 Task: Map pins infographic (Mesh theme, widescreen) black modern-simple.
Action: Mouse moved to (247, 99)
Screenshot: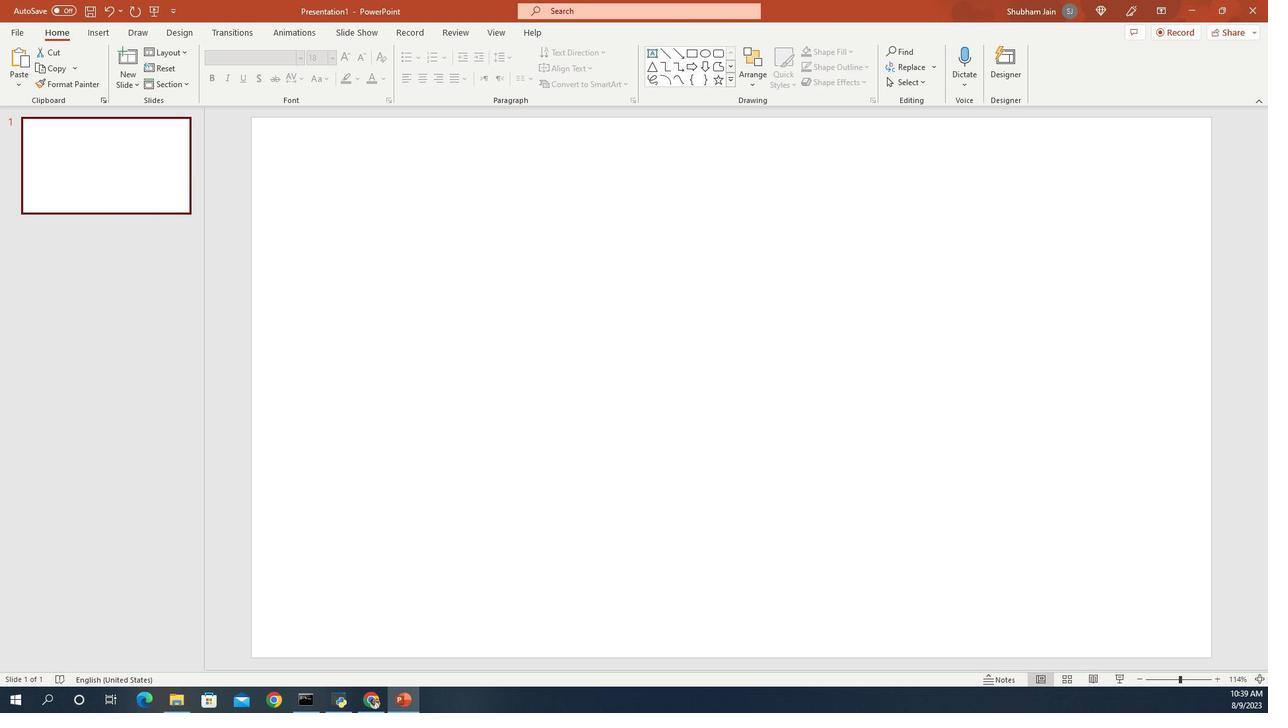 
Action: Mouse pressed left at (247, 99)
Screenshot: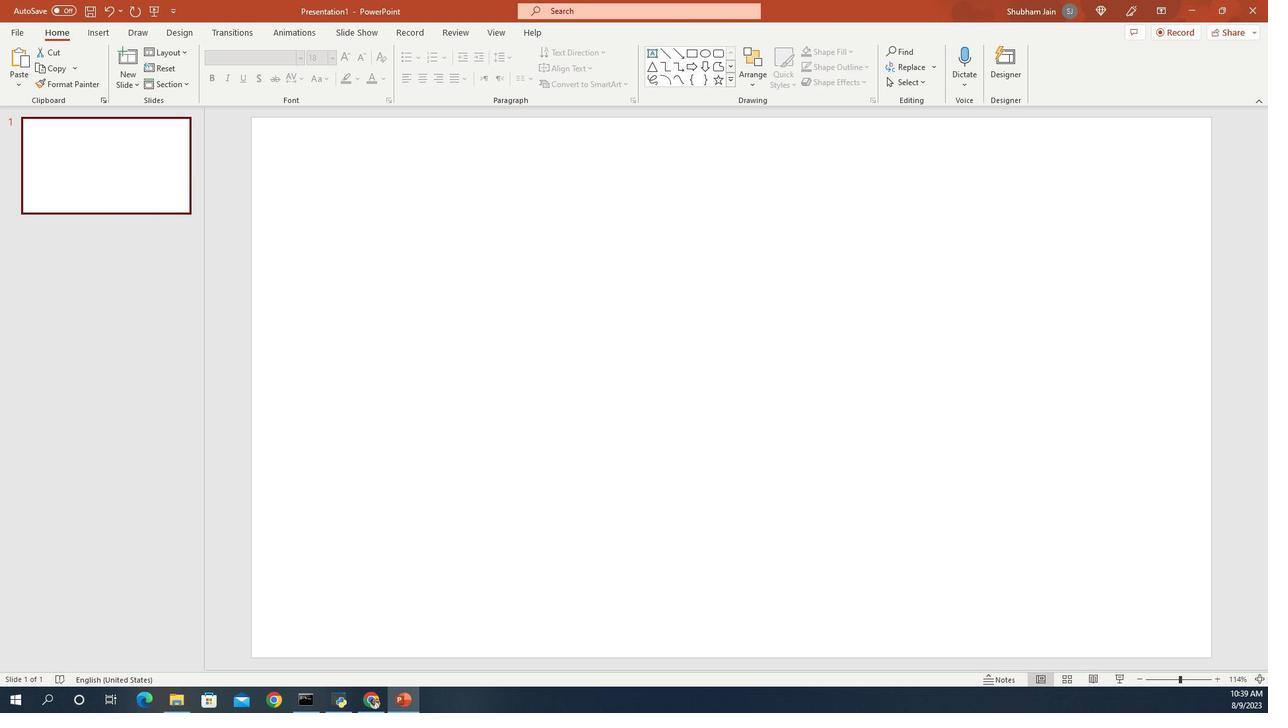 
Action: Mouse moved to (257, 99)
Screenshot: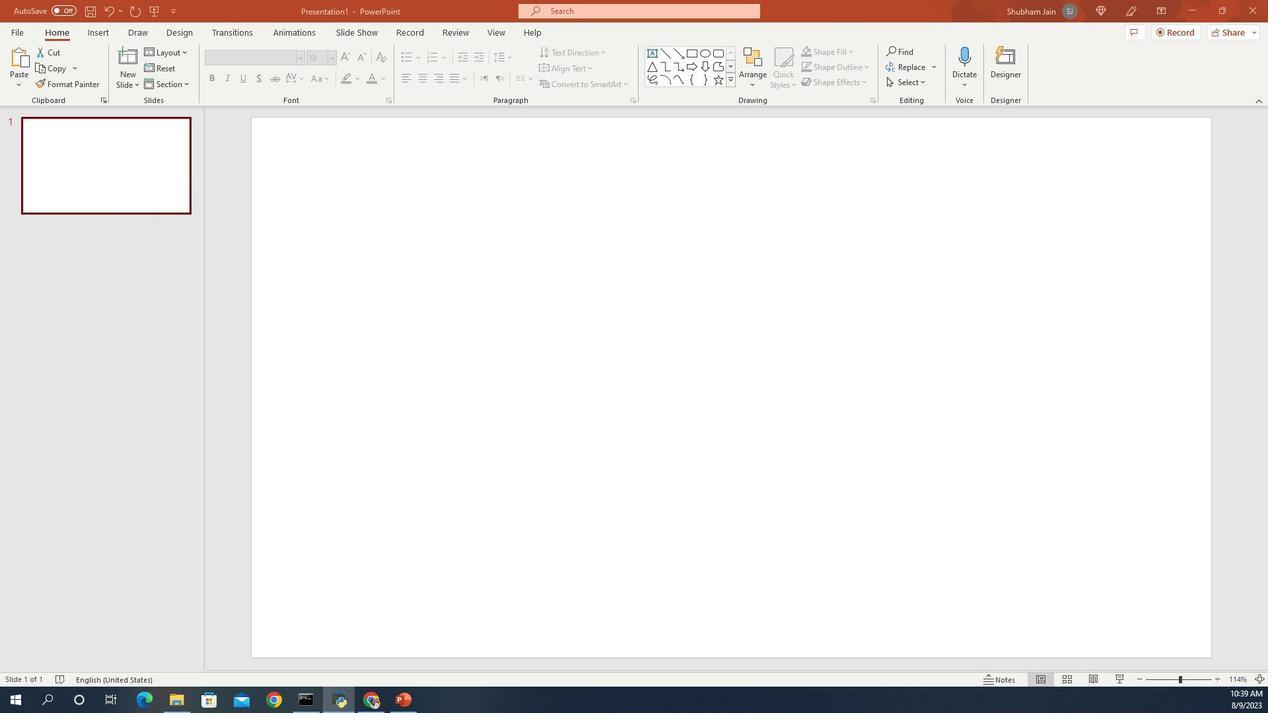 
Action: Mouse pressed left at (257, 99)
Screenshot: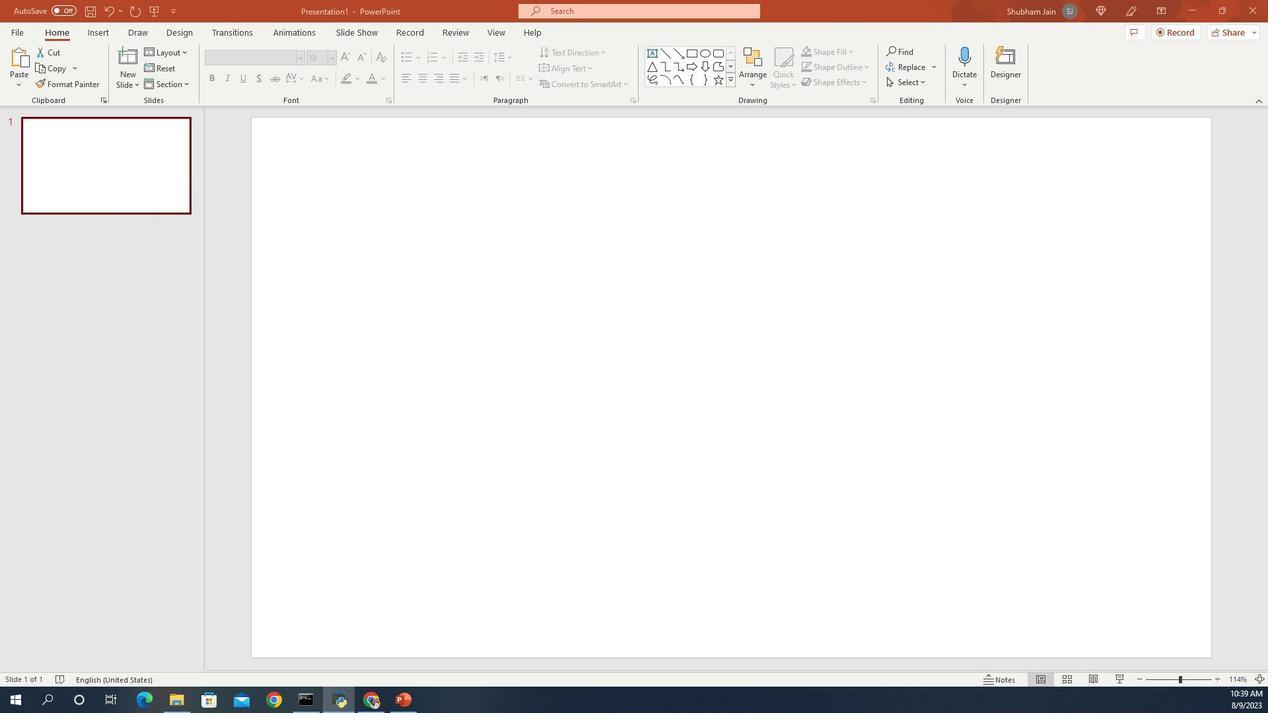 
Action: Key pressed <Key.delete>
Screenshot: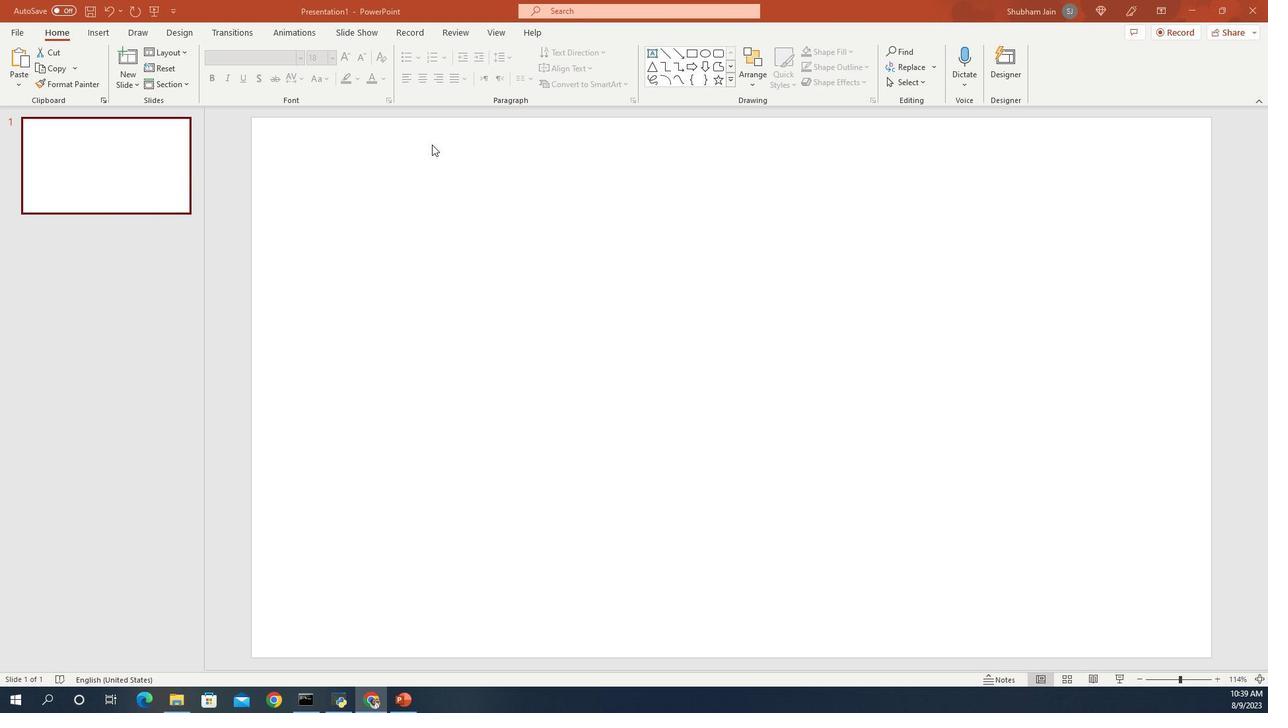 
Action: Mouse moved to (257, 98)
Screenshot: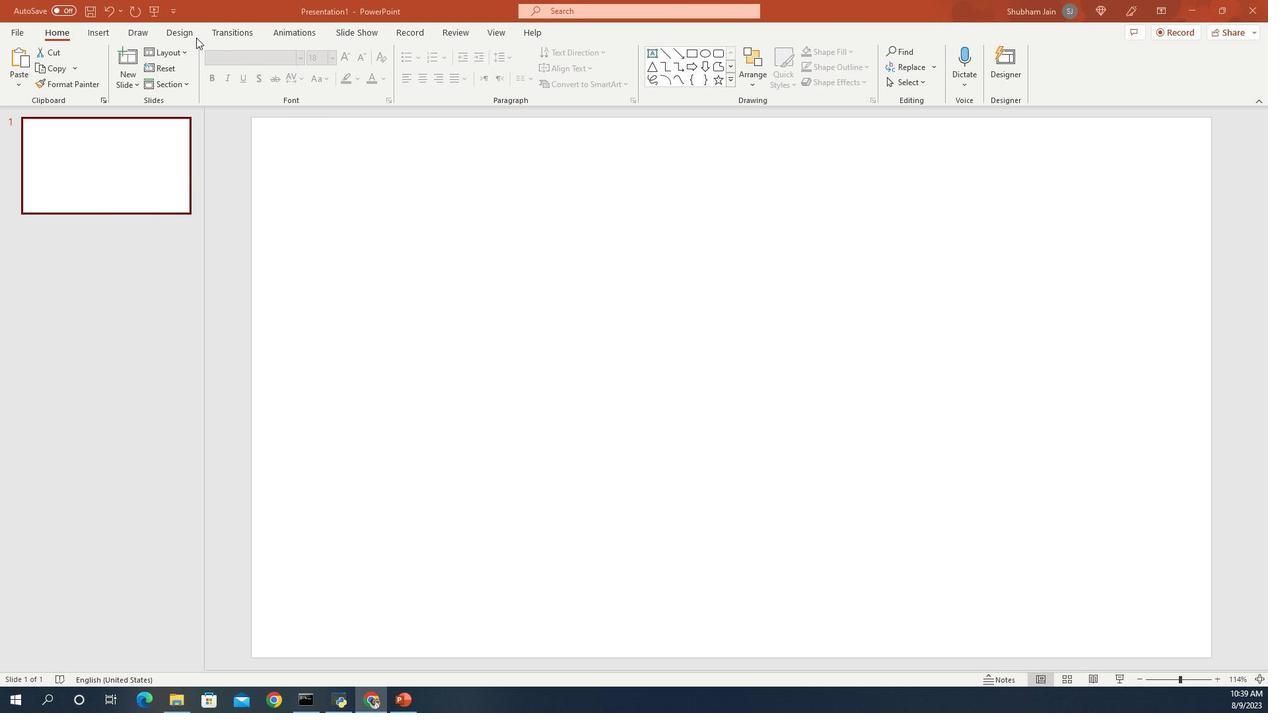 
Action: Mouse pressed left at (257, 98)
Screenshot: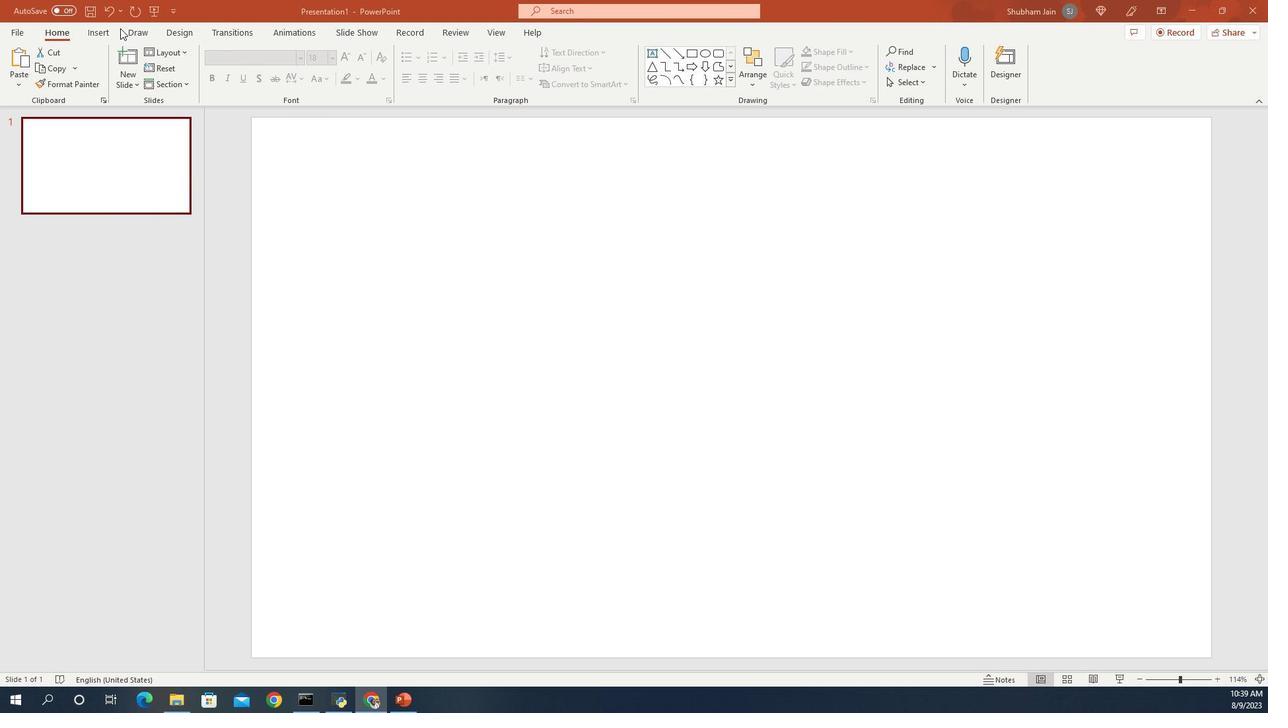 
Action: Key pressed <Key.delete>
Screenshot: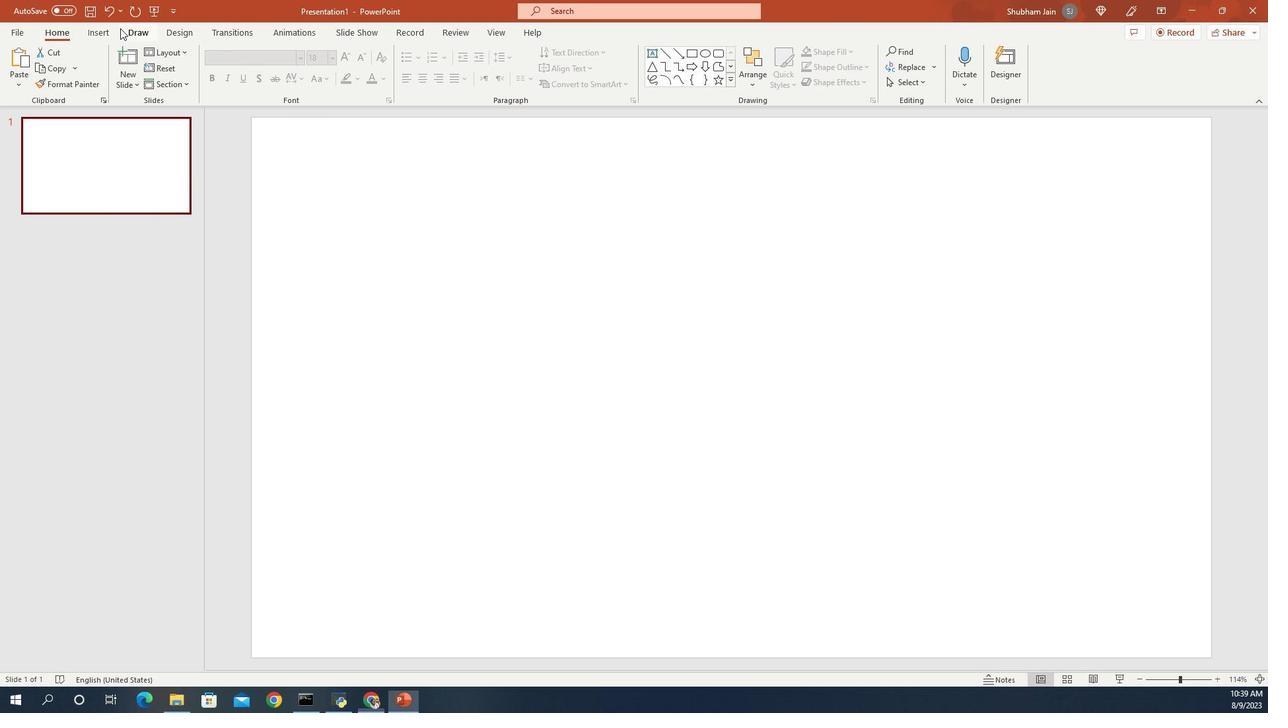 
Action: Mouse moved to (257, 99)
Screenshot: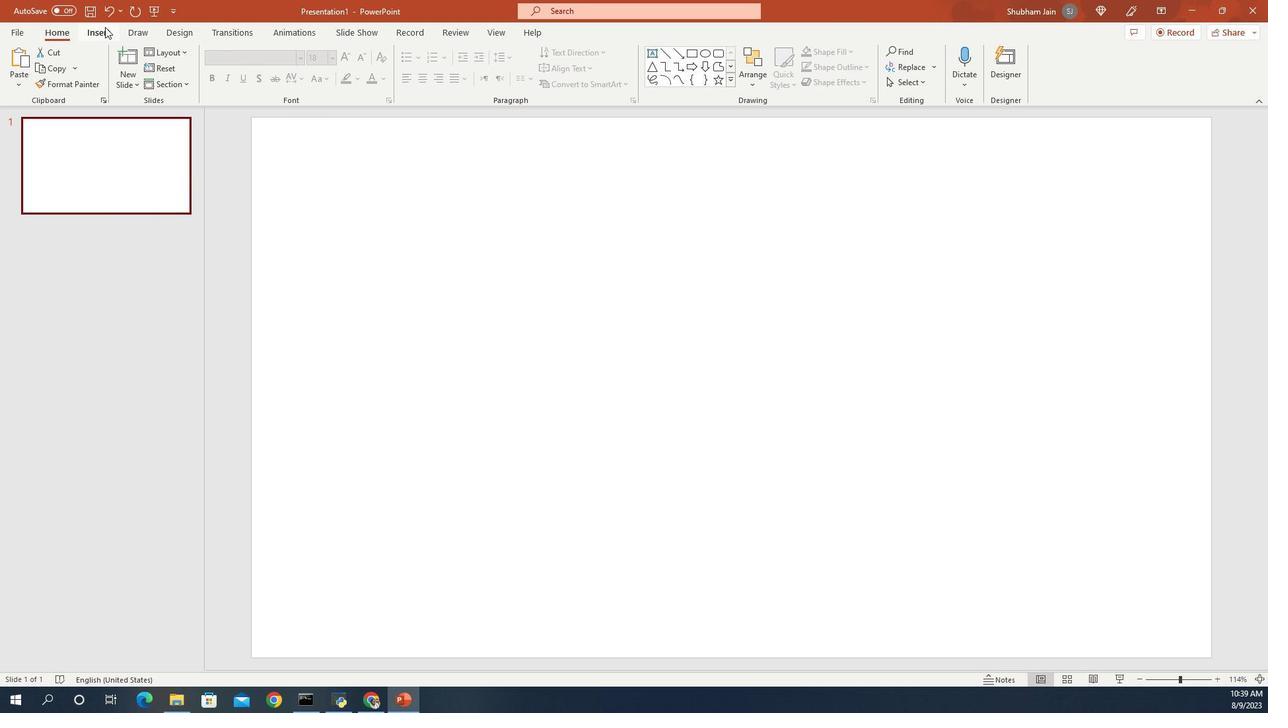 
Action: Mouse pressed left at (257, 99)
Screenshot: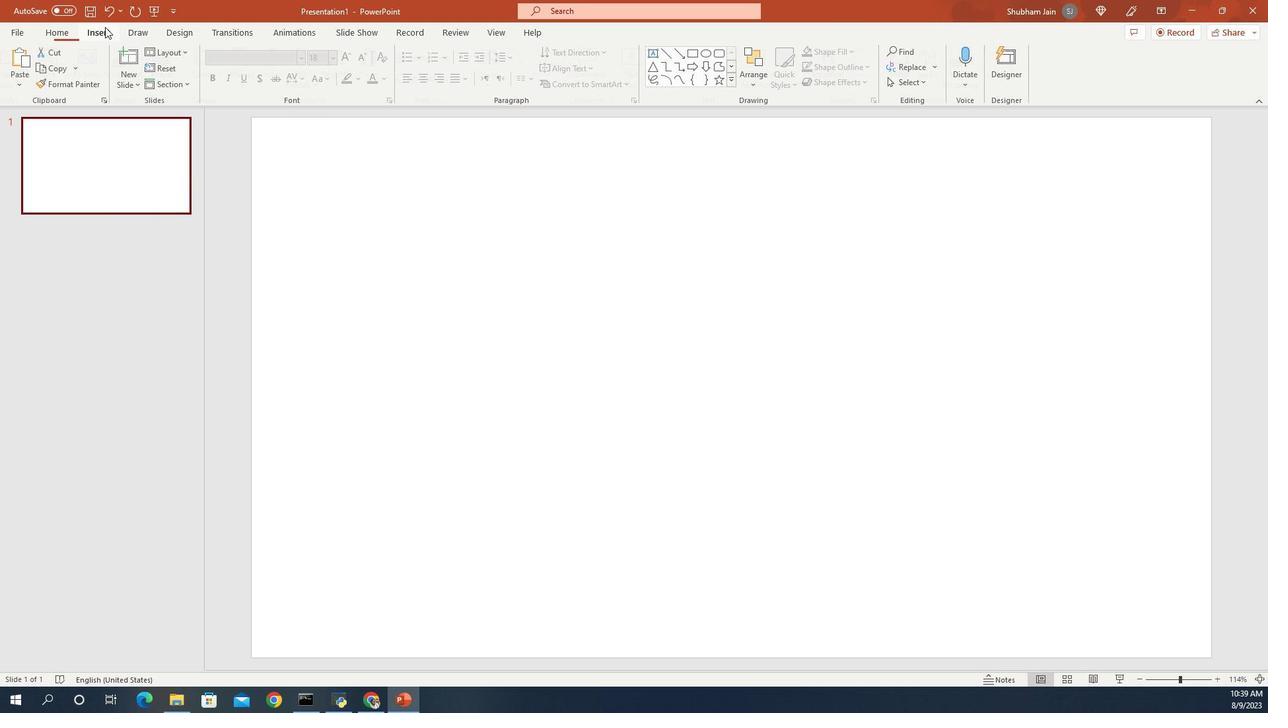 
Action: Mouse moved to (254, 99)
Screenshot: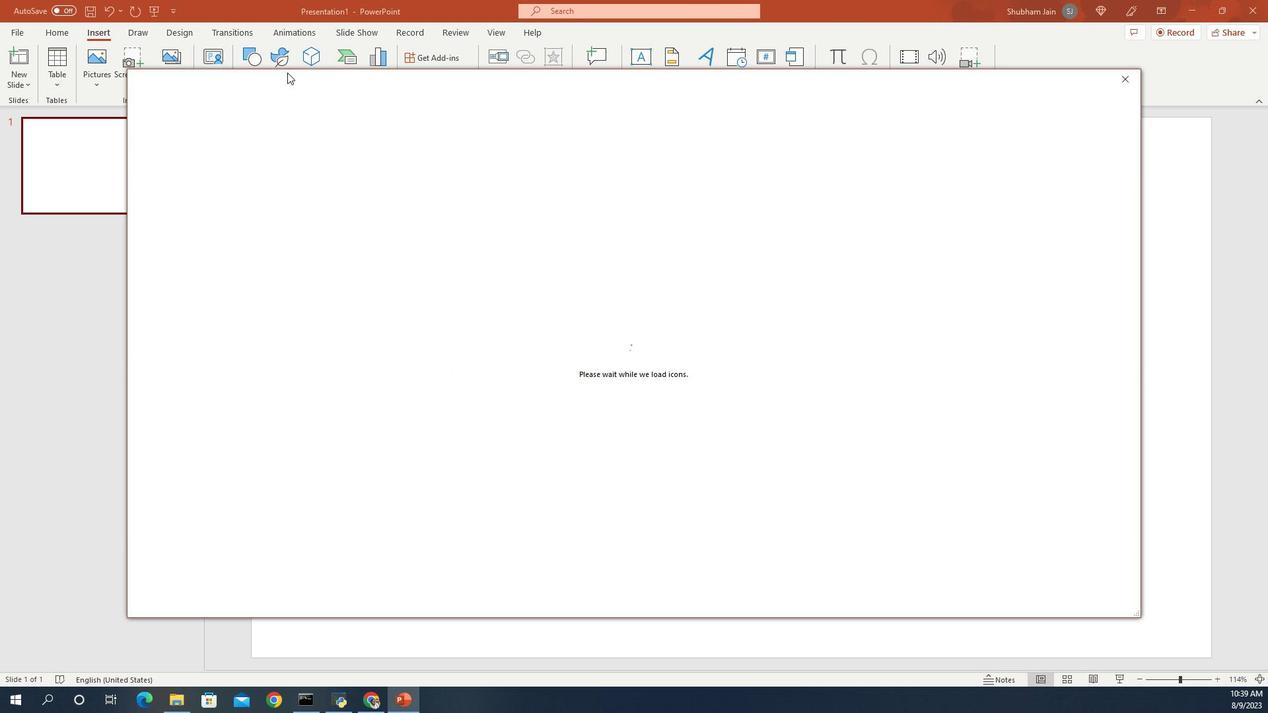 
Action: Mouse pressed left at (254, 99)
Screenshot: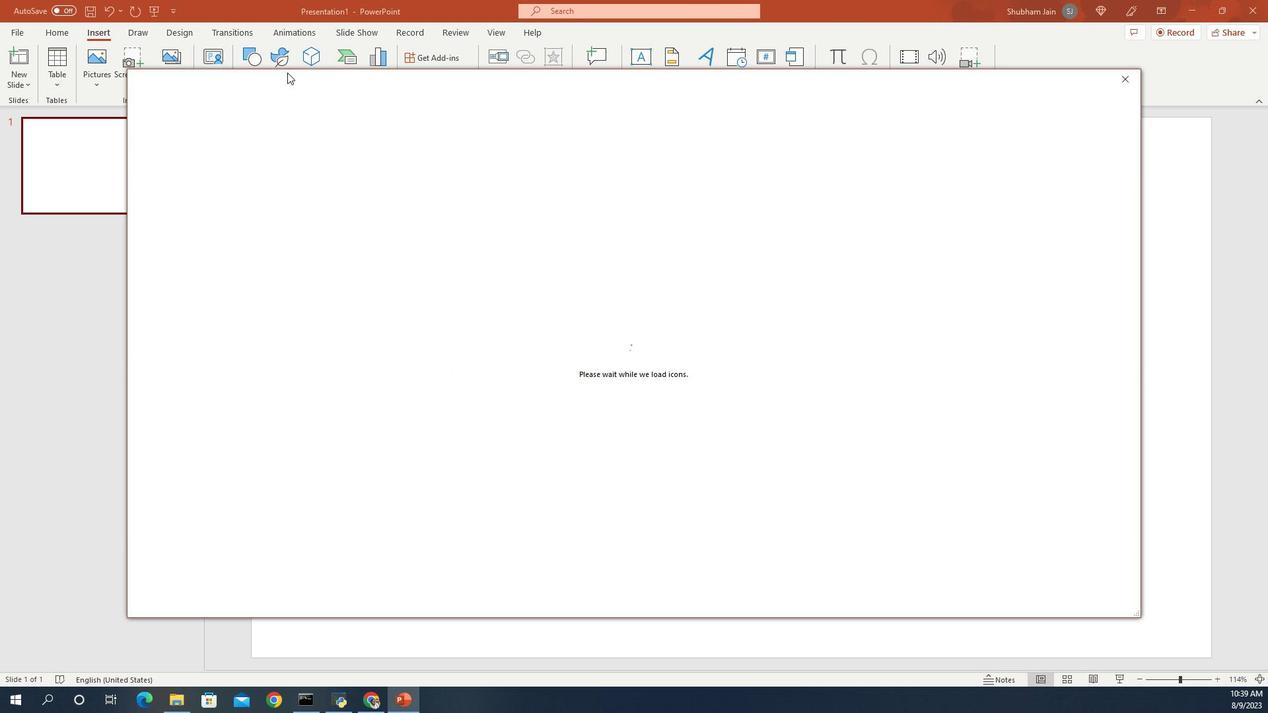 
Action: Mouse moved to (257, 99)
Screenshot: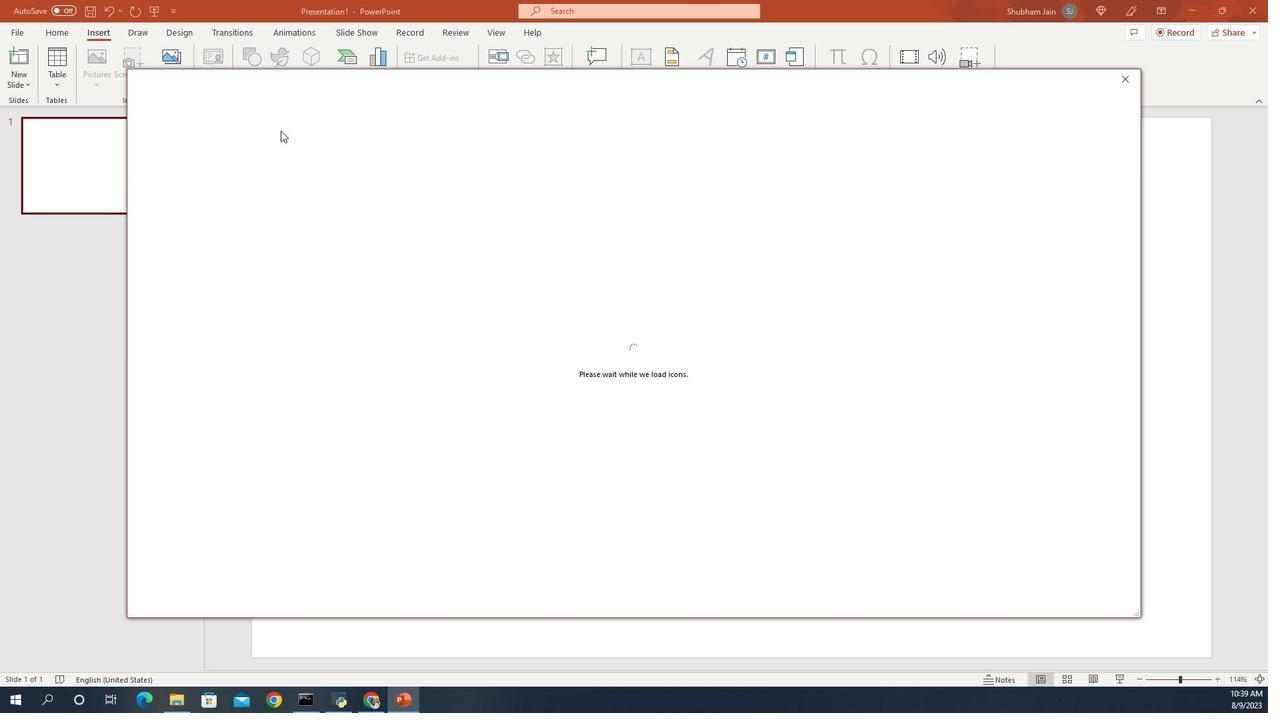 
Action: Mouse pressed right at (257, 99)
Screenshot: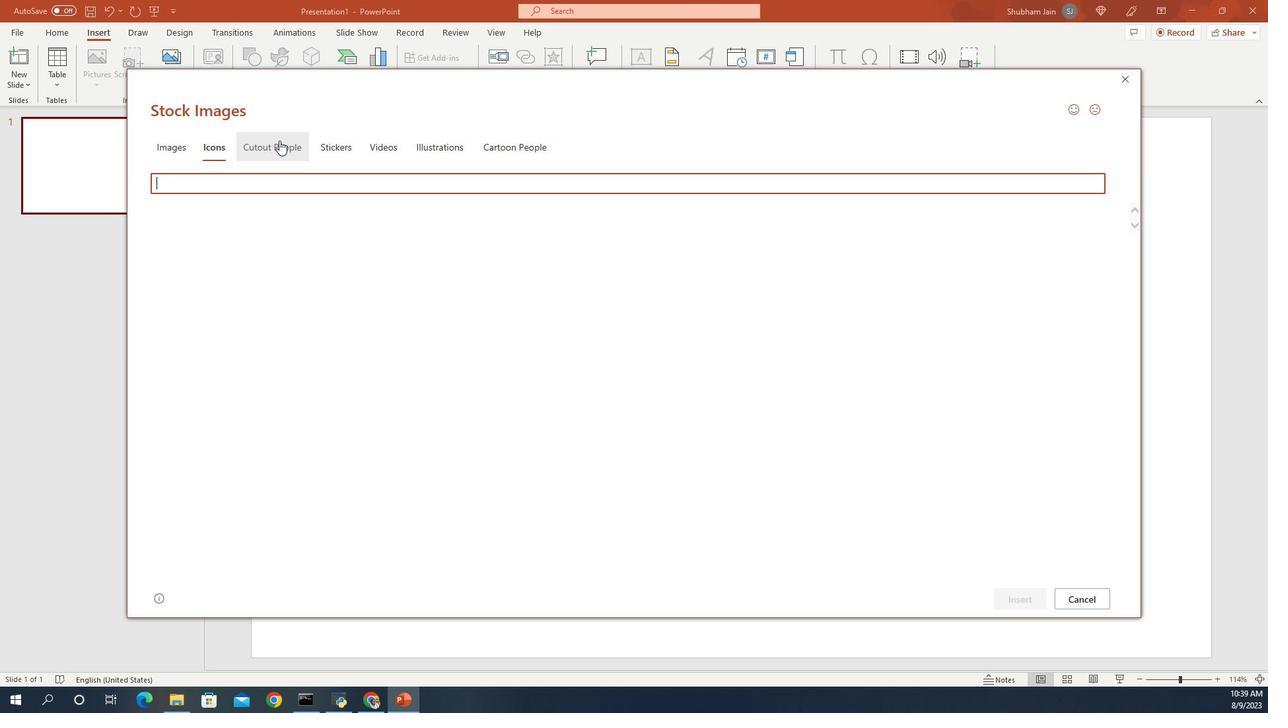 
Action: Mouse moved to (262, 99)
Screenshot: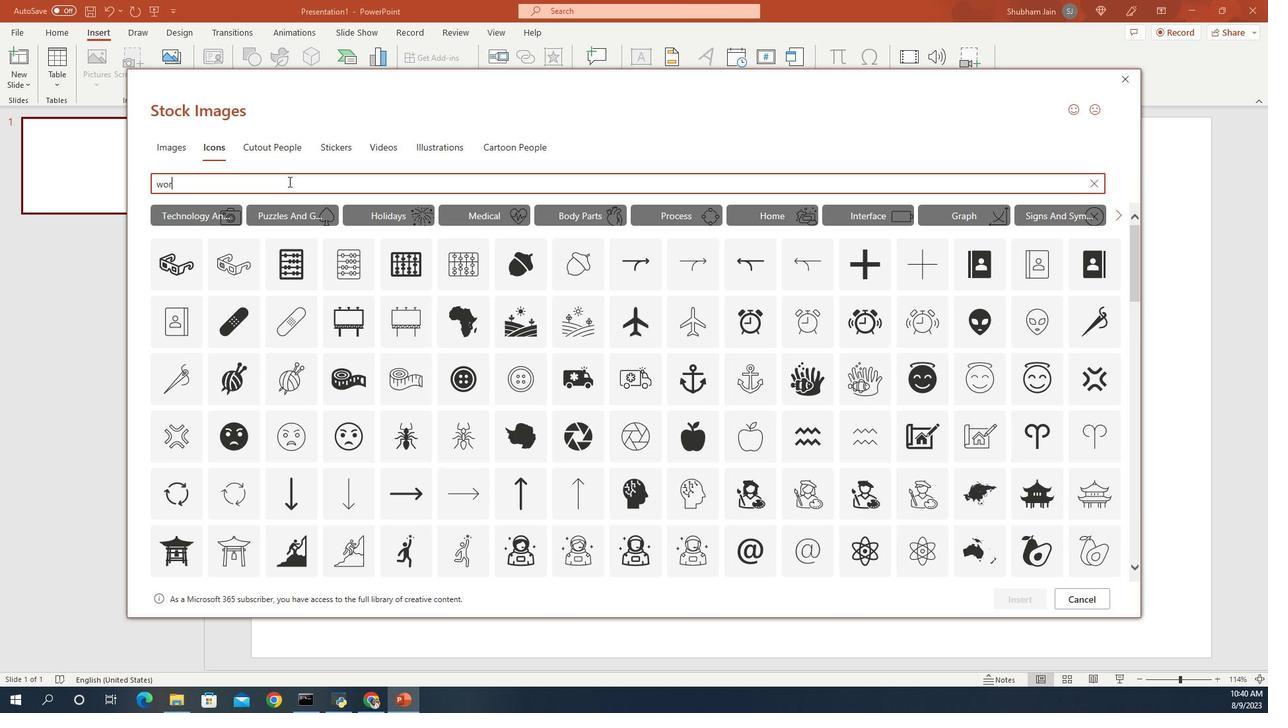 
Action: Mouse pressed left at (262, 99)
Screenshot: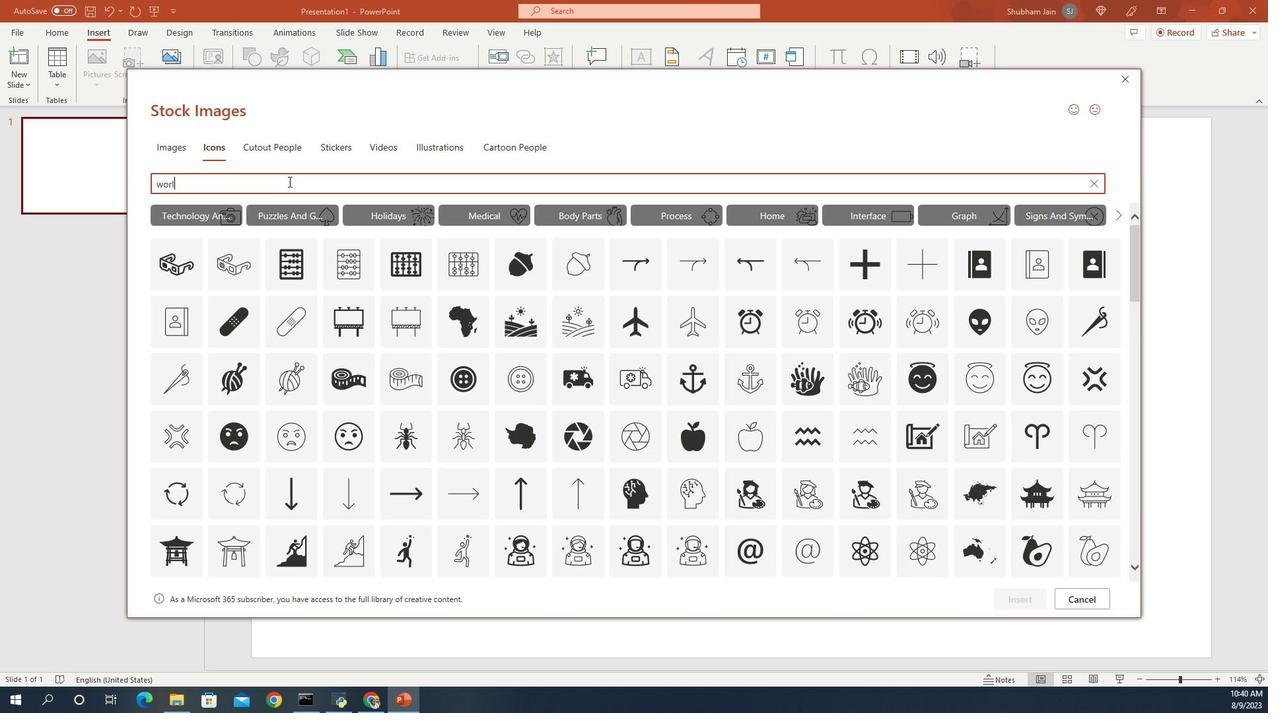 
Action: Mouse moved to (258, 99)
Screenshot: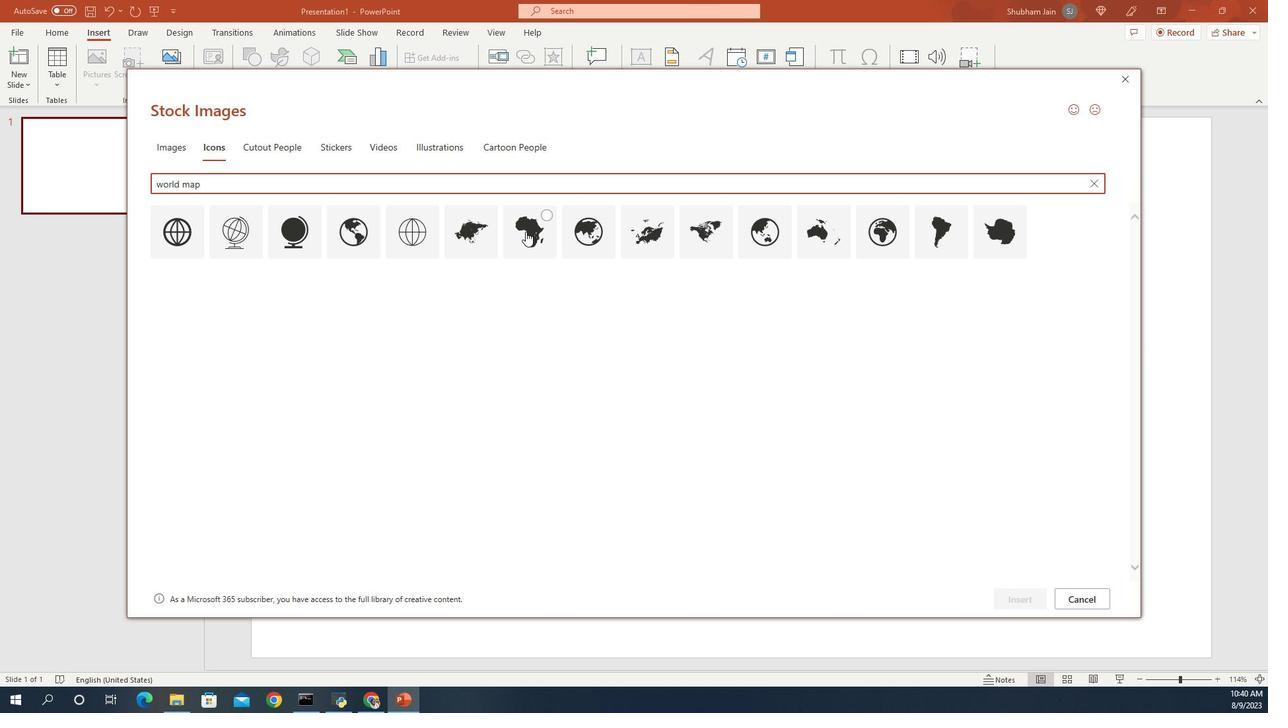 
Action: Mouse pressed right at (258, 99)
Screenshot: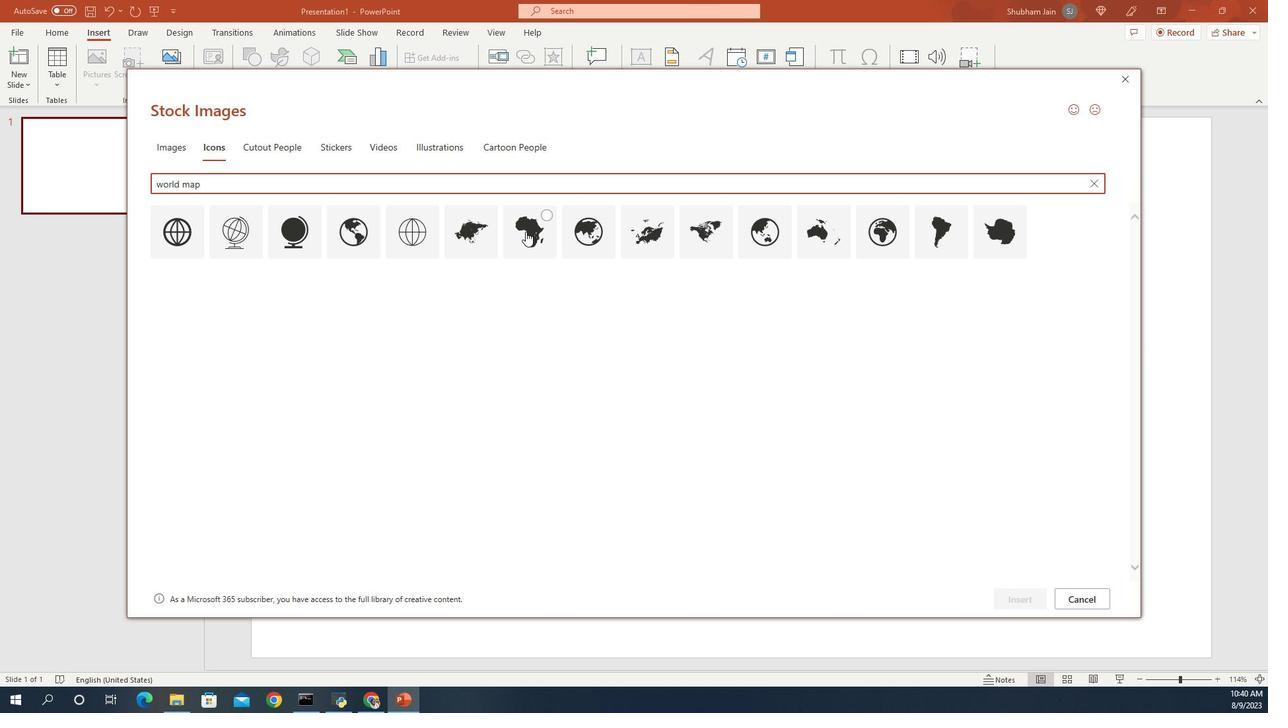
Action: Mouse moved to (264, 97)
Screenshot: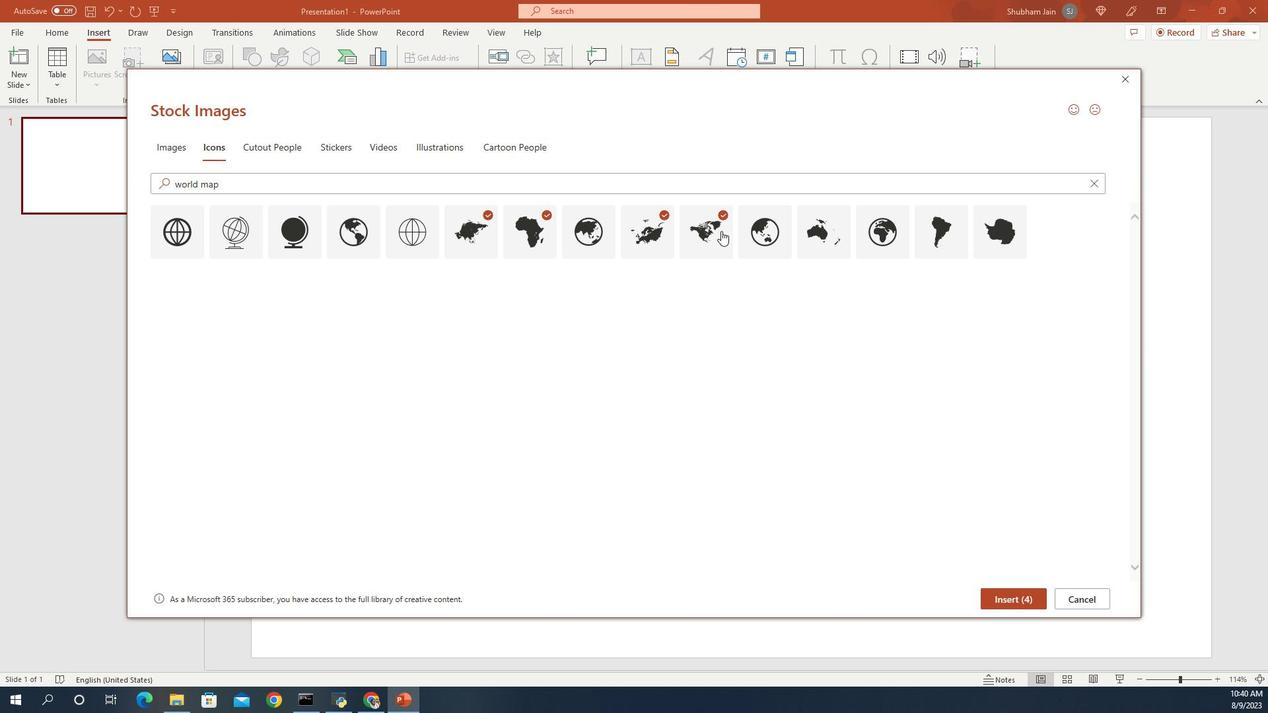 
Action: Mouse pressed left at (264, 97)
Screenshot: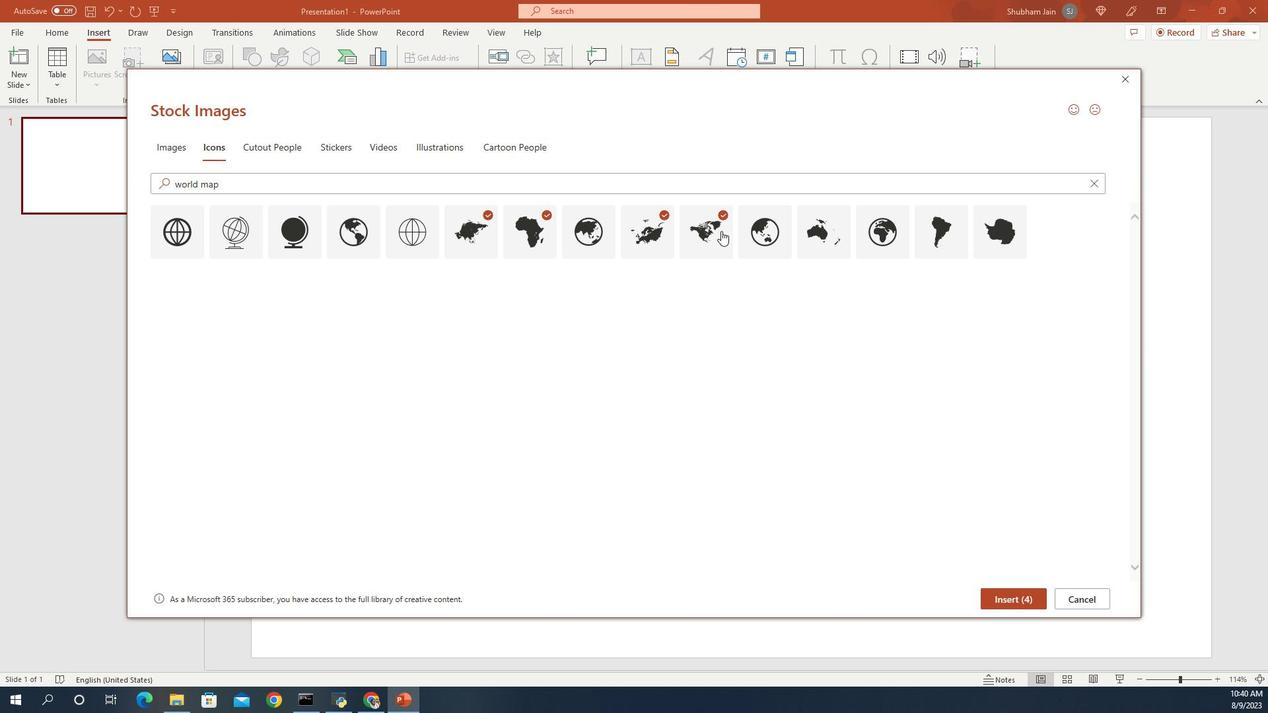 
Action: Mouse moved to (259, 99)
Screenshot: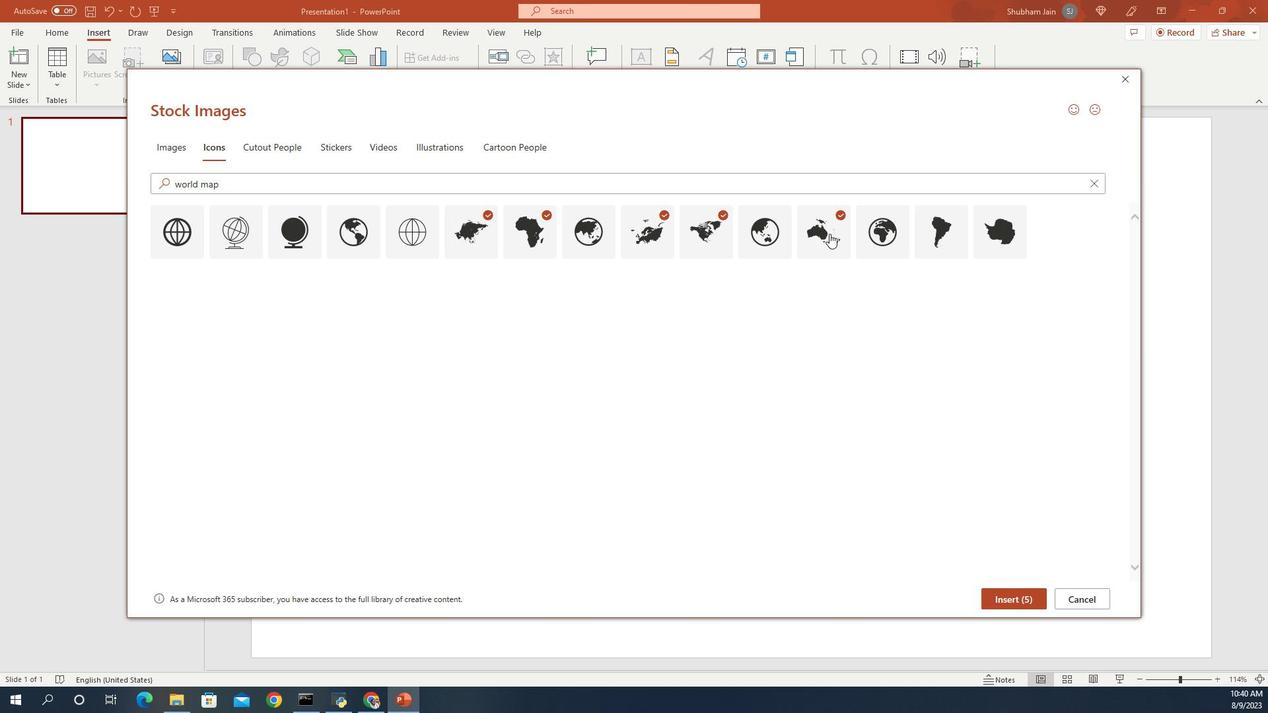 
Action: Mouse pressed right at (259, 99)
Screenshot: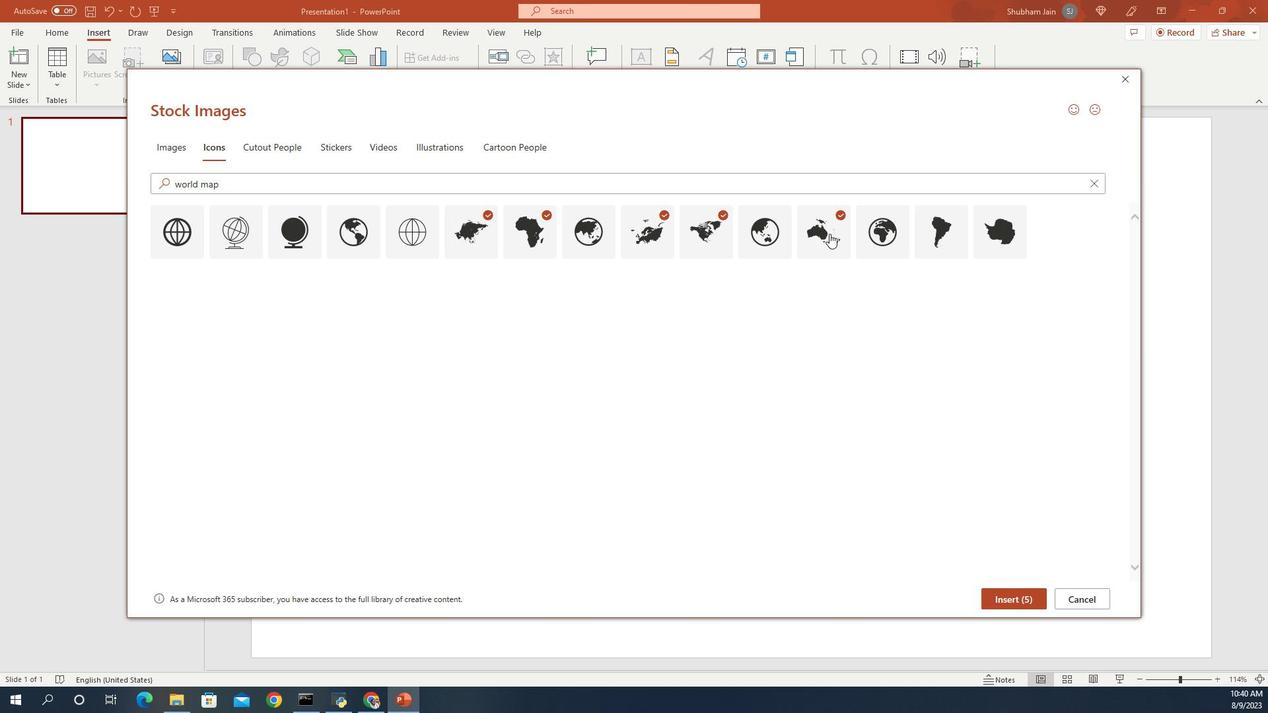 
Action: Mouse moved to (264, 98)
Screenshot: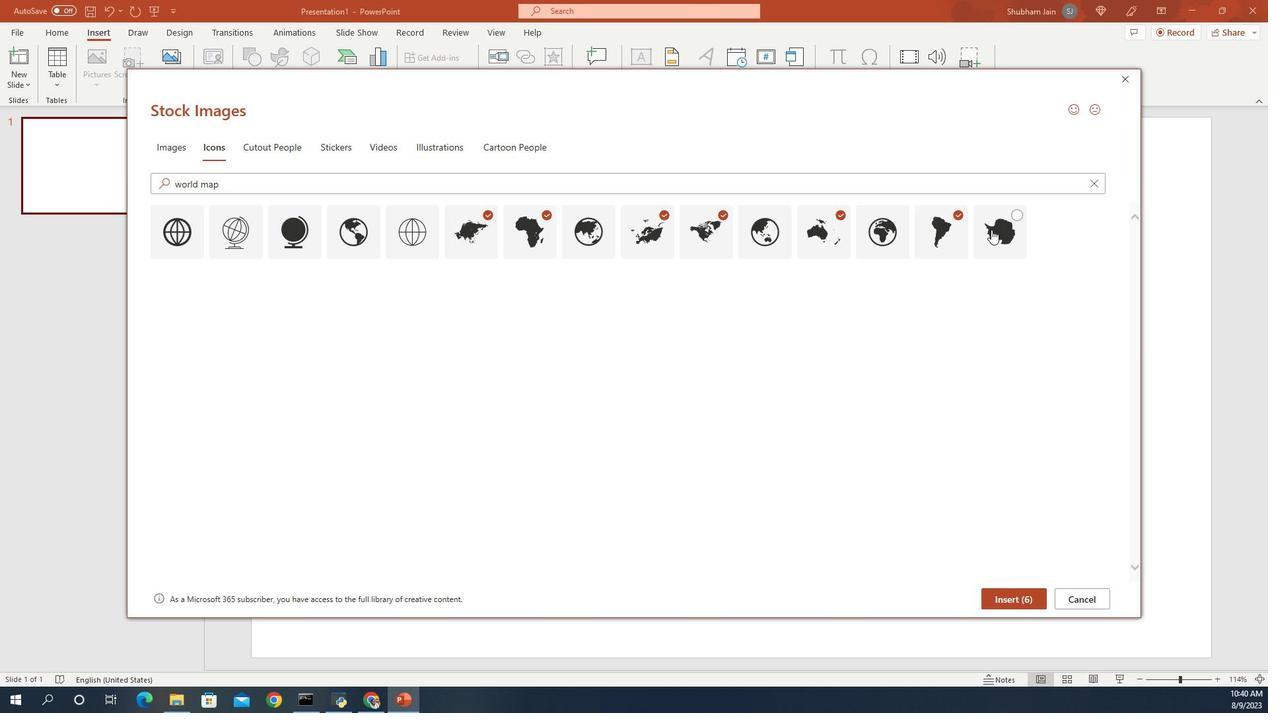 
Action: Mouse pressed left at (264, 98)
Screenshot: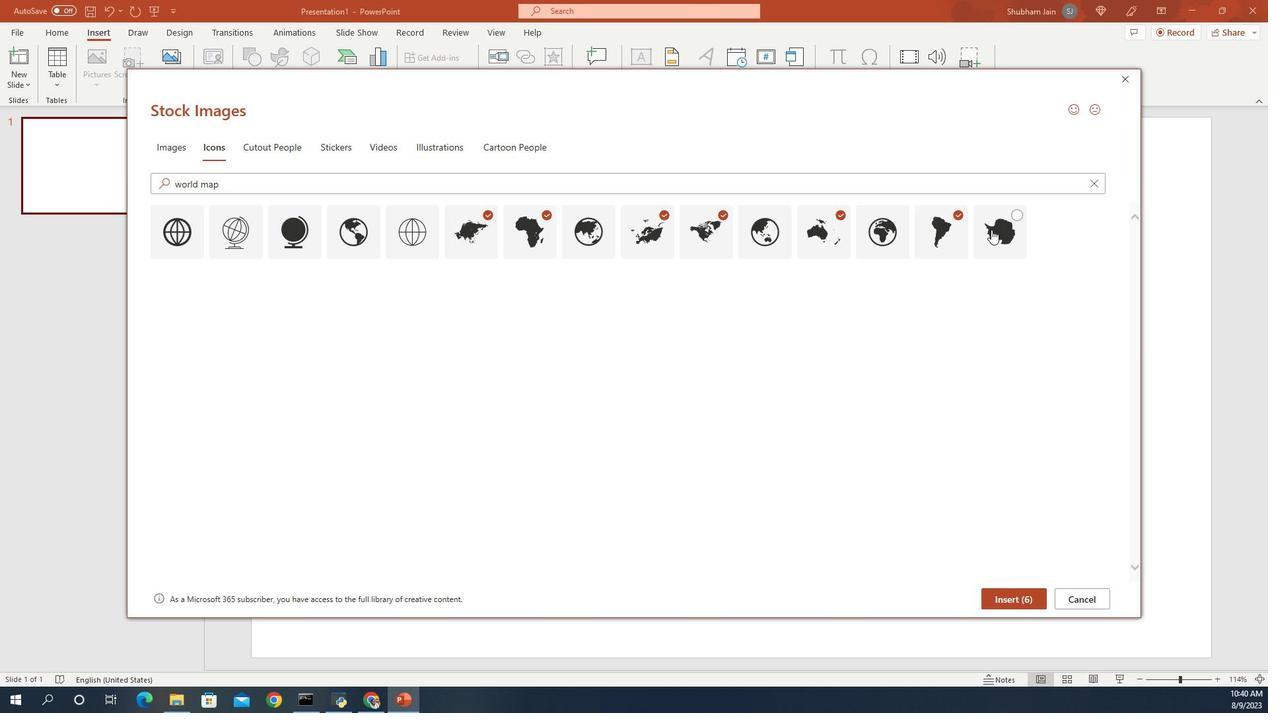 
Action: Mouse moved to (265, 97)
Screenshot: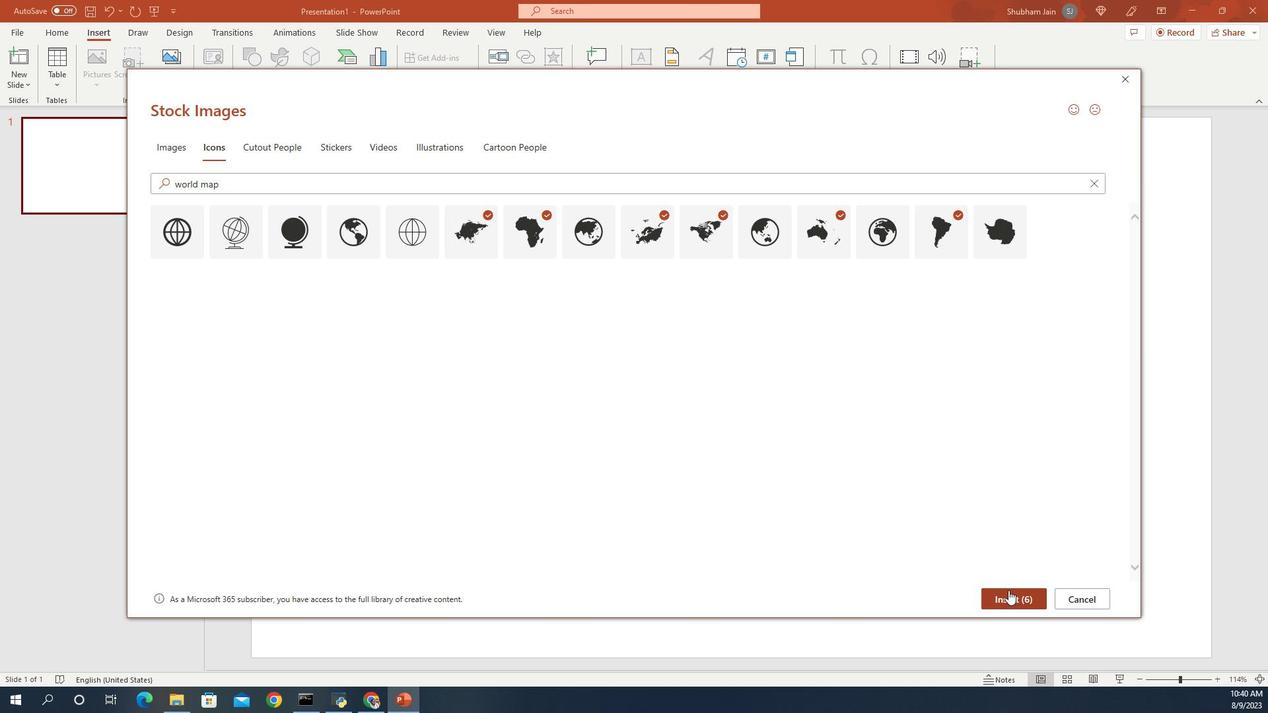 
Action: Mouse pressed left at (265, 97)
Screenshot: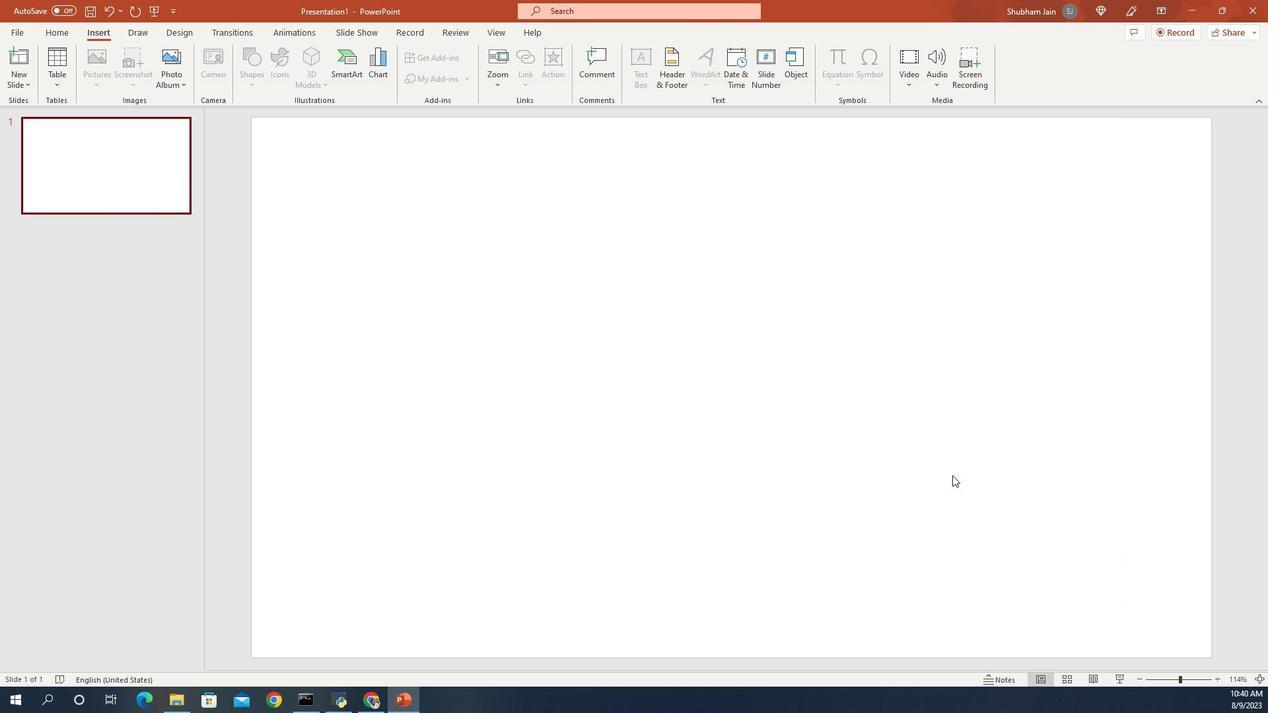 
Action: Mouse moved to (261, 98)
Screenshot: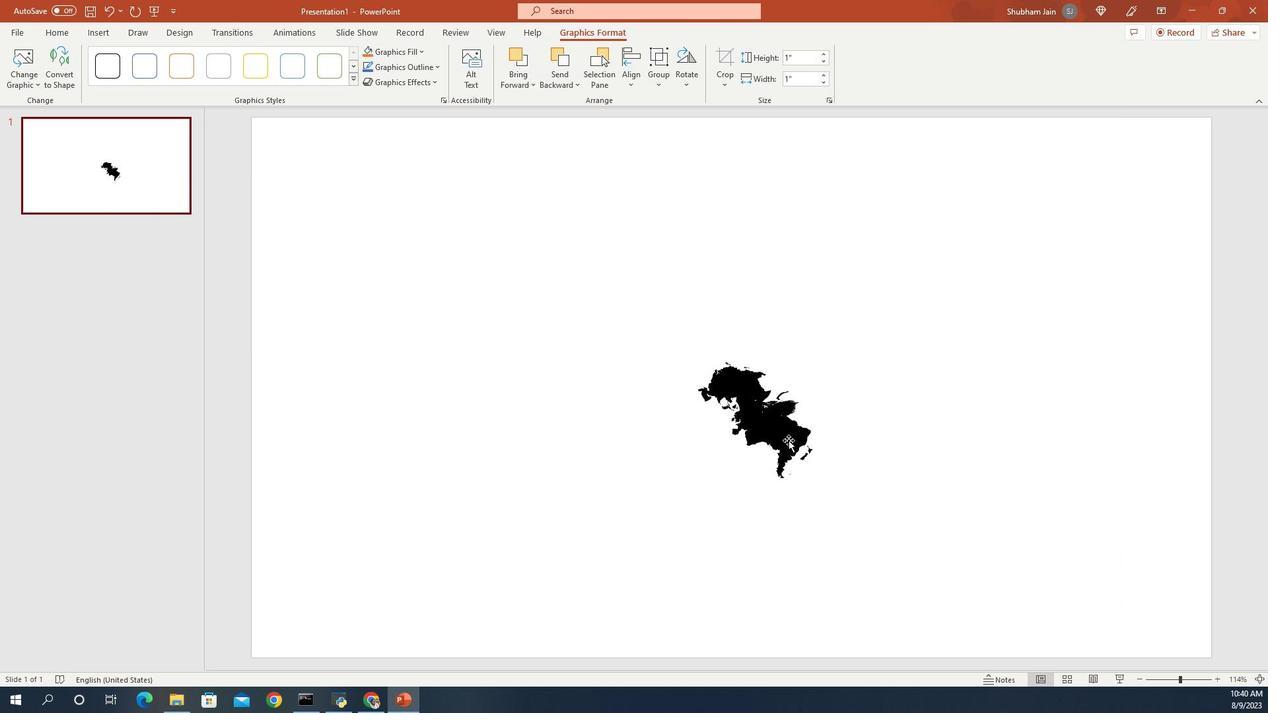 
Action: Mouse pressed left at (261, 98)
Screenshot: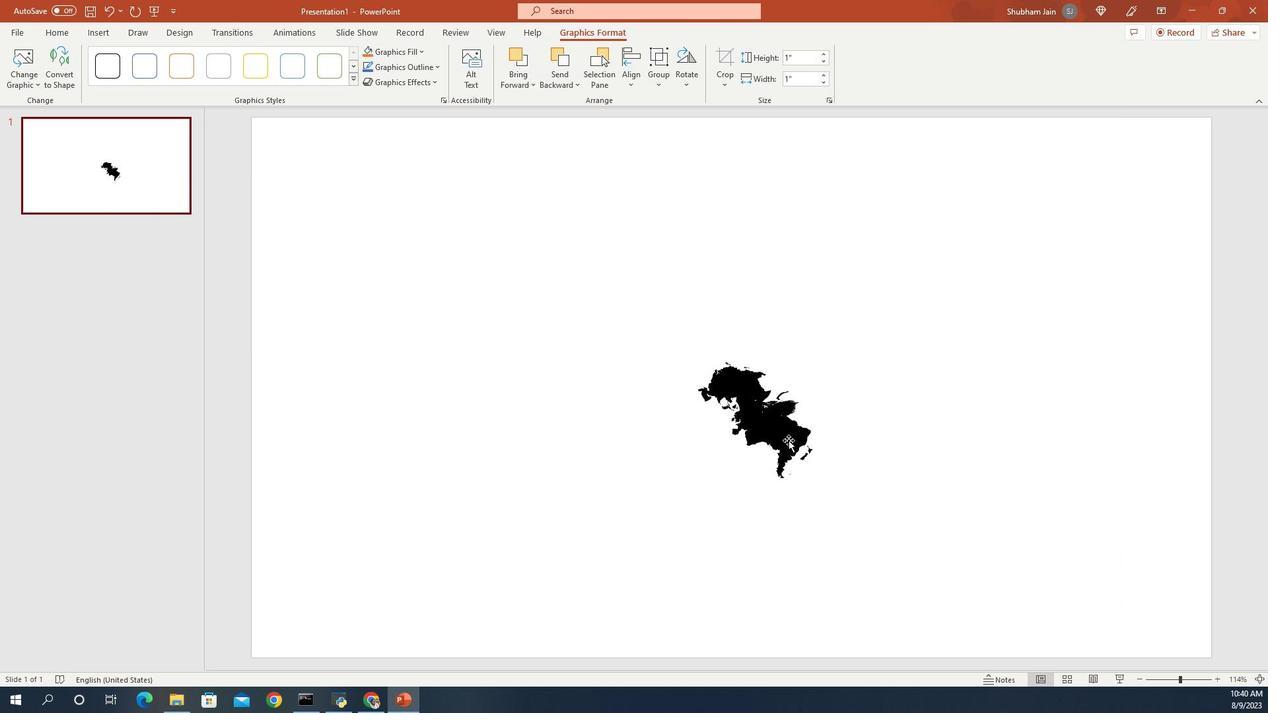 
Action: Mouse moved to (257, 99)
Screenshot: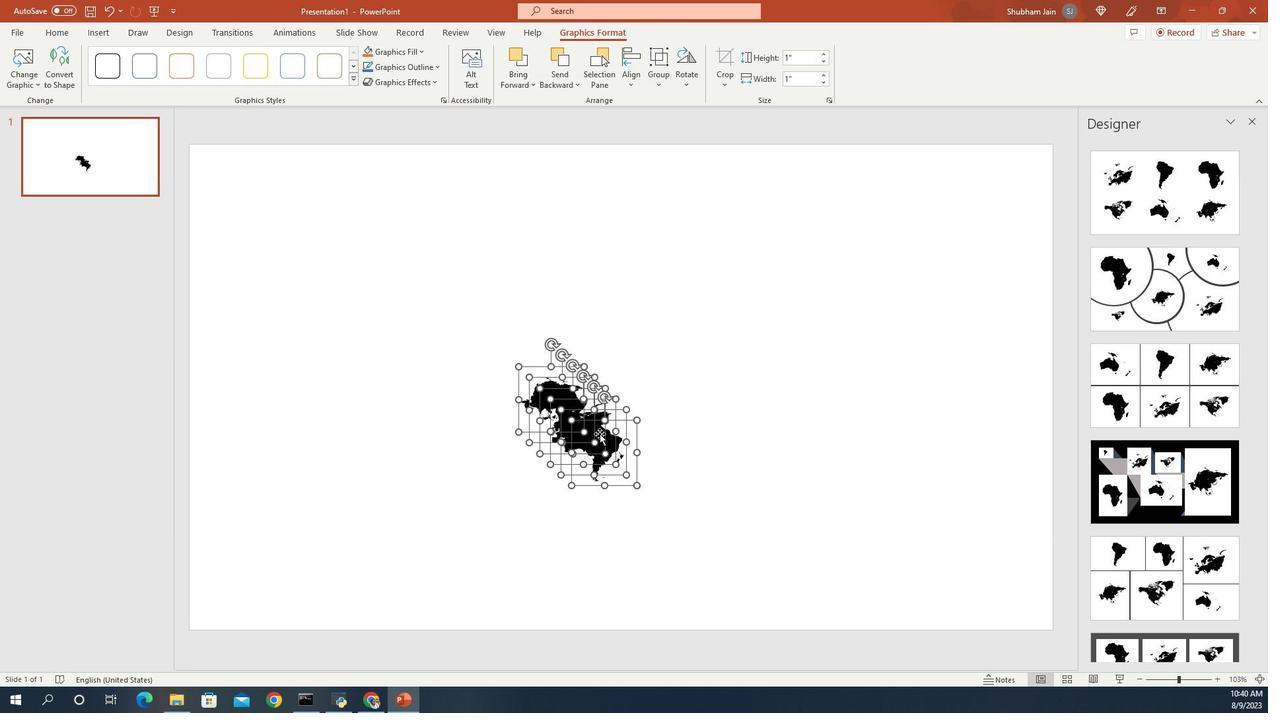 
Action: Mouse pressed right at (257, 99)
Screenshot: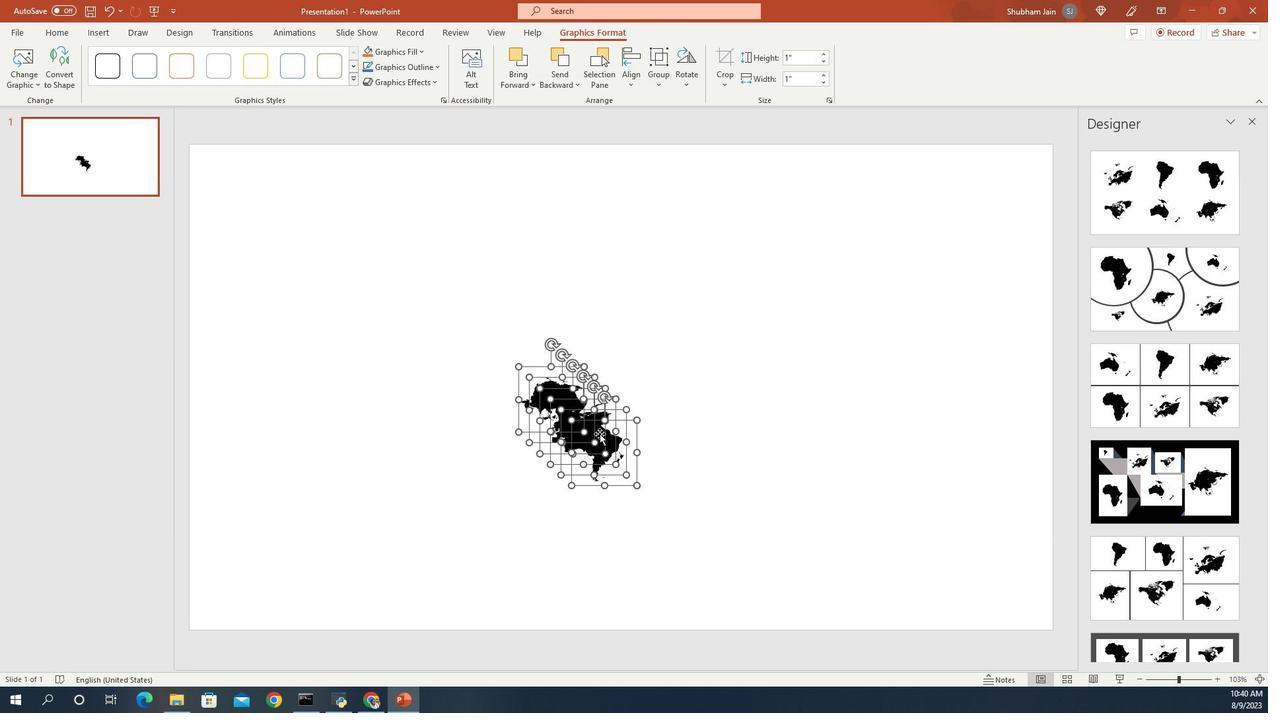
Action: Mouse moved to (257, 99)
Screenshot: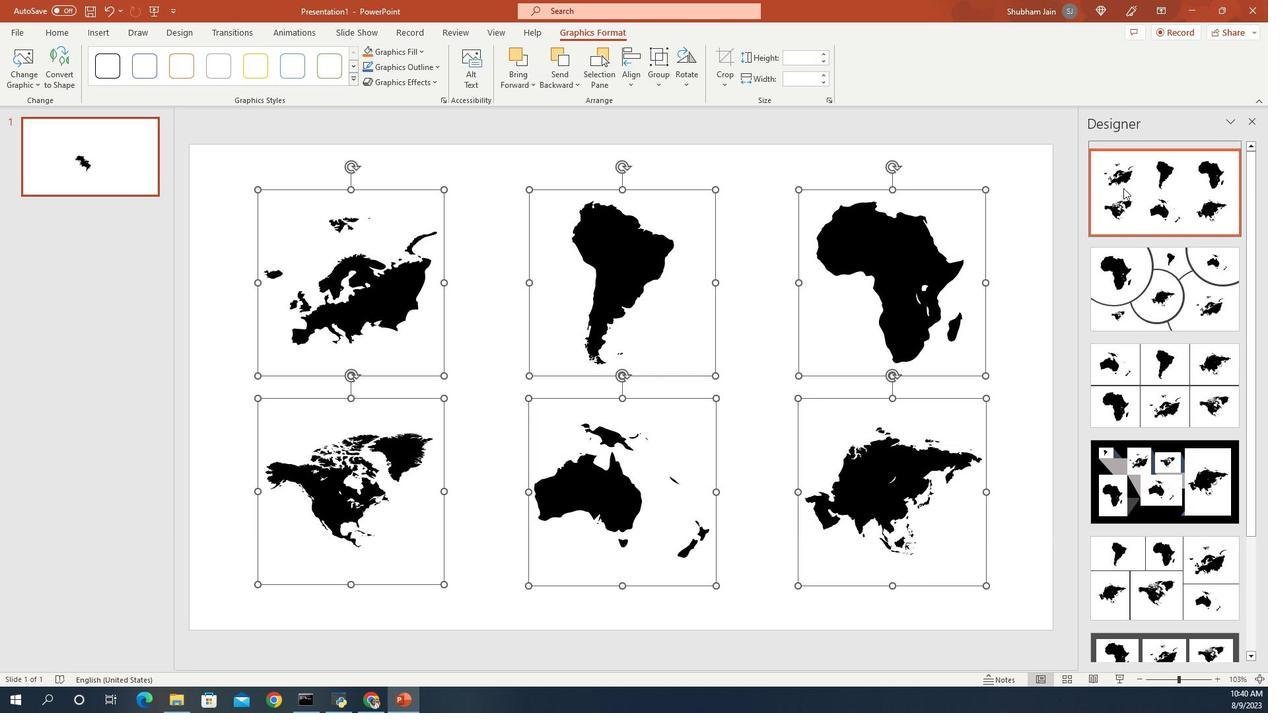 
Action: Mouse pressed left at (257, 99)
Screenshot: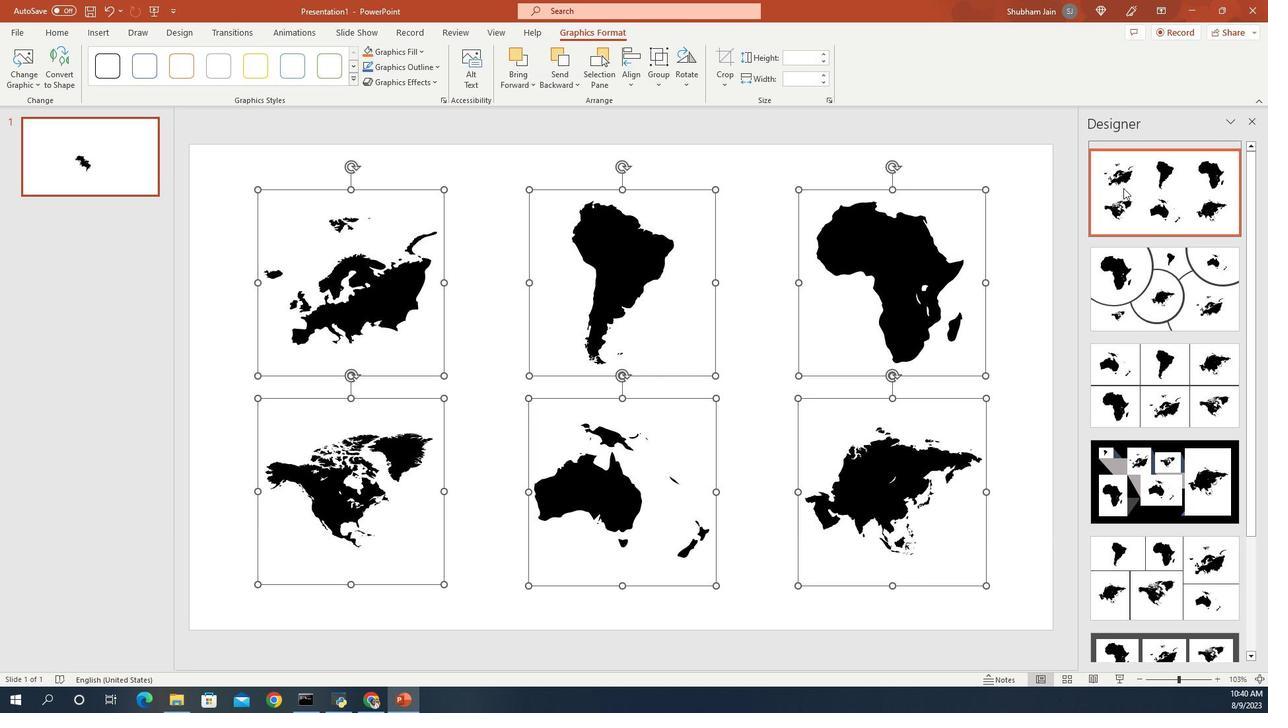 
Action: Mouse moved to (247, 98)
Screenshot: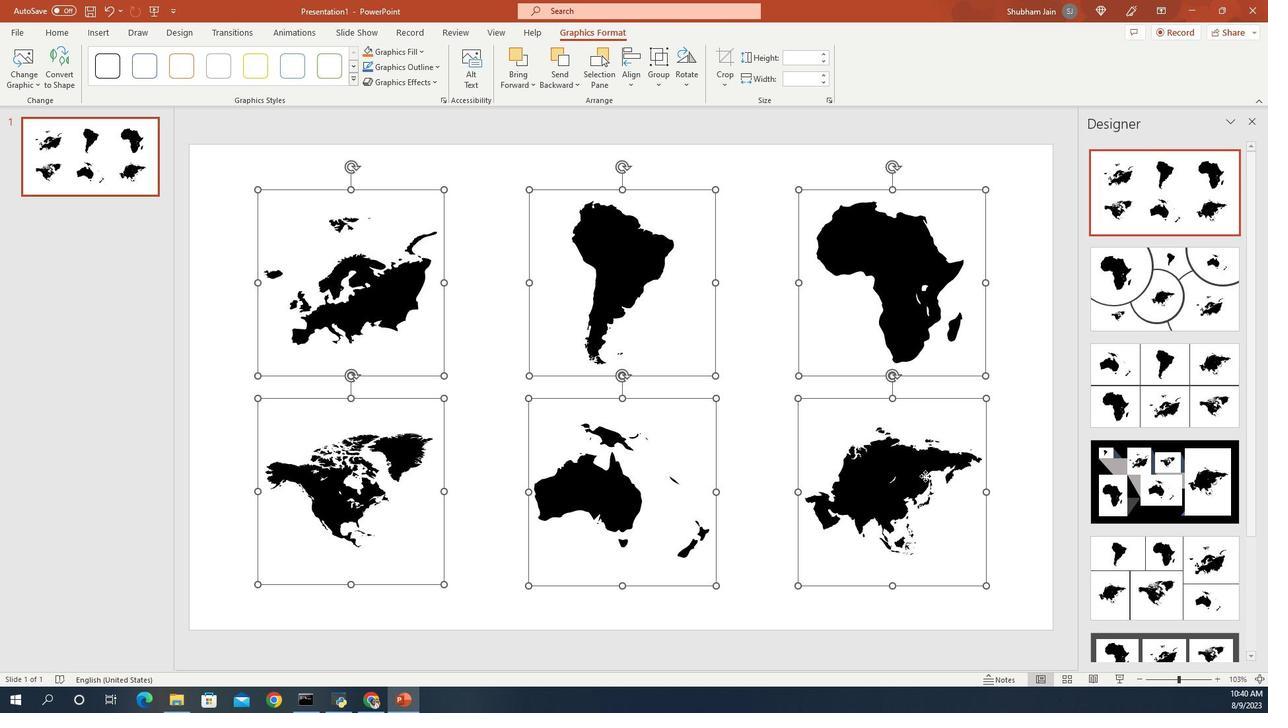 
Action: Mouse pressed right at (247, 98)
Screenshot: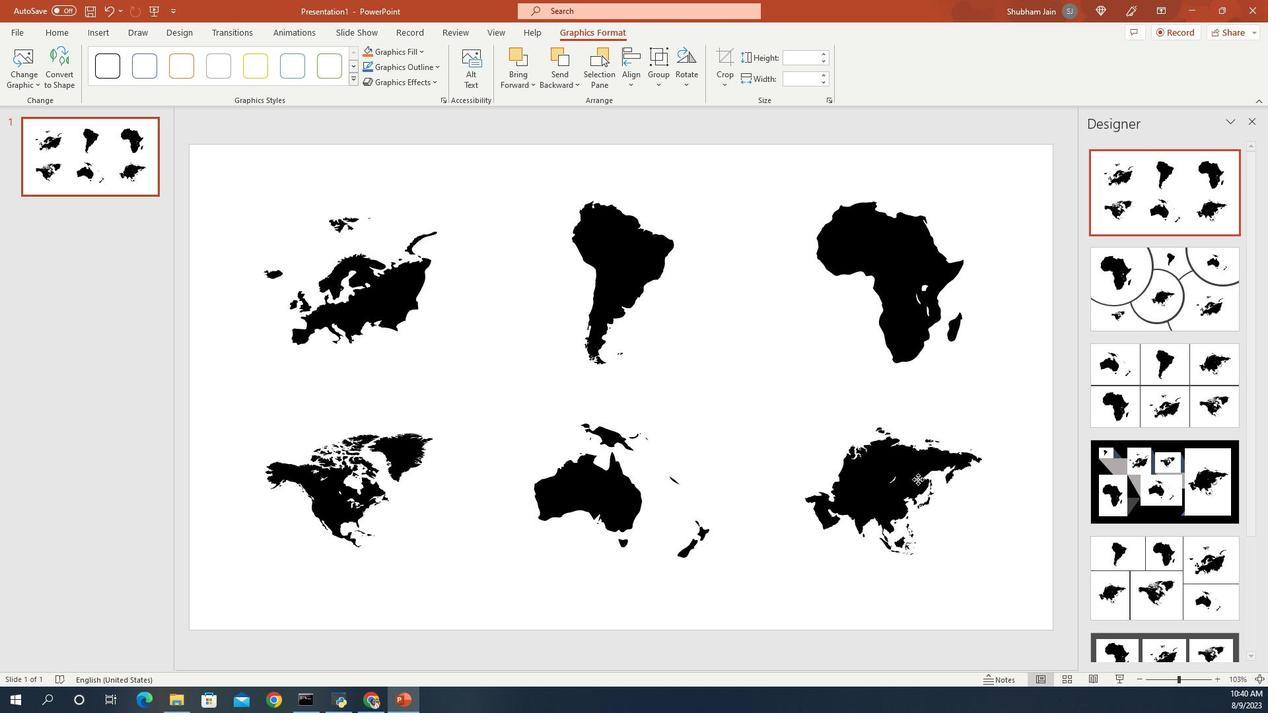 
Action: Mouse moved to (247, 98)
Screenshot: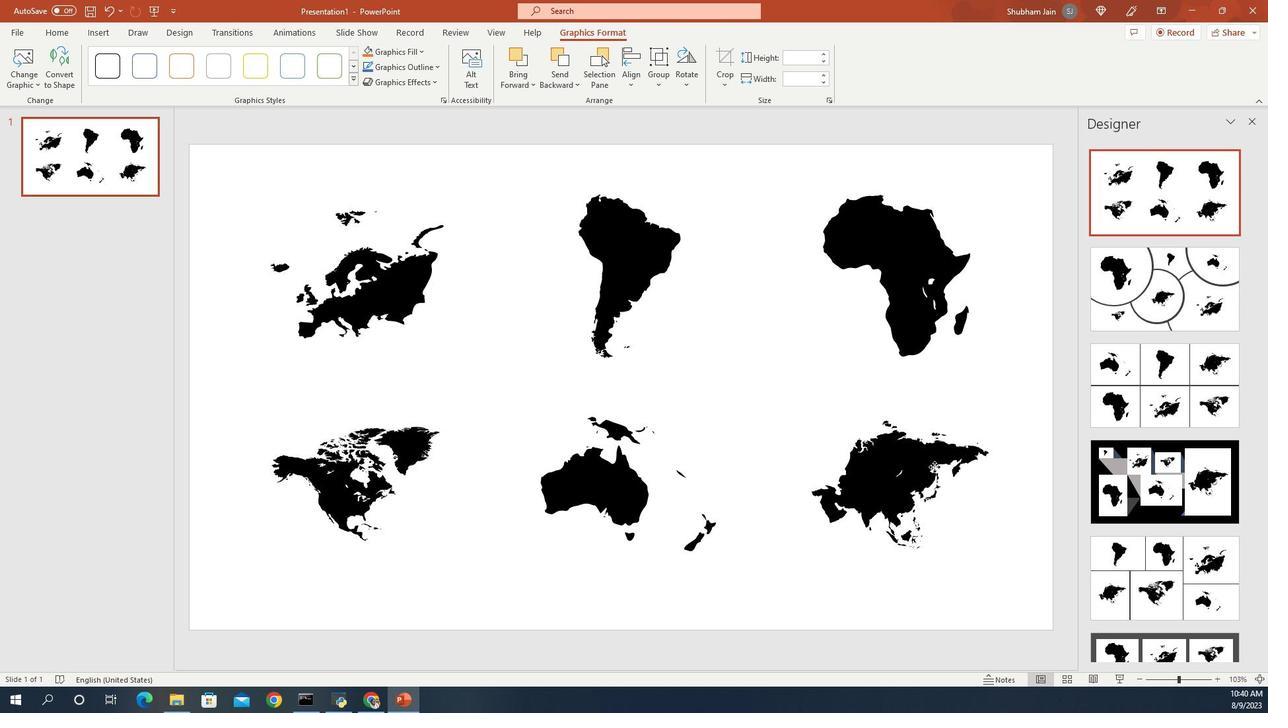 
Action: Mouse pressed right at (247, 98)
Screenshot: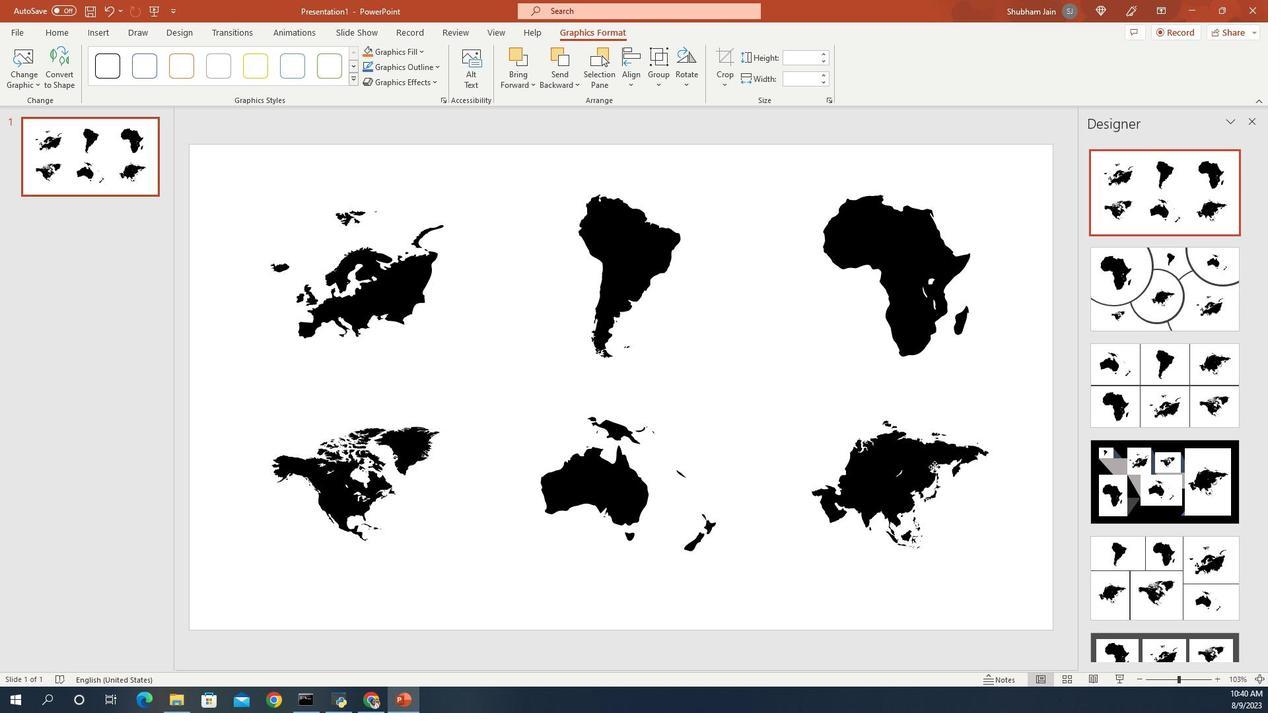 
Action: Mouse moved to (259, 99)
Screenshot: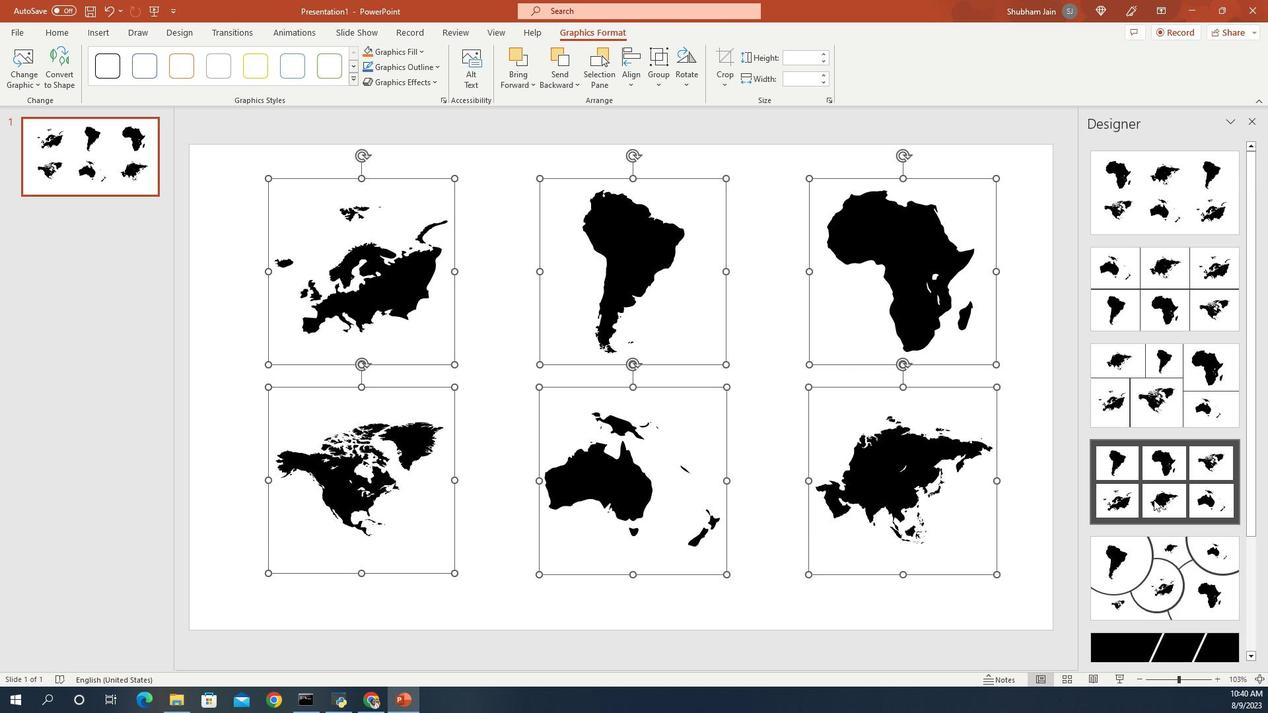 
Action: Mouse pressed right at (259, 99)
Screenshot: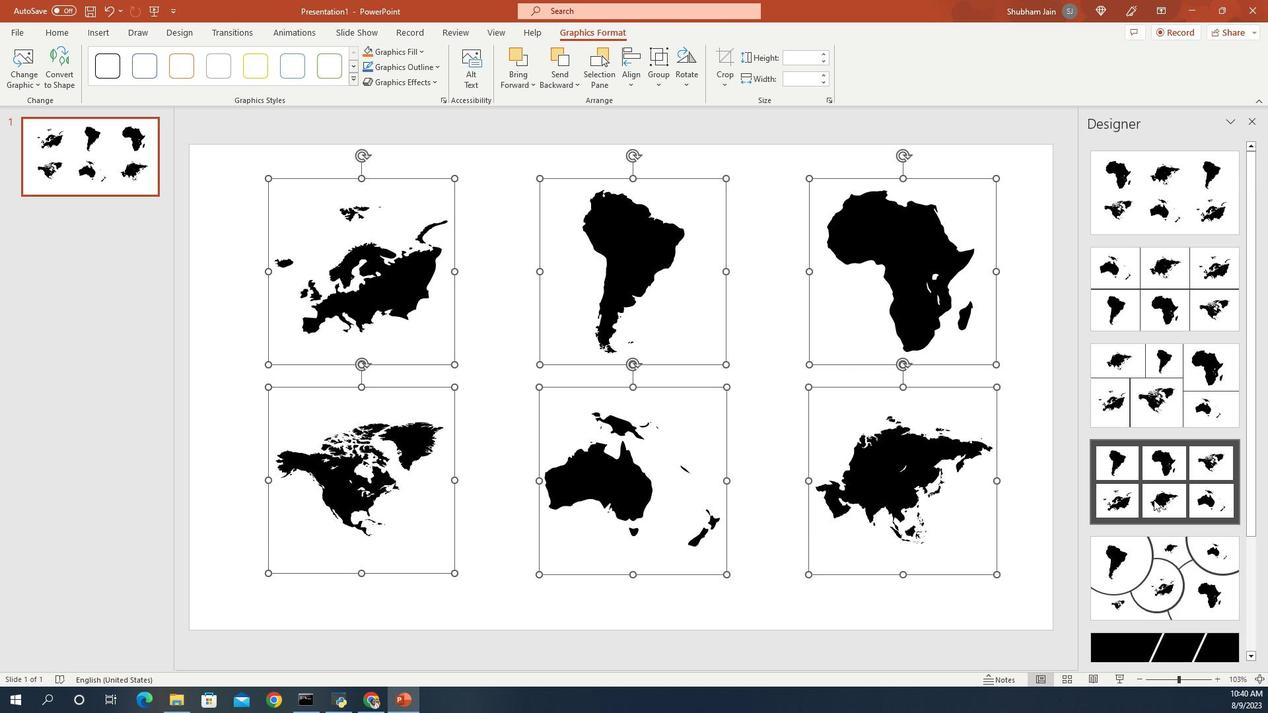 
Action: Mouse moved to (265, 99)
Screenshot: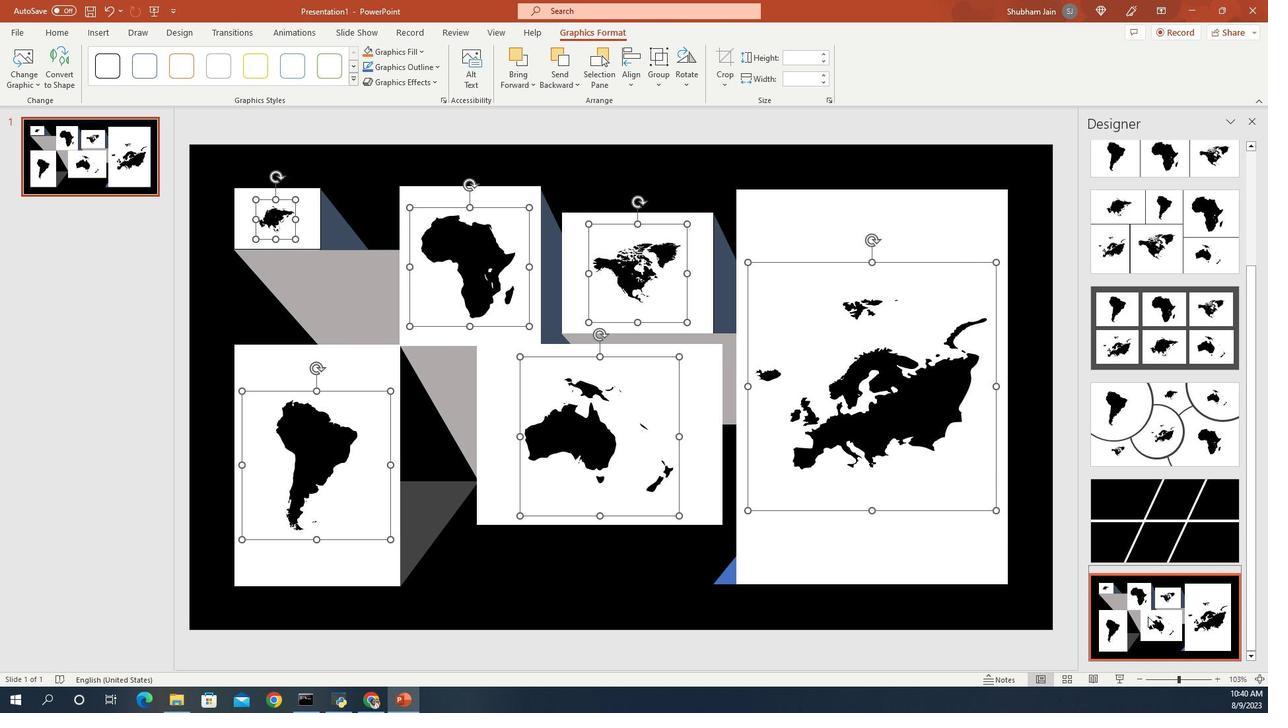 
Action: Mouse pressed left at (265, 99)
Screenshot: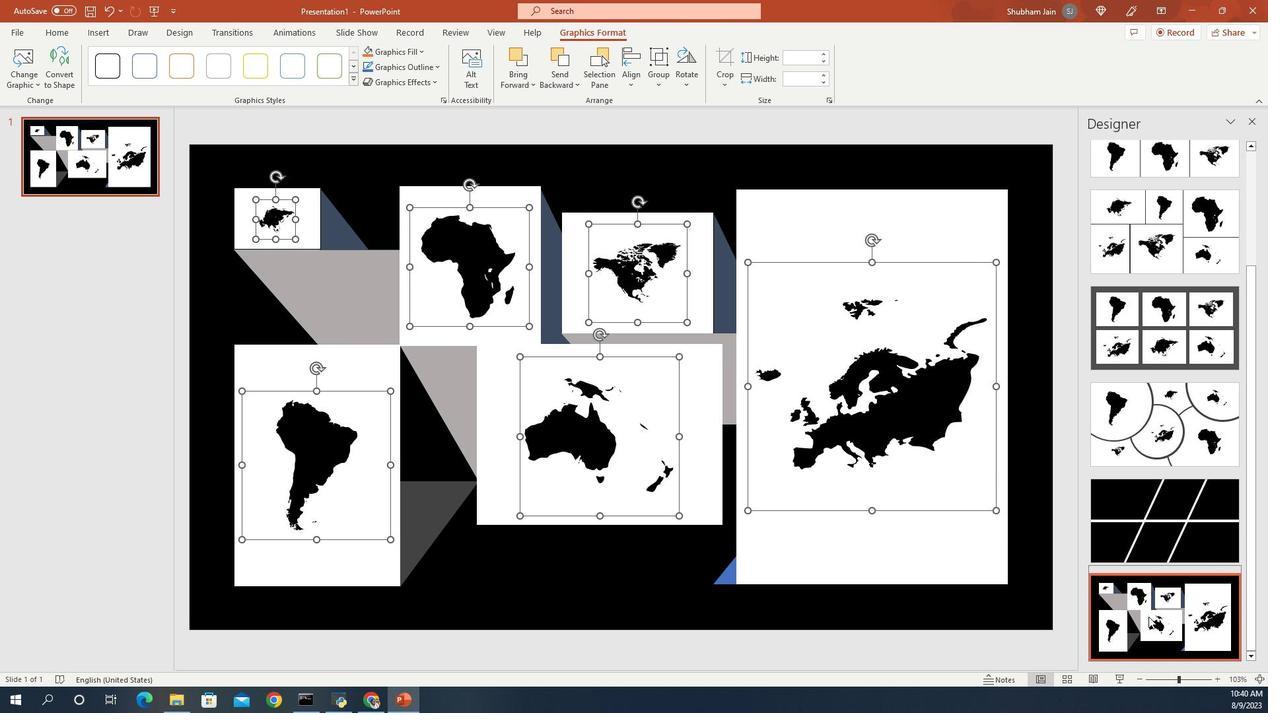 
Action: Mouse moved to (251, 100)
Screenshot: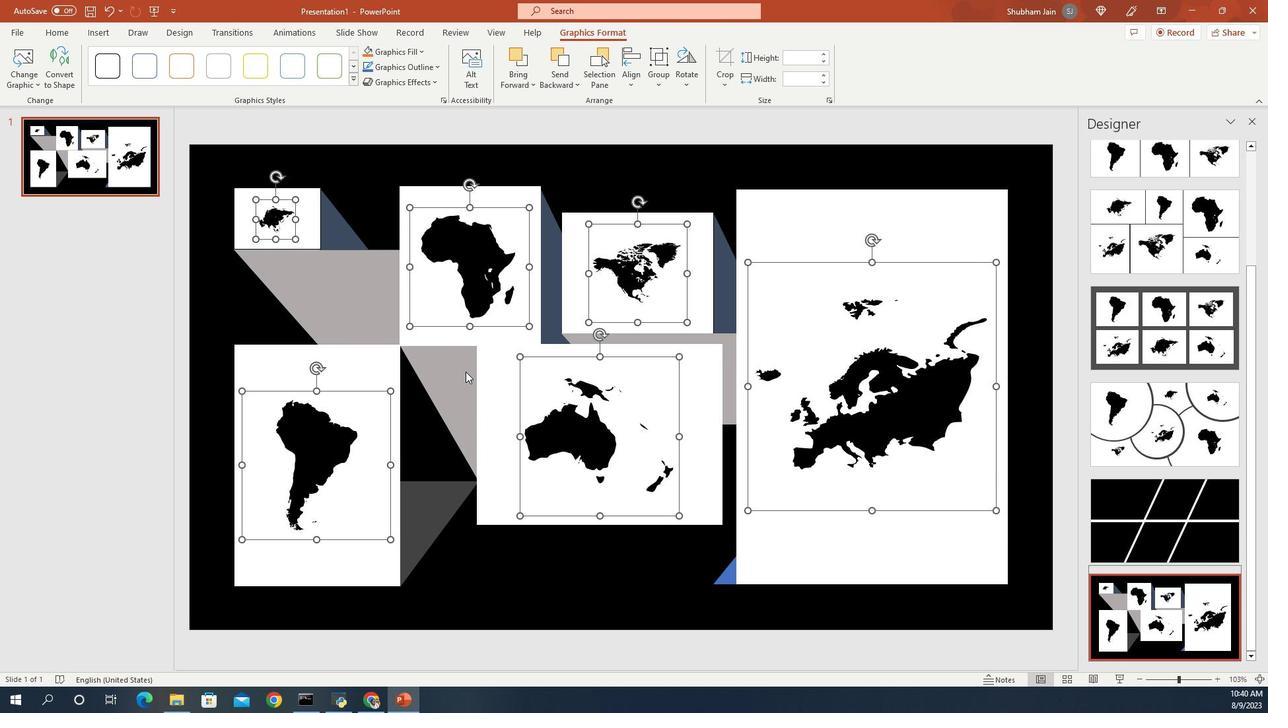 
Action: Mouse pressed left at (251, 100)
Screenshot: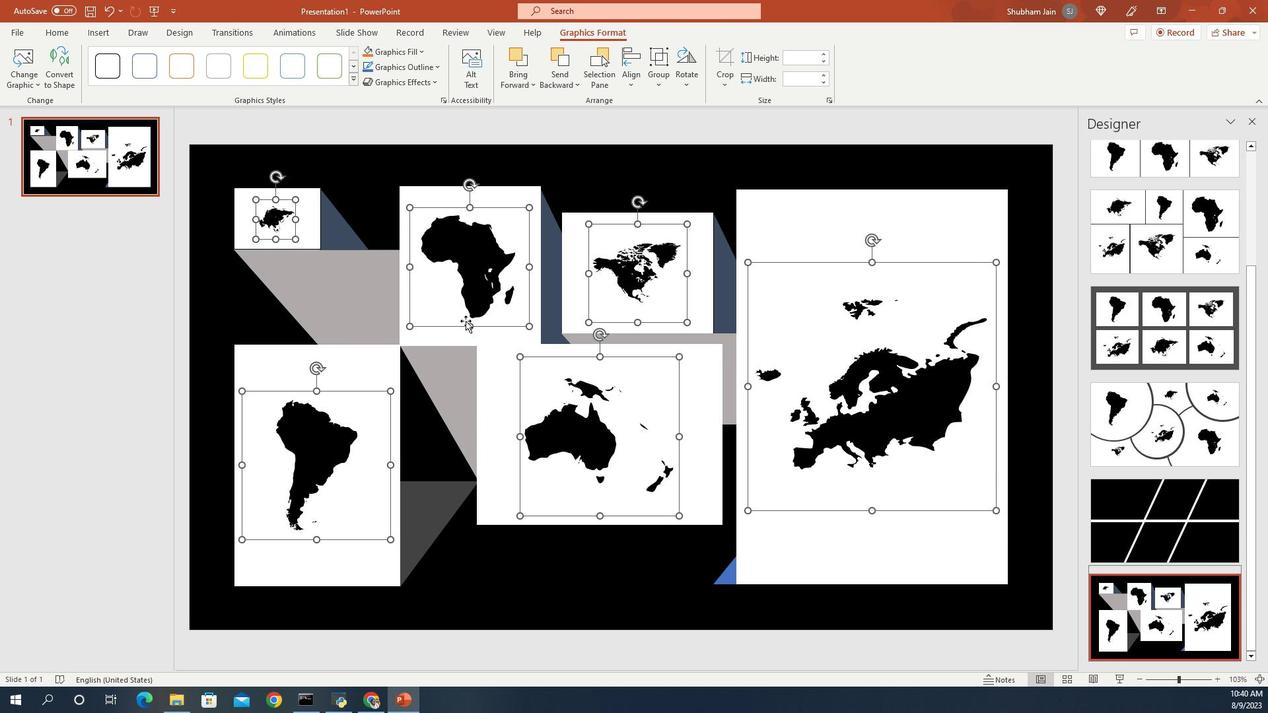 
Action: Mouse moved to (251, 100)
Screenshot: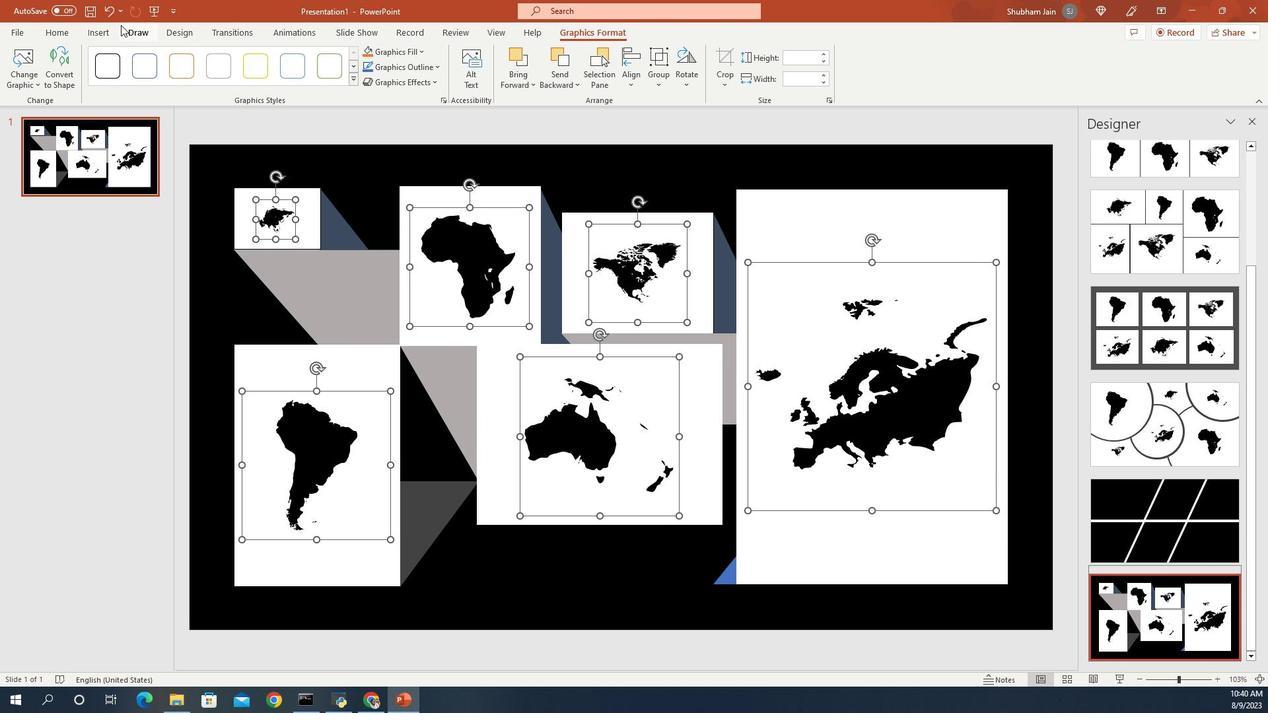 
Action: Mouse pressed left at (251, 100)
Screenshot: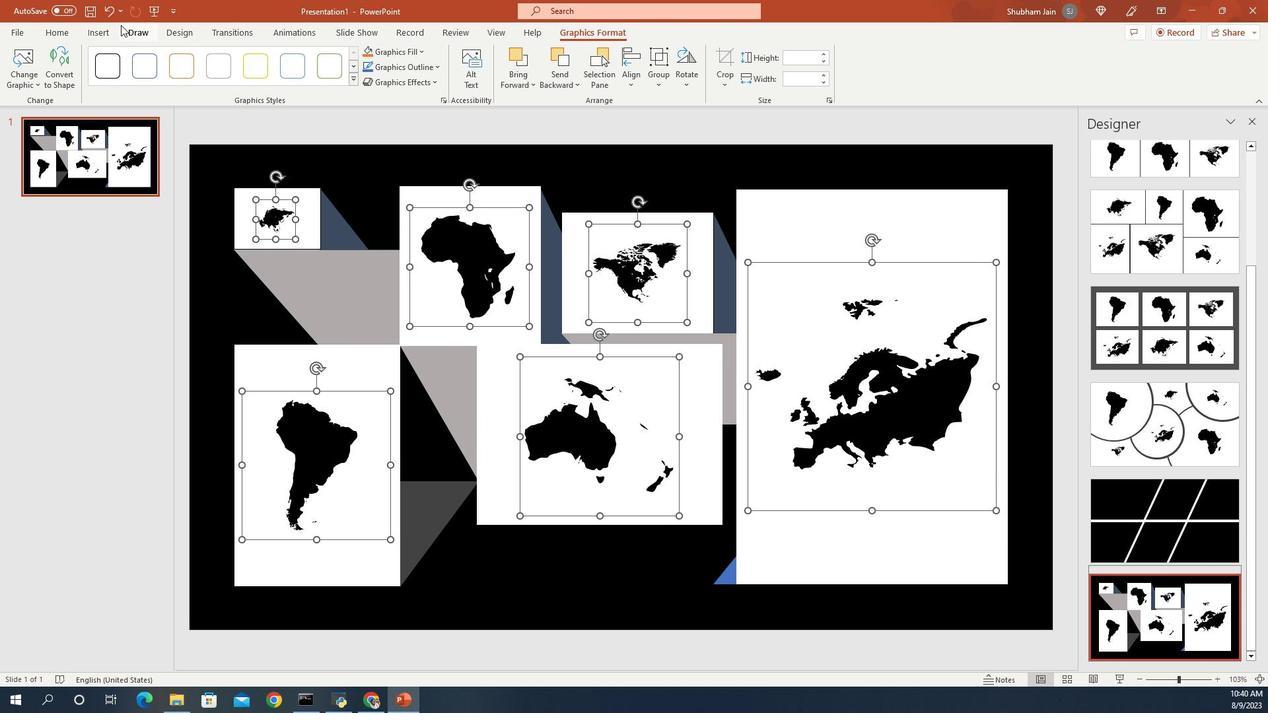 
Action: Mouse moved to (258, 100)
Screenshot: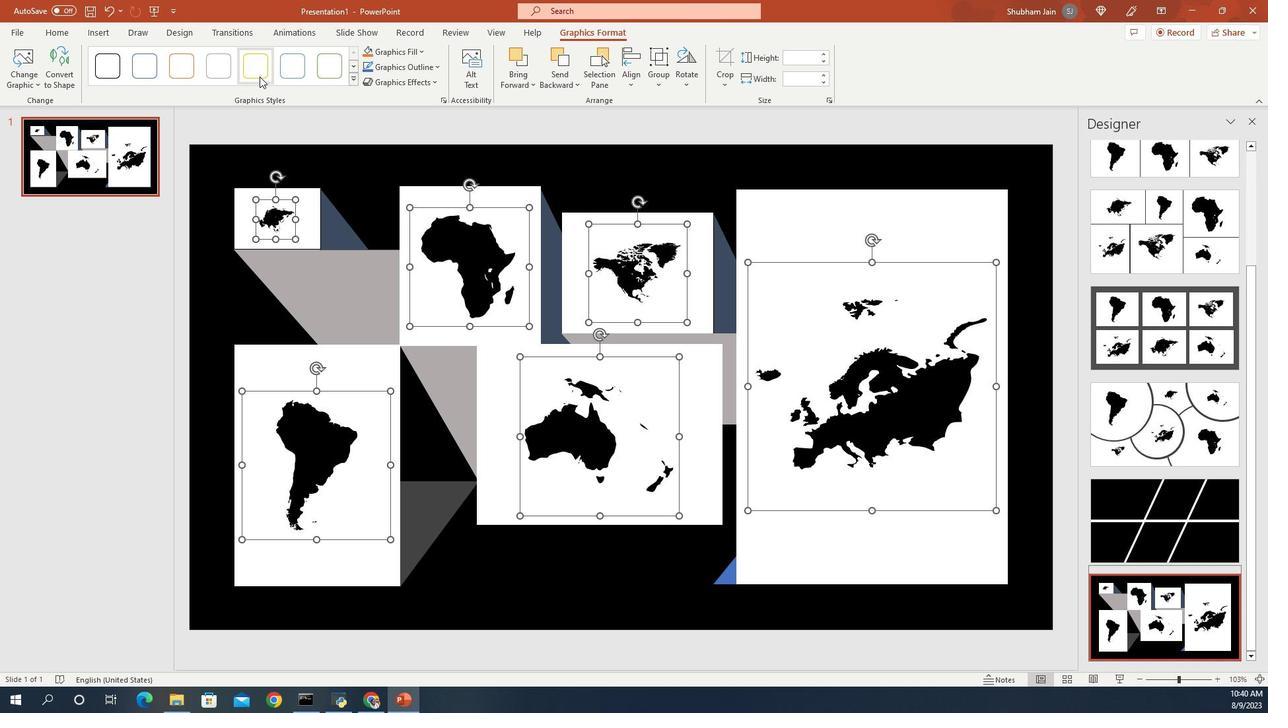 
Action: Mouse pressed left at (258, 100)
Screenshot: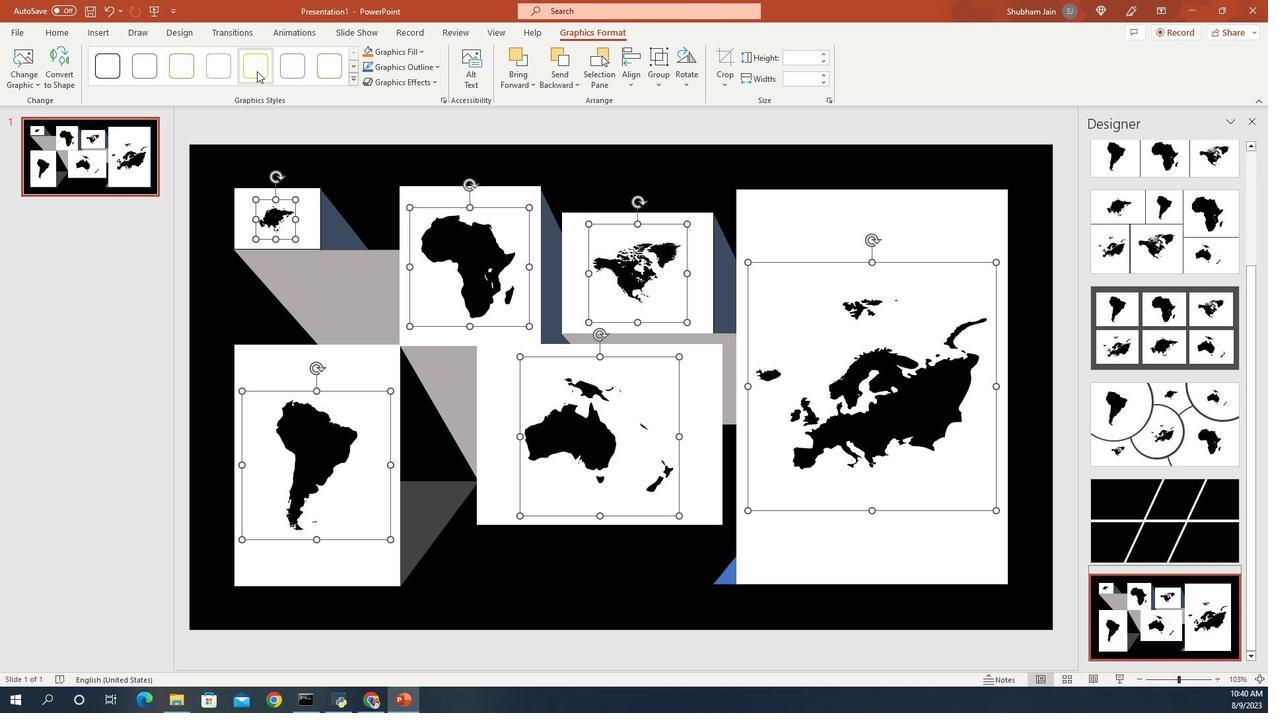 
Action: Key pressed gride
Screenshot: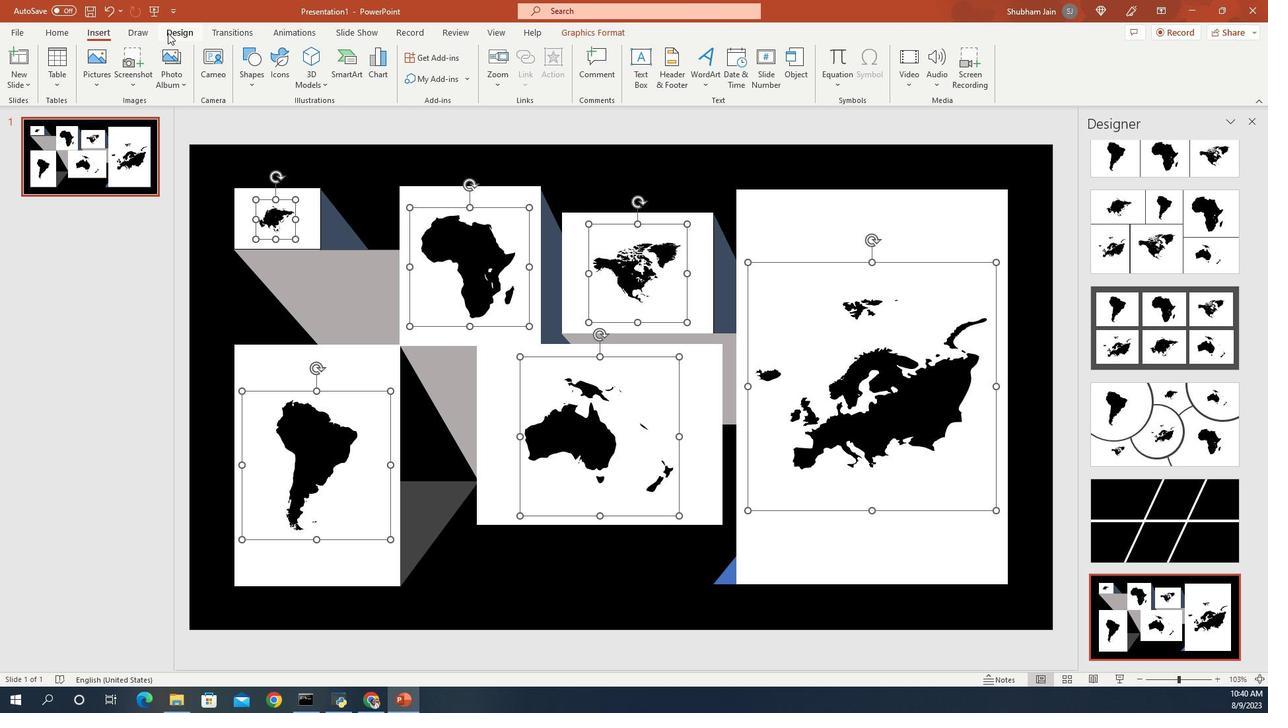 
Action: Mouse moved to (258, 99)
Screenshot: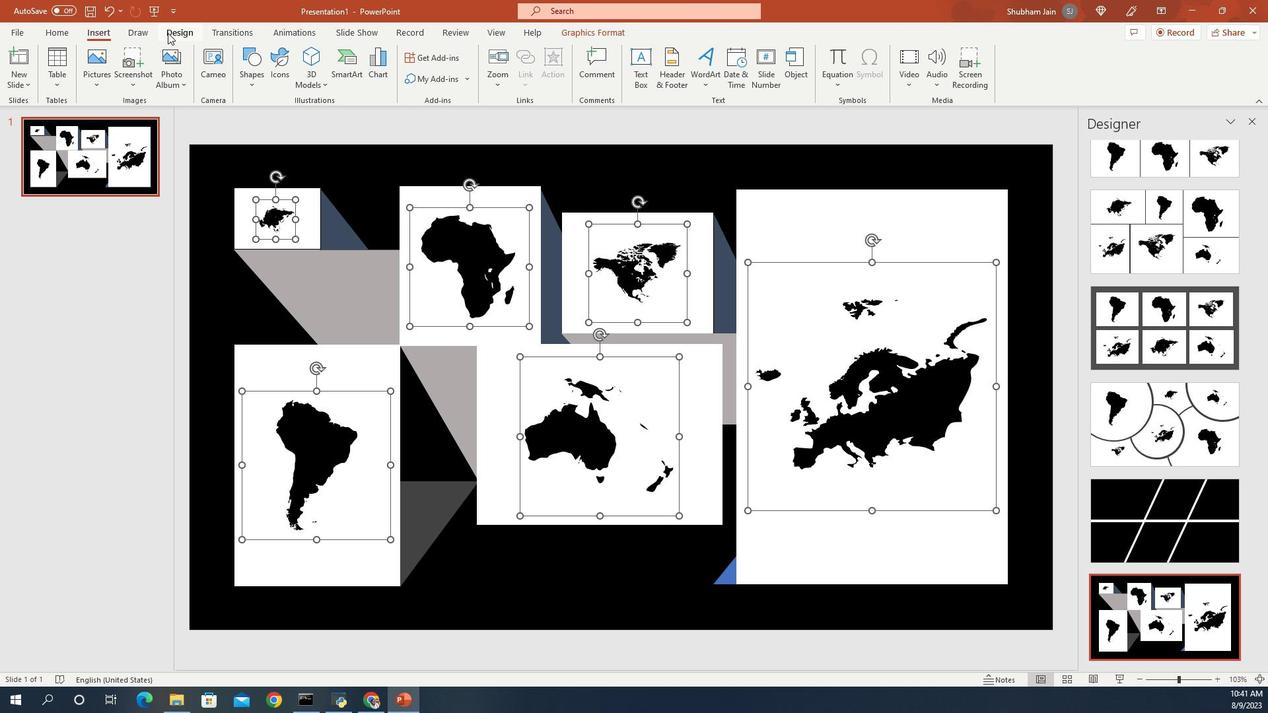 
Action: Mouse pressed left at (258, 99)
Screenshot: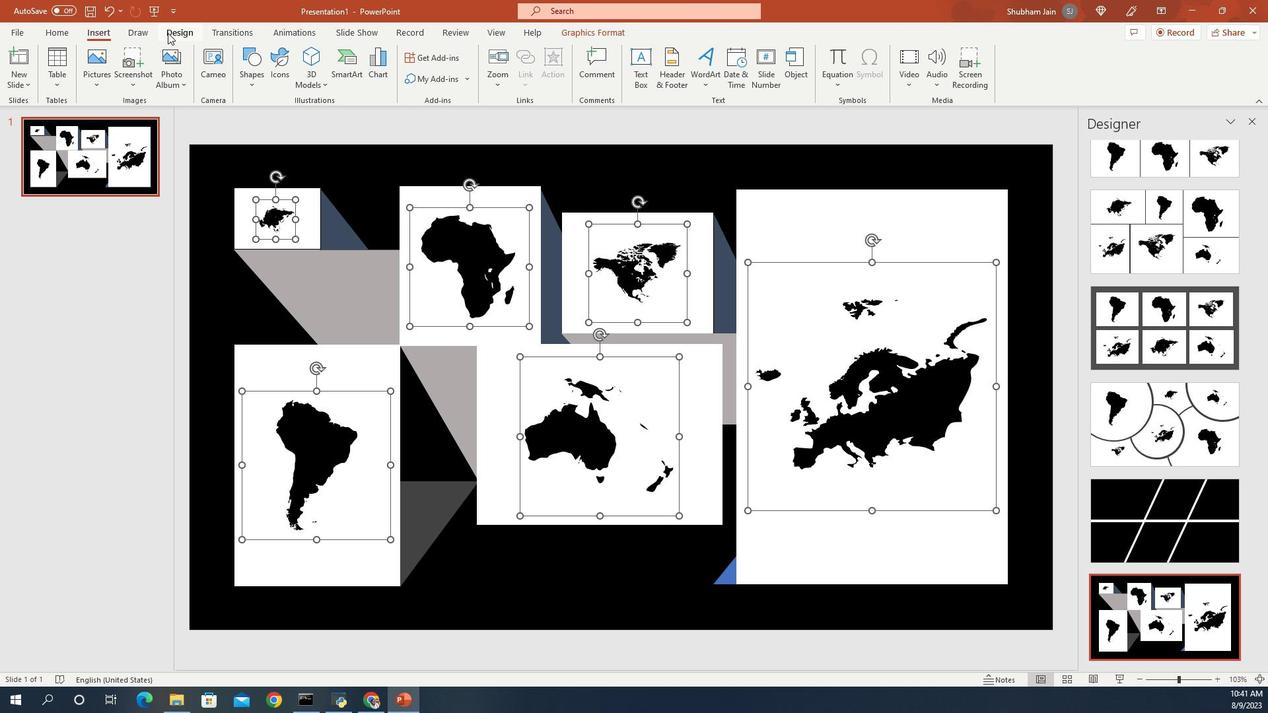 
Action: Mouse moved to (261, 98)
Screenshot: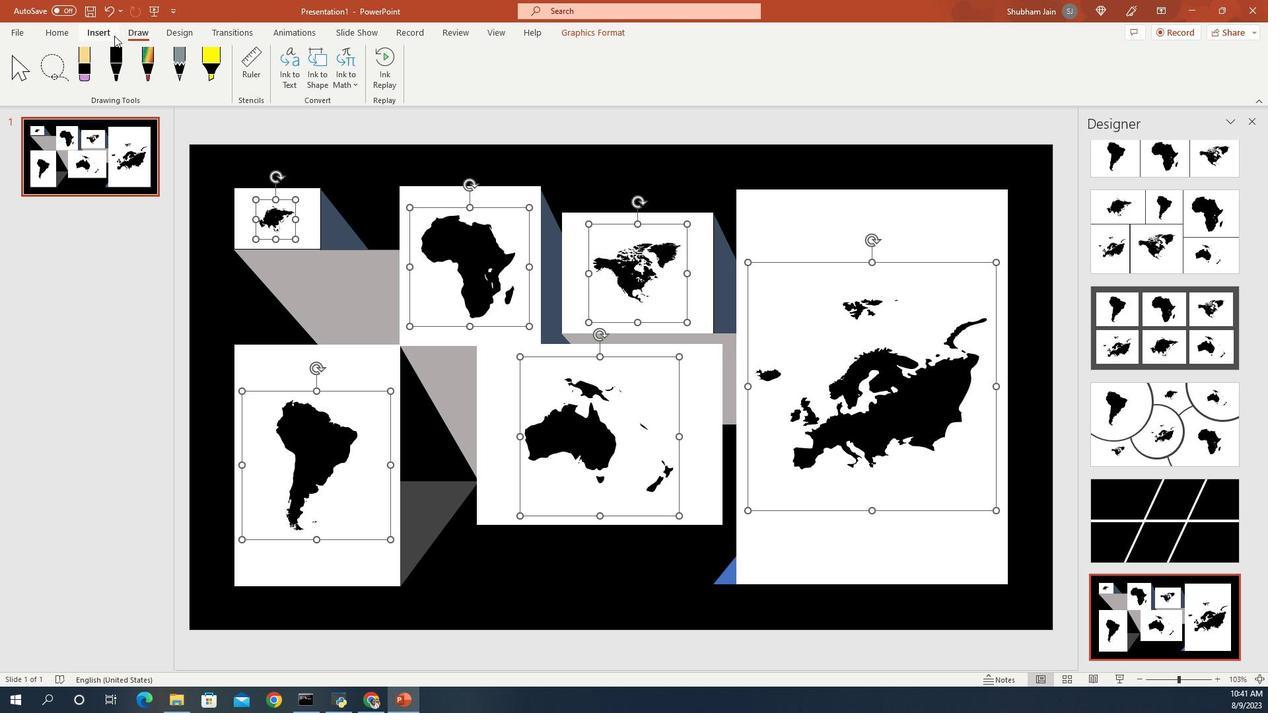 
Action: Mouse pressed left at (261, 98)
Screenshot: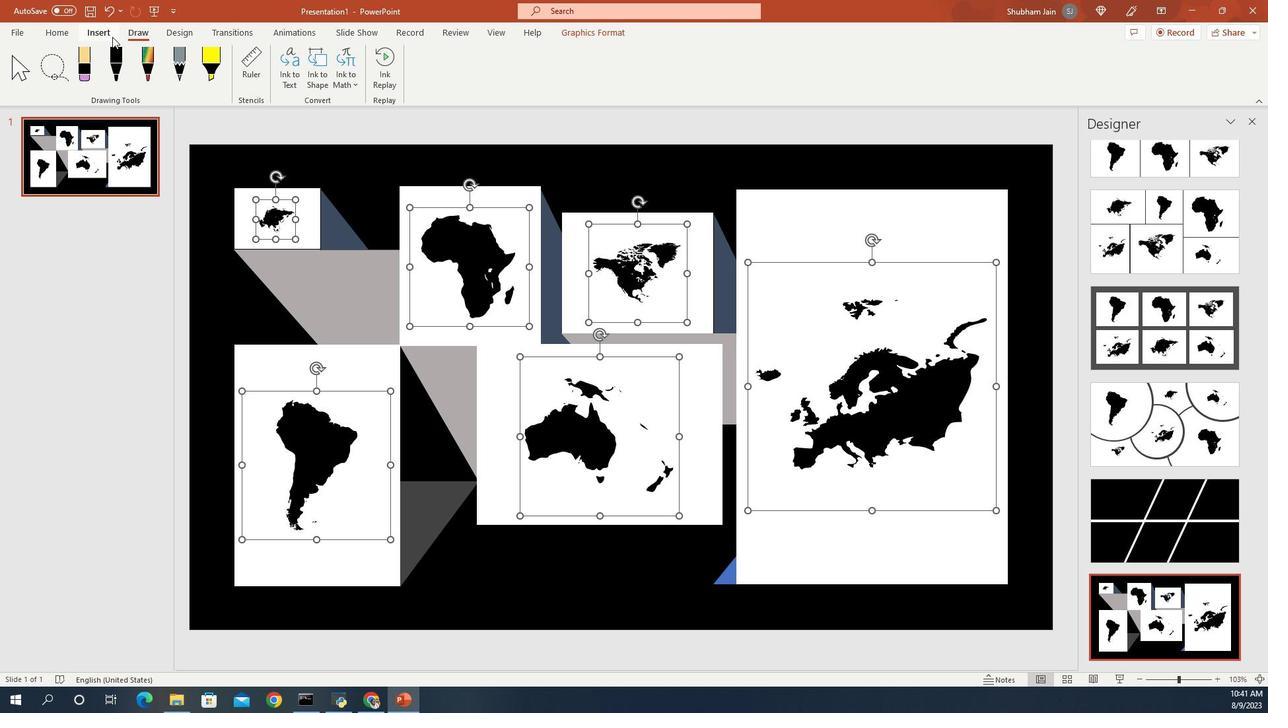
Action: Mouse moved to (261, 98)
Screenshot: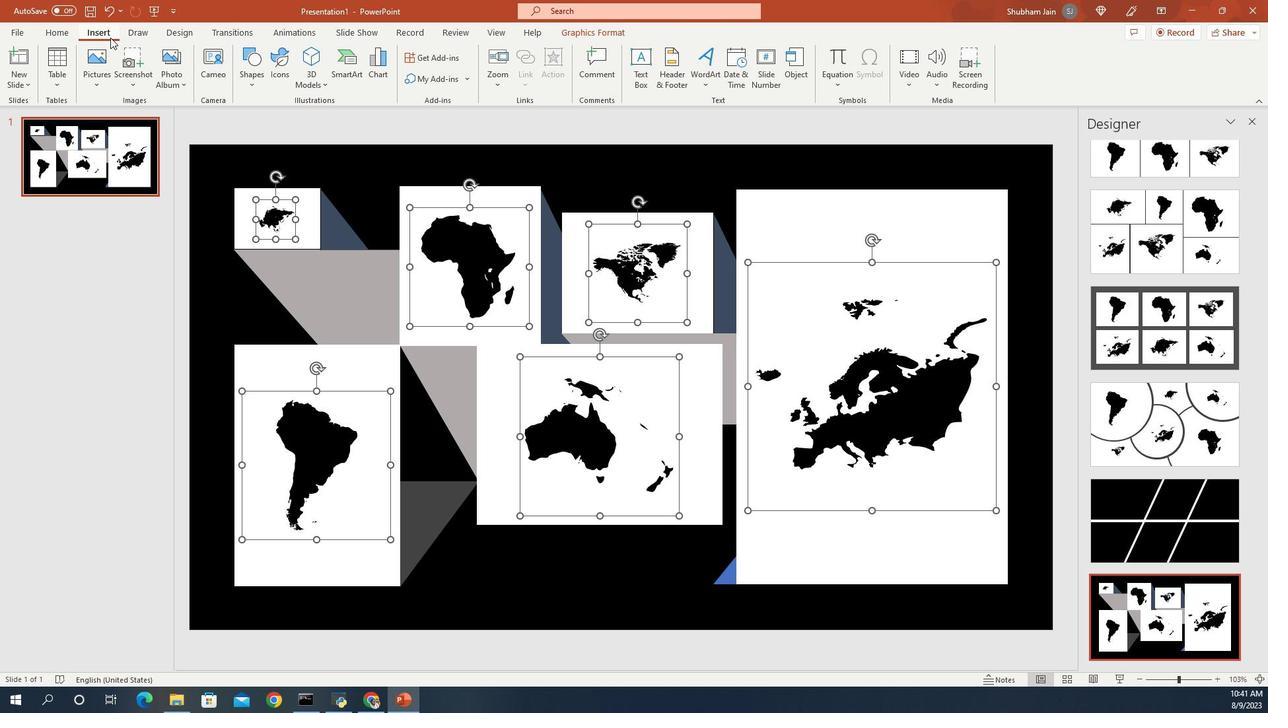 
Action: Mouse pressed left at (261, 98)
Screenshot: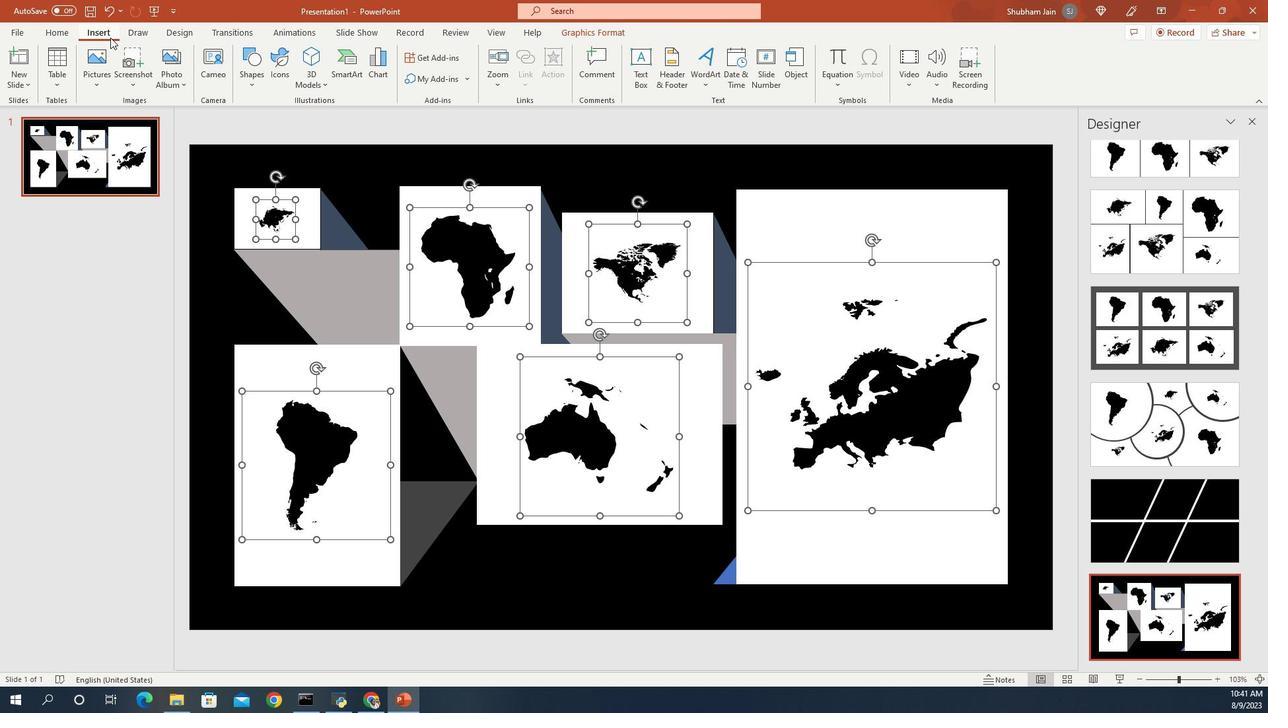 
Action: Mouse moved to (262, 99)
Screenshot: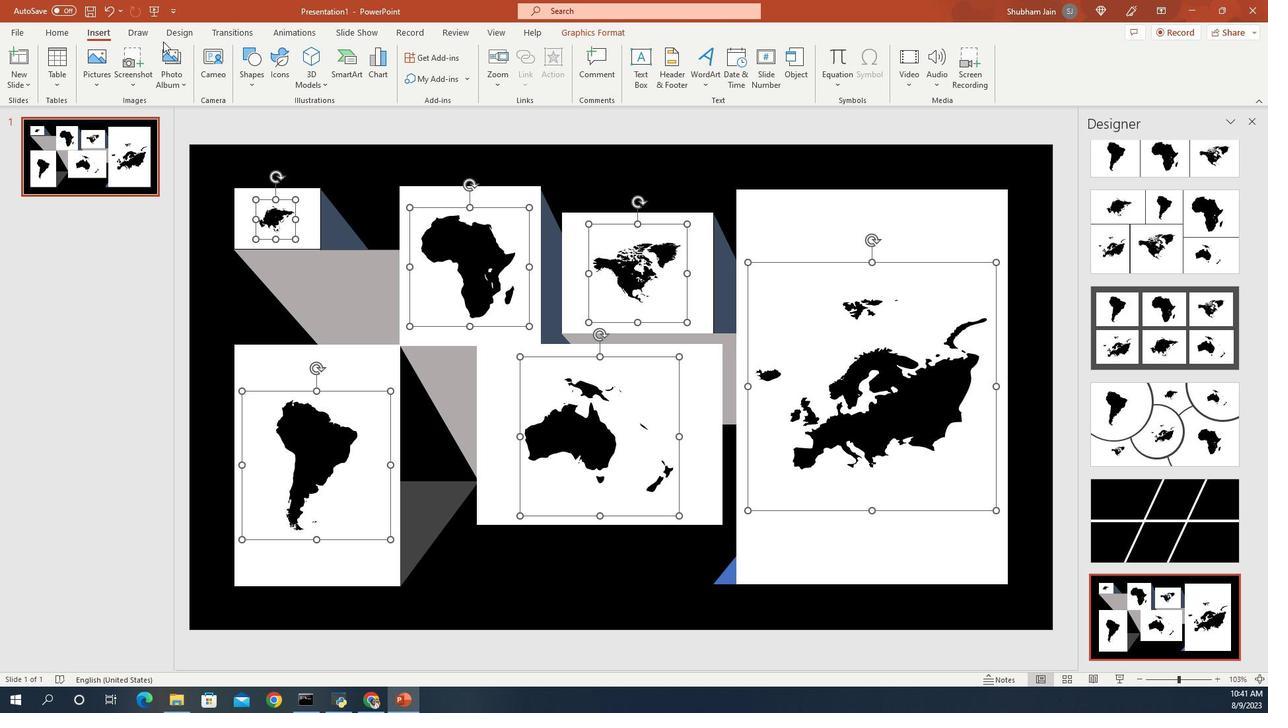 
Action: Mouse pressed left at (262, 99)
Screenshot: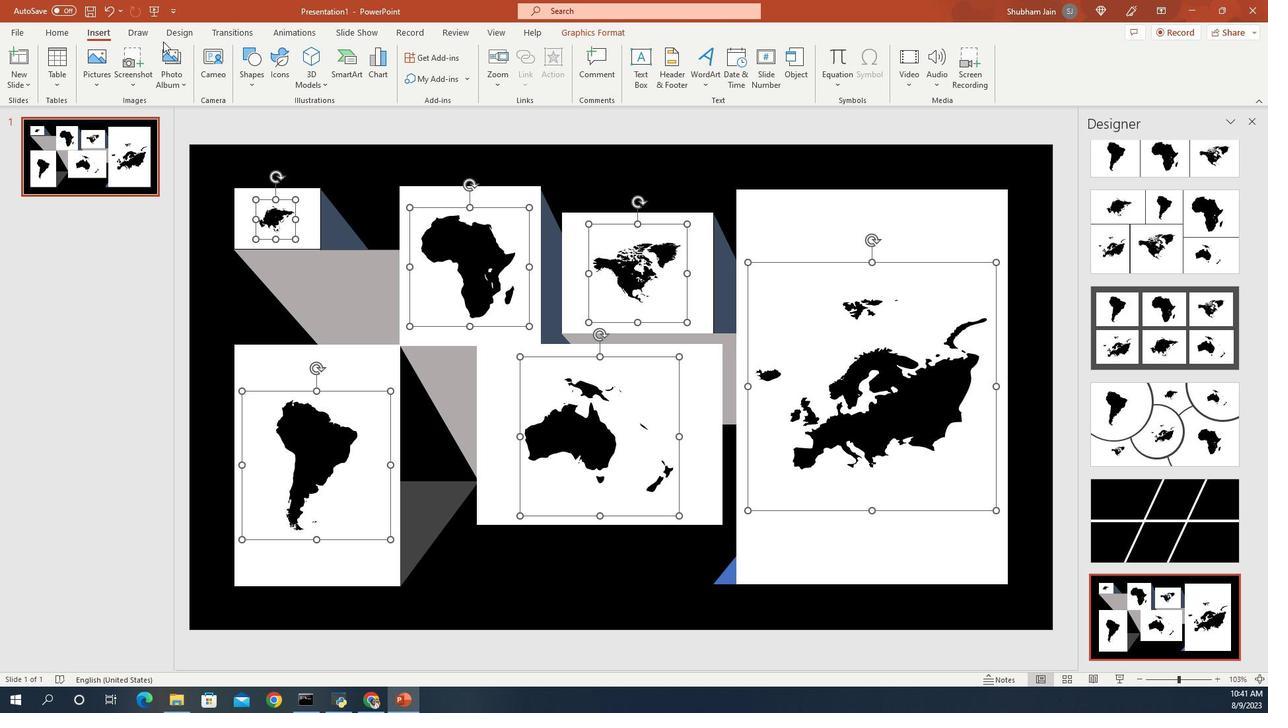 
Action: Mouse moved to (253, 100)
Screenshot: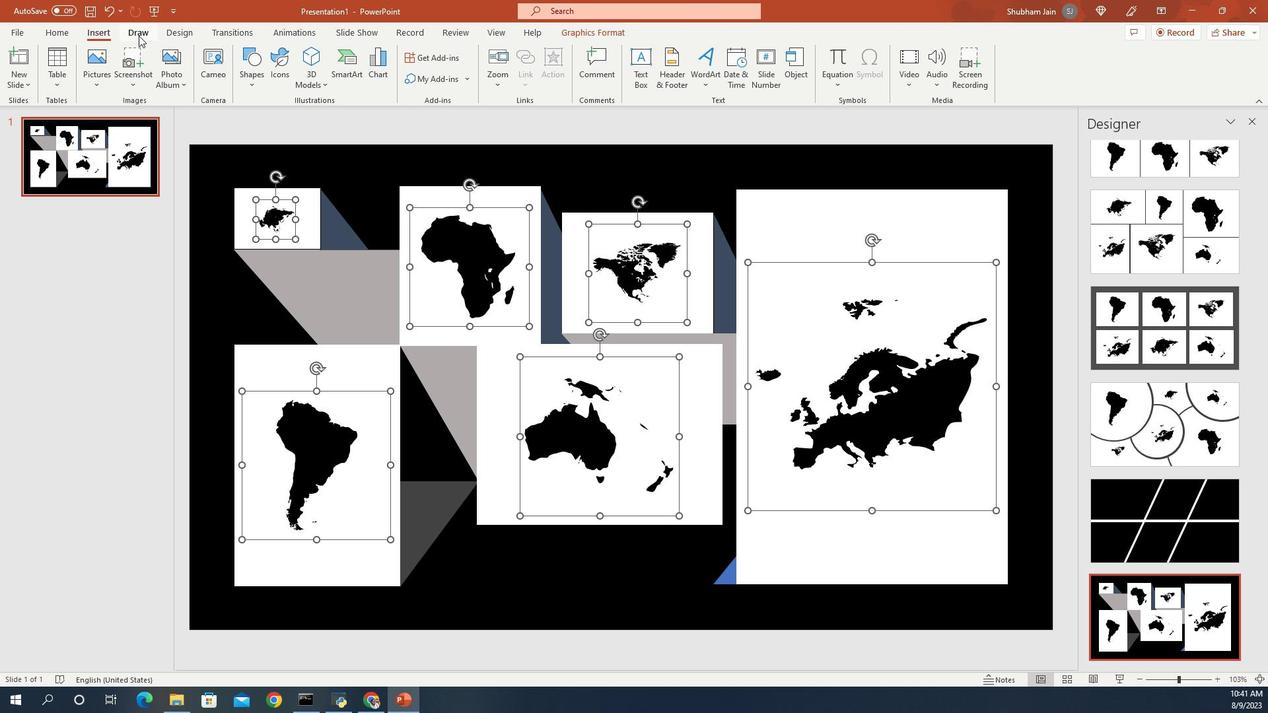 
Action: Mouse pressed left at (253, 100)
Screenshot: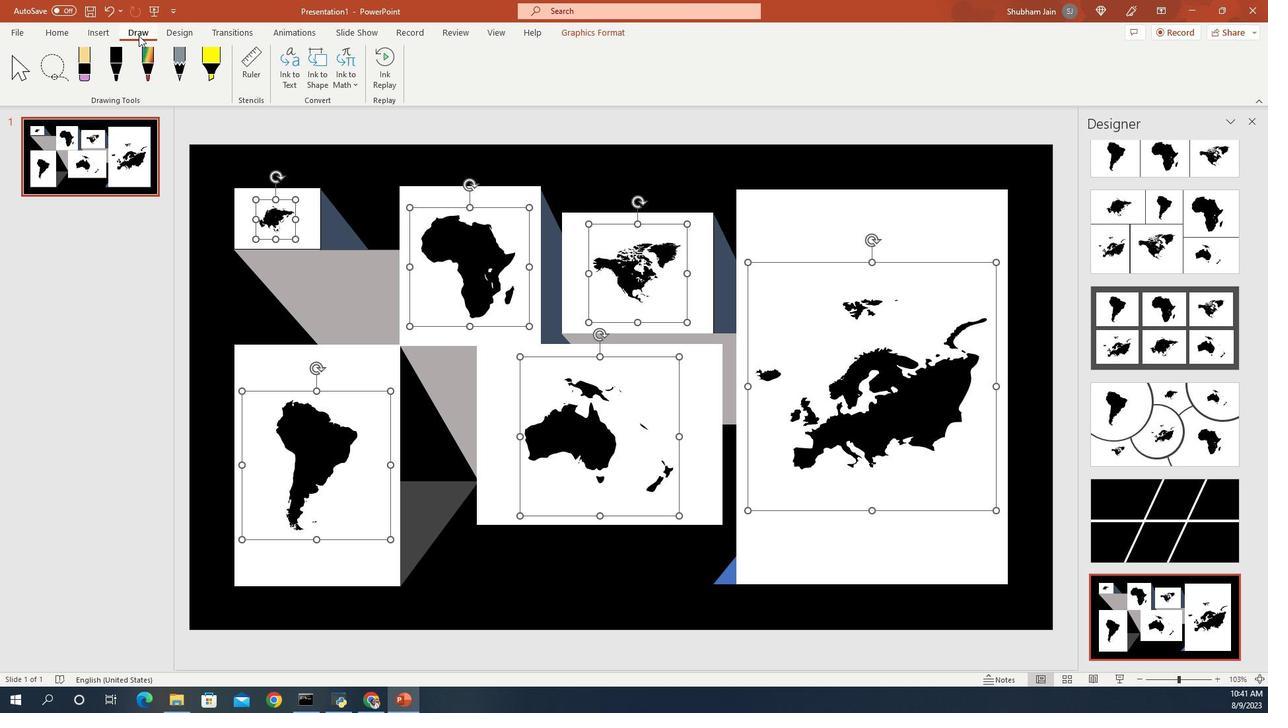 
Action: Mouse pressed left at (253, 100)
Screenshot: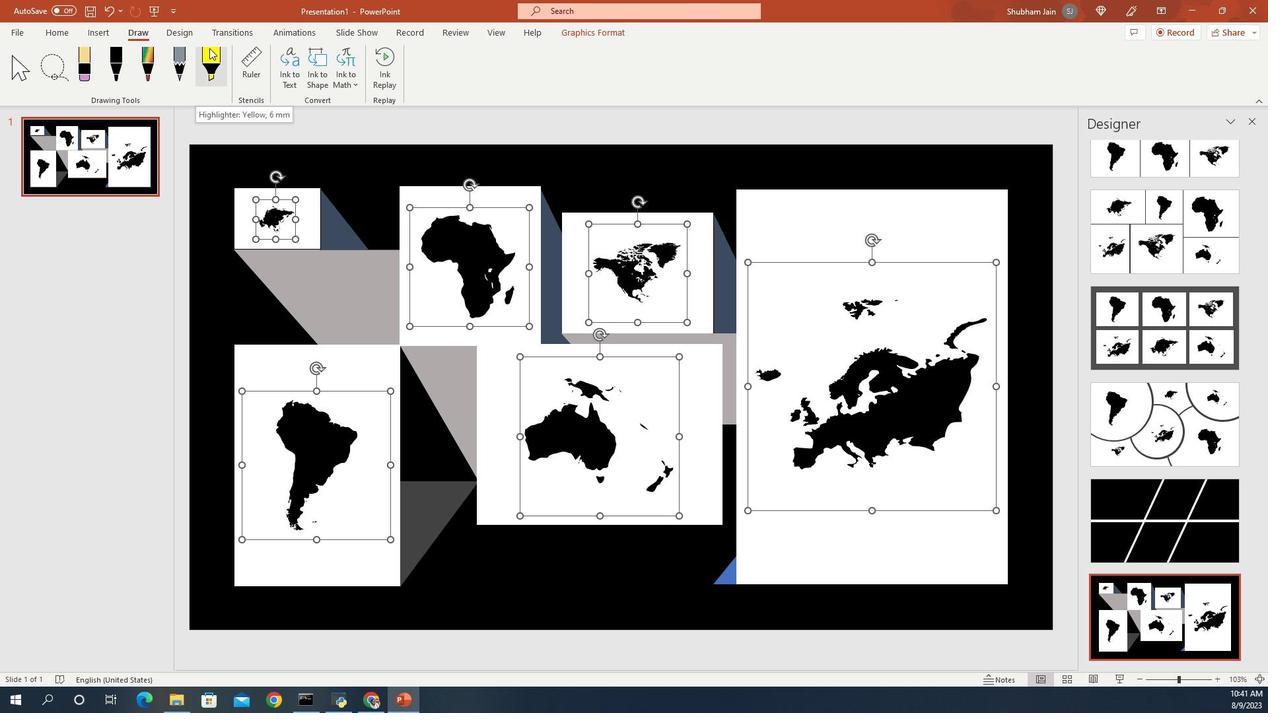 
Action: Mouse moved to (253, 100)
Screenshot: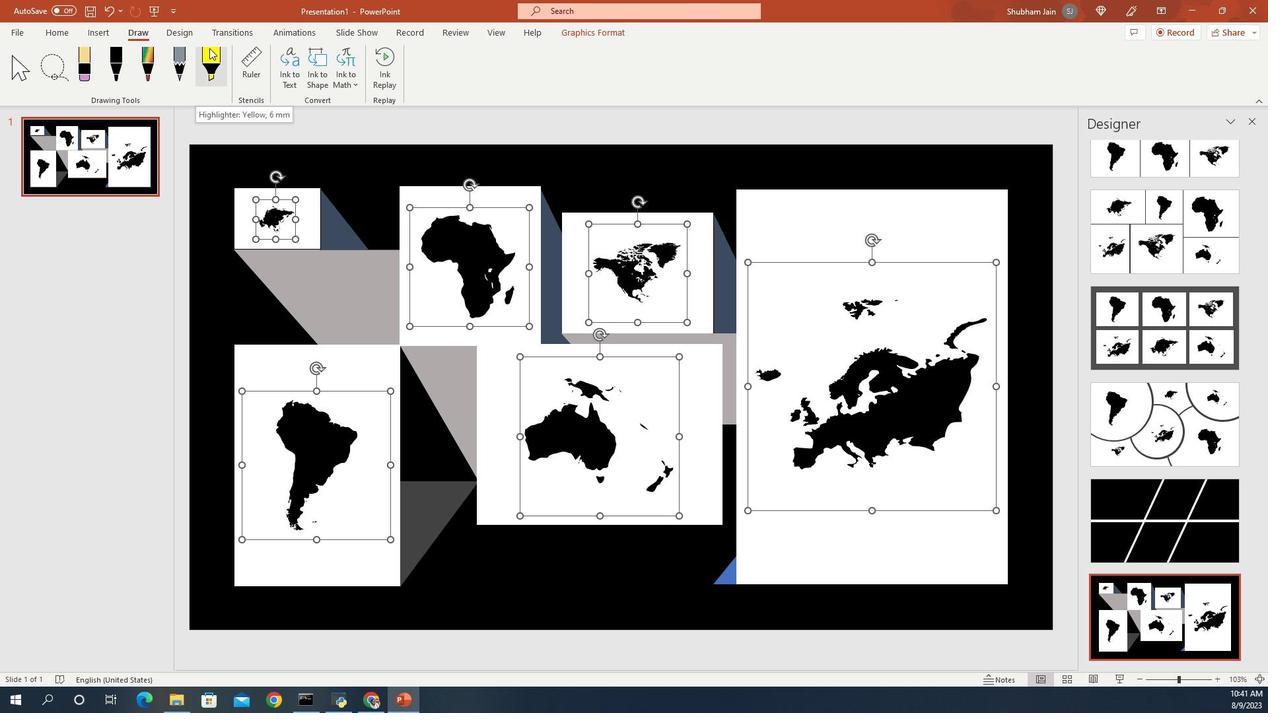 
Action: Mouse pressed left at (253, 100)
Screenshot: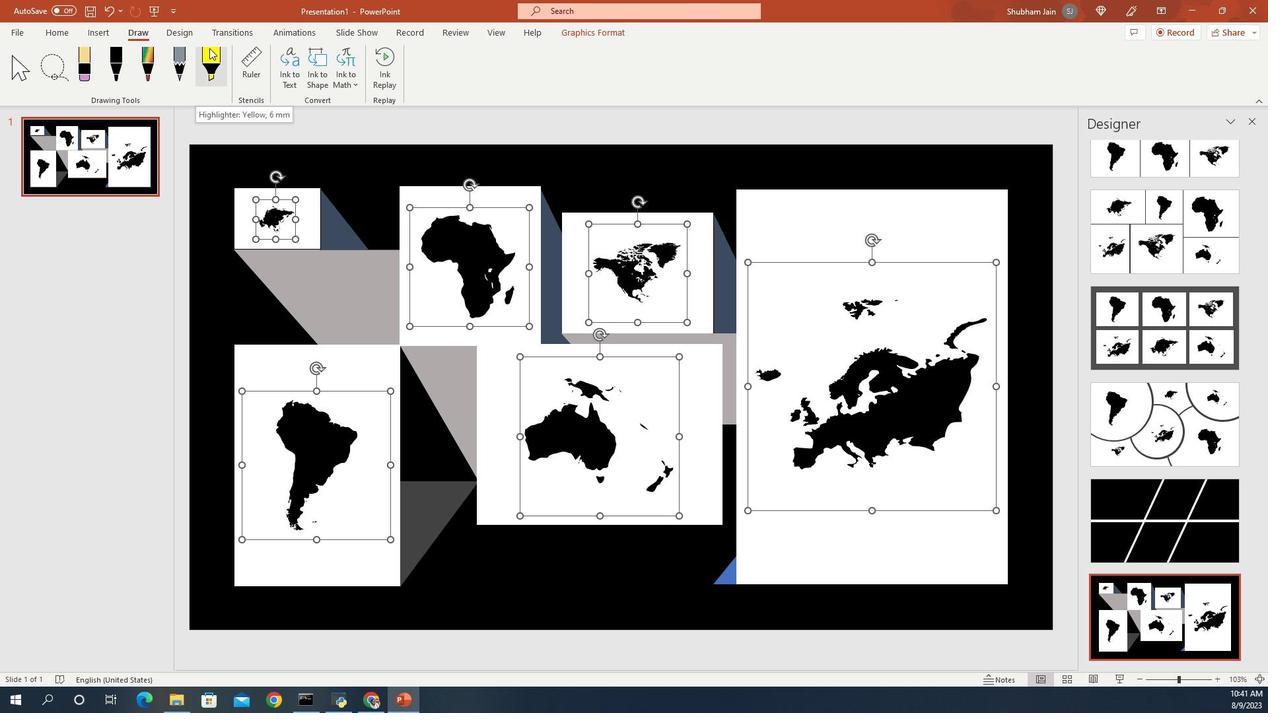 
Action: Mouse moved to (259, 100)
Screenshot: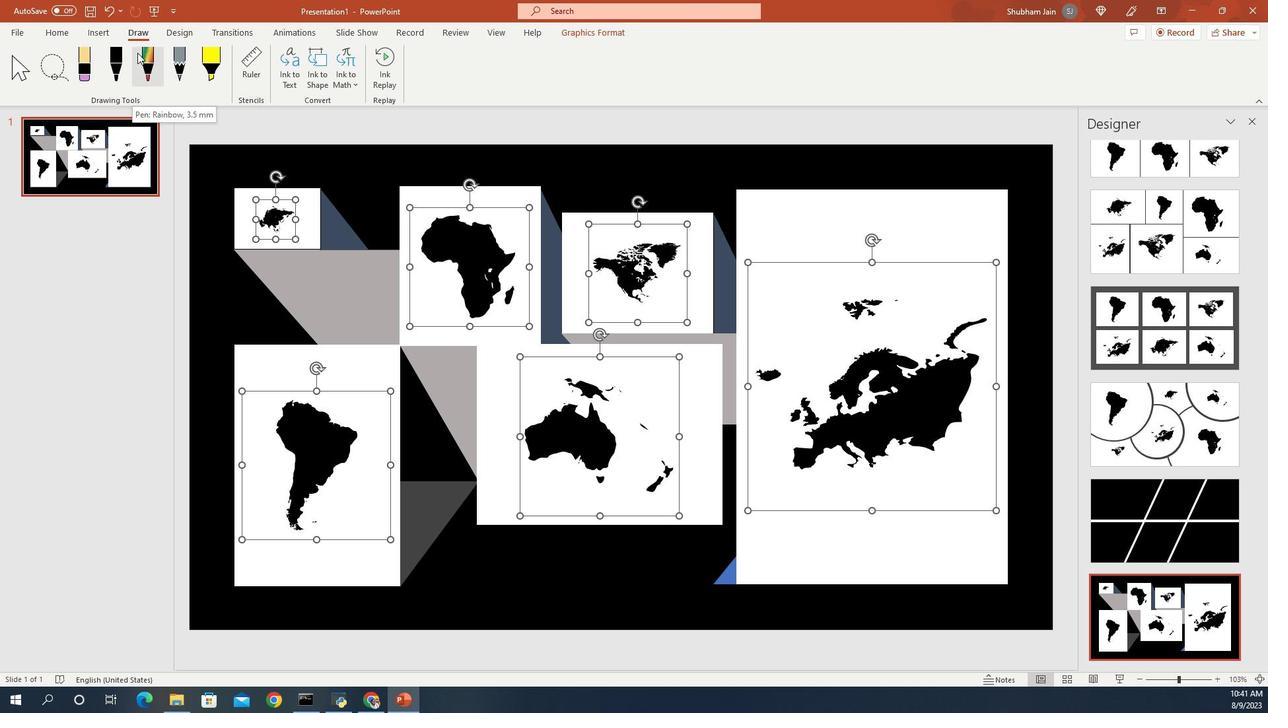 
Action: Mouse pressed left at (259, 100)
Screenshot: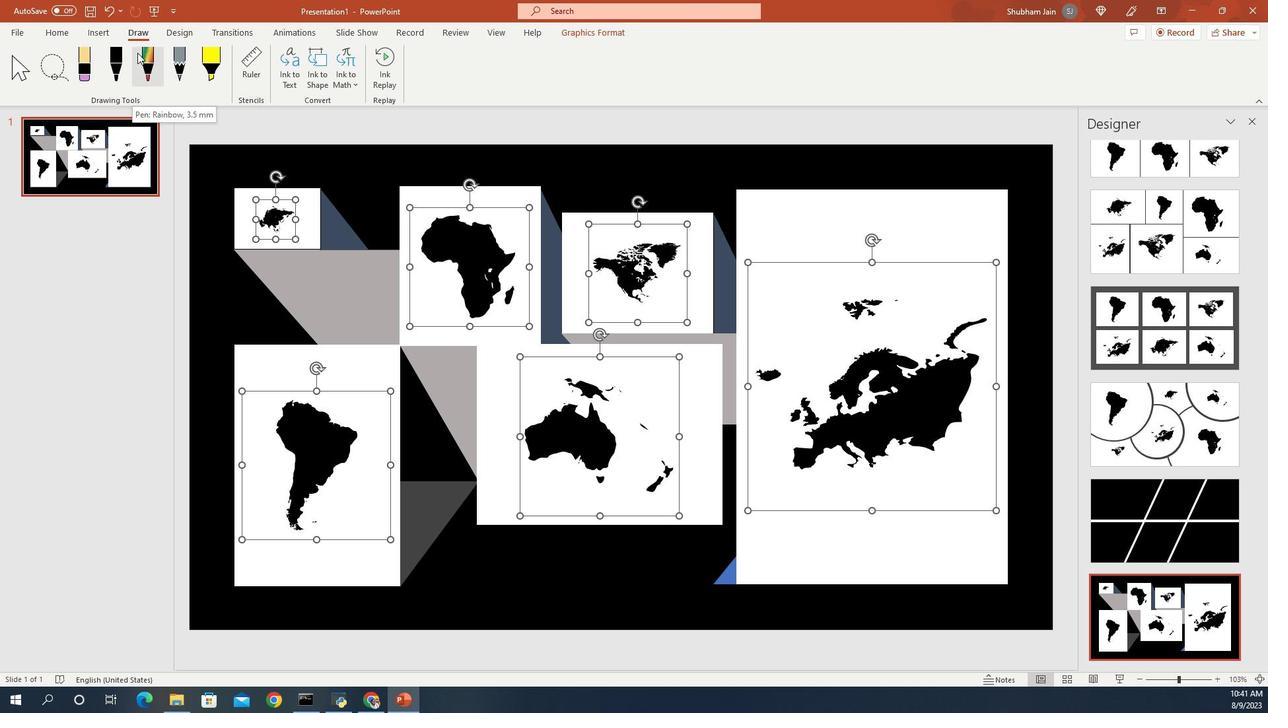 
Action: Mouse pressed left at (259, 100)
Screenshot: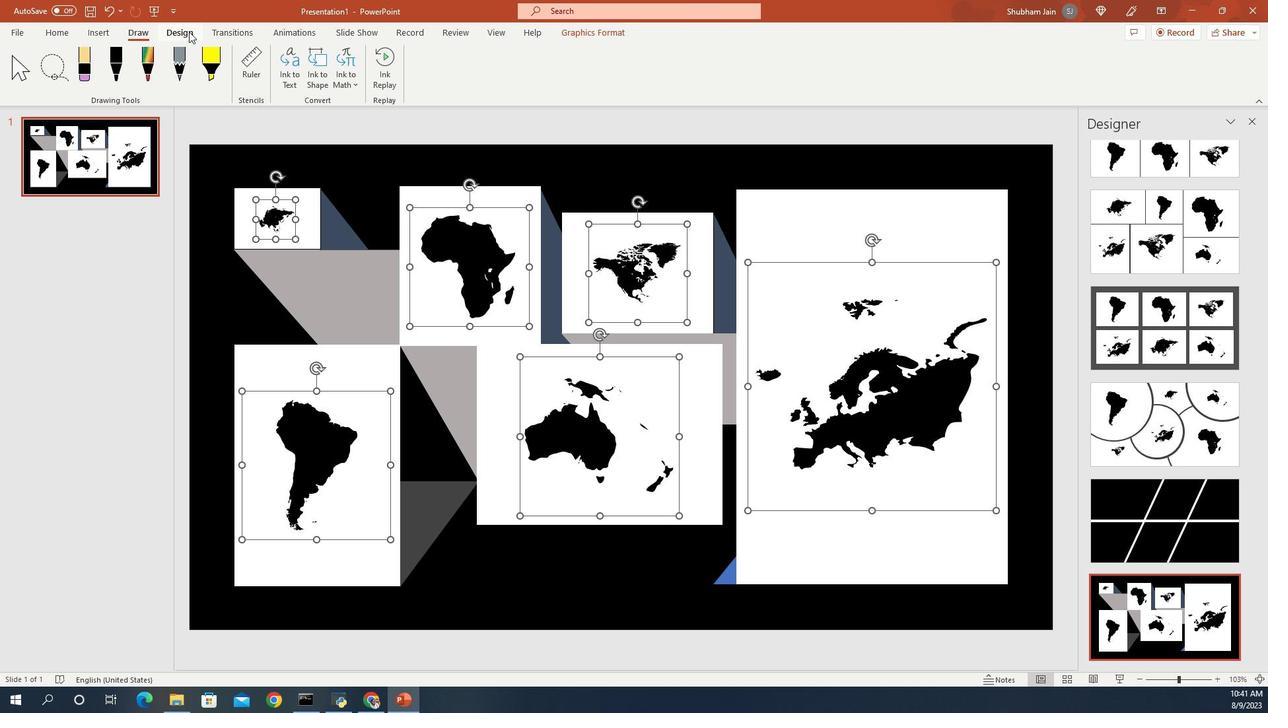 
Action: Mouse moved to (251, 100)
Screenshot: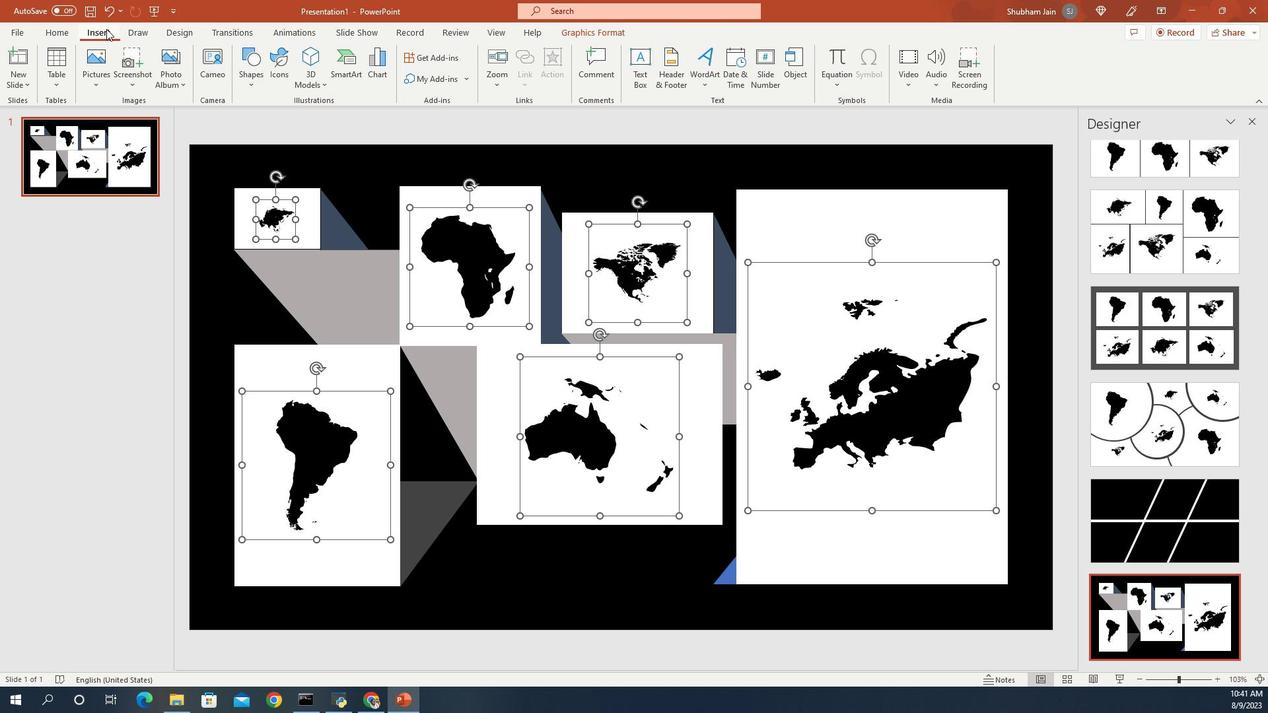 
Action: Mouse pressed left at (251, 100)
Screenshot: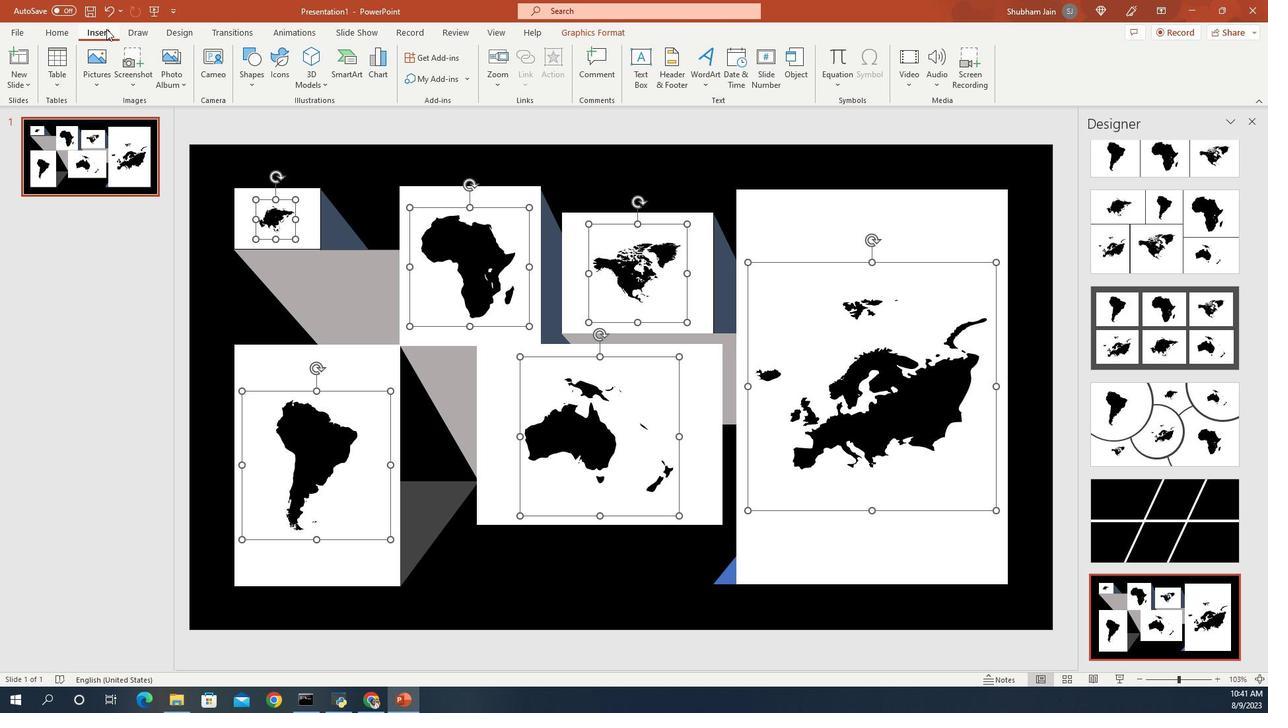 
Action: Mouse moved to (250, 100)
Screenshot: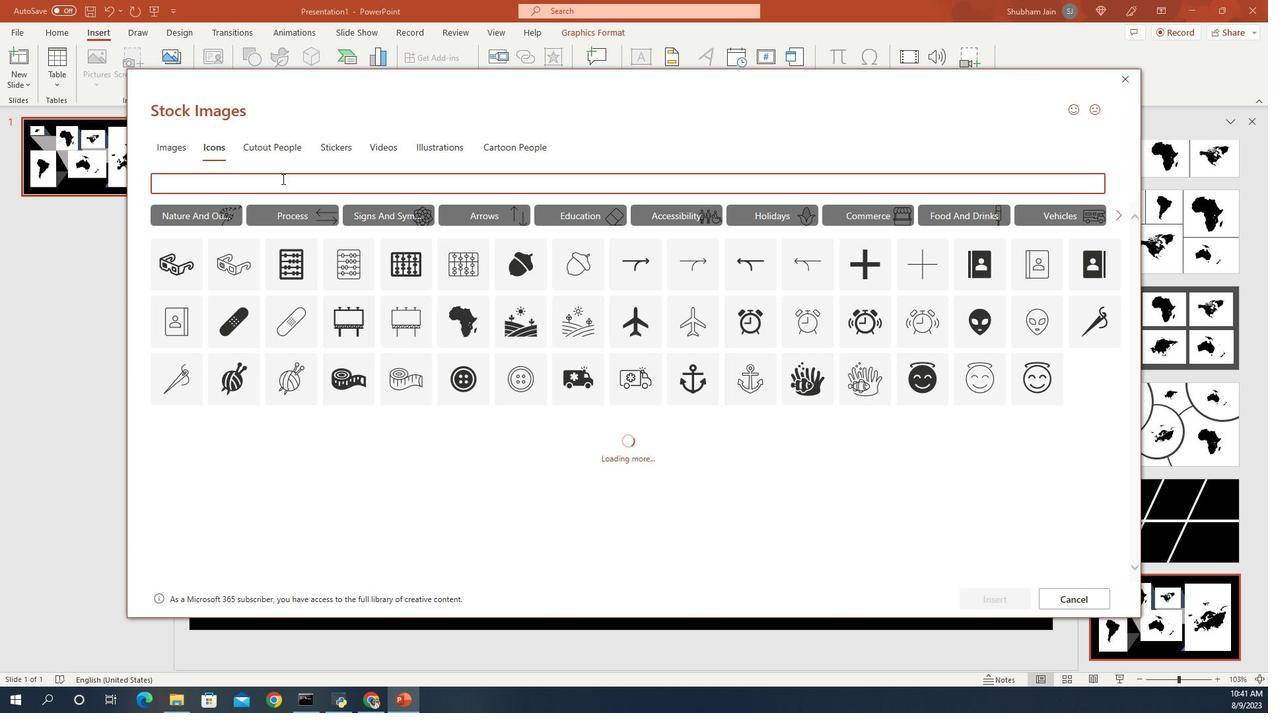 
Action: Mouse pressed left at (250, 100)
Screenshot: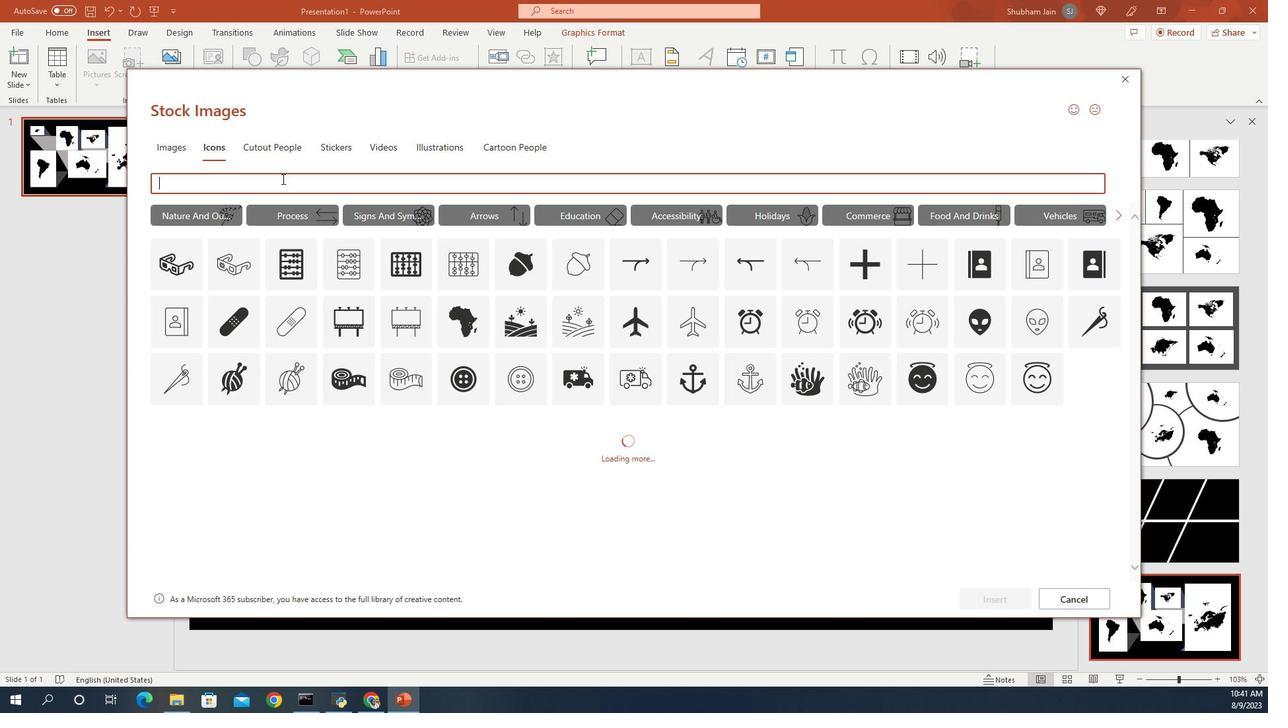 
Action: Mouse pressed left at (250, 100)
Screenshot: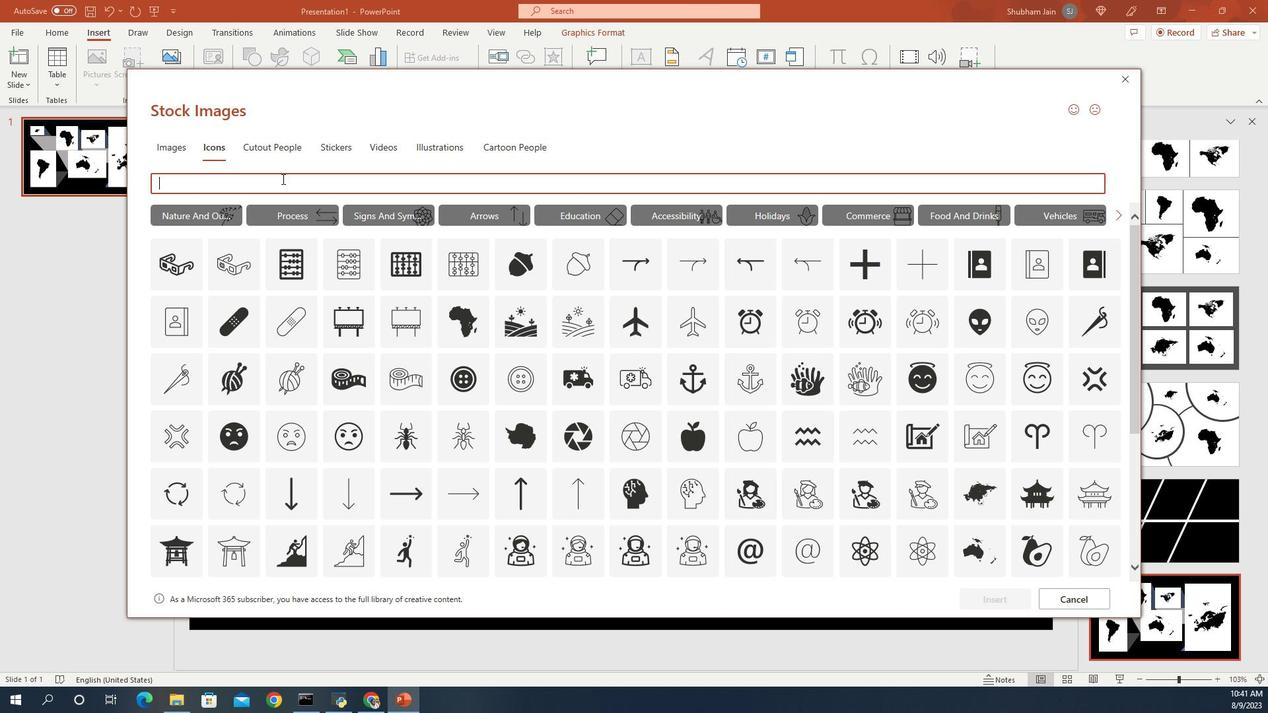 
Action: Mouse moved to (257, 99)
Screenshot: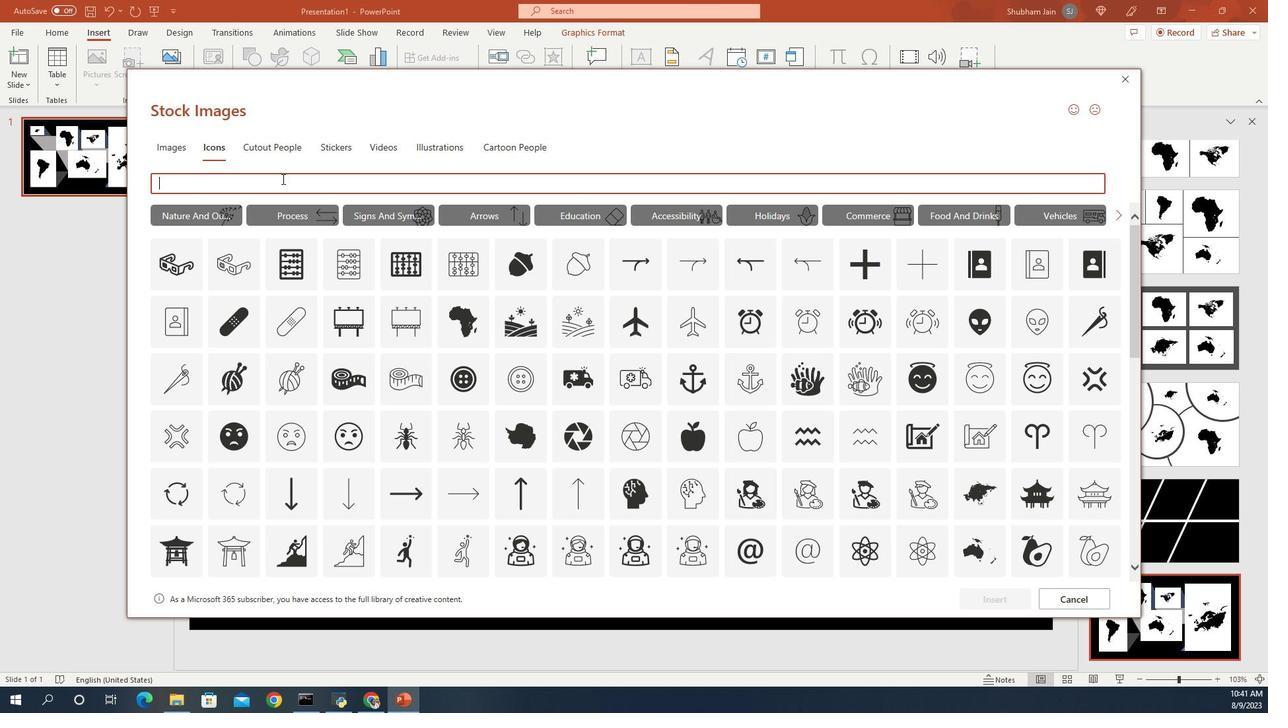 
Action: Mouse pressed left at (257, 99)
Screenshot: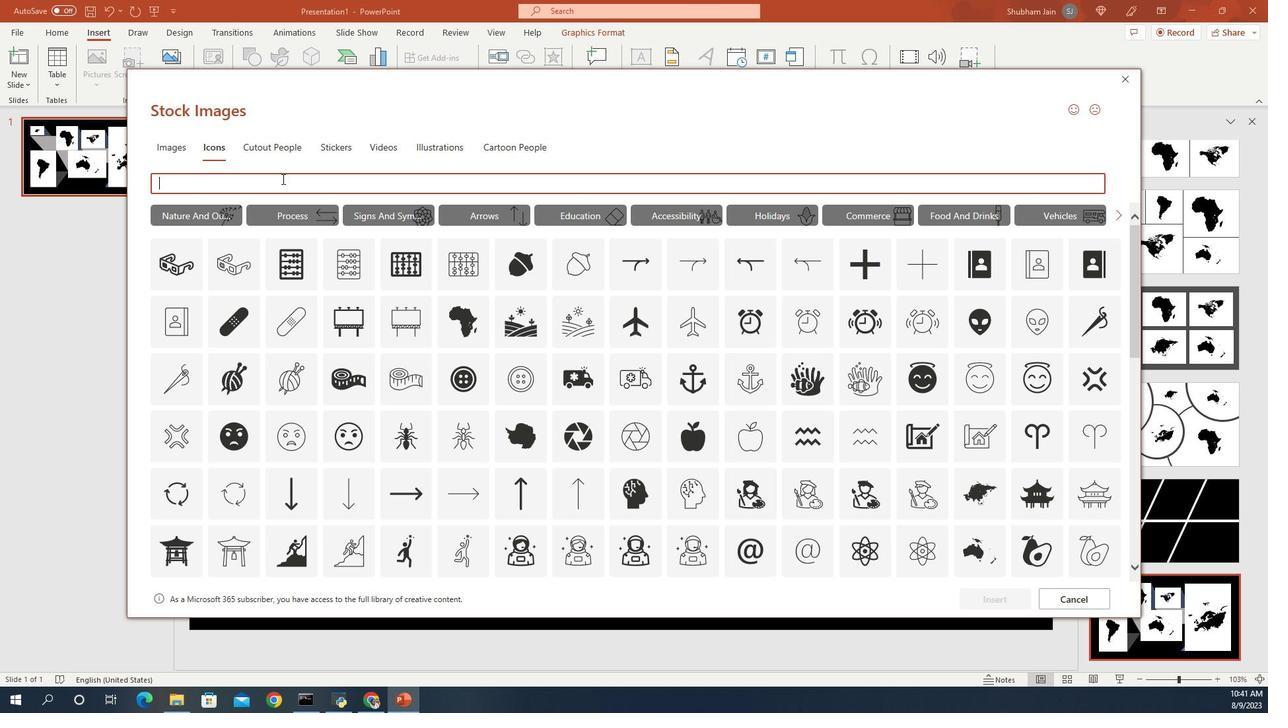 
Action: Mouse moved to (254, 100)
Screenshot: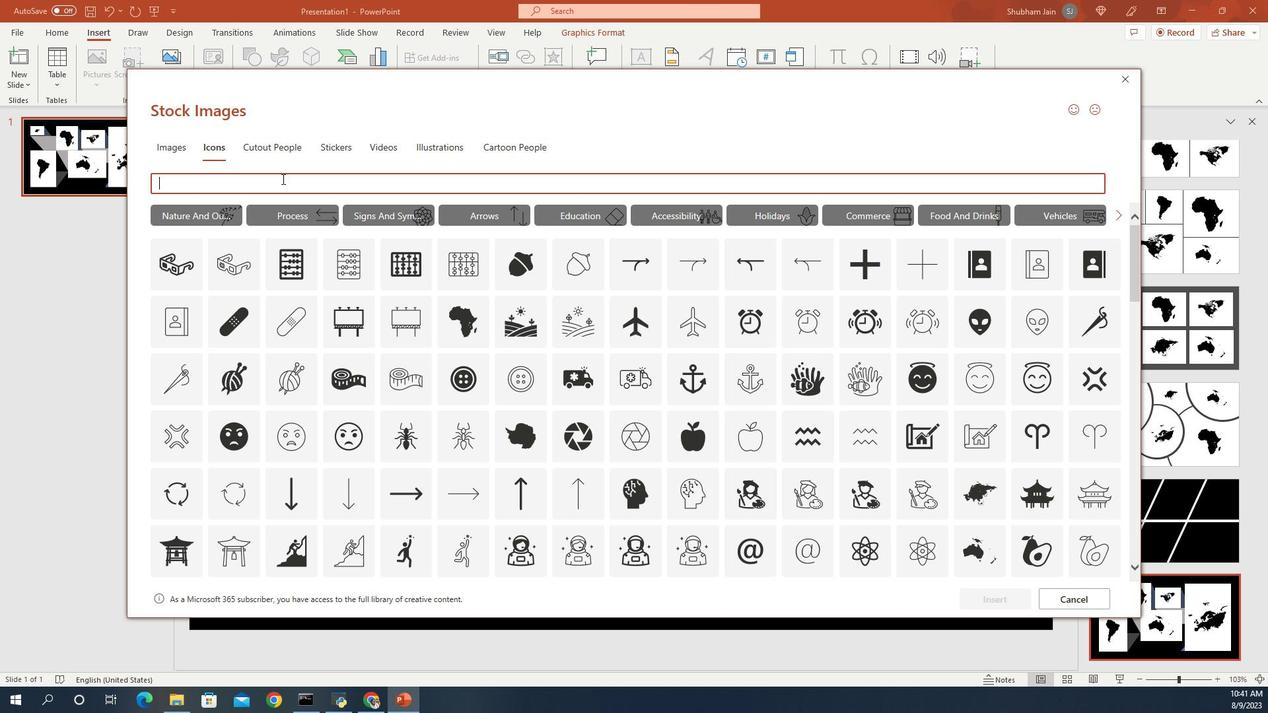 
Action: Mouse pressed left at (254, 100)
Screenshot: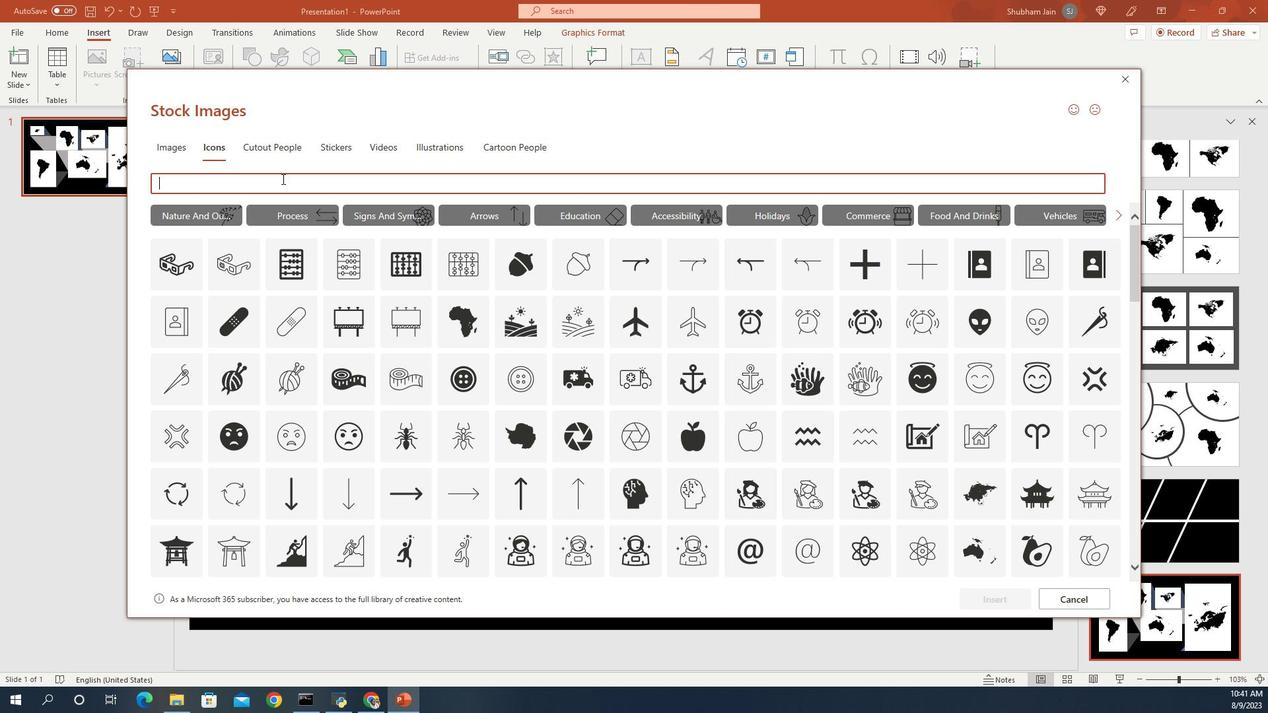 
Action: Mouse moved to (254, 99)
Screenshot: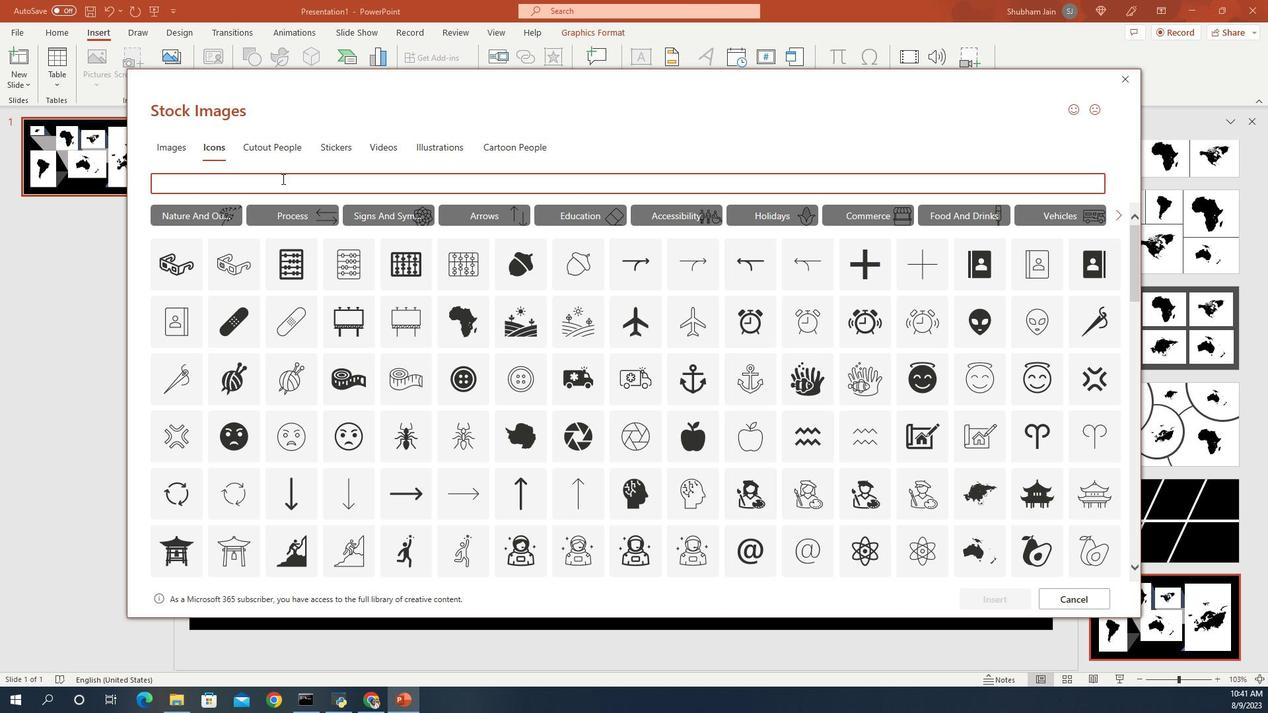 
Action: Mouse pressed left at (254, 99)
Screenshot: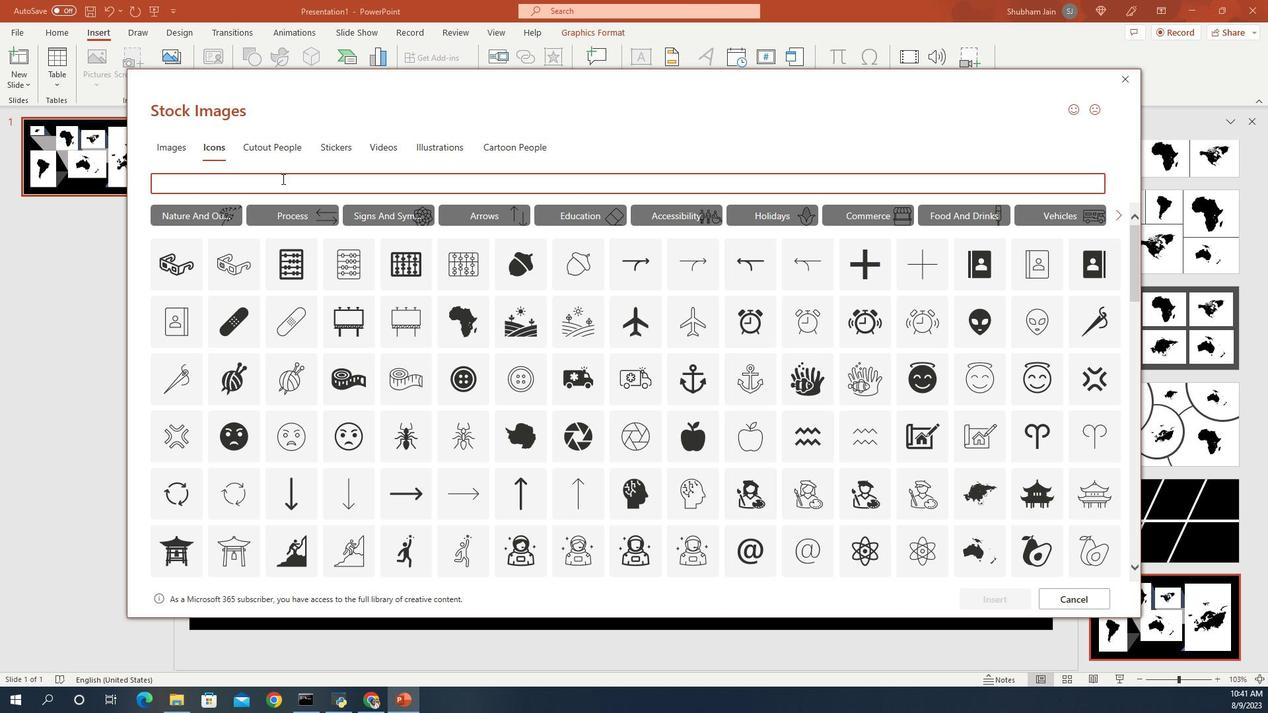 
Action: Mouse moved to (251, 100)
Screenshot: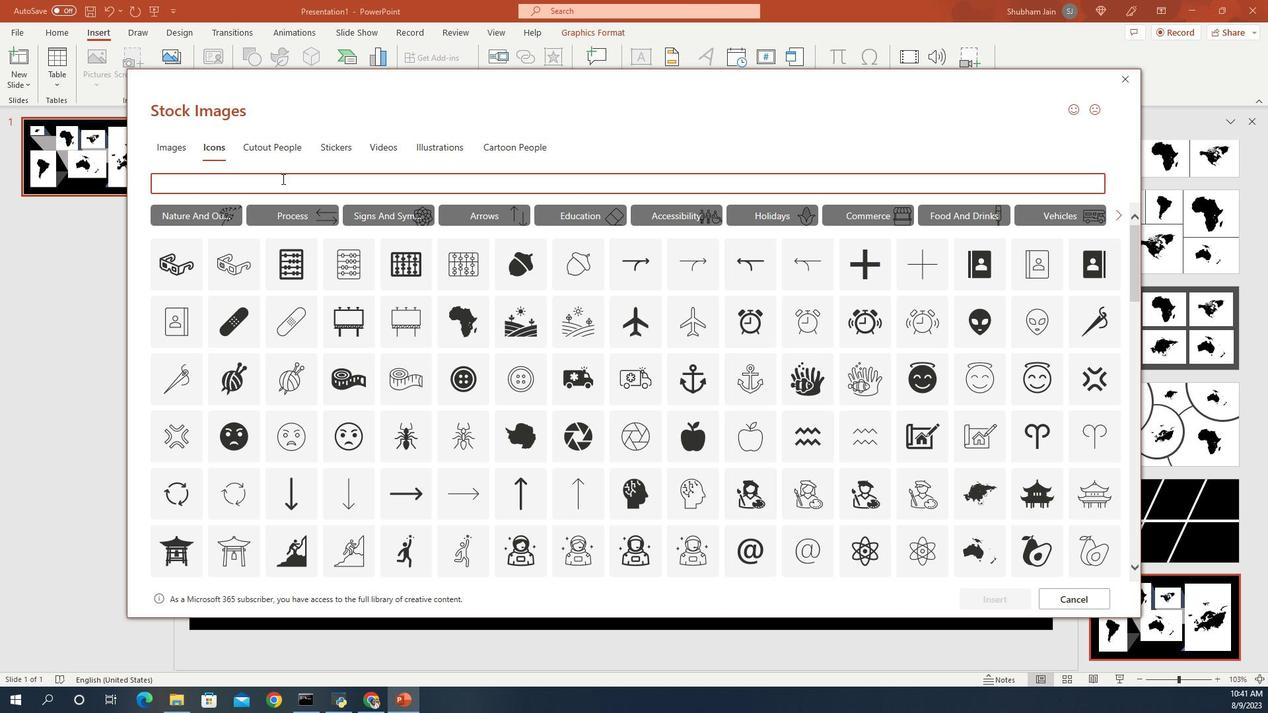 
Action: Mouse pressed left at (251, 100)
Screenshot: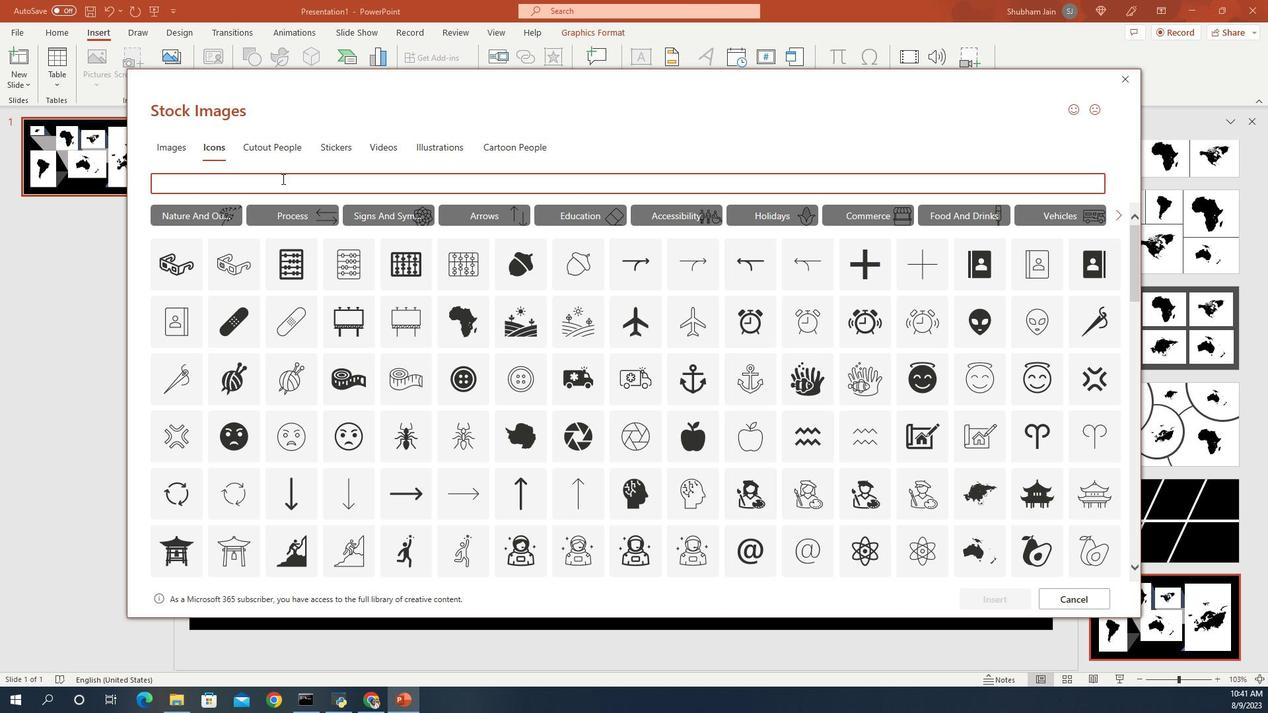 
Action: Mouse moved to (258, 99)
Screenshot: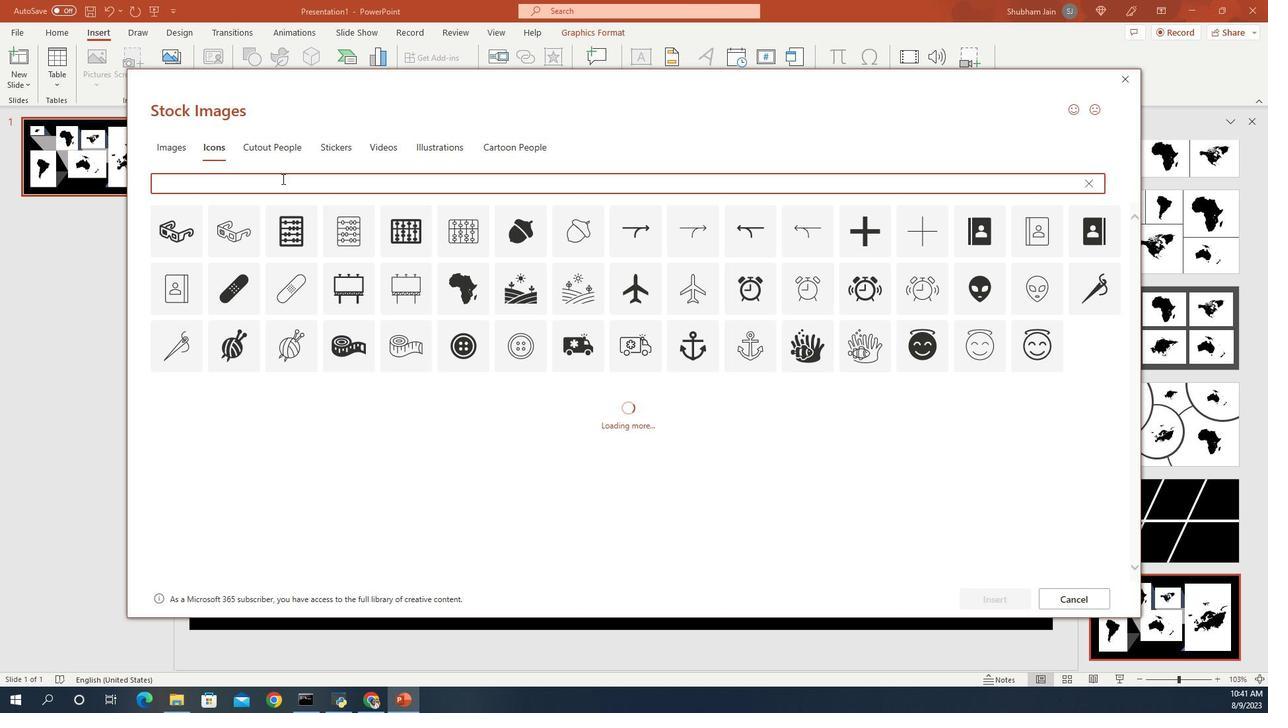 
Action: Mouse pressed left at (258, 99)
Screenshot: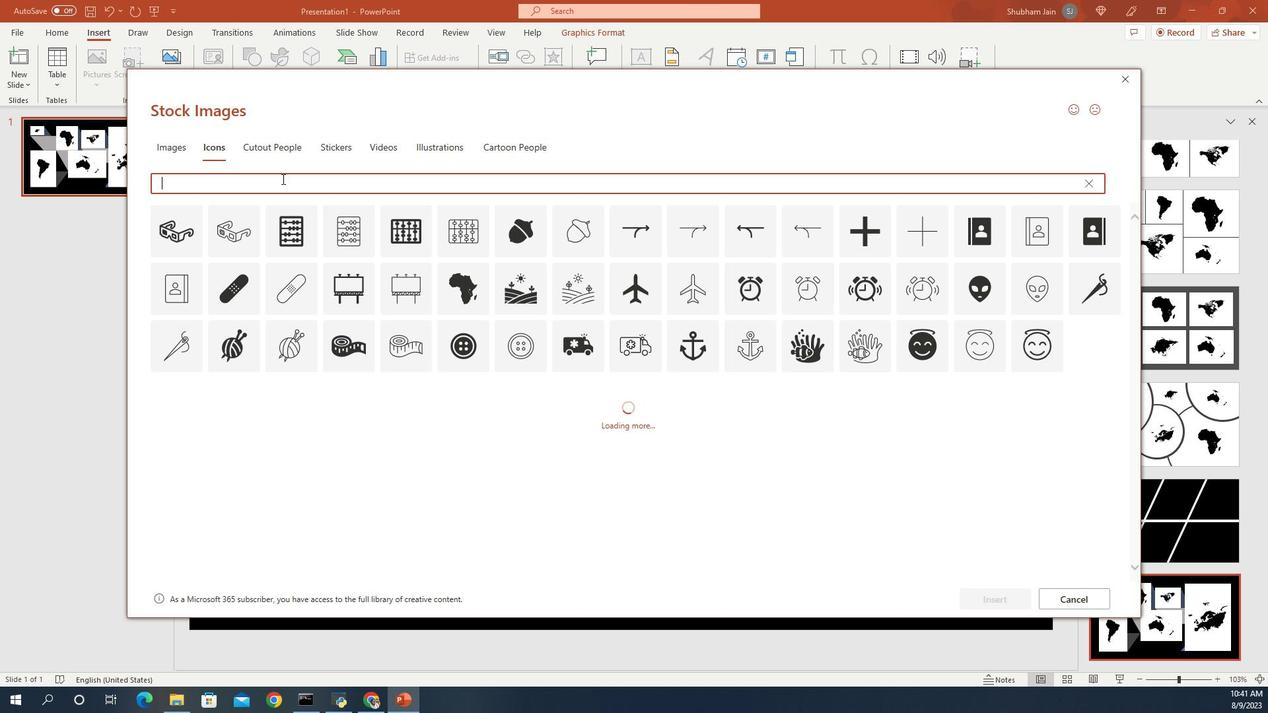 
Action: Mouse moved to (261, 99)
Screenshot: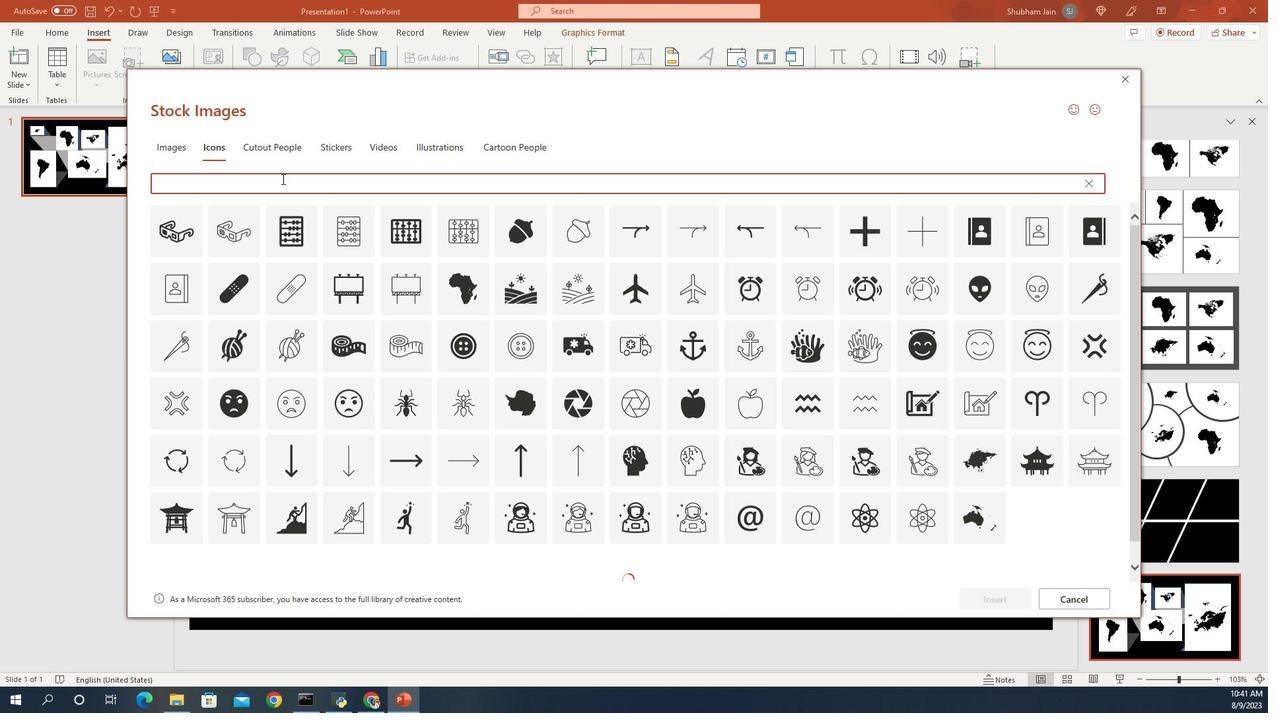 
Action: Mouse pressed left at (261, 99)
Screenshot: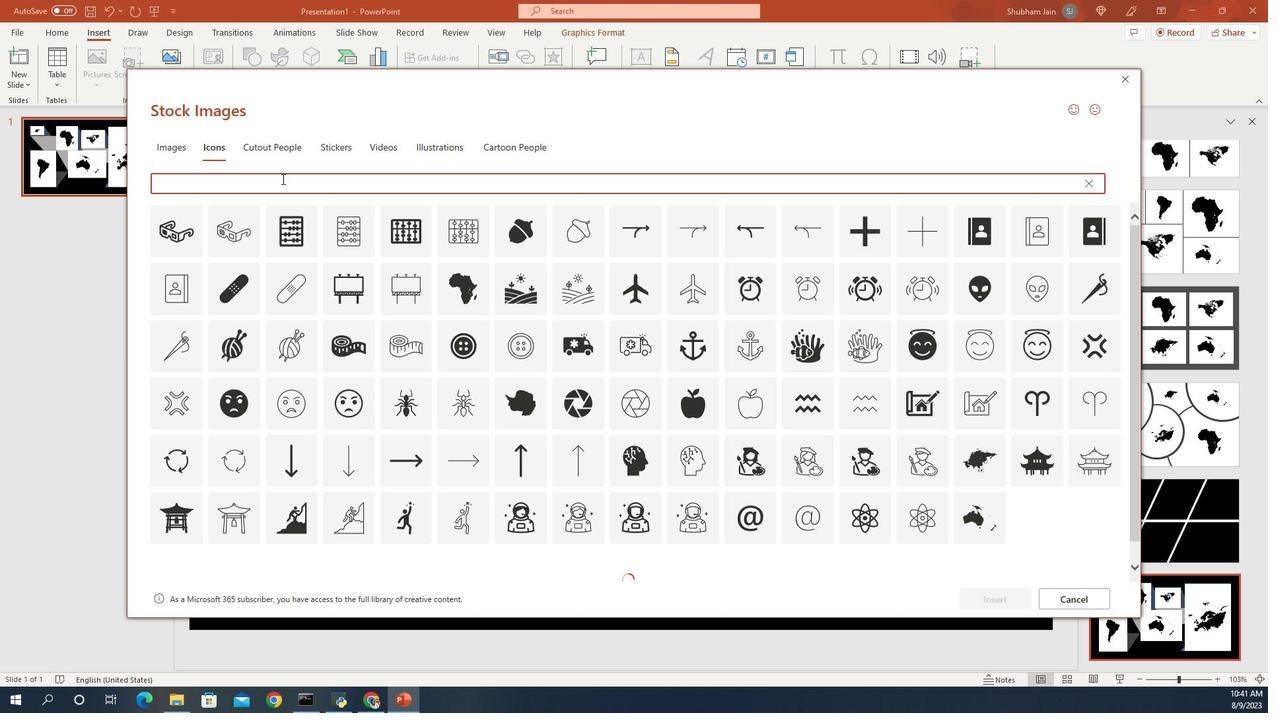 
Action: Mouse moved to (255, 99)
Screenshot: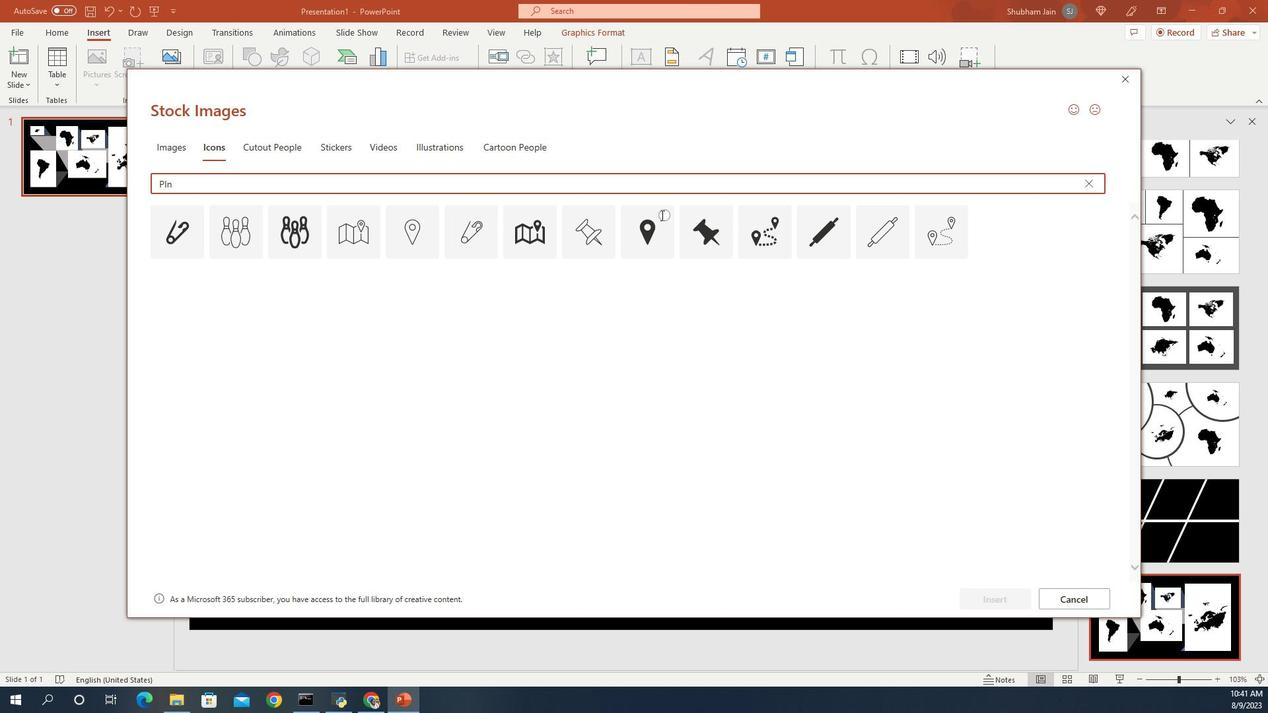 
Action: Mouse pressed left at (255, 99)
Screenshot: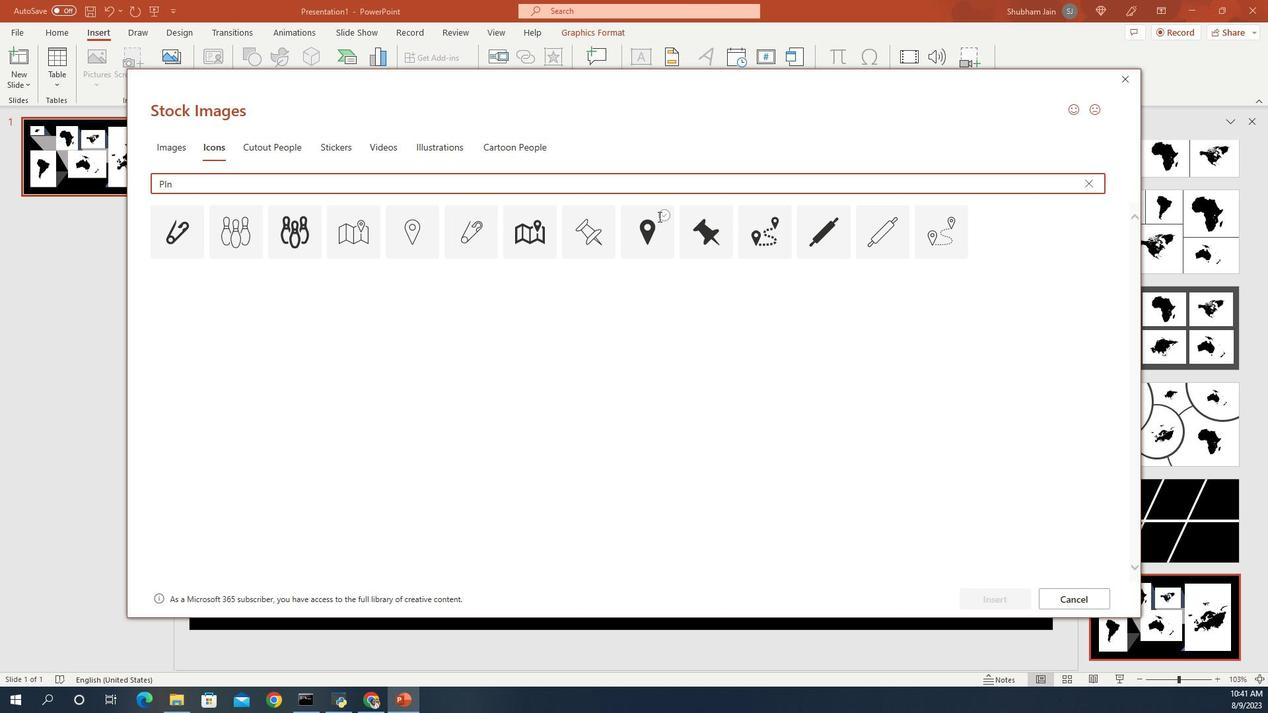 
Action: Mouse moved to (260, 99)
Screenshot: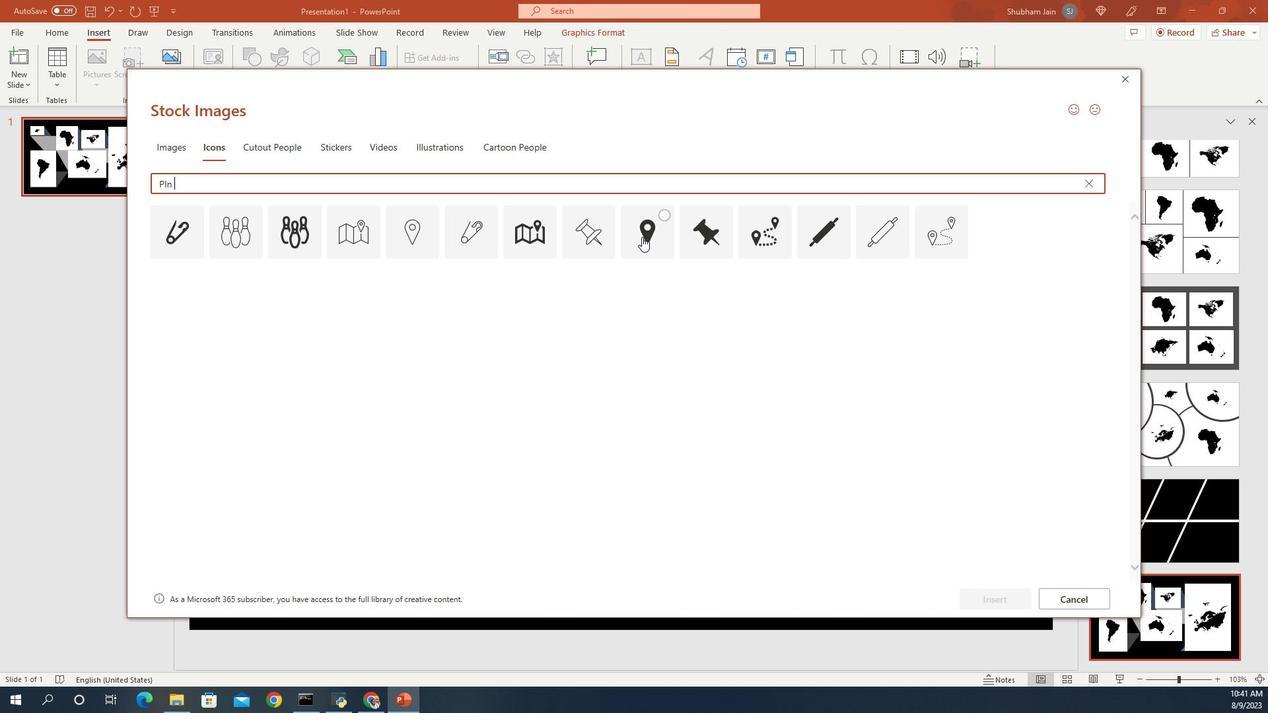 
Action: Mouse pressed left at (260, 99)
Screenshot: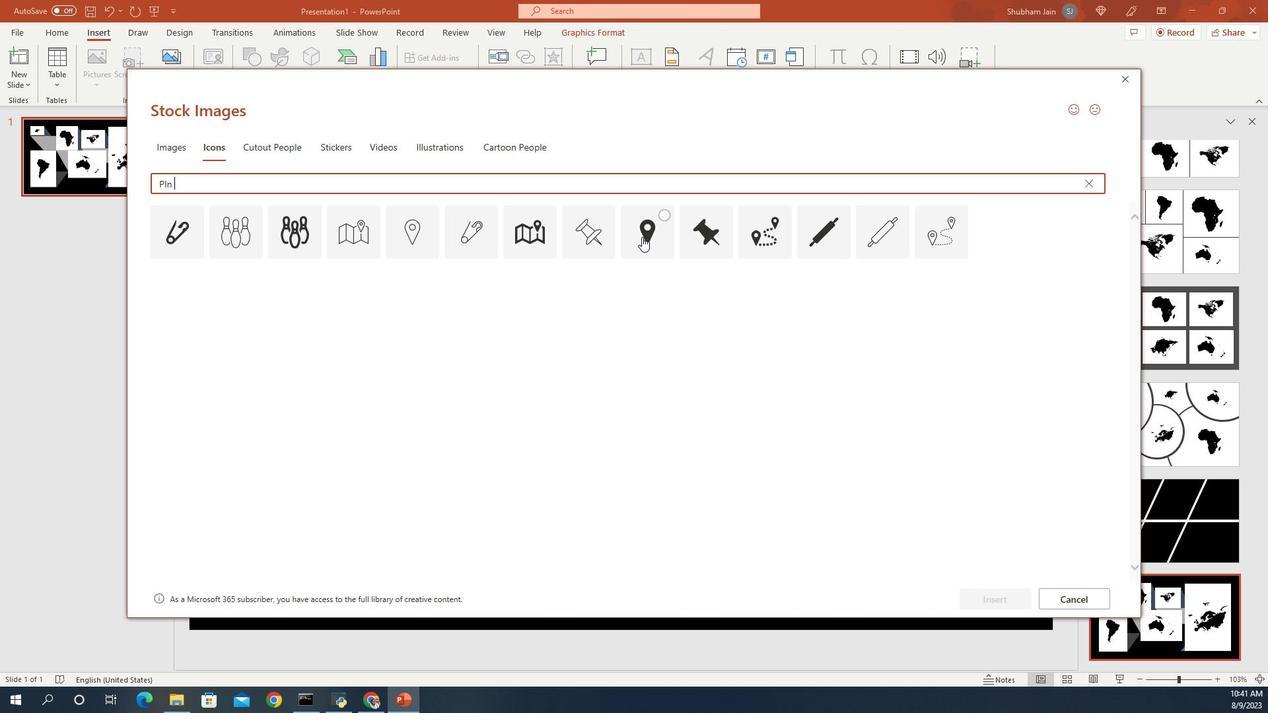 
Action: Mouse moved to (266, 97)
Screenshot: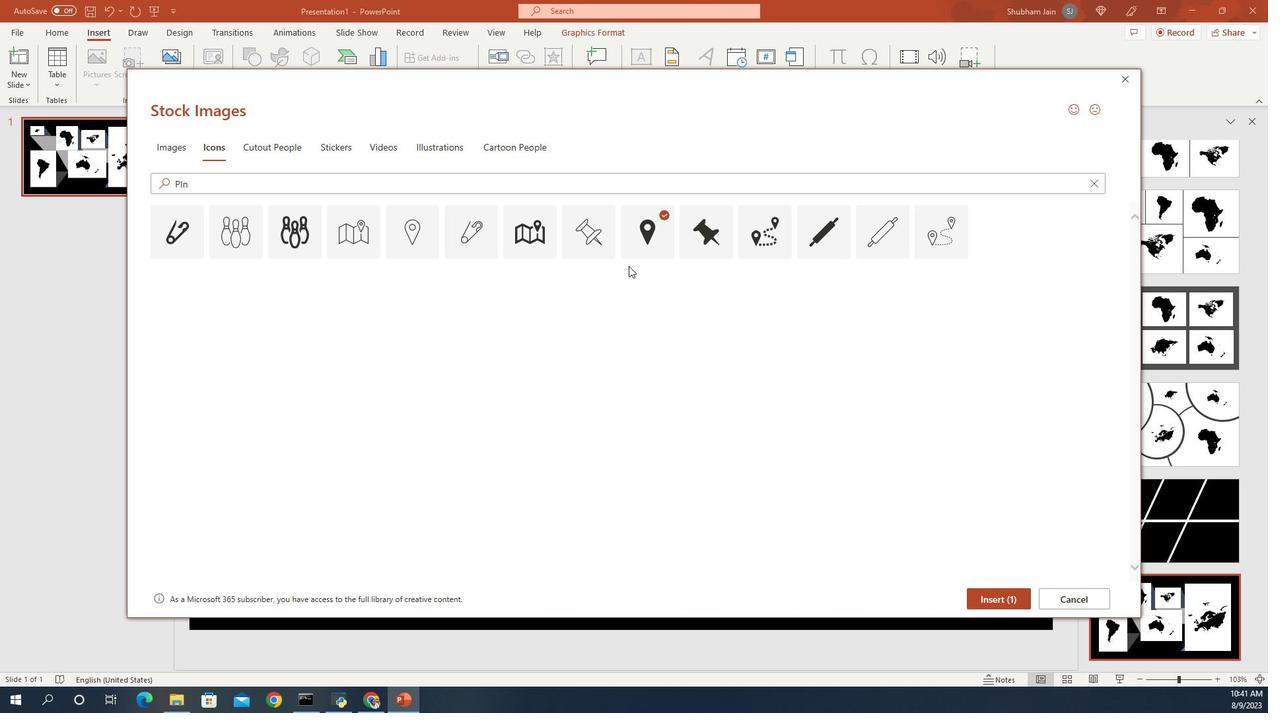 
Action: Mouse pressed left at (266, 97)
Screenshot: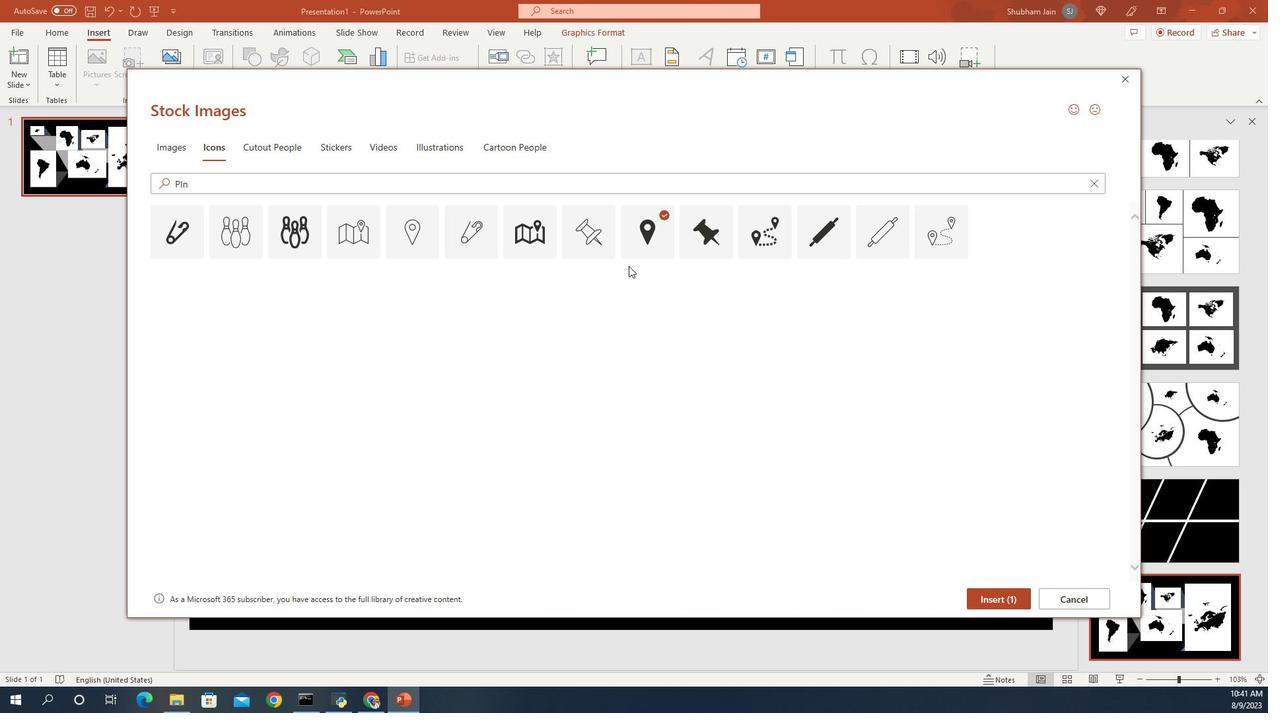 
Action: Mouse moved to (271, 100)
Screenshot: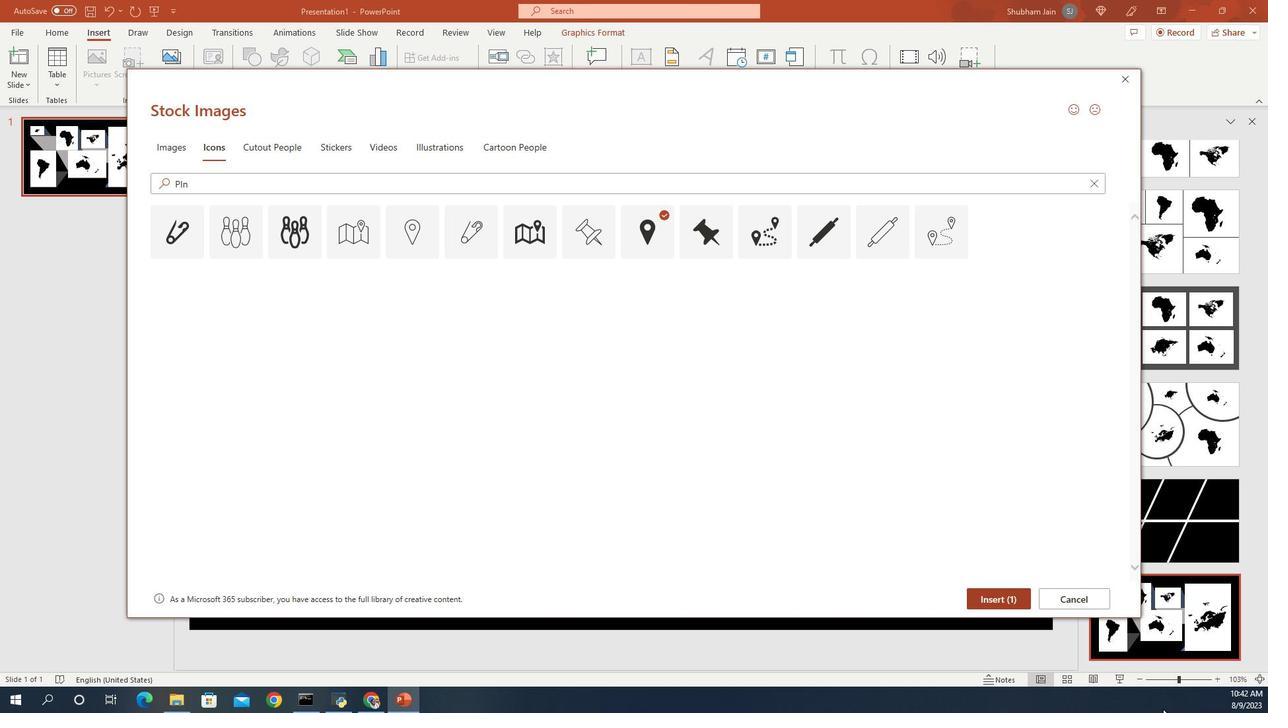 
Action: Mouse pressed left at (271, 100)
Screenshot: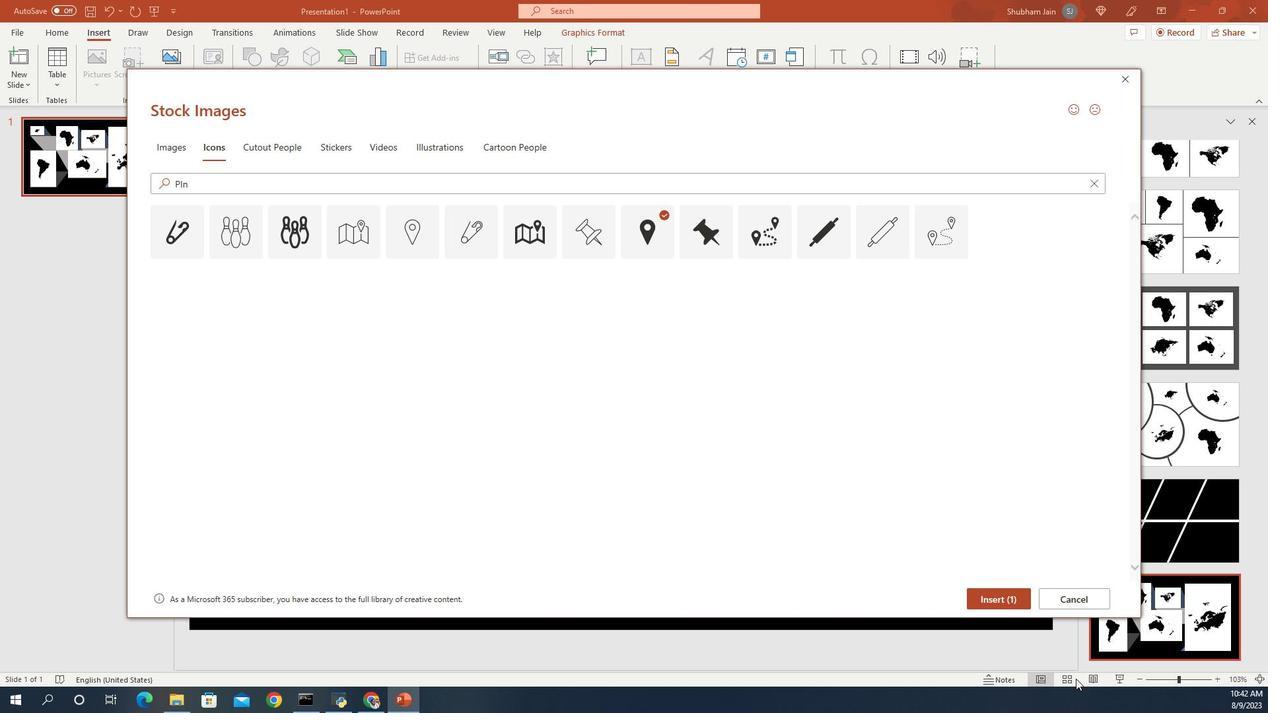 
Action: Mouse moved to (255, 99)
Screenshot: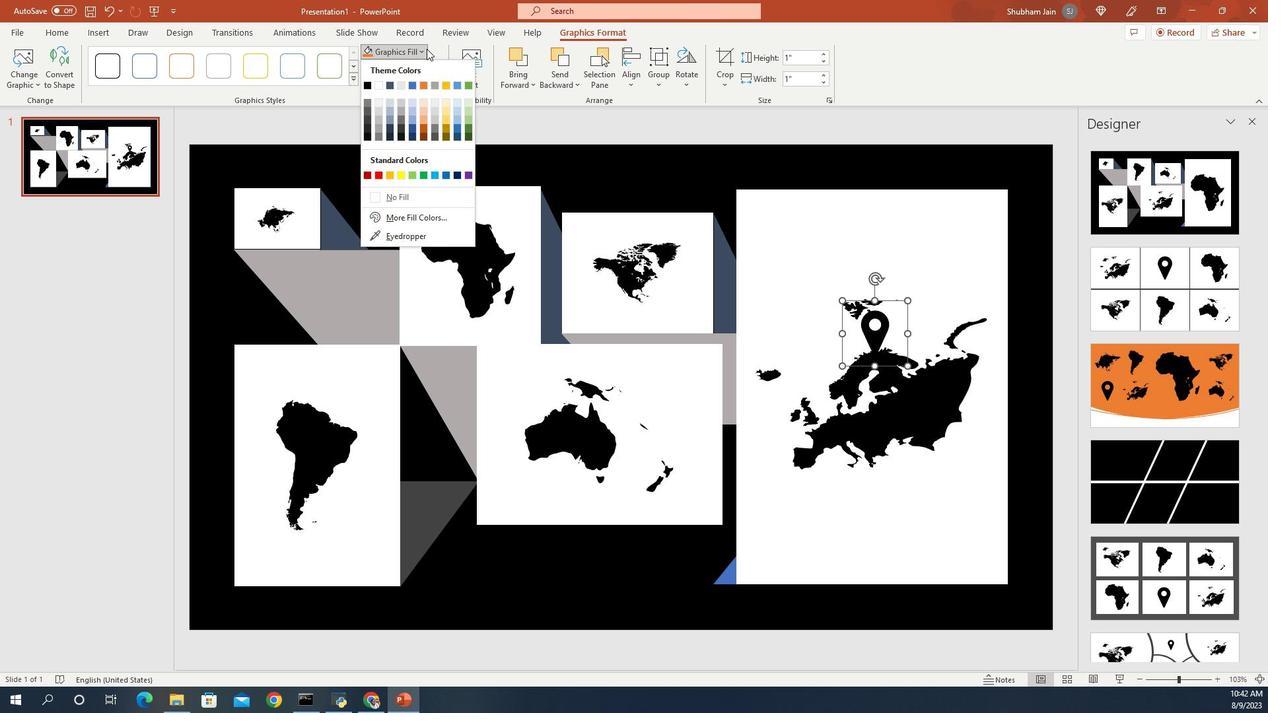 
Action: Mouse pressed left at (255, 99)
Screenshot: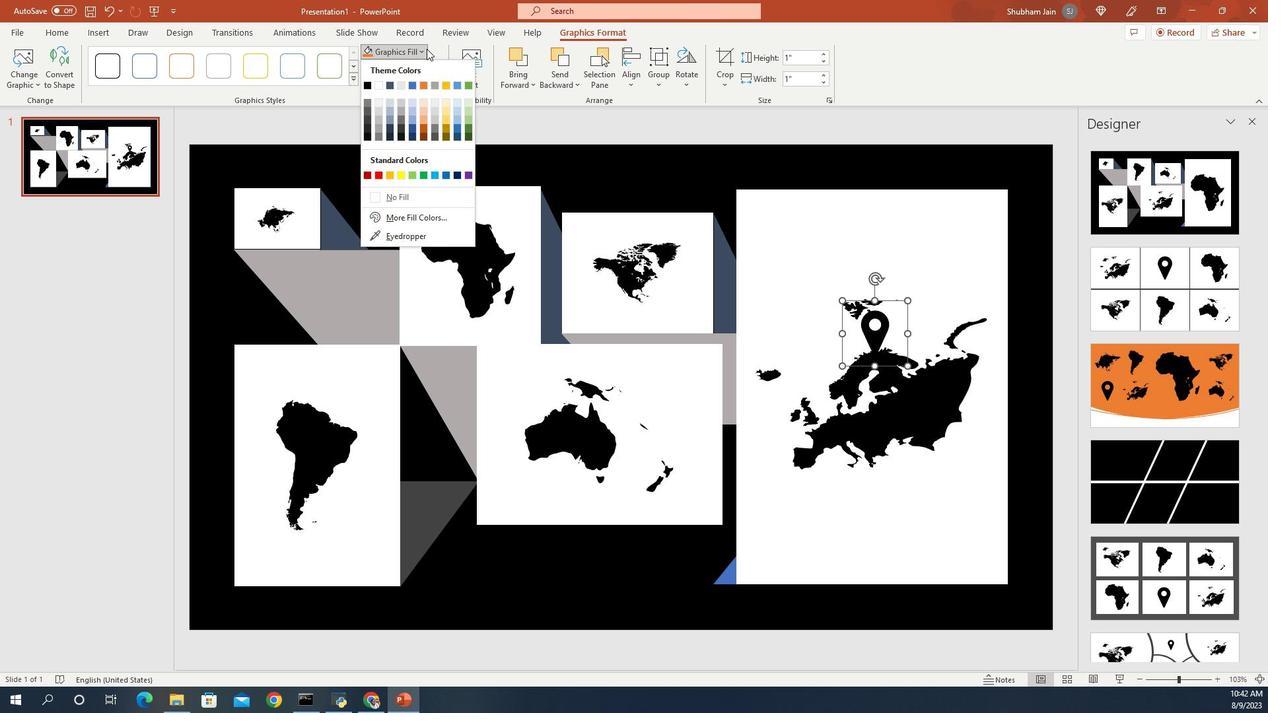
Action: Mouse moved to (254, 99)
Screenshot: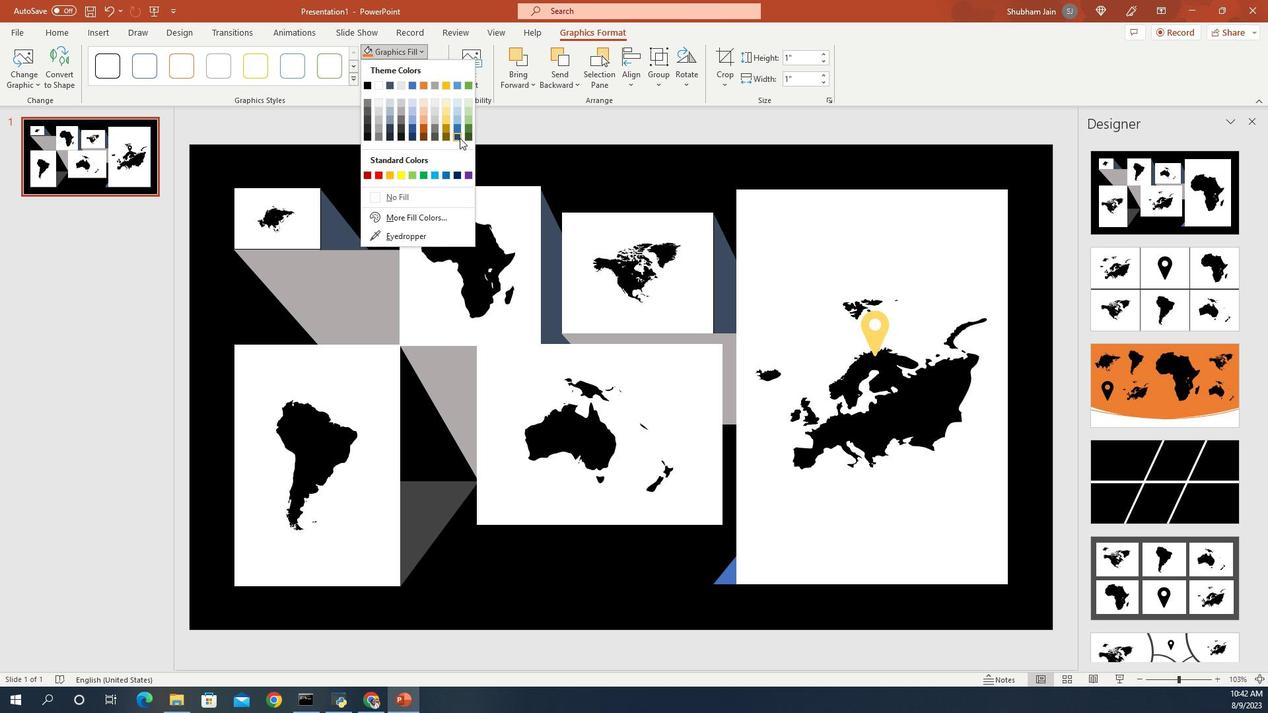 
Action: Mouse pressed right at (254, 99)
Screenshot: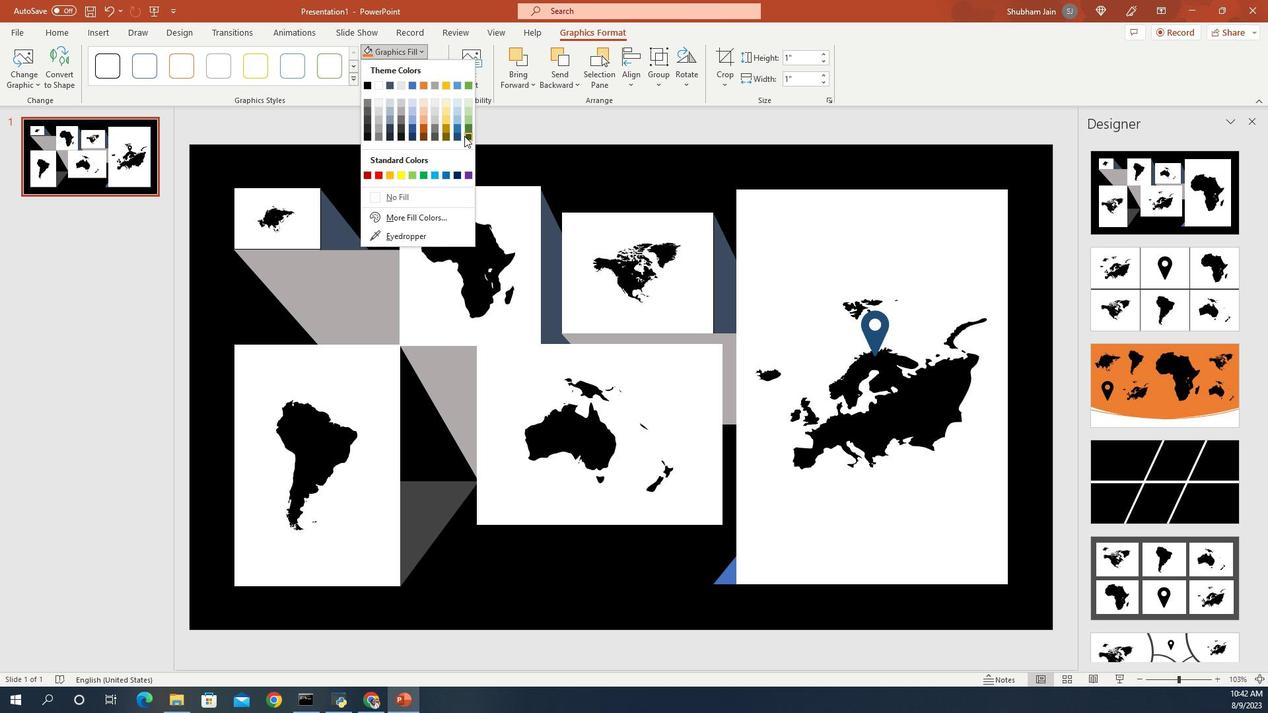 
Action: Mouse moved to (259, 98)
Screenshot: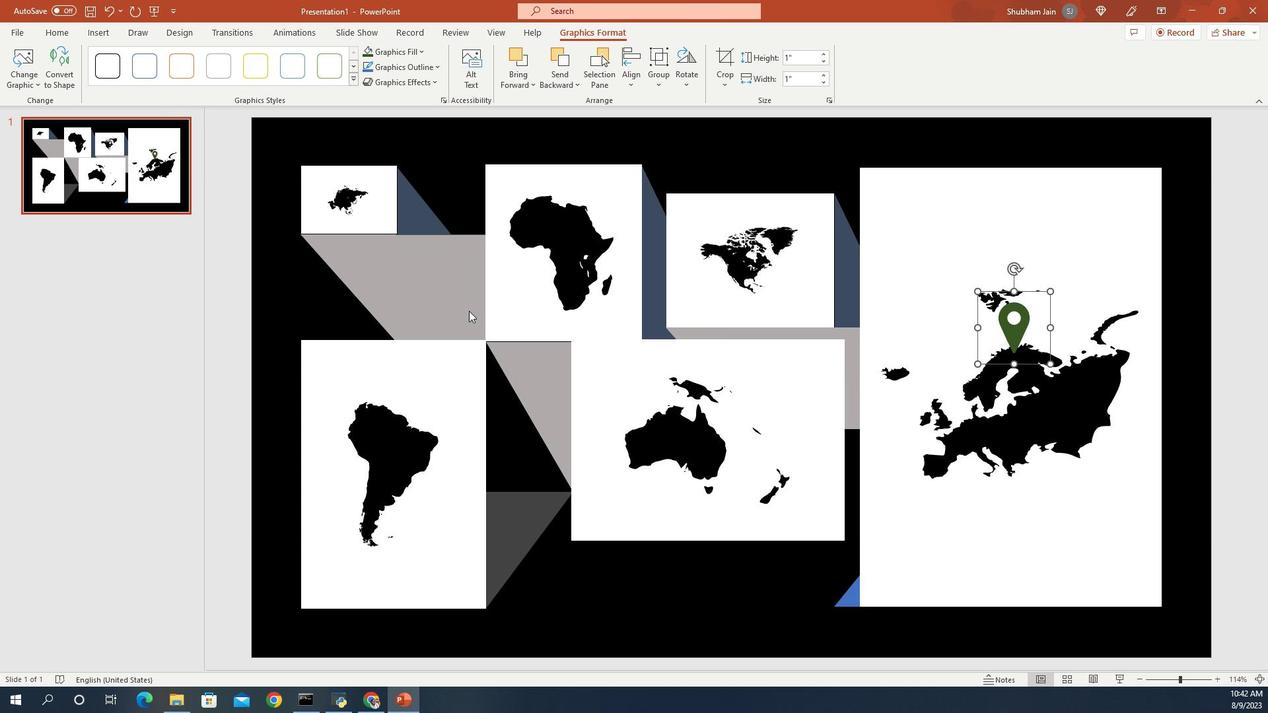 
Action: Mouse pressed left at (259, 98)
Screenshot: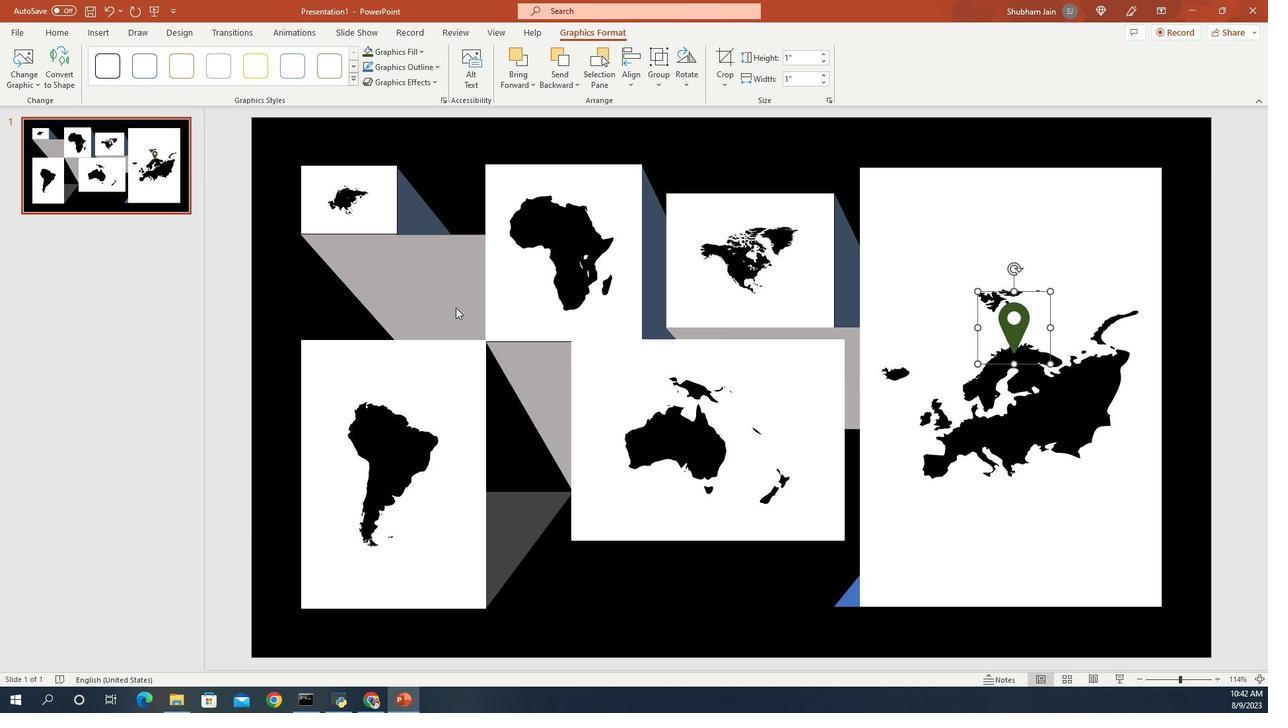 
Action: Mouse moved to (259, 98)
Screenshot: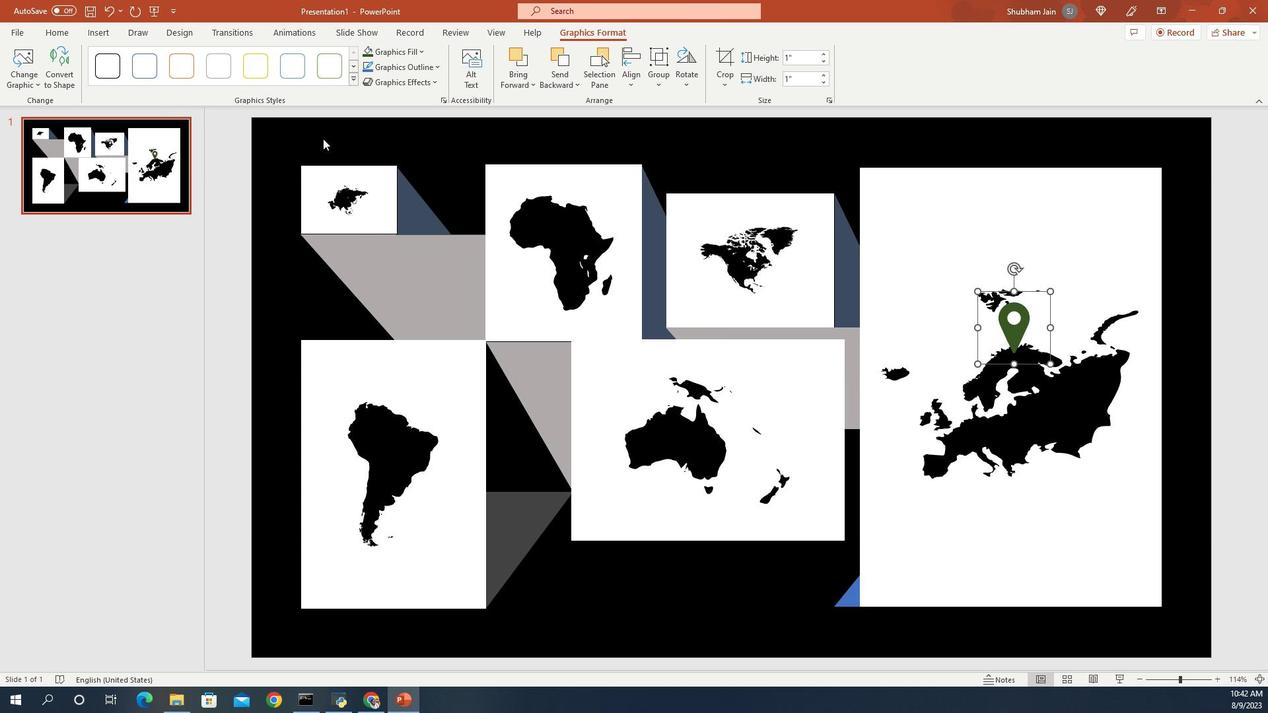 
Action: Mouse pressed left at (259, 98)
Screenshot: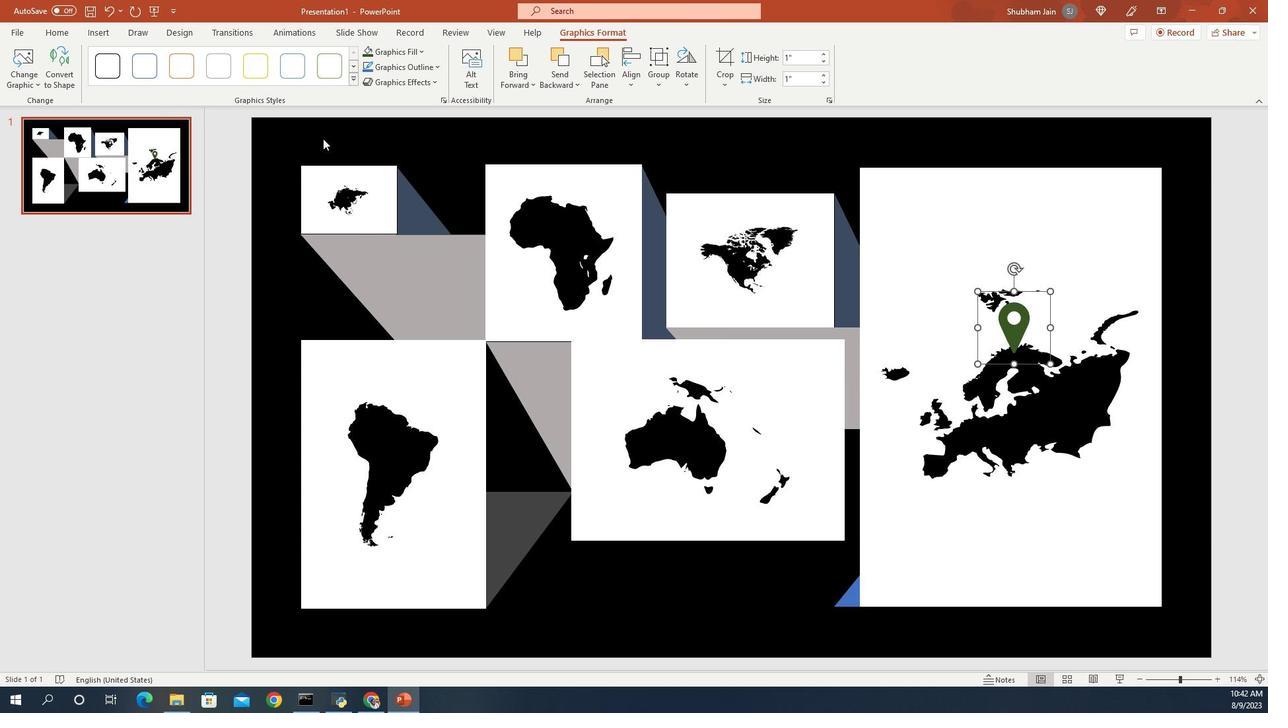 
Action: Mouse moved to (261, 98)
Screenshot: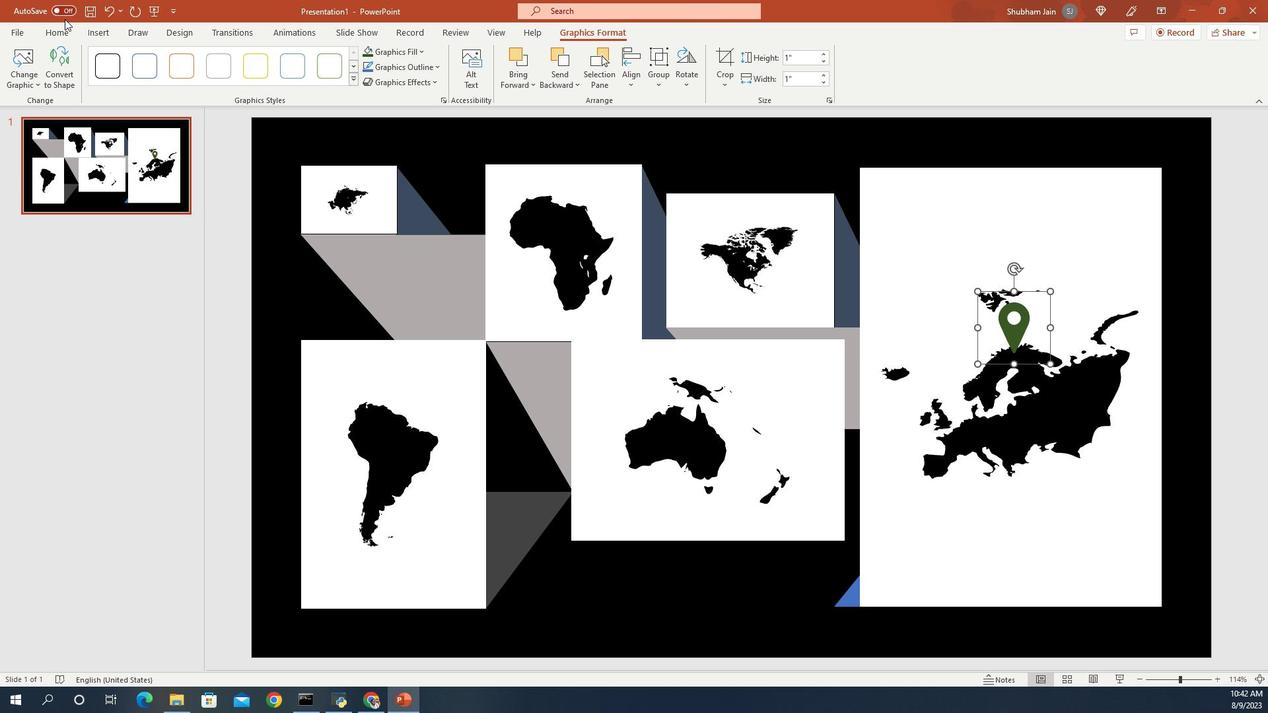 
Action: Mouse pressed left at (261, 98)
Screenshot: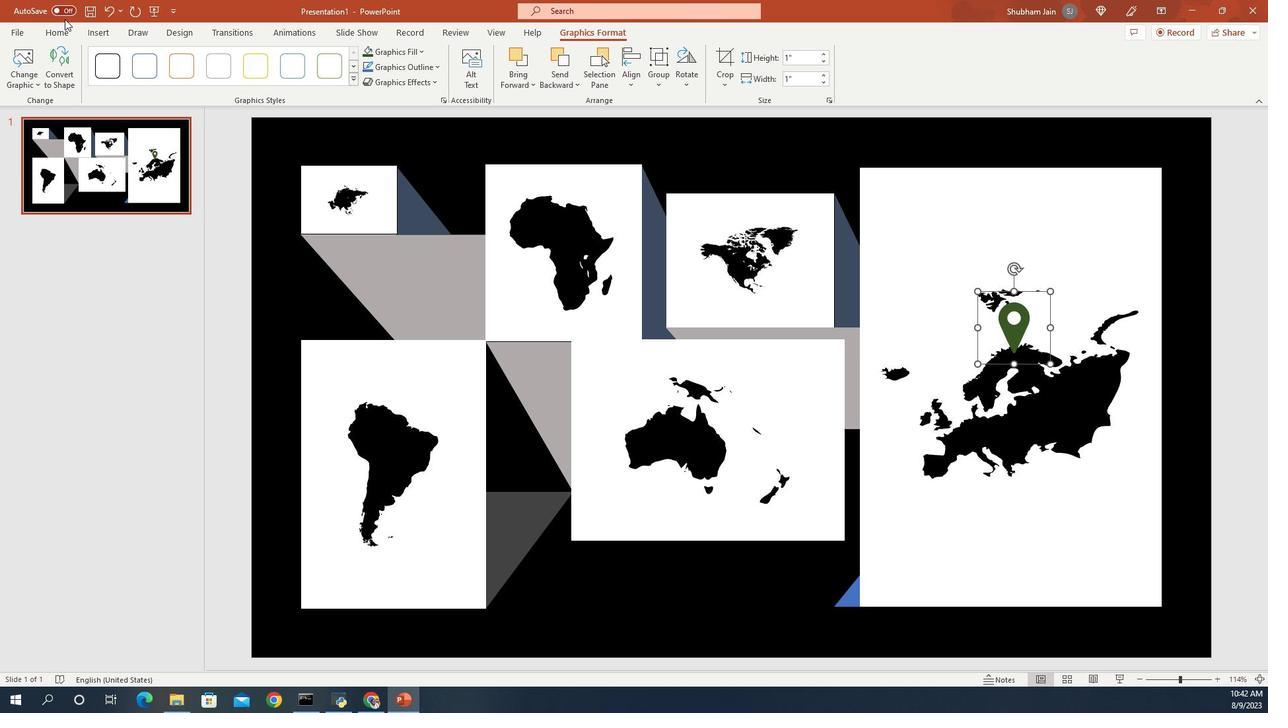 
Action: Mouse moved to (253, 99)
Screenshot: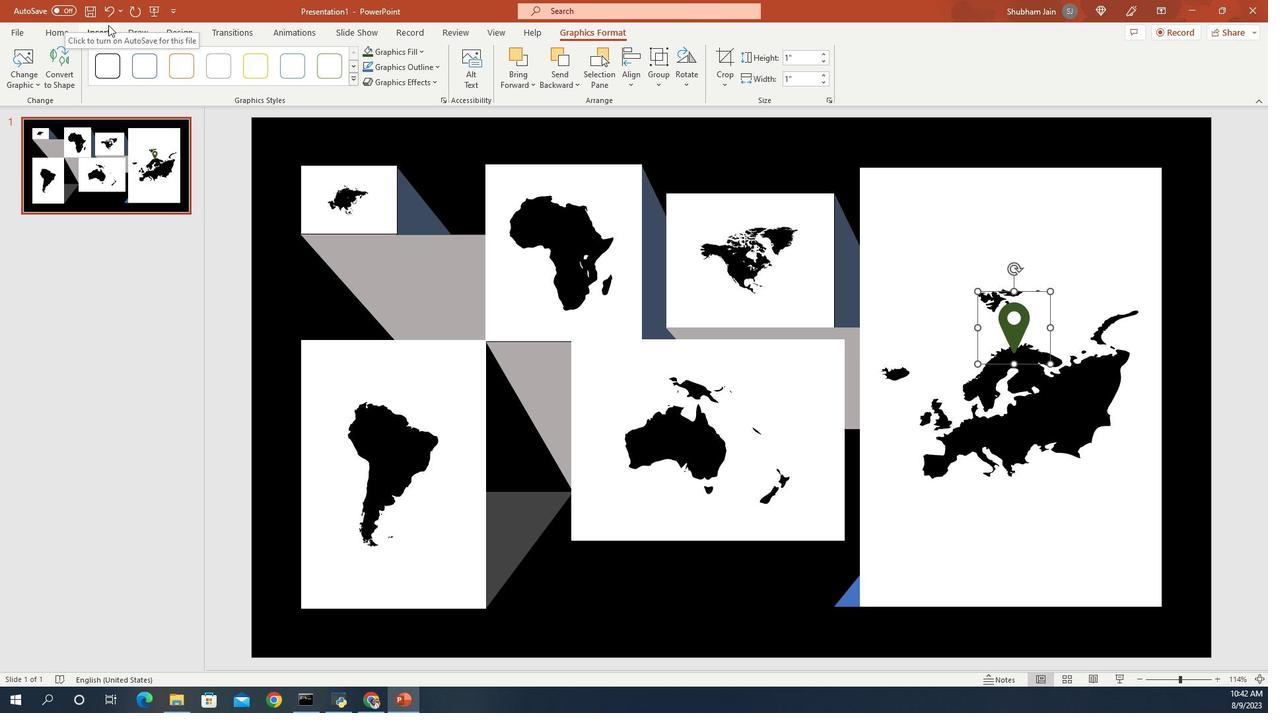 
Action: Mouse pressed left at (253, 99)
Screenshot: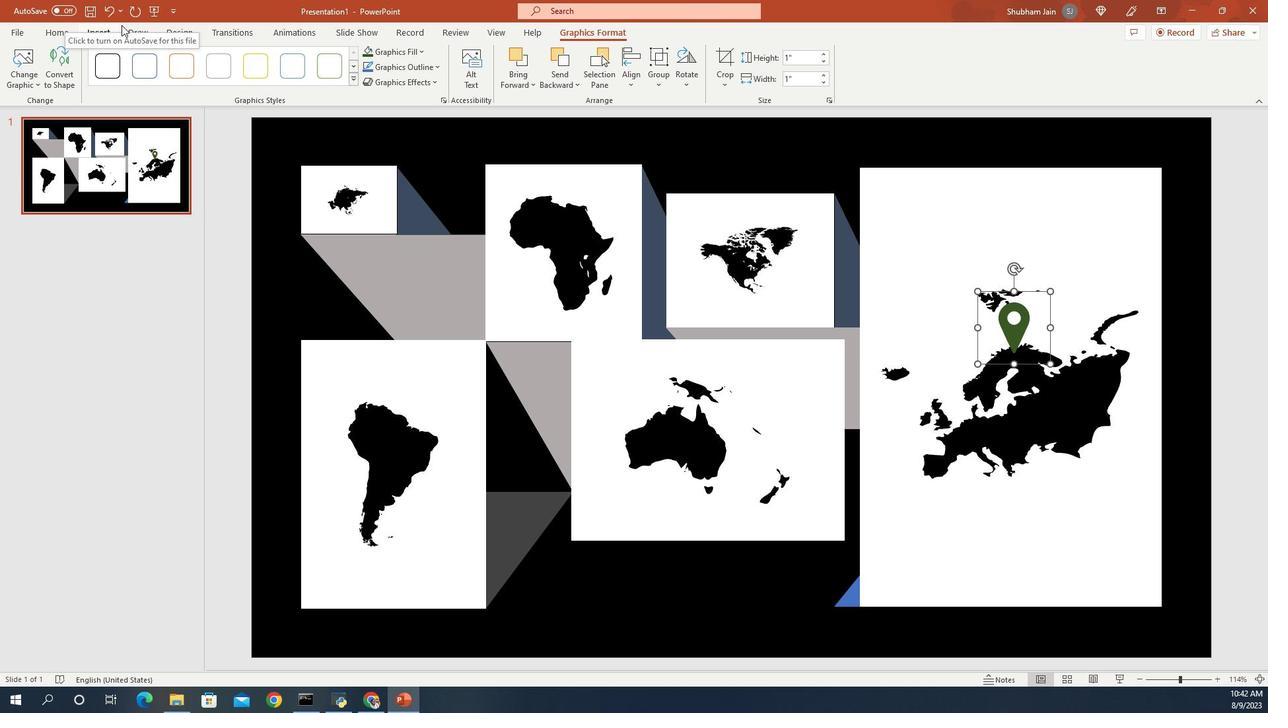 
Action: Mouse moved to (257, 99)
Screenshot: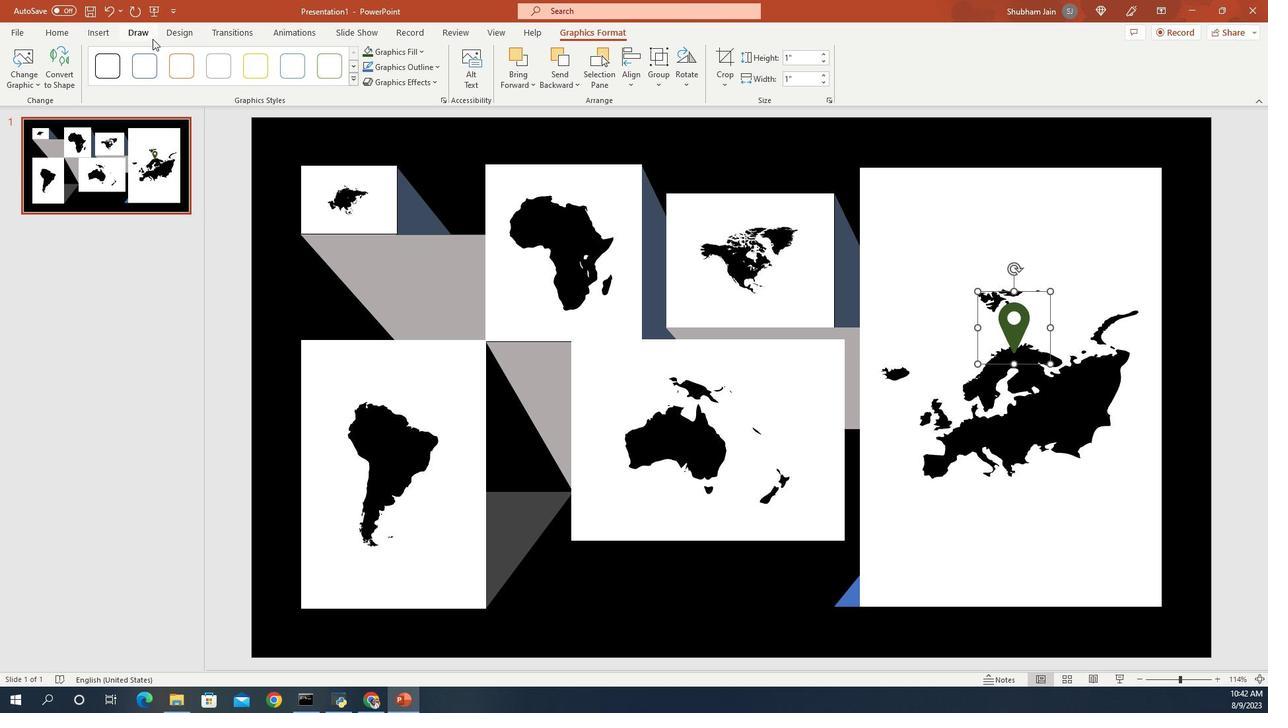 
Action: Mouse pressed left at (257, 99)
Screenshot: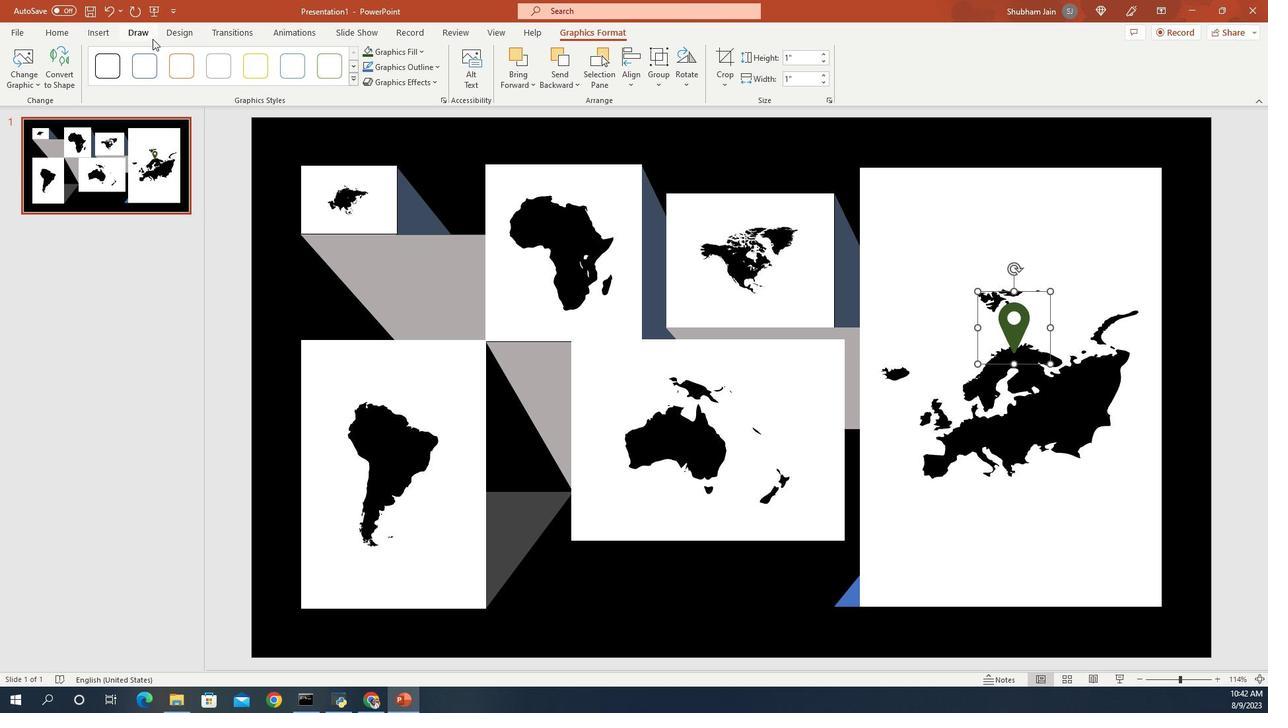 
Action: Mouse moved to (257, 98)
Screenshot: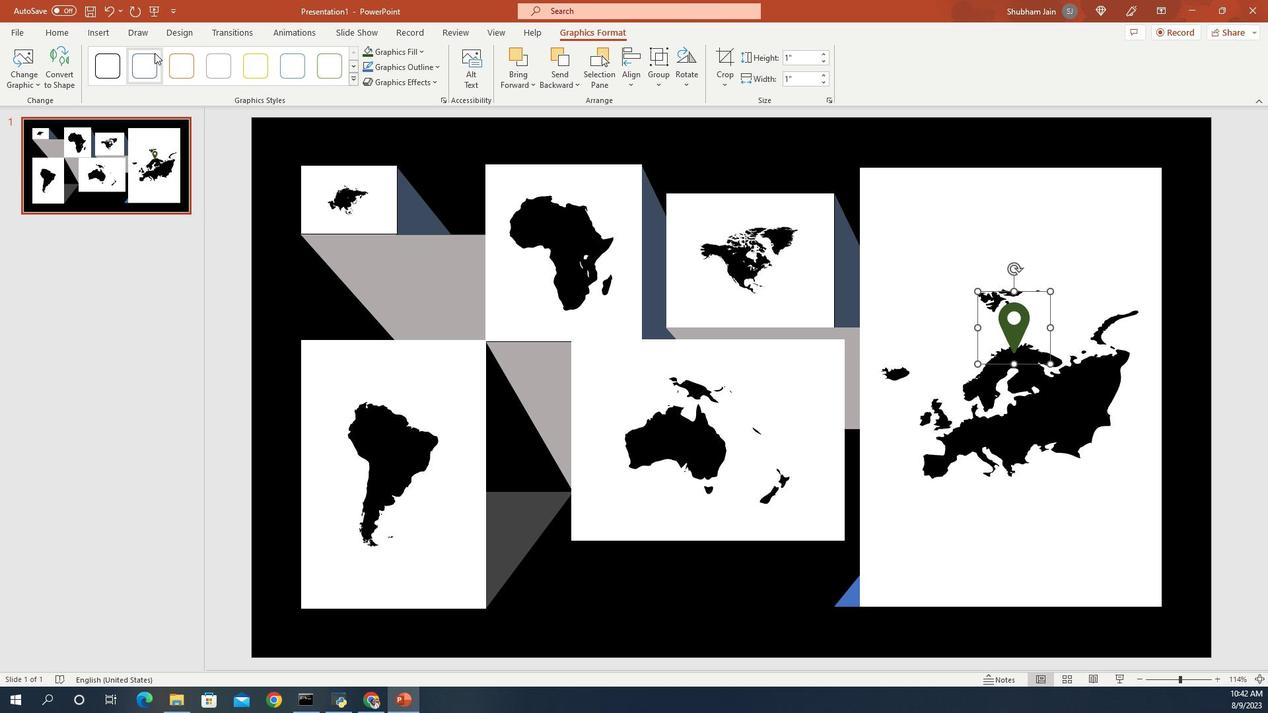 
Action: Mouse scrolled (257, 98) with delta (0, 0)
Screenshot: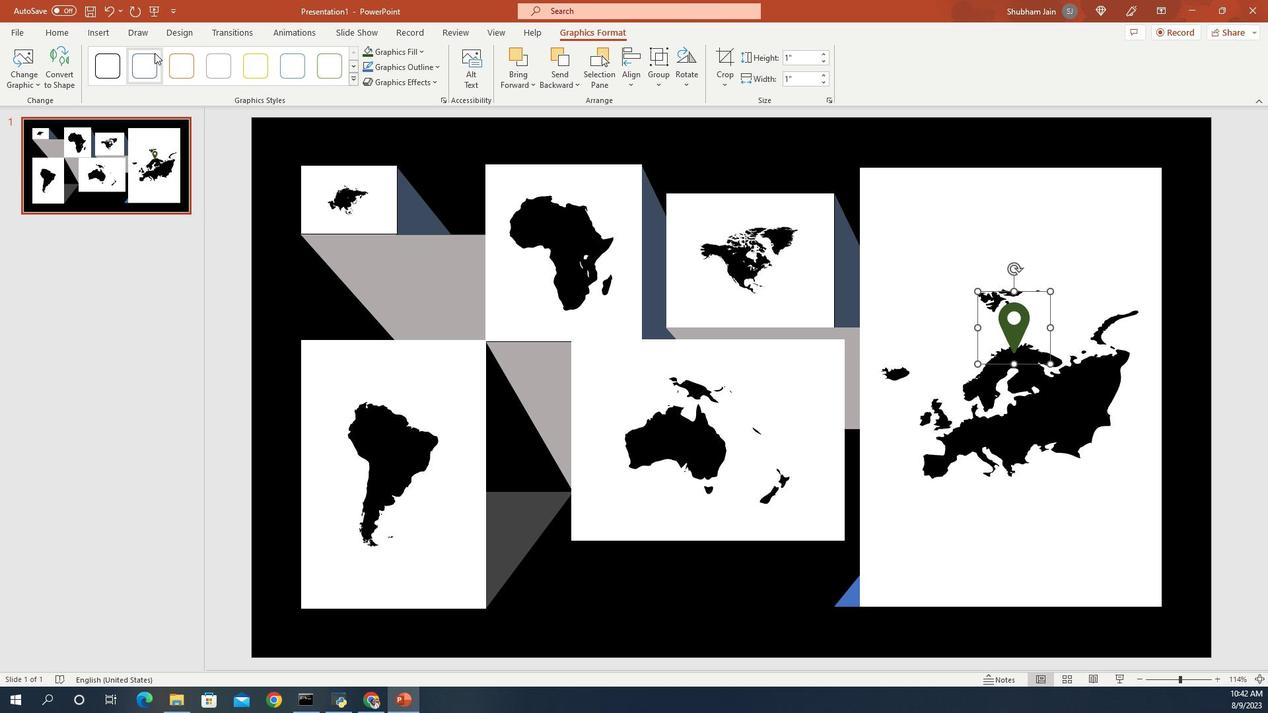 
Action: Mouse scrolled (257, 98) with delta (0, 0)
Screenshot: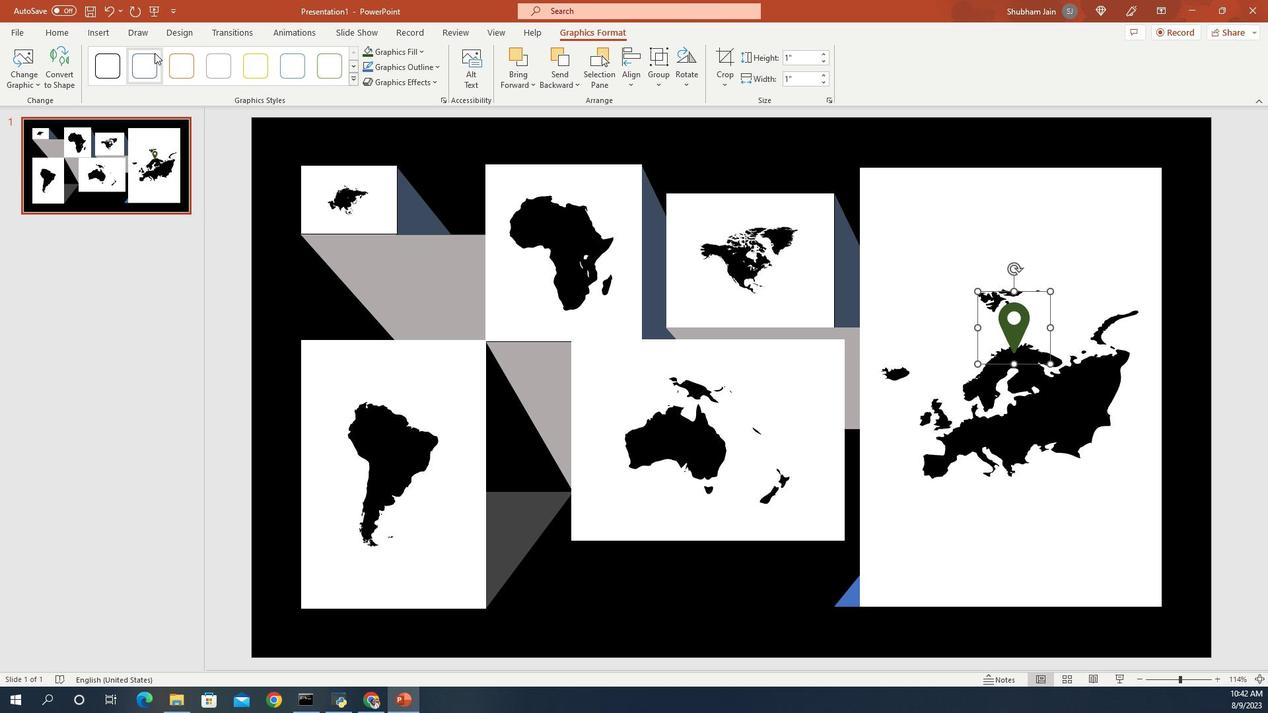 
Action: Mouse scrolled (257, 98) with delta (0, 0)
Screenshot: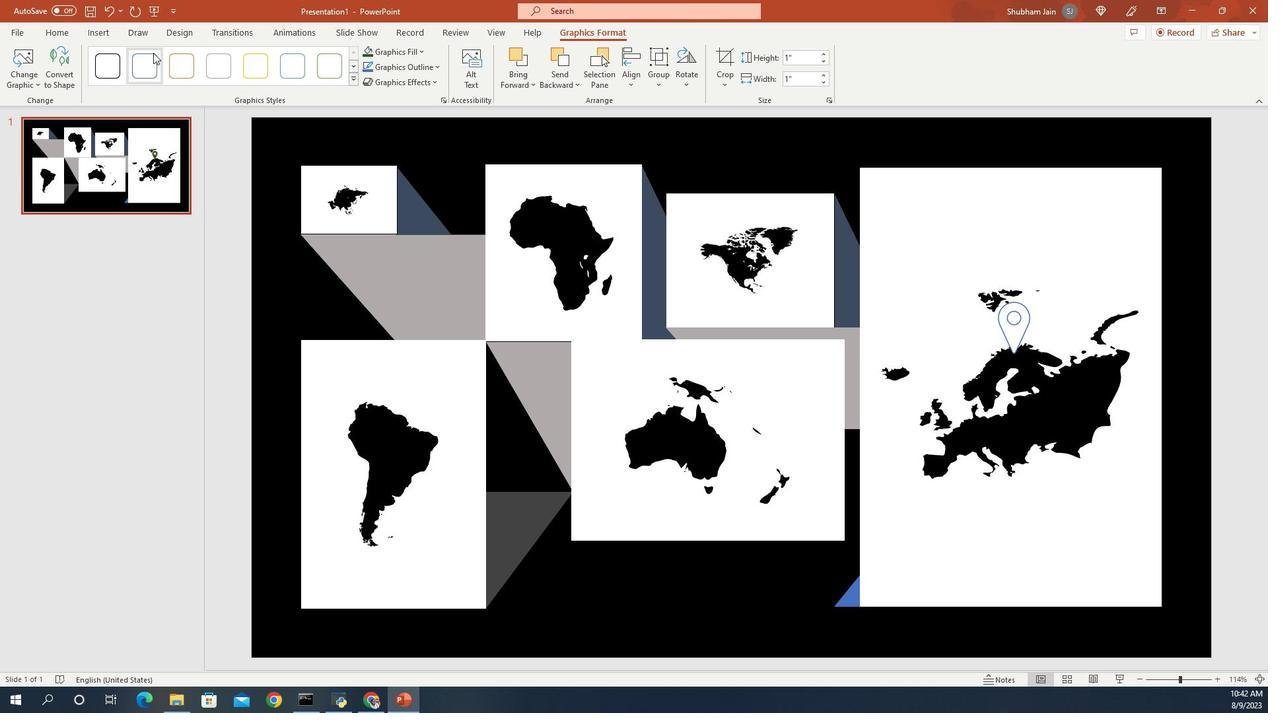 
Action: Mouse scrolled (257, 98) with delta (0, 0)
Screenshot: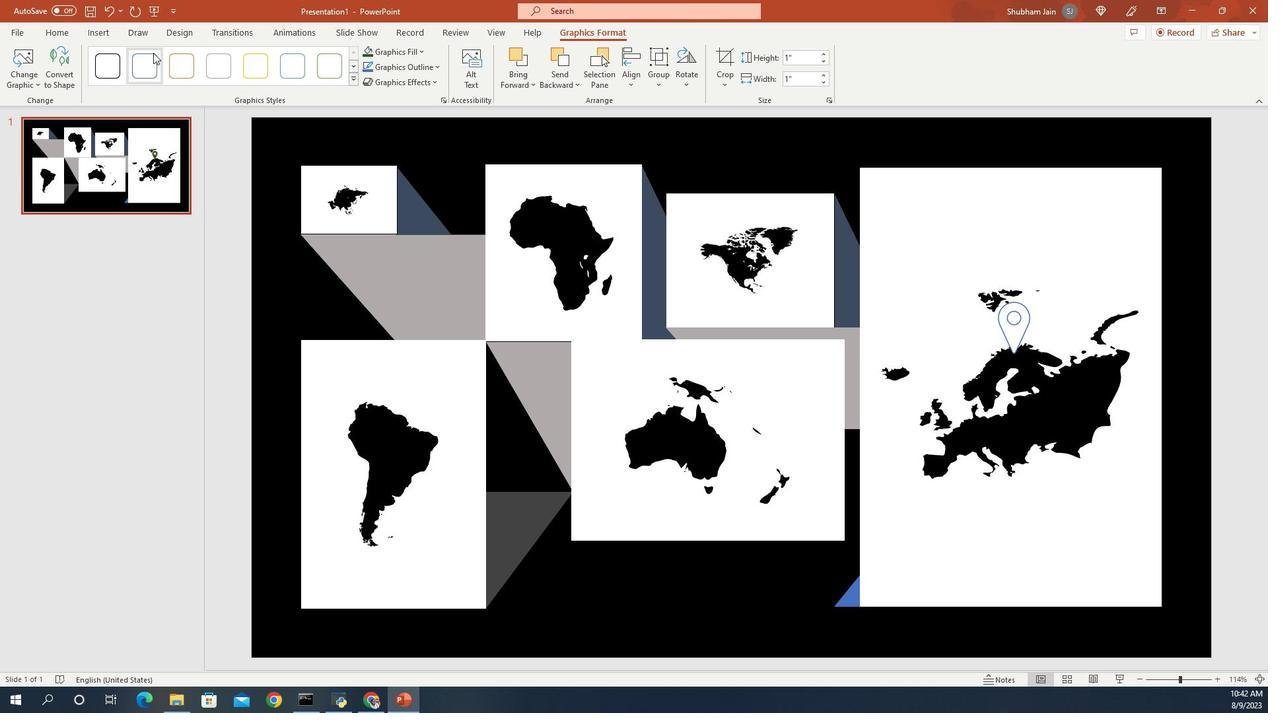 
Action: Mouse moved to (257, 98)
Screenshot: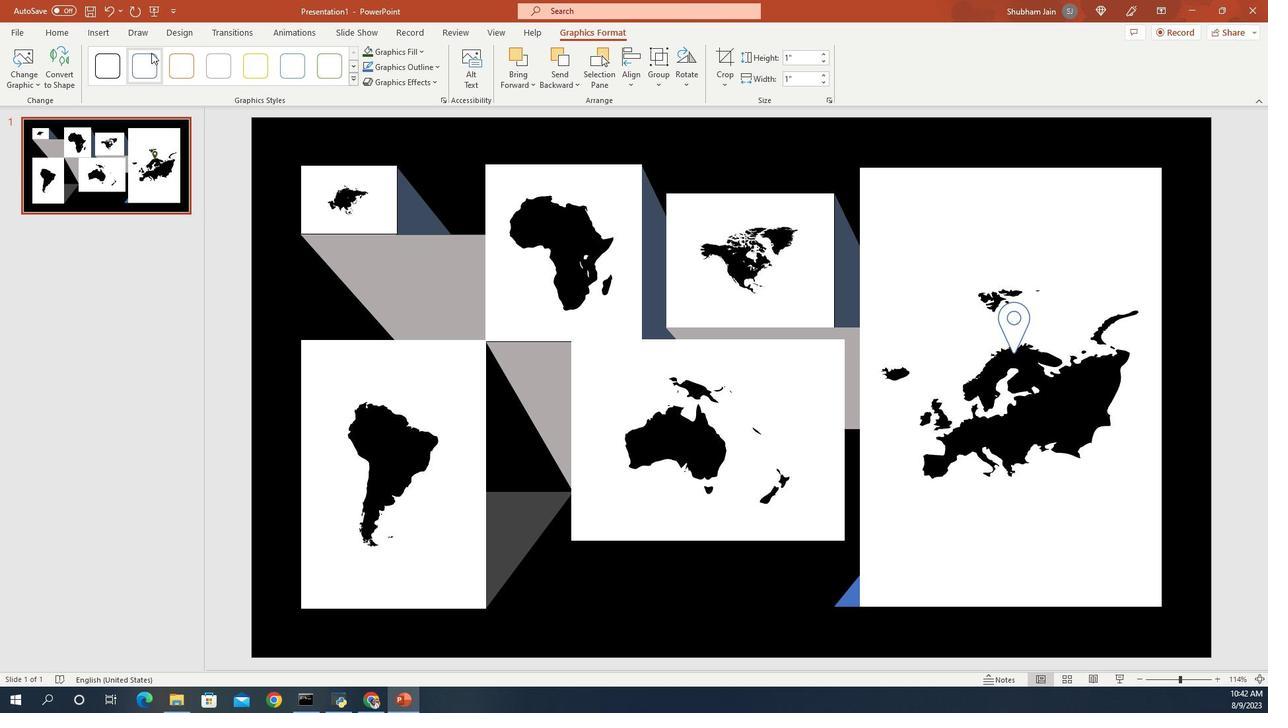 
Action: Mouse scrolled (257, 98) with delta (0, 0)
Screenshot: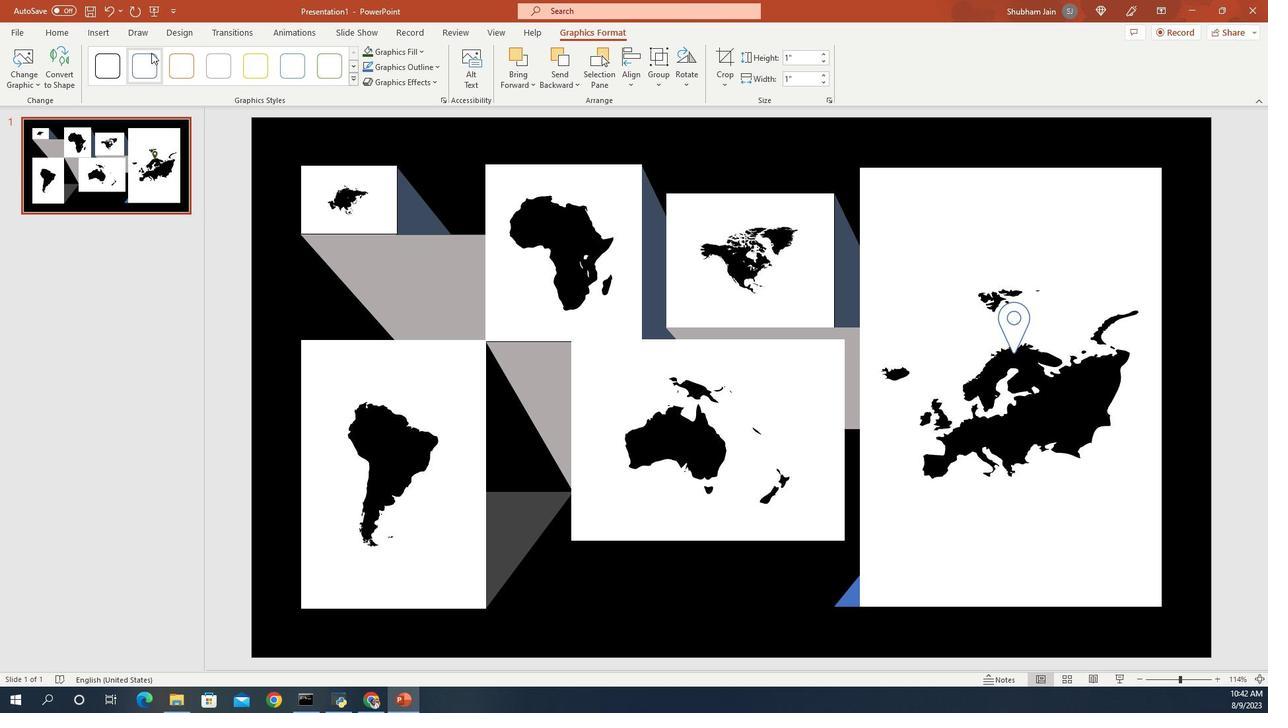 
Action: Mouse moved to (257, 98)
Screenshot: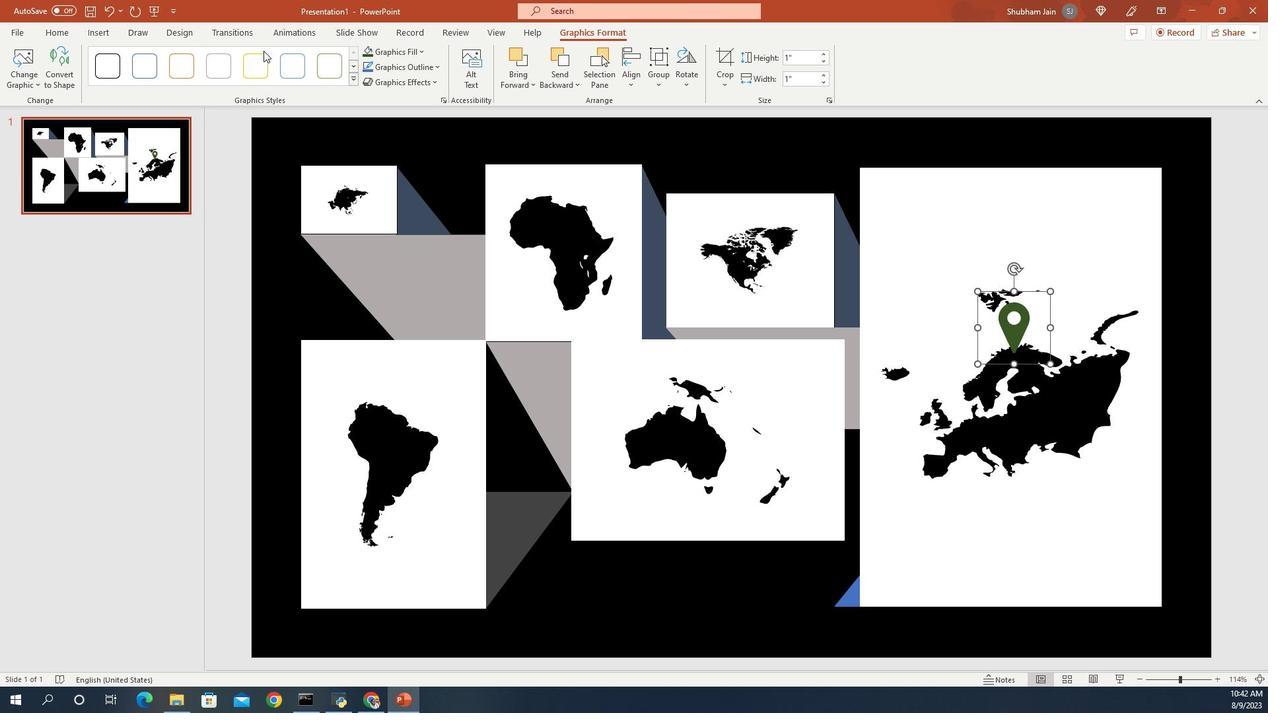 
Action: Mouse pressed left at (257, 98)
Screenshot: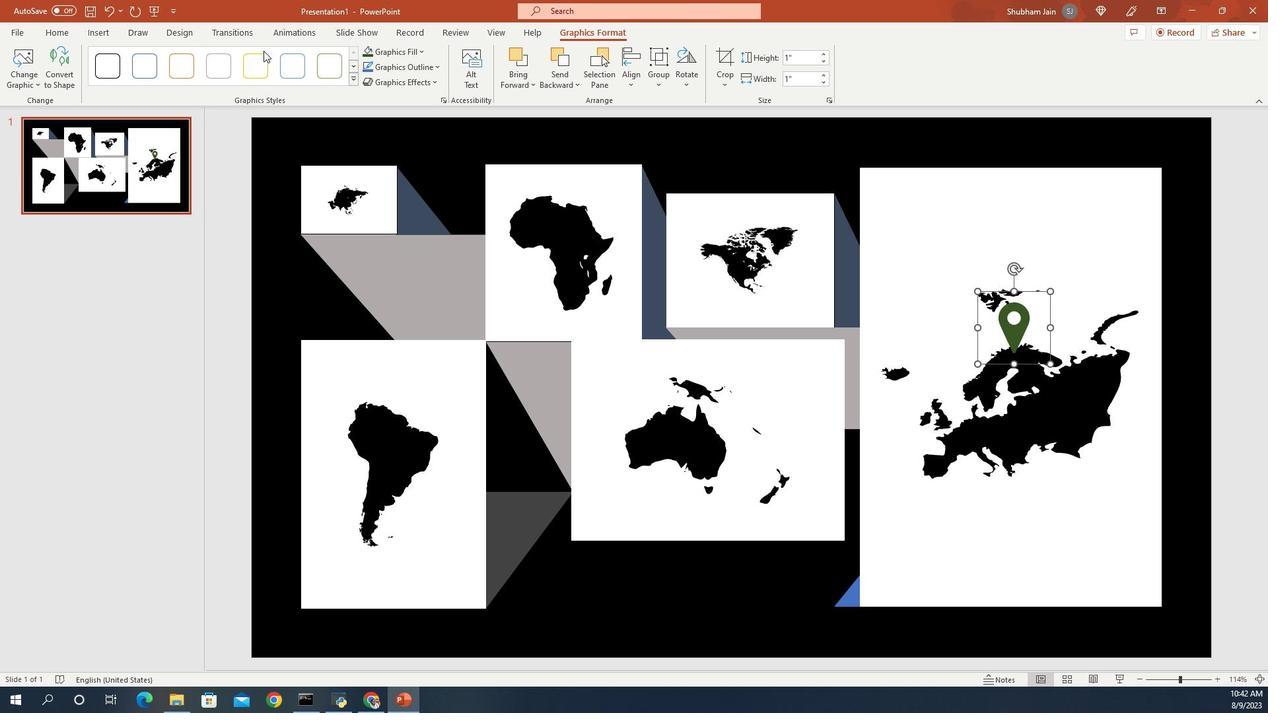 
Action: Mouse moved to (253, 99)
Screenshot: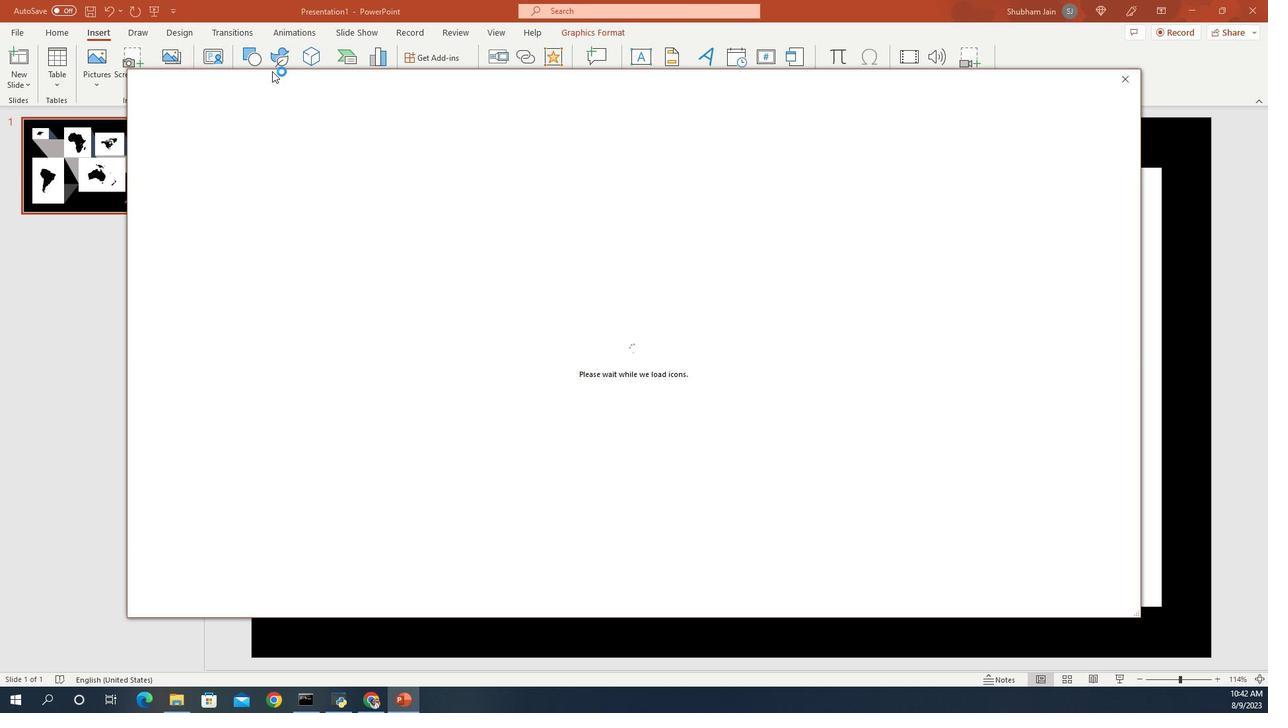 
Action: Mouse pressed left at (253, 99)
Screenshot: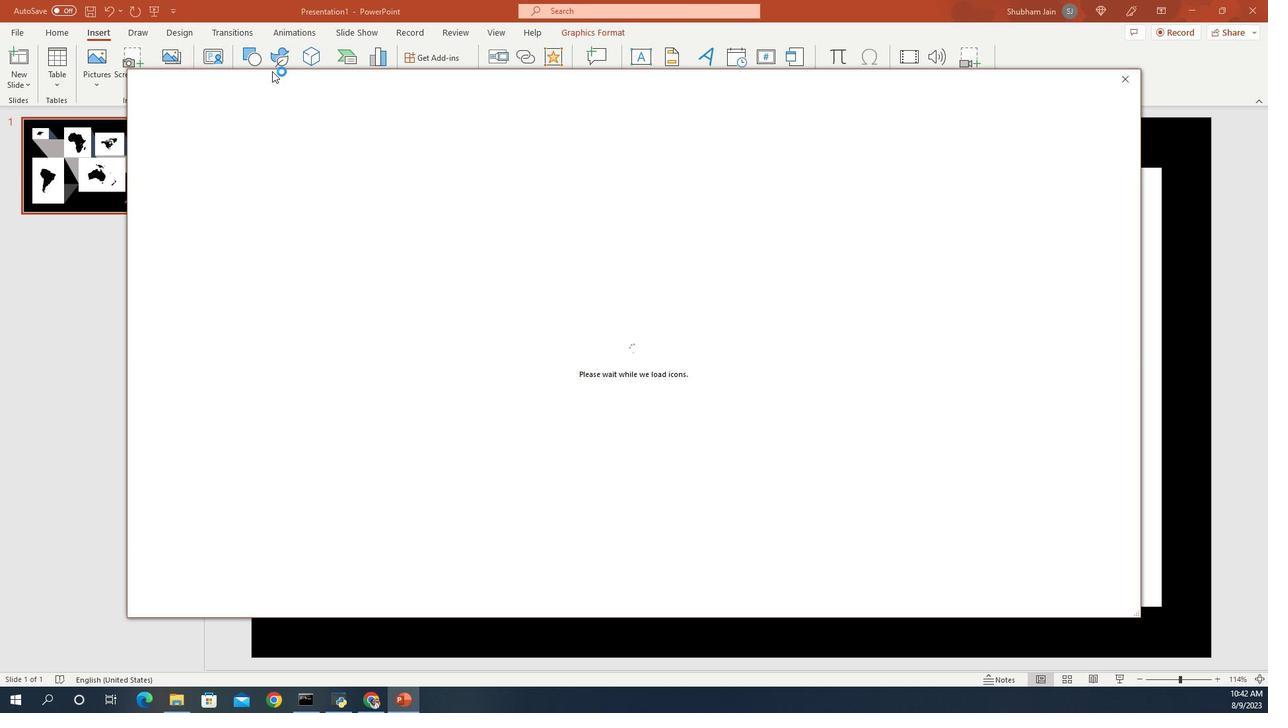 
Action: Mouse moved to (259, 98)
Screenshot: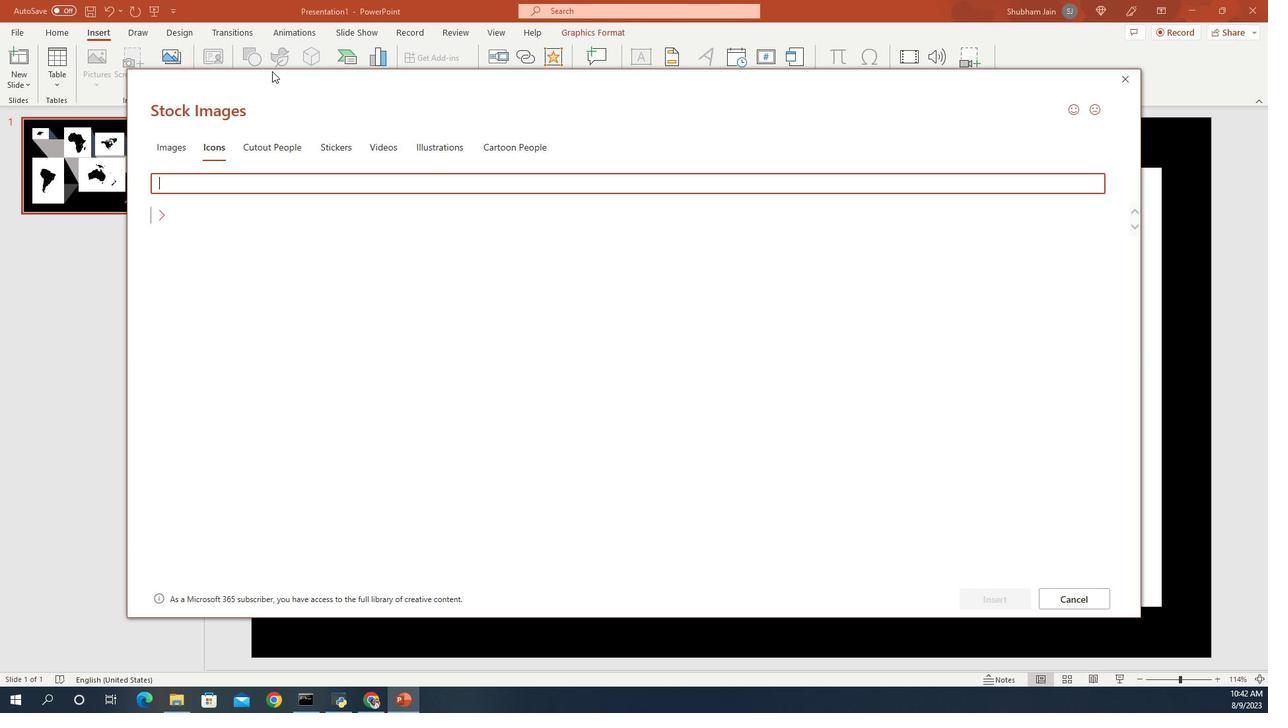 
Action: Mouse scrolled (259, 98) with delta (0, 0)
Screenshot: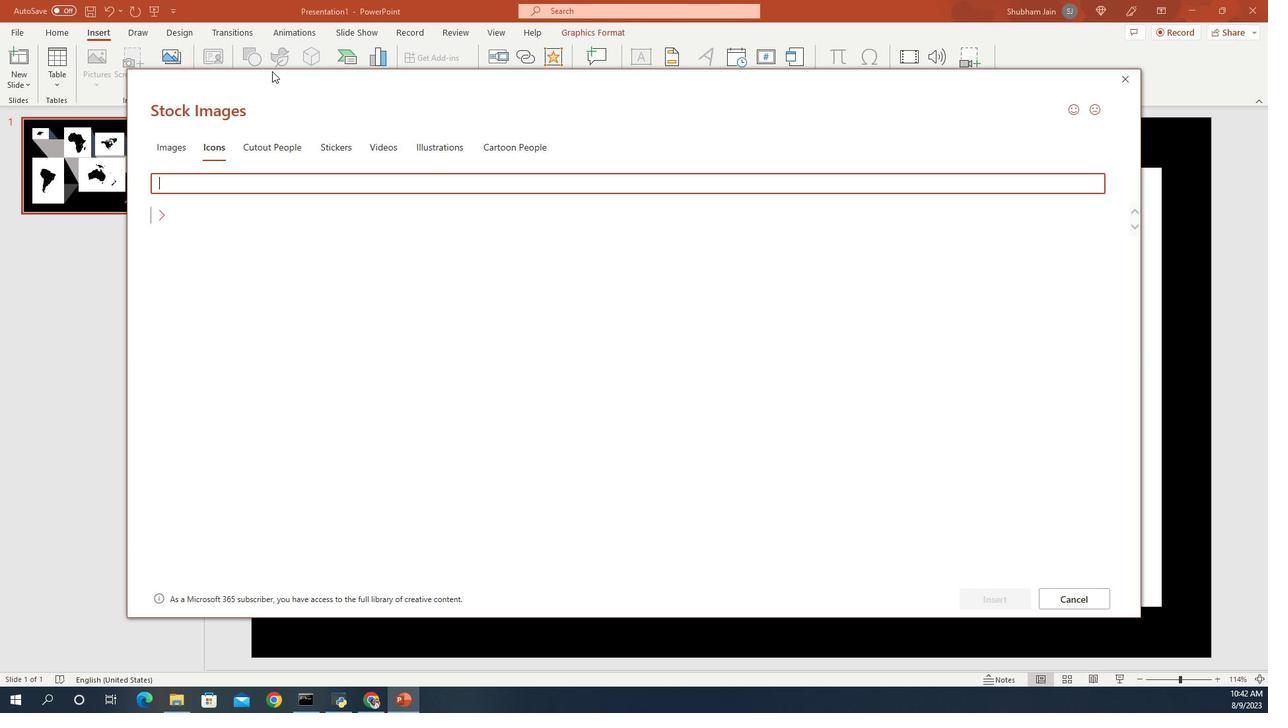 
Action: Mouse scrolled (259, 98) with delta (0, 0)
Screenshot: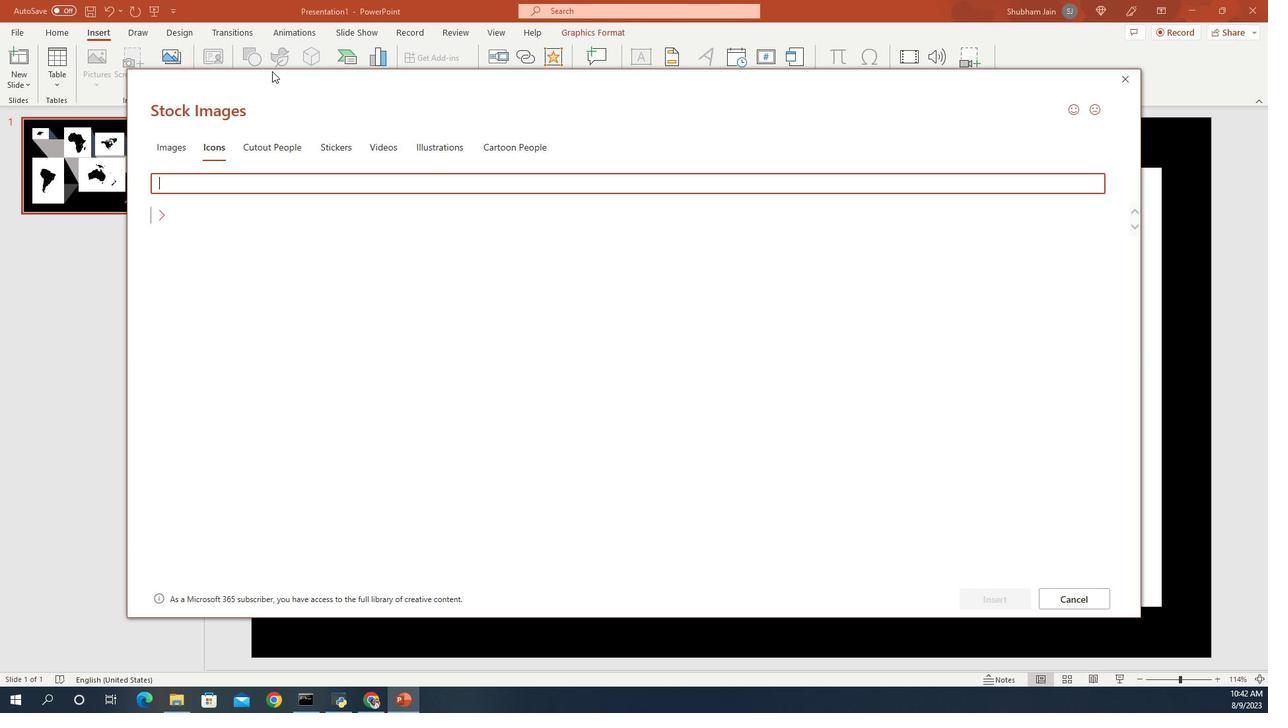 
Action: Mouse scrolled (259, 98) with delta (0, 0)
Screenshot: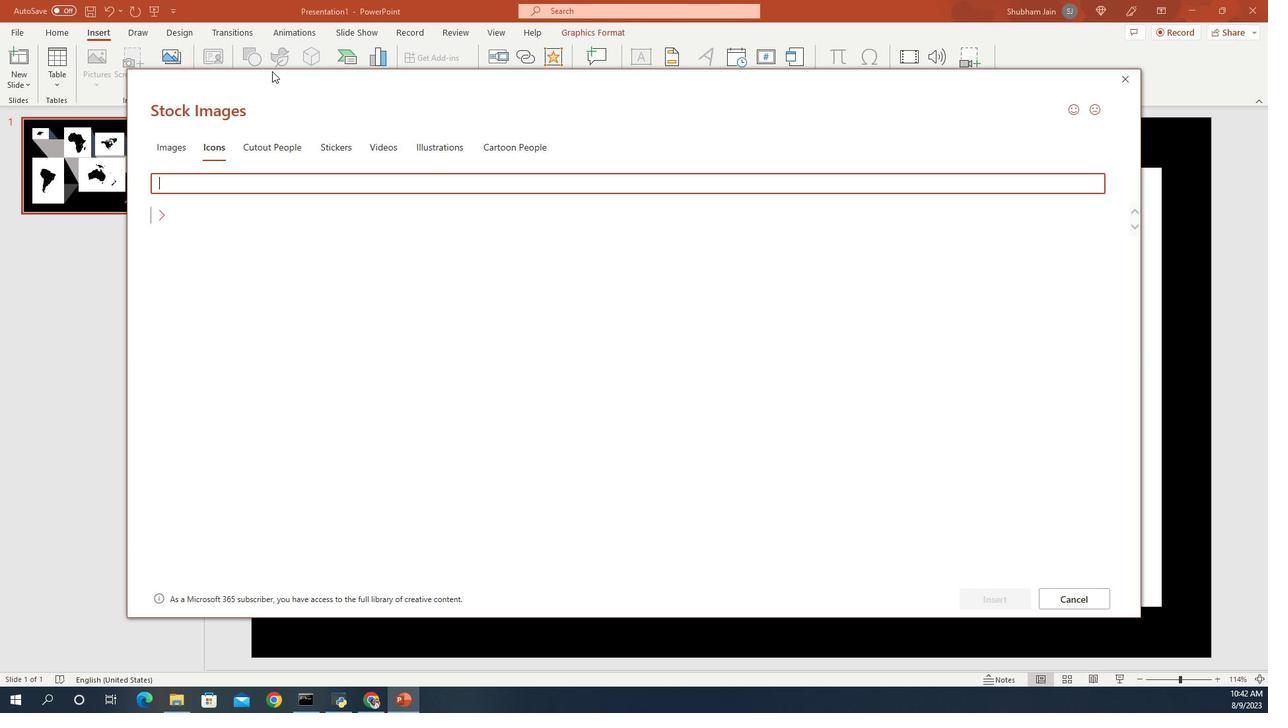 
Action: Mouse scrolled (259, 98) with delta (0, 0)
Screenshot: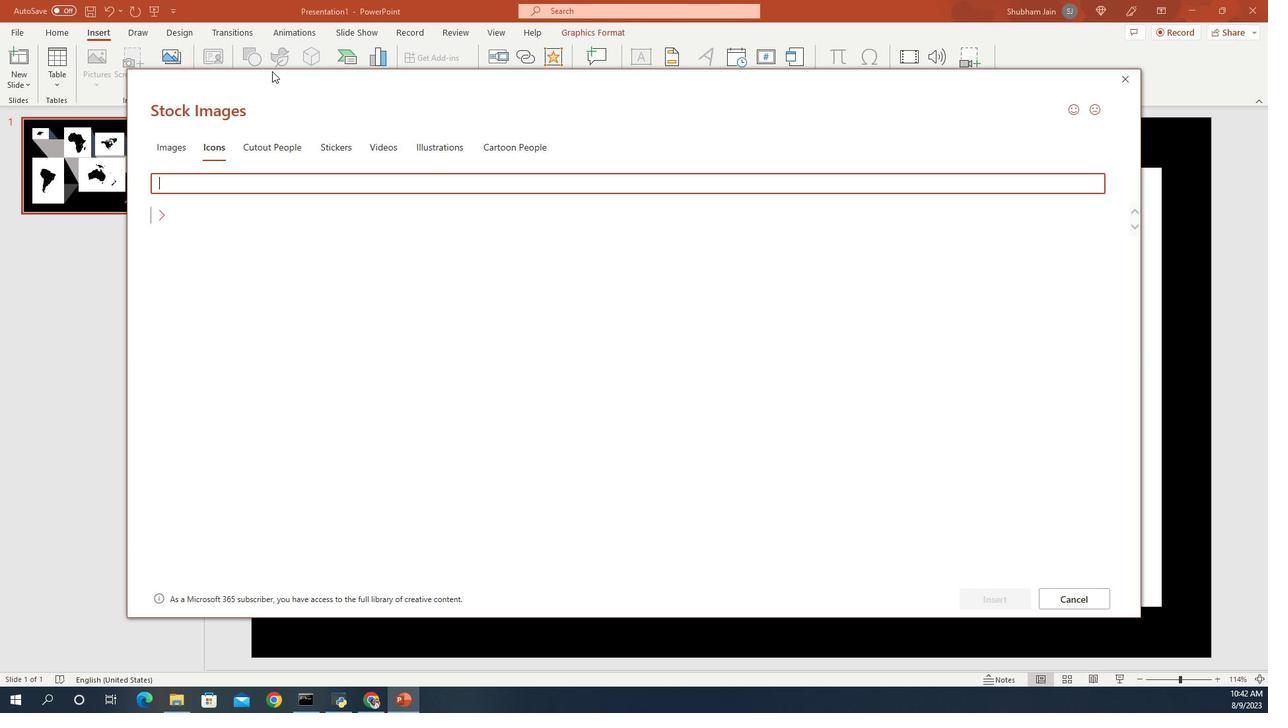 
Action: Mouse moved to (259, 98)
Screenshot: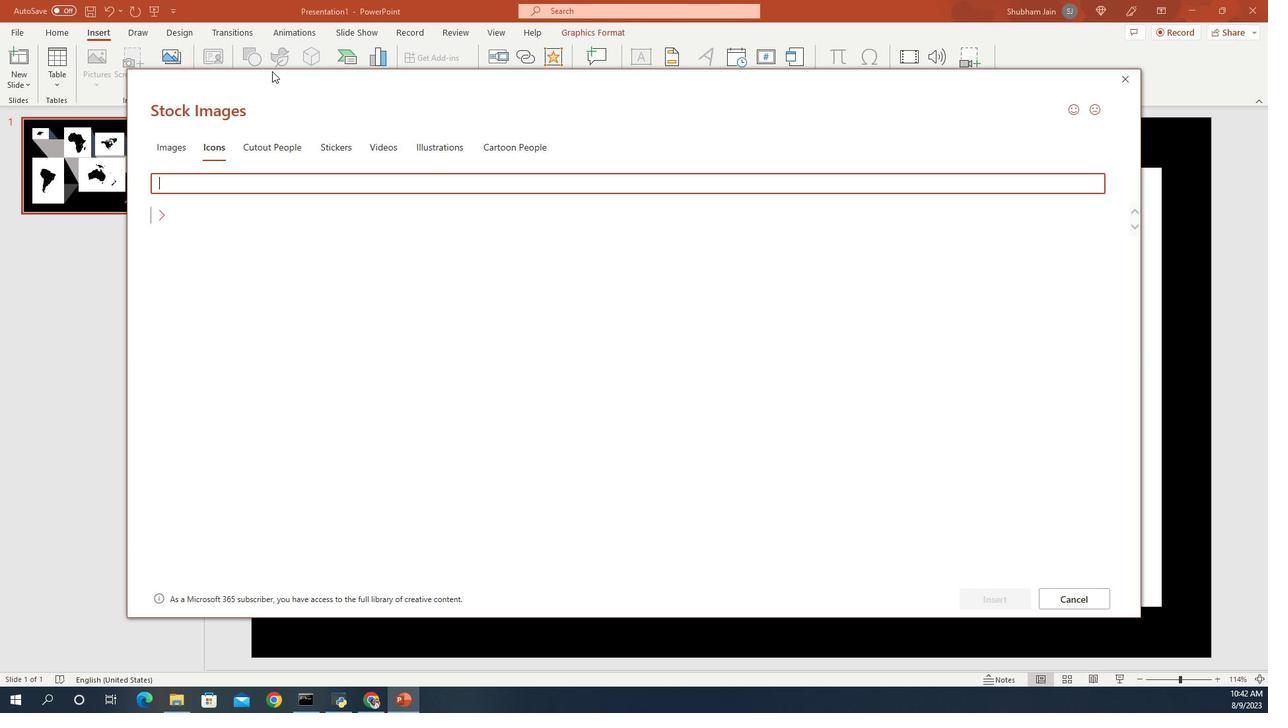 
Action: Mouse scrolled (259, 98) with delta (0, 0)
Screenshot: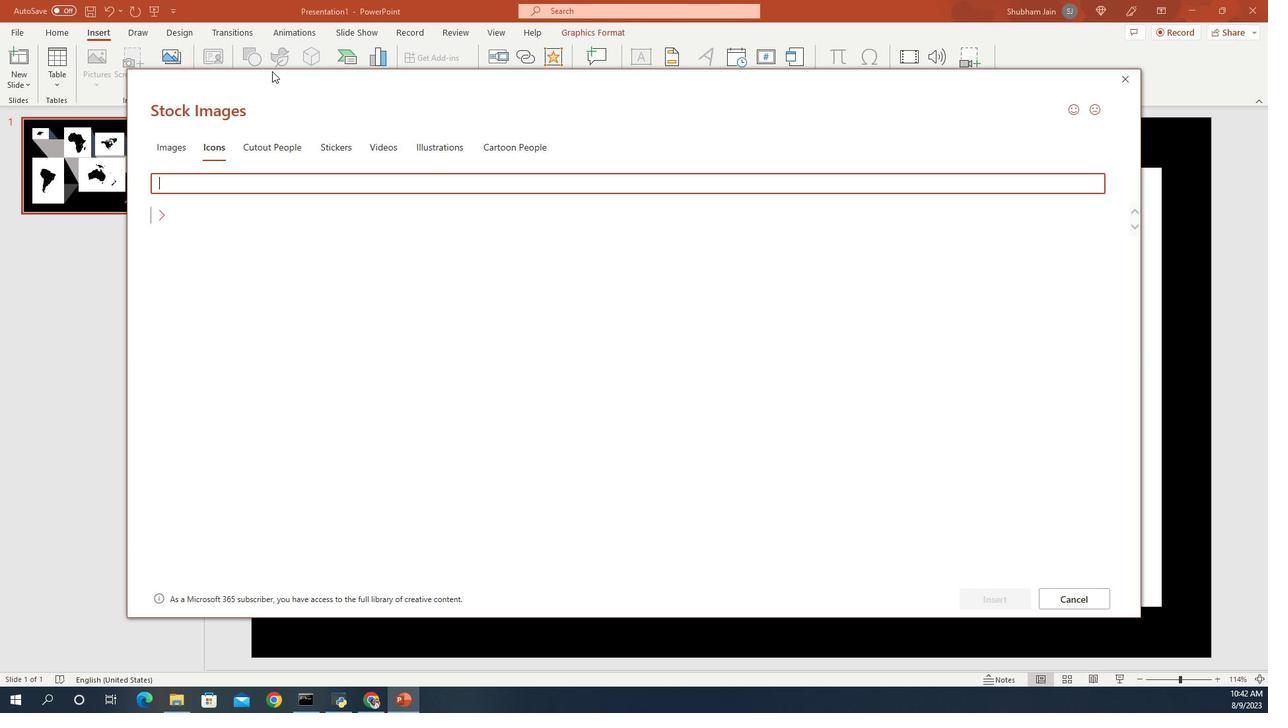 
Action: Mouse scrolled (259, 98) with delta (0, 0)
Screenshot: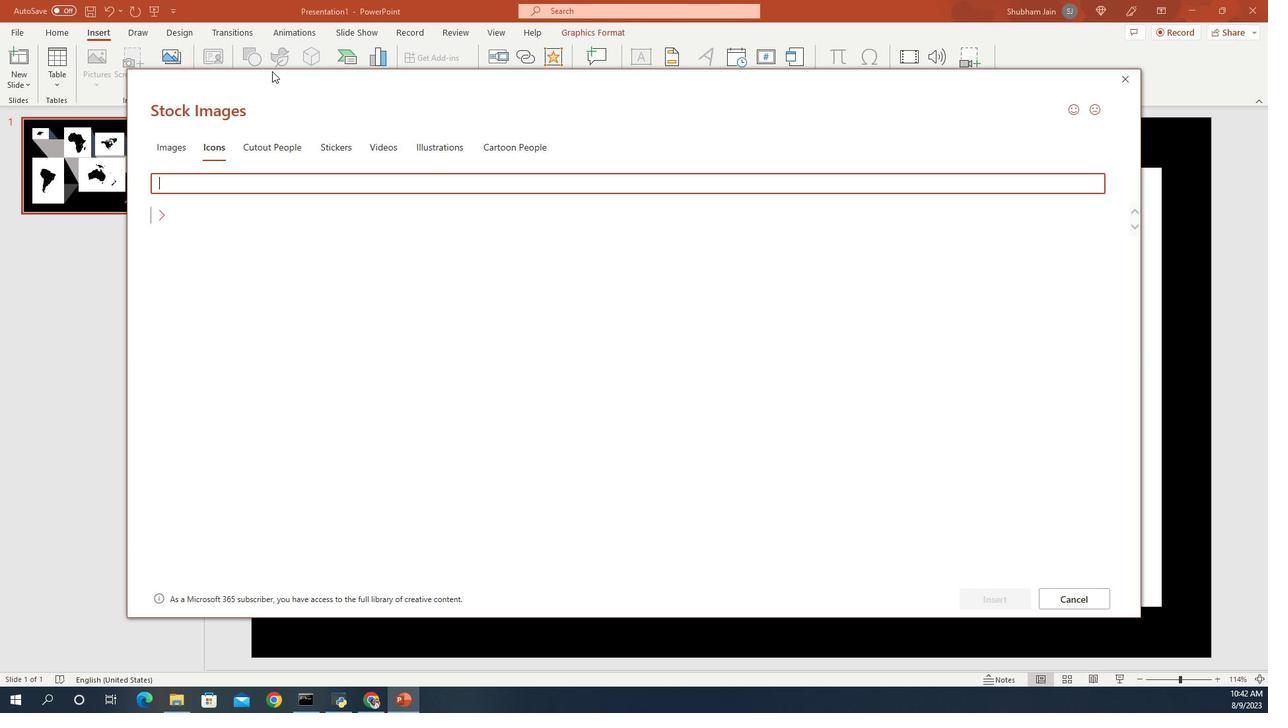 
Action: Mouse scrolled (259, 98) with delta (0, 0)
Screenshot: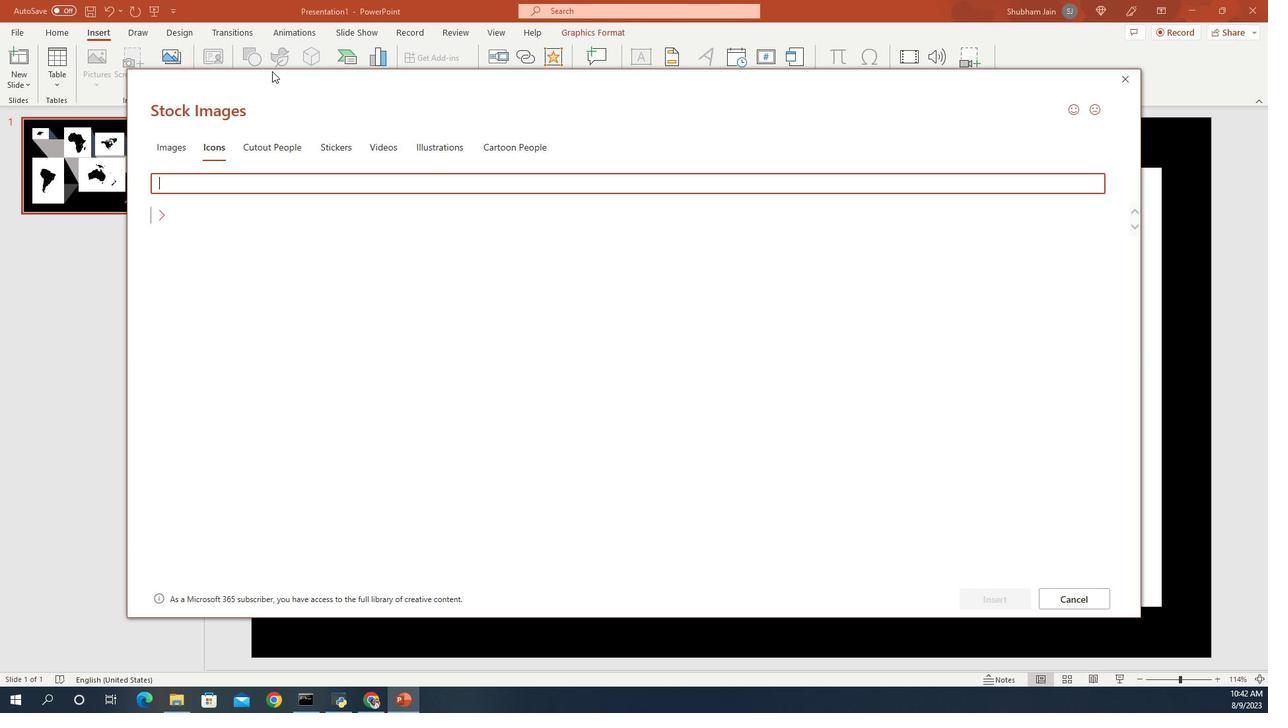 
Action: Mouse scrolled (259, 98) with delta (0, 0)
Screenshot: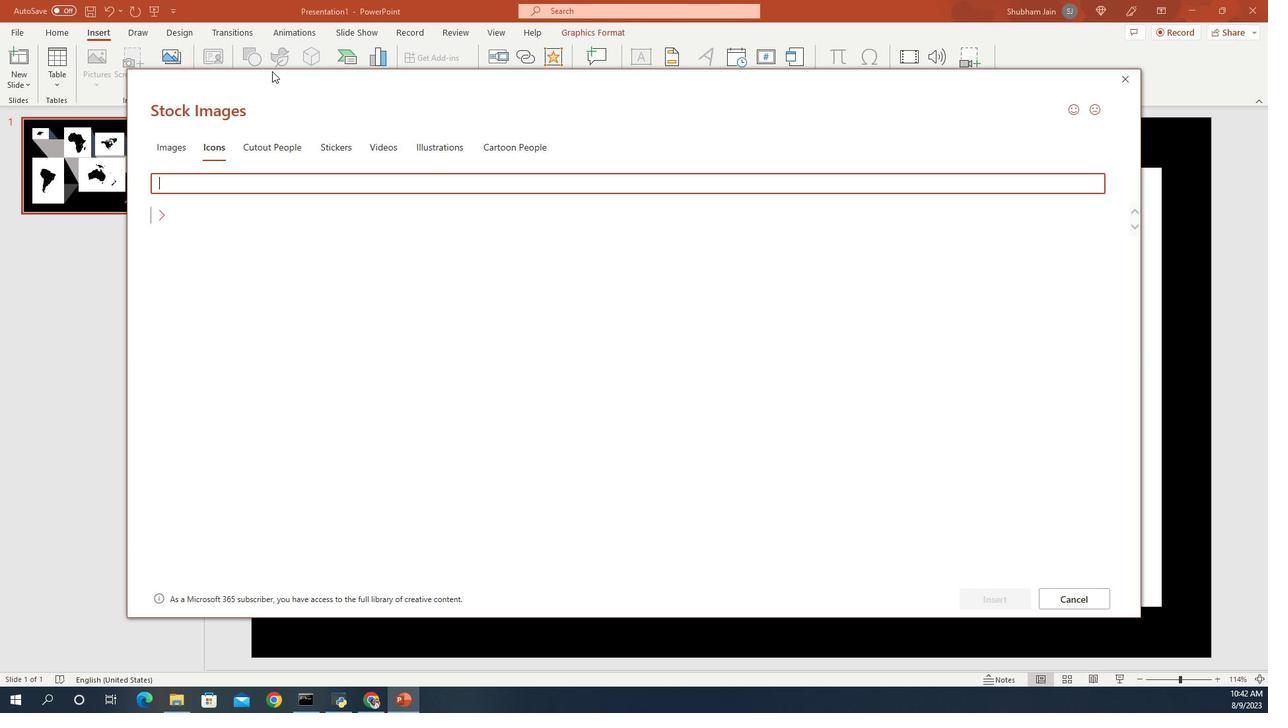
Action: Mouse scrolled (259, 98) with delta (0, 0)
Screenshot: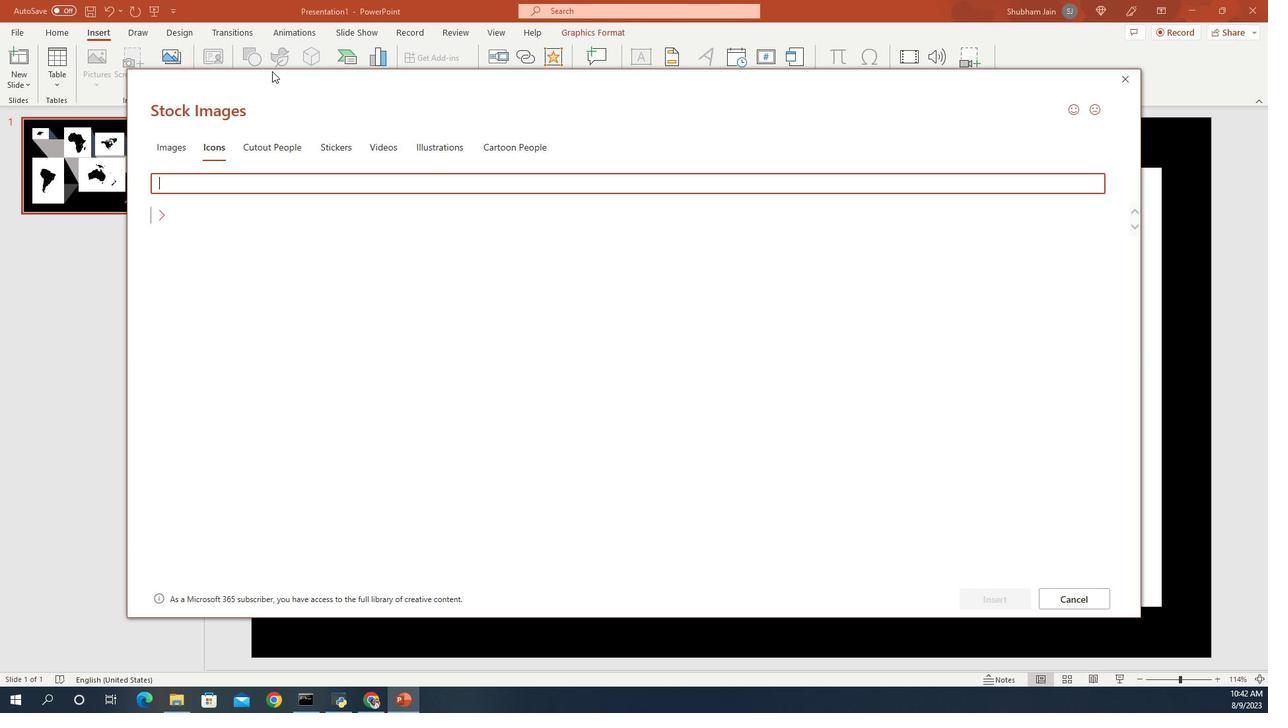 
Action: Mouse moved to (250, 100)
Screenshot: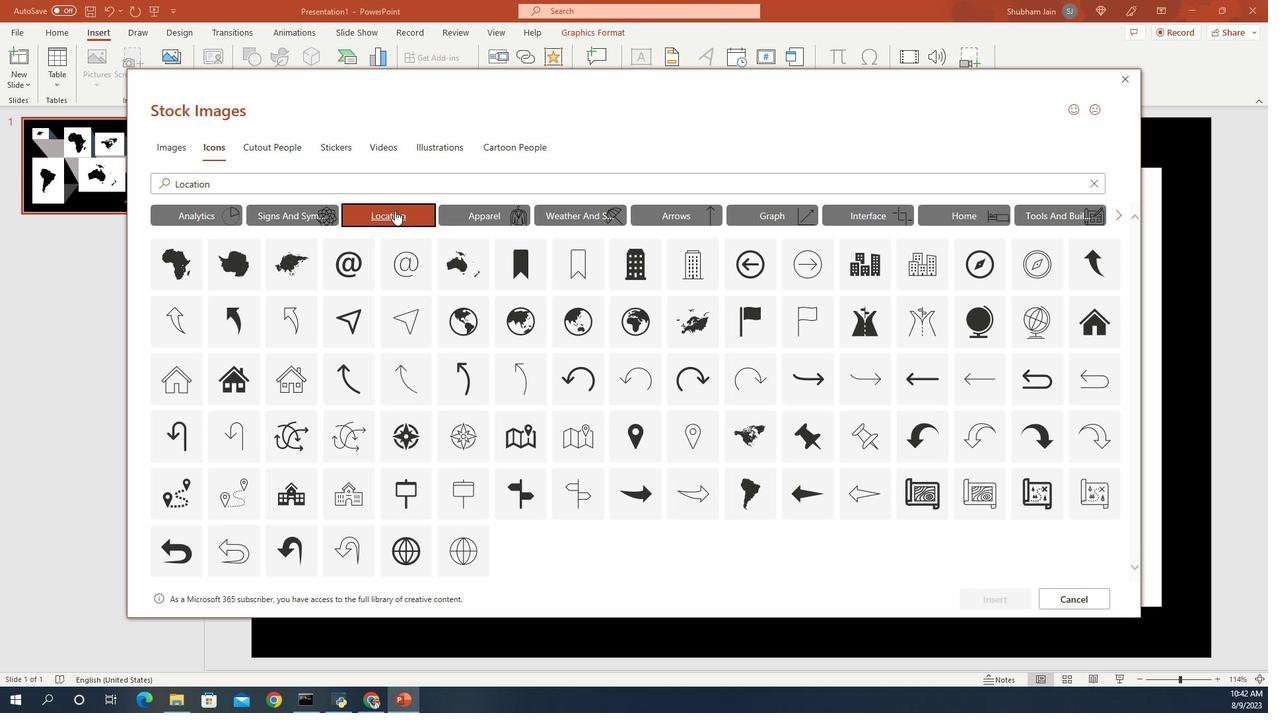 
Action: Mouse pressed left at (250, 100)
Screenshot: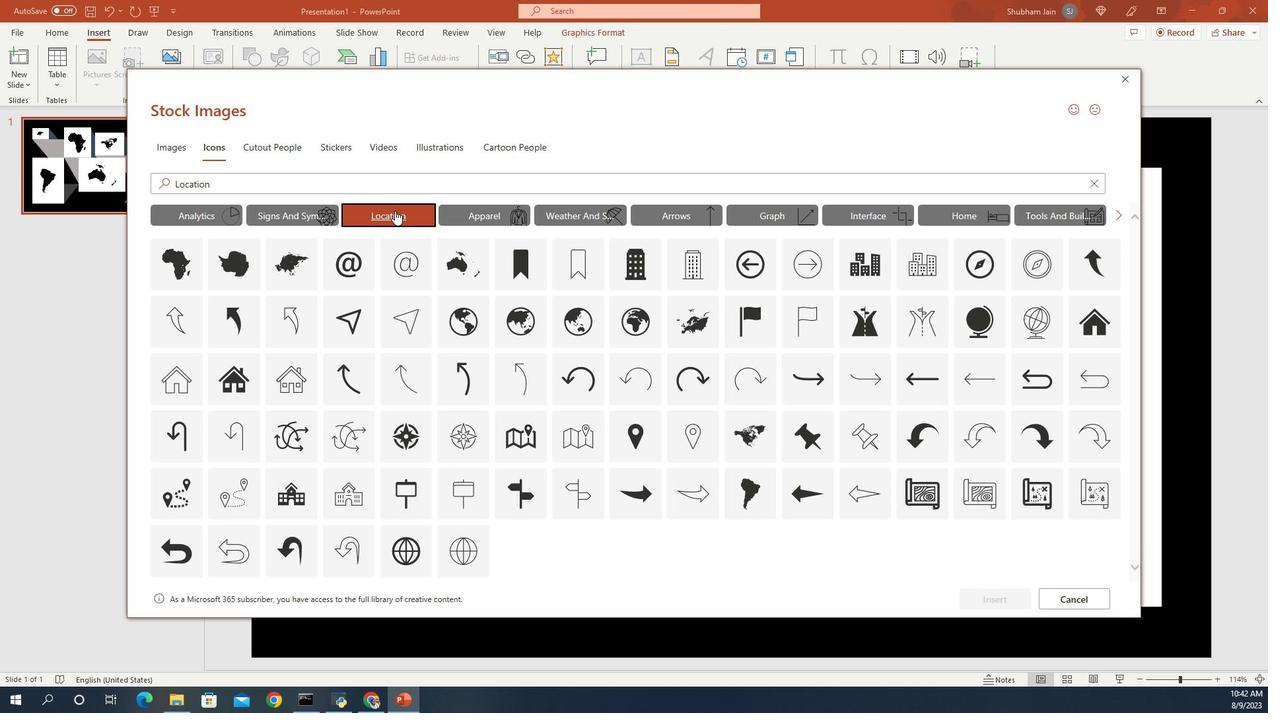 
Action: Mouse moved to (251, 100)
Screenshot: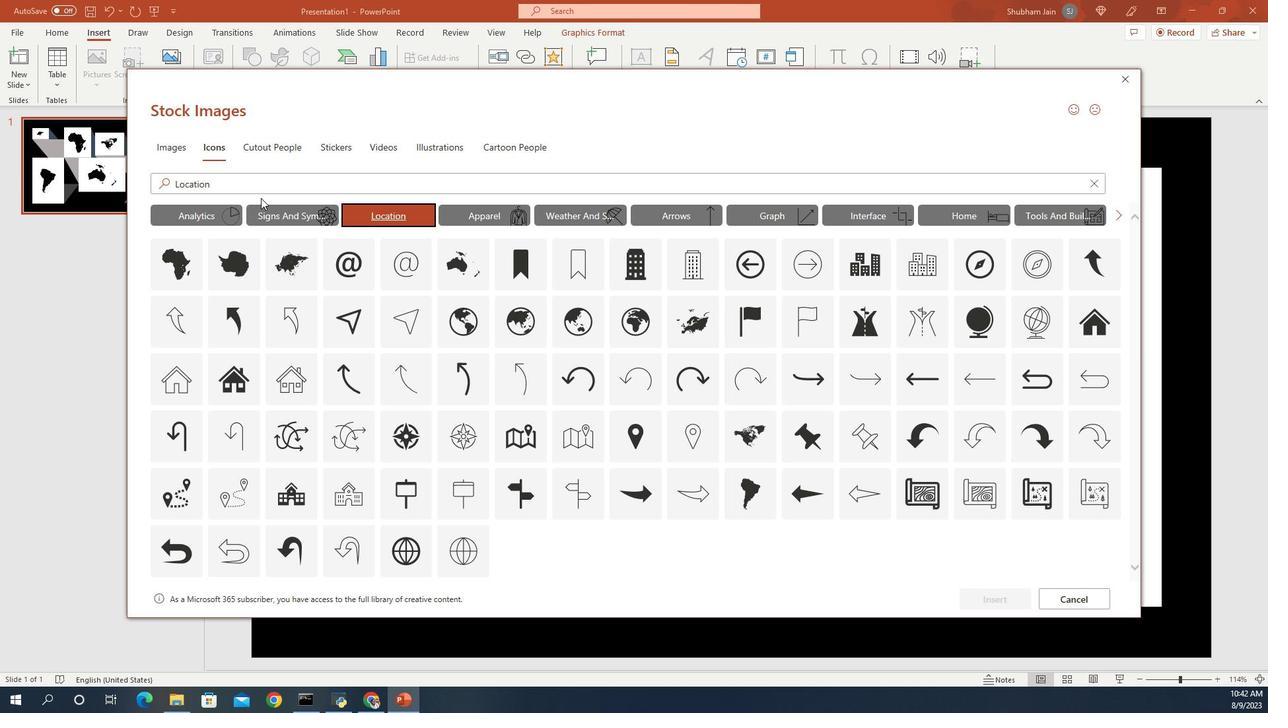 
Action: Mouse pressed left at (251, 100)
Screenshot: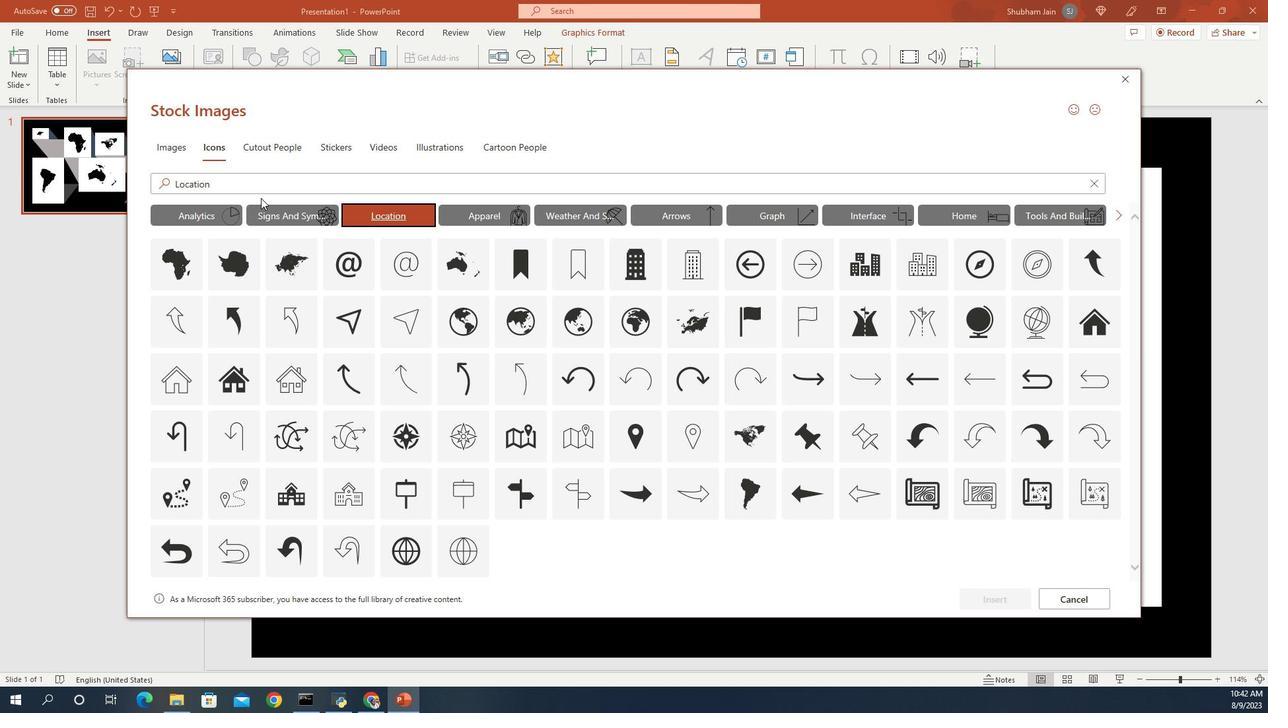 
Action: Mouse moved to (255, 100)
Screenshot: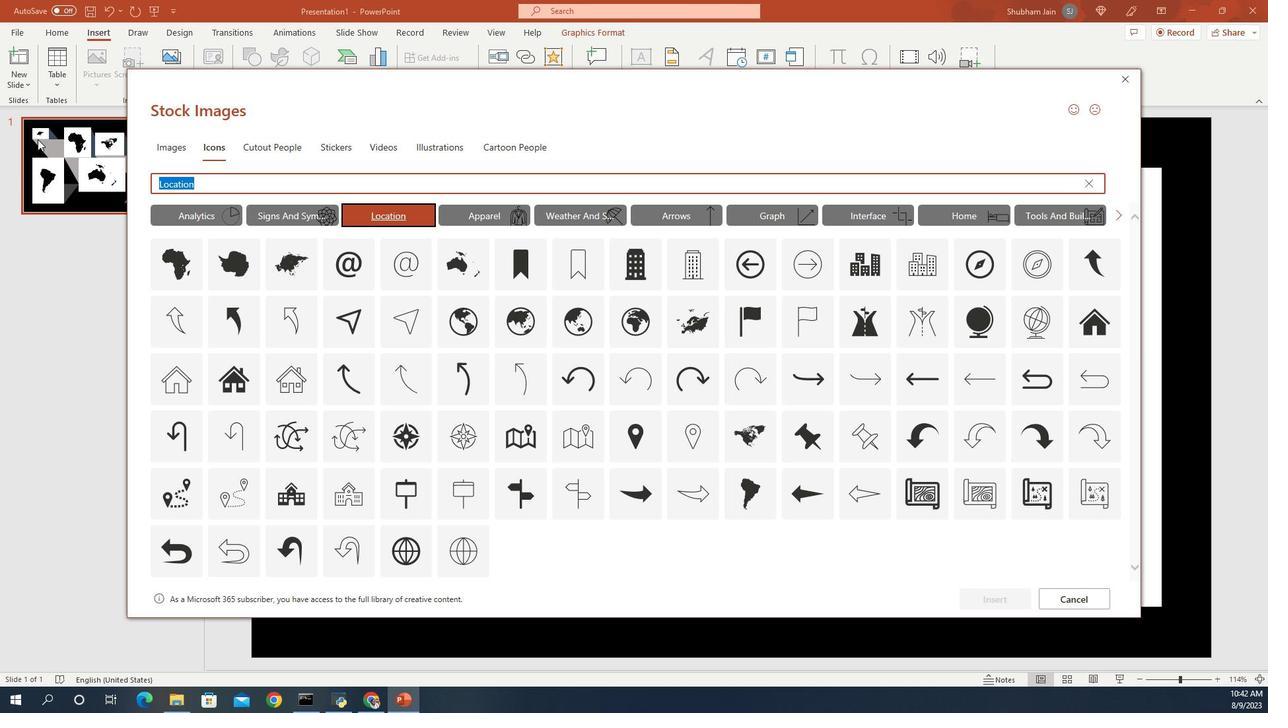 
Action: Mouse pressed left at (255, 100)
Screenshot: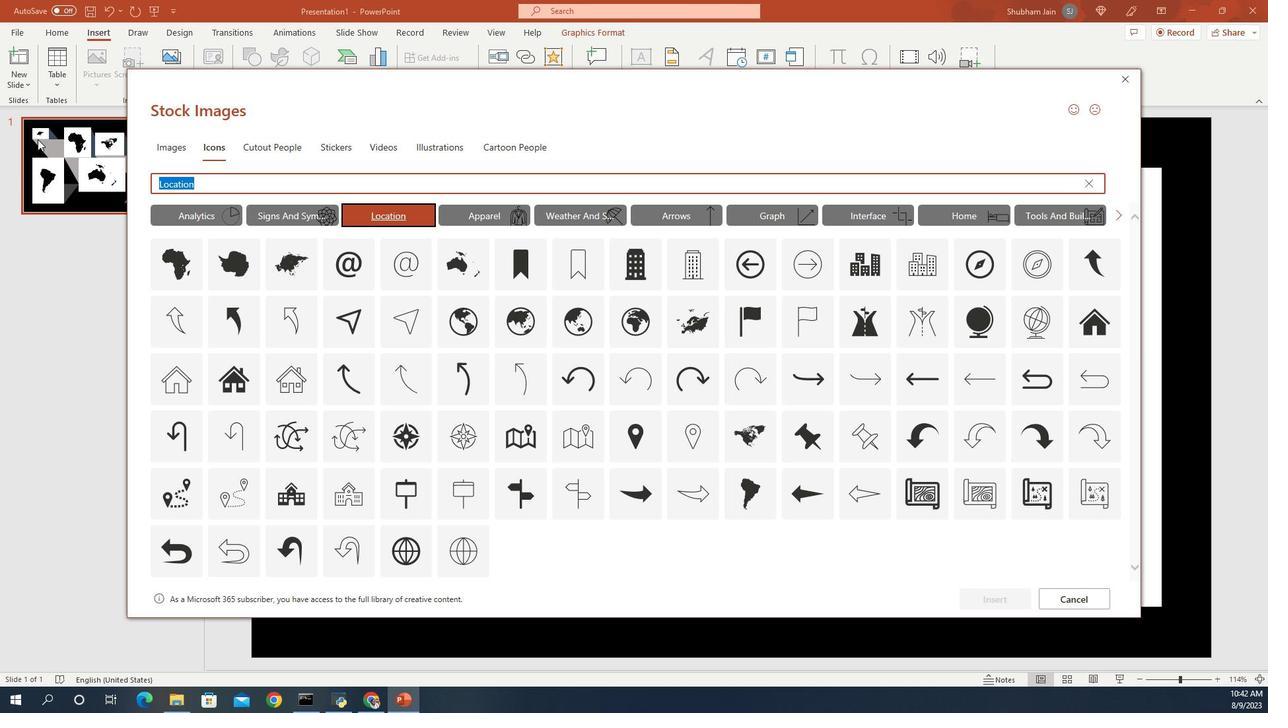 
Action: Mouse moved to (254, 99)
Screenshot: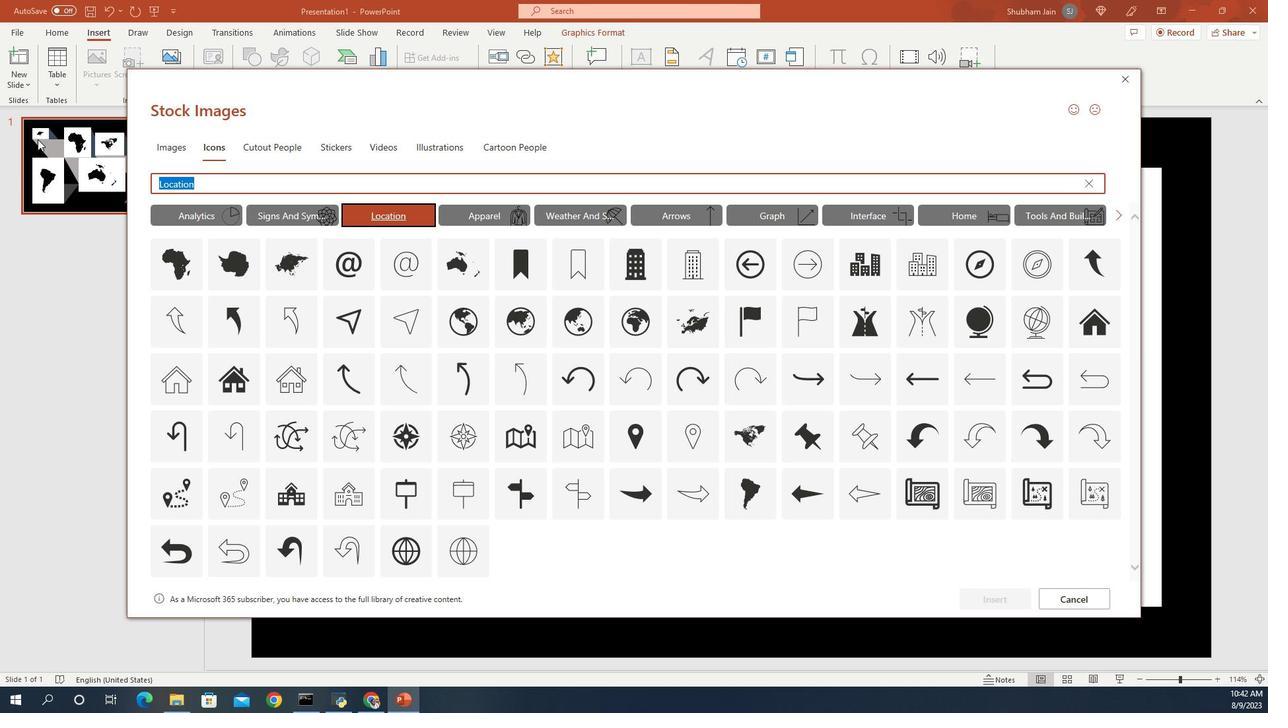 
Action: Mouse pressed left at (254, 99)
Screenshot: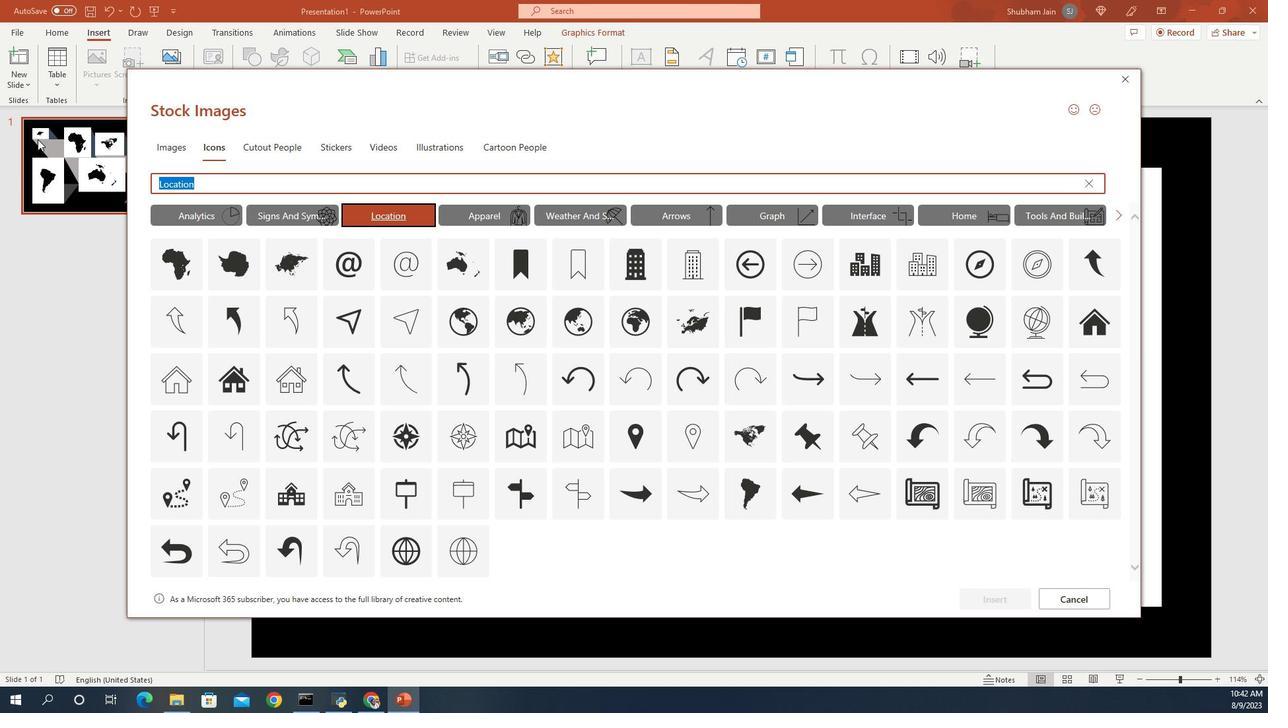 
Action: Mouse moved to (253, 100)
Screenshot: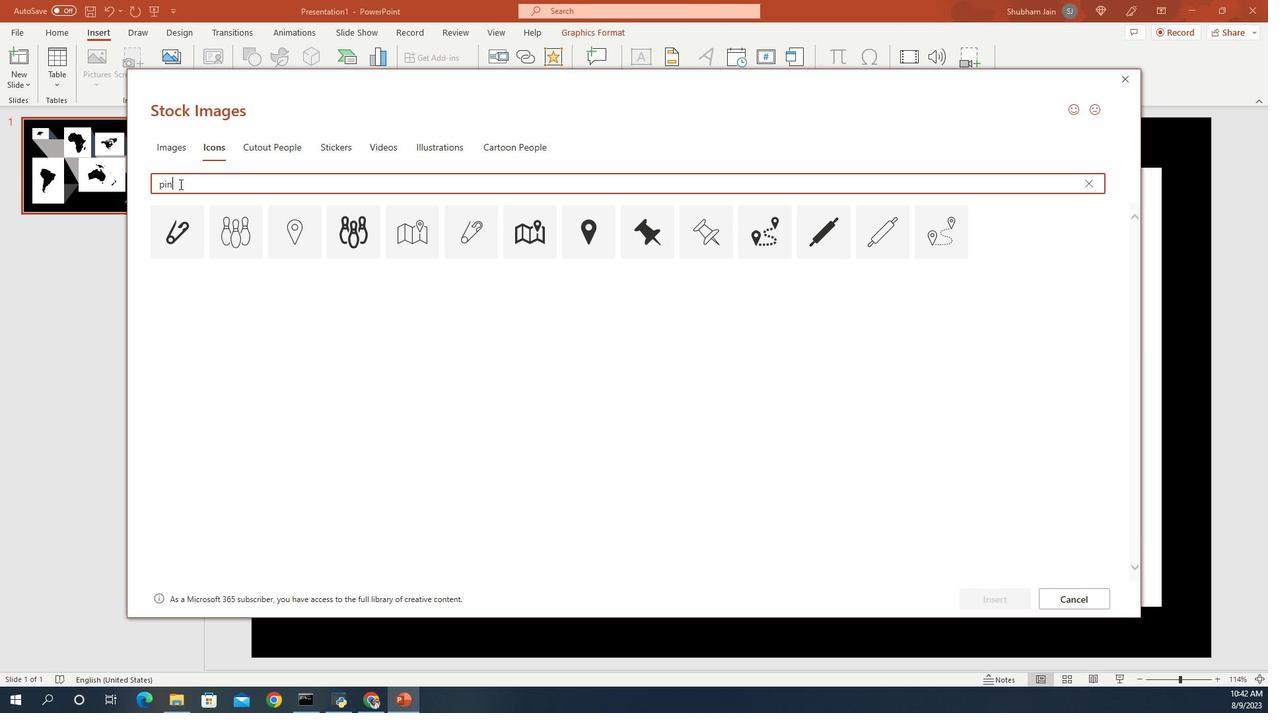 
Action: Mouse pressed left at (253, 100)
Screenshot: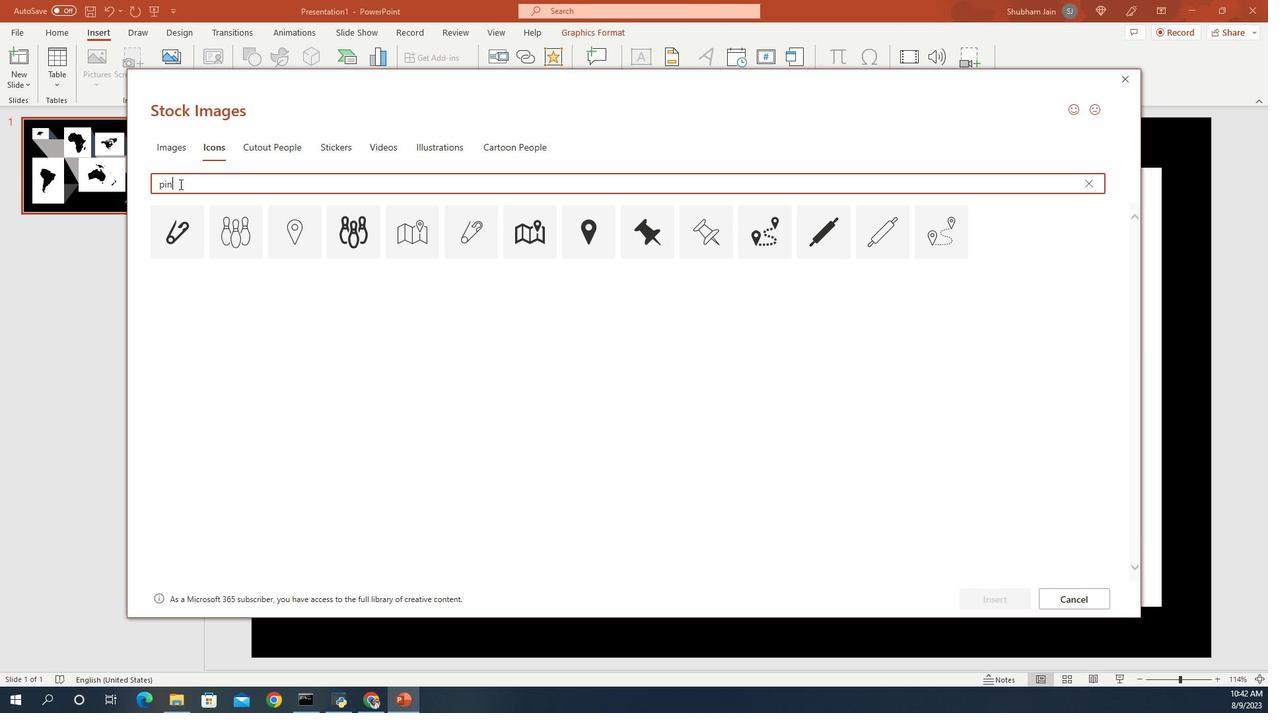 
Action: Mouse moved to (257, 99)
Screenshot: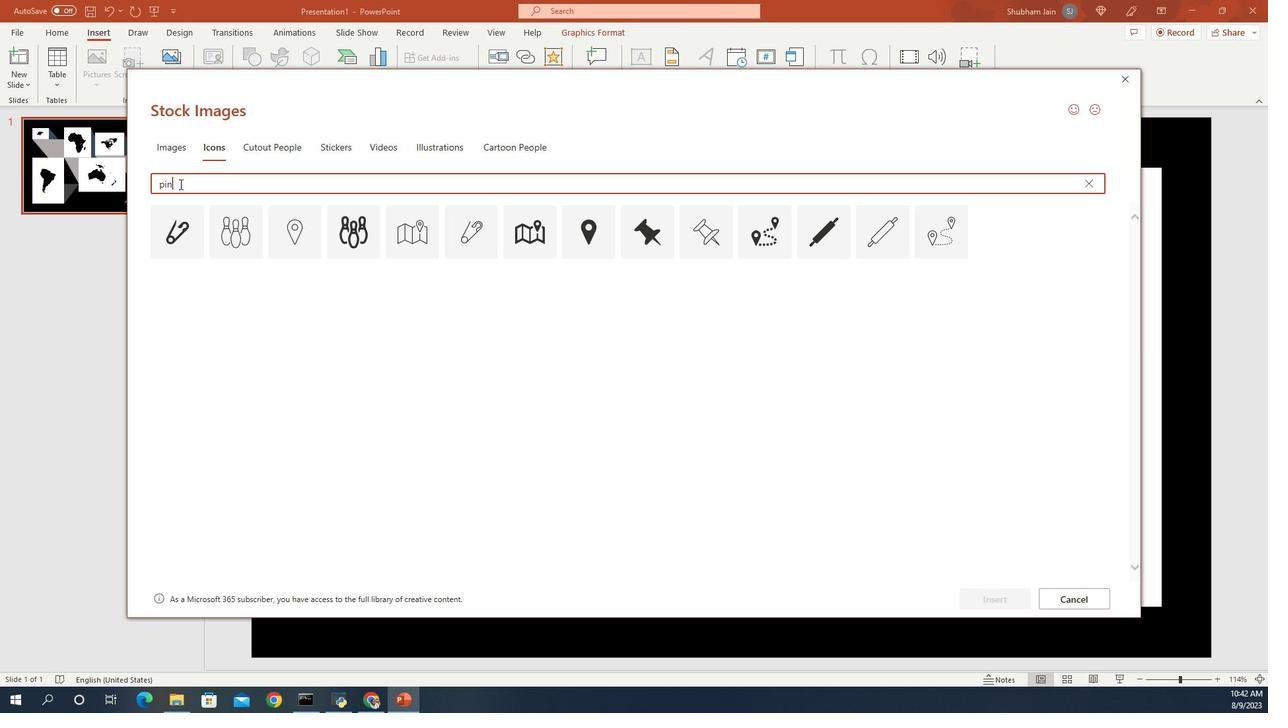 
Action: Mouse pressed left at (257, 99)
Screenshot: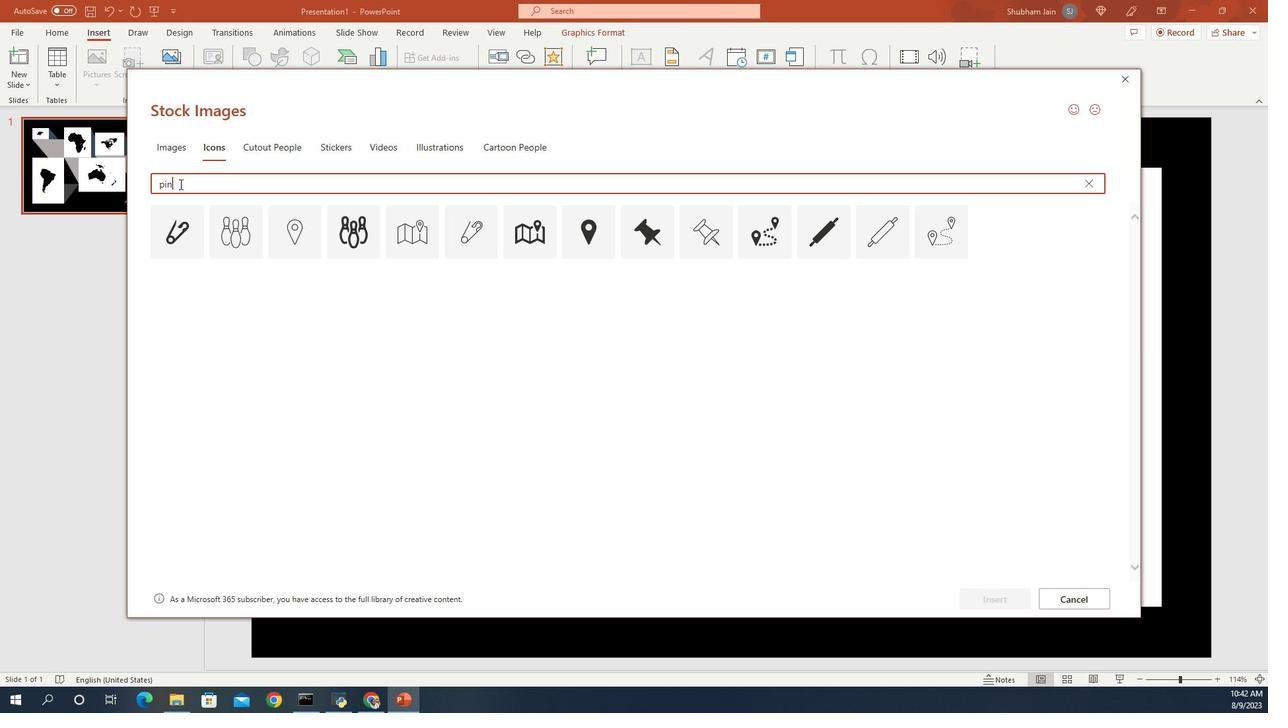 
Action: Mouse moved to (262, 99)
Screenshot: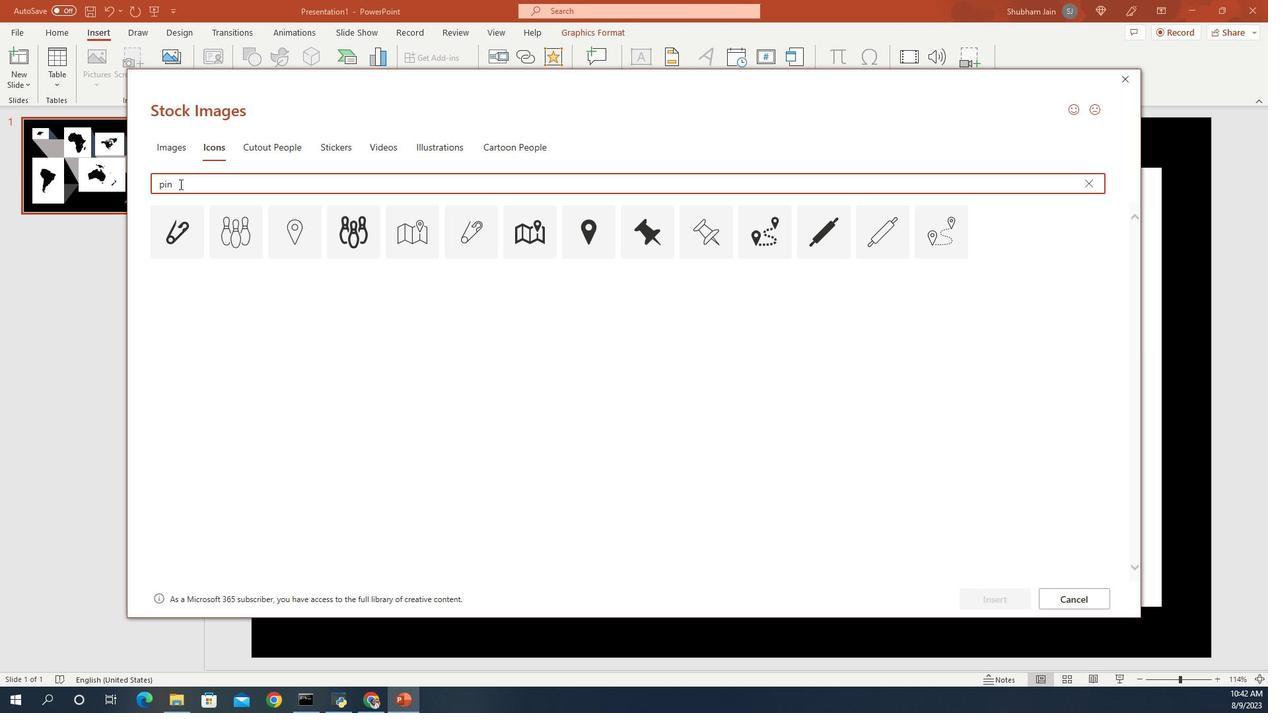 
Action: Mouse pressed left at (262, 99)
Screenshot: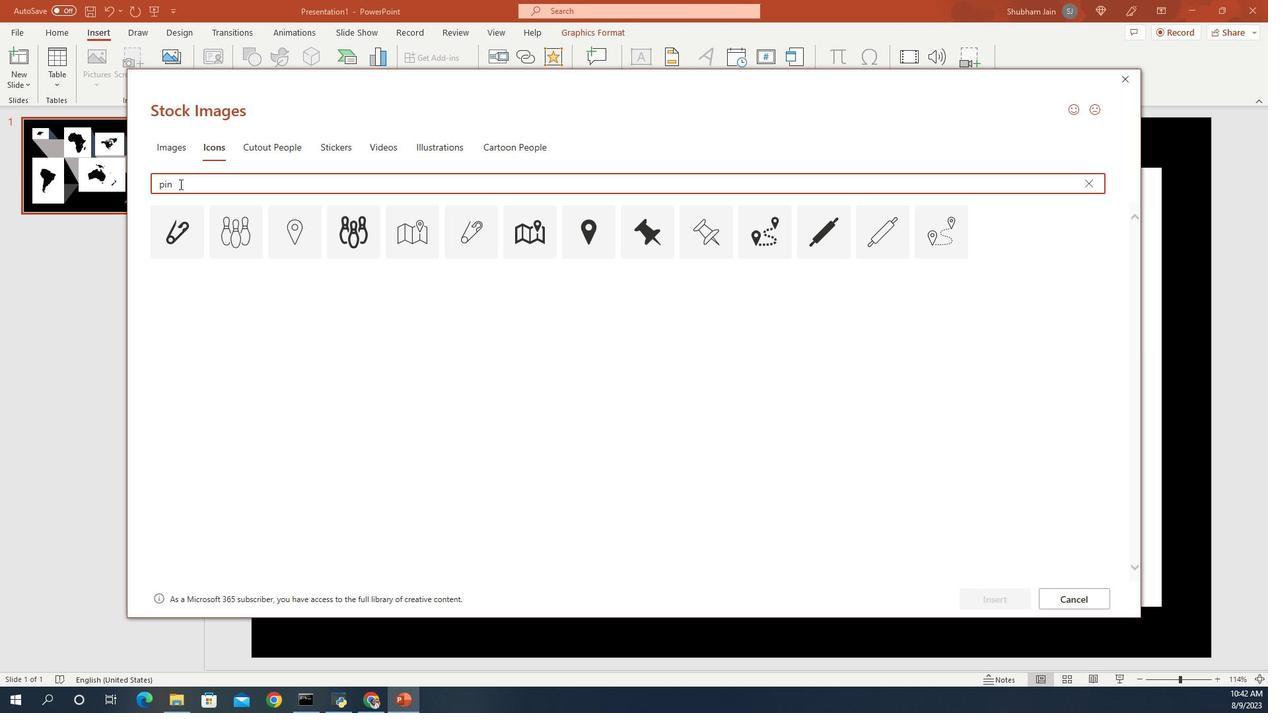 
Action: Mouse moved to (255, 97)
Screenshot: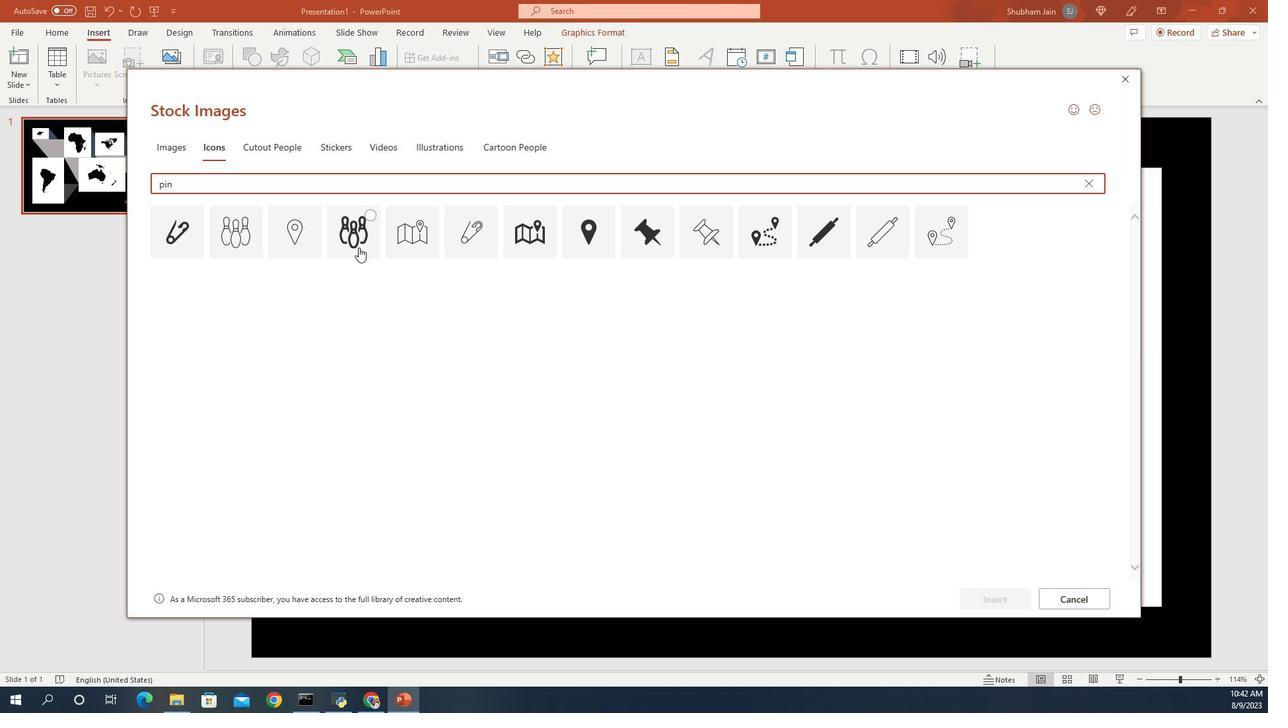 
Action: Mouse pressed left at (255, 97)
Screenshot: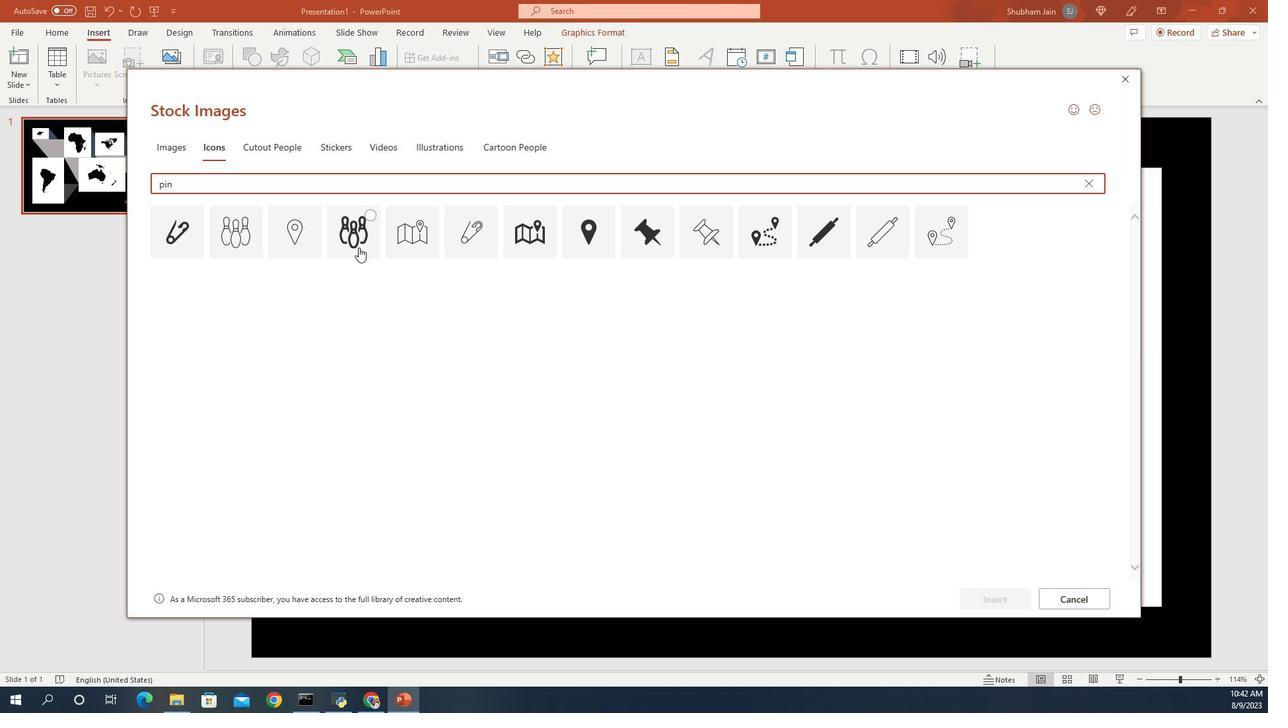 
Action: Mouse moved to (255, 97)
Screenshot: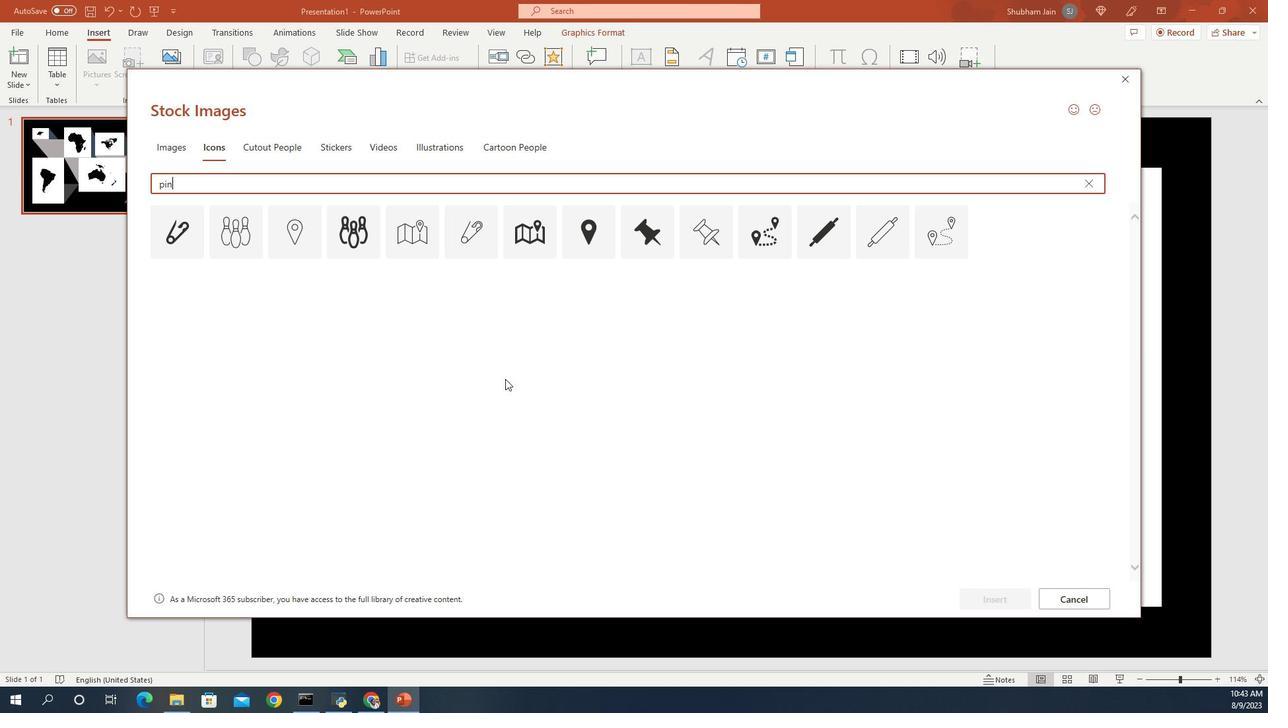 
Action: Mouse pressed left at (255, 97)
Screenshot: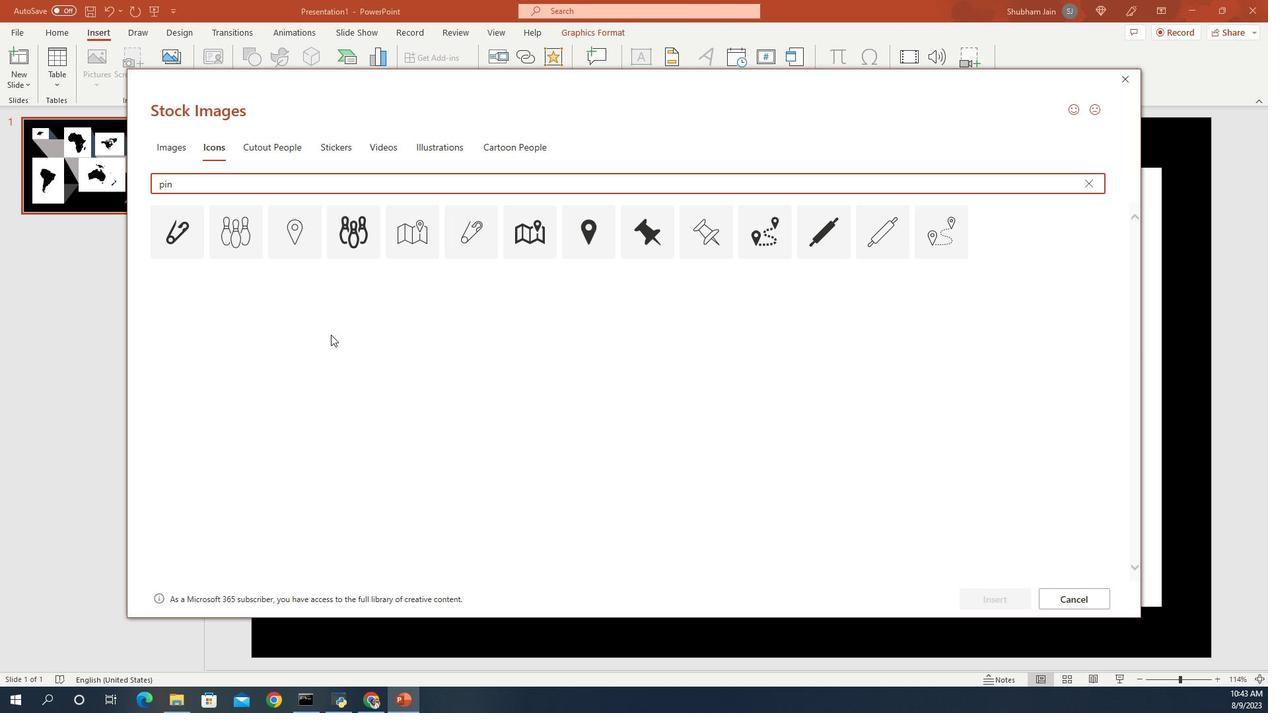 
Action: Mouse moved to (255, 98)
Screenshot: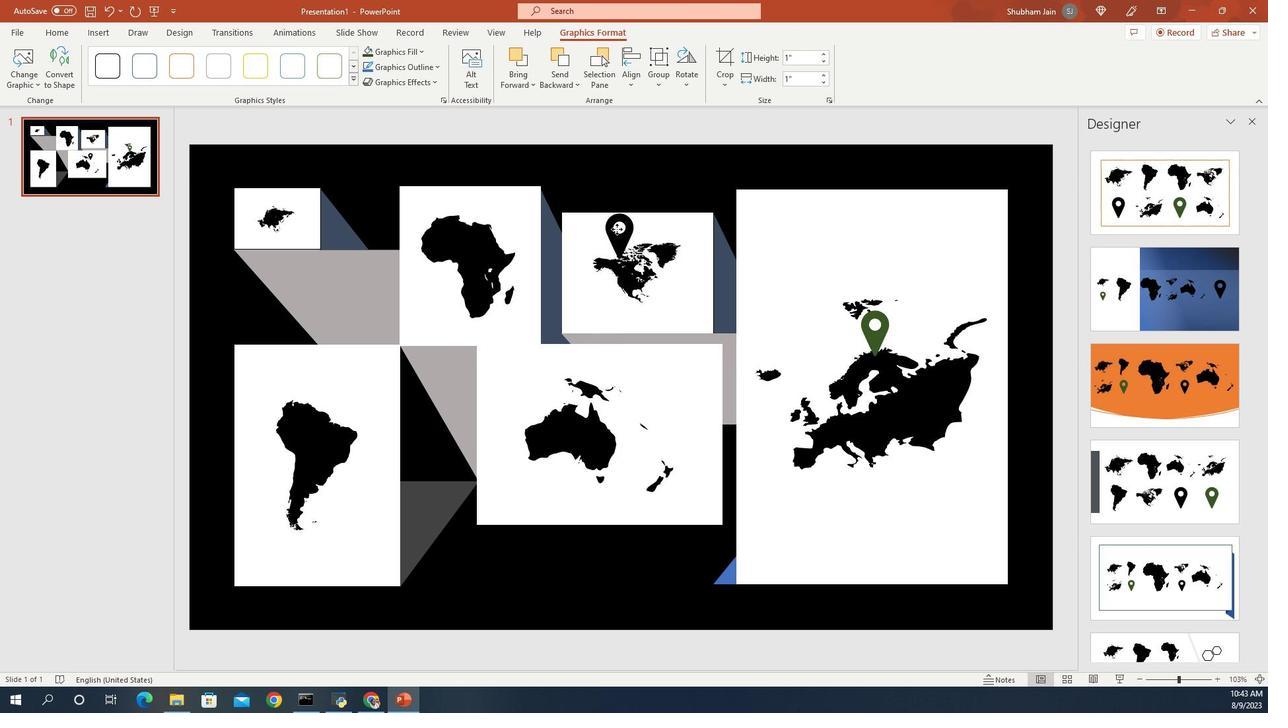 
Action: Mouse pressed left at (255, 98)
Screenshot: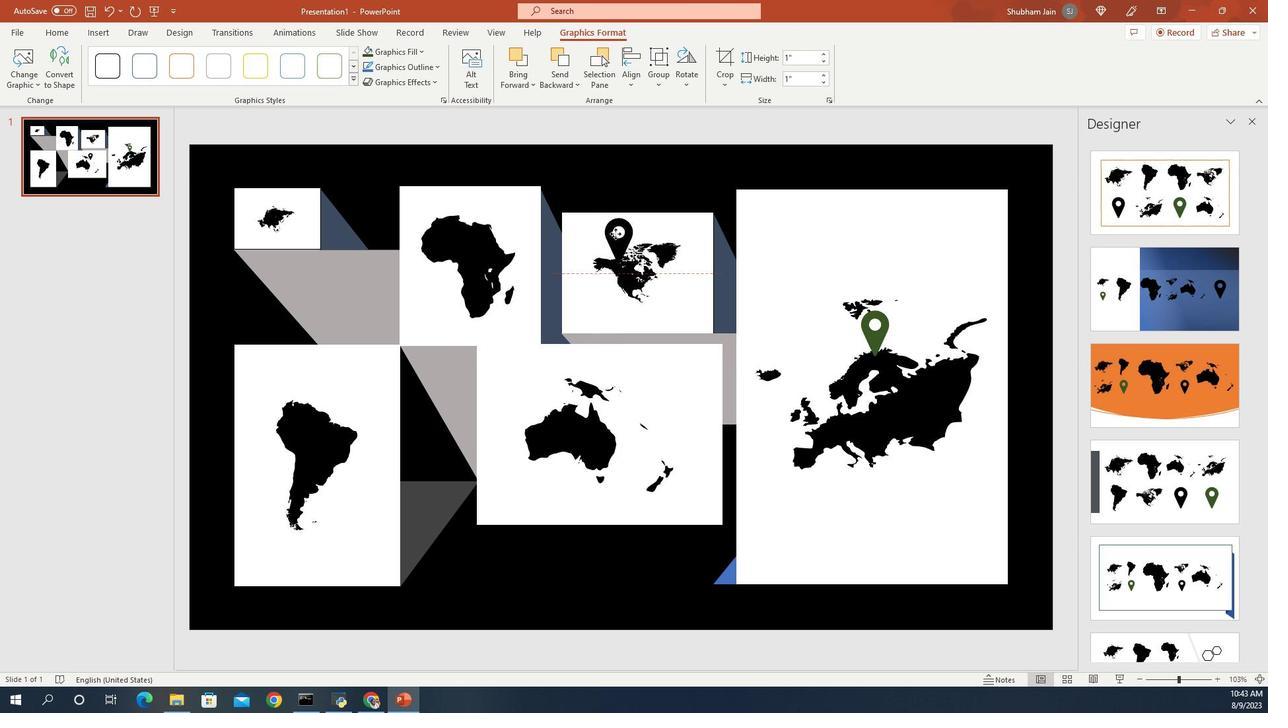 
Action: Mouse moved to (256, 97)
Screenshot: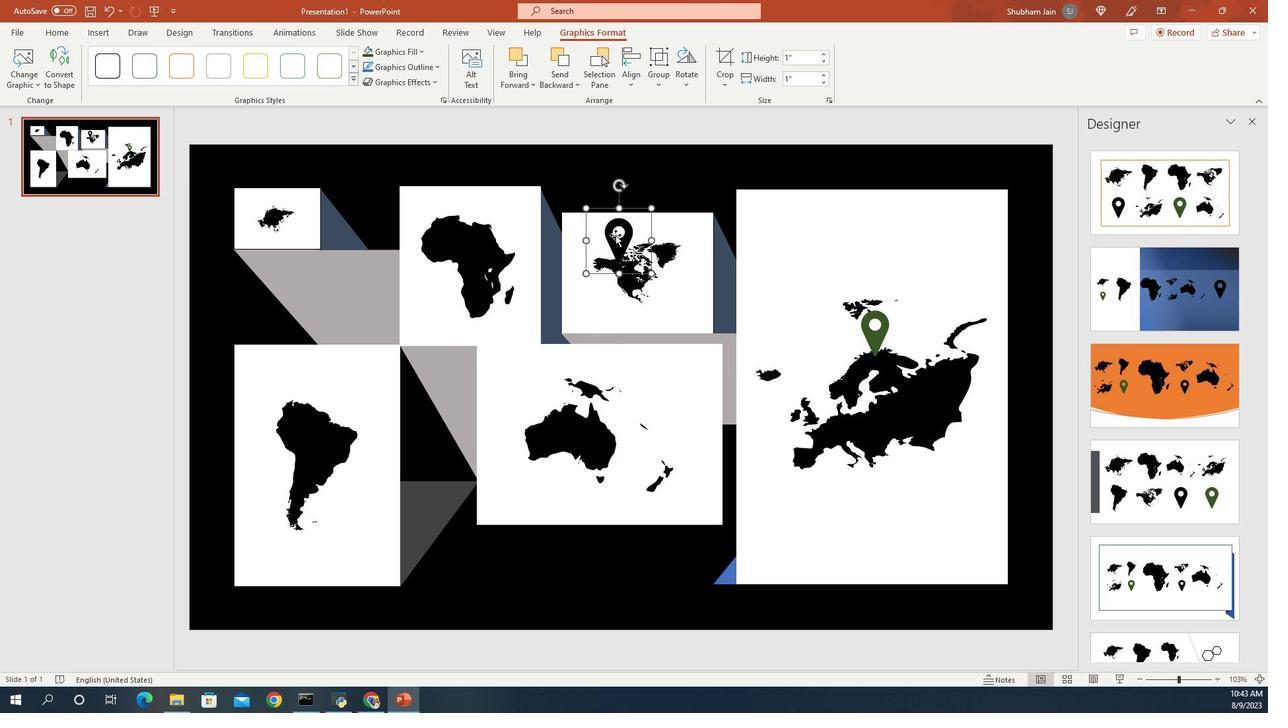 
Action: Mouse pressed left at (256, 97)
Screenshot: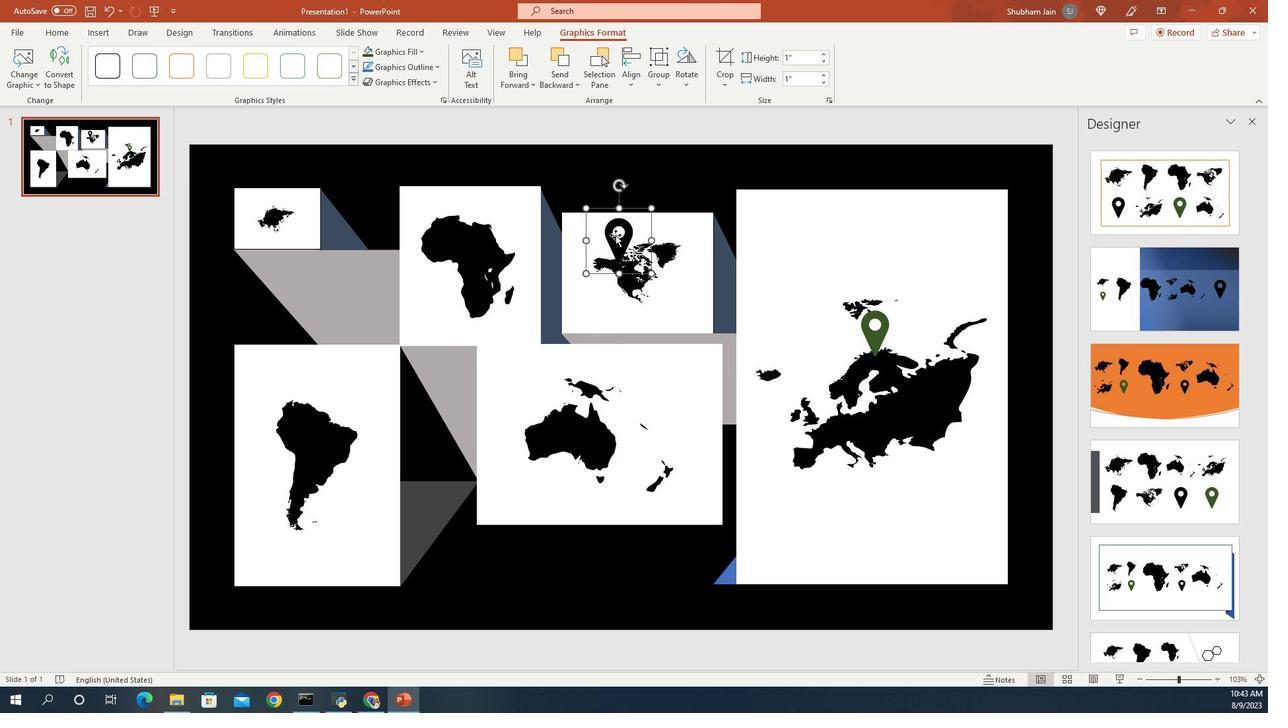 
Action: Mouse moved to (250, 100)
Screenshot: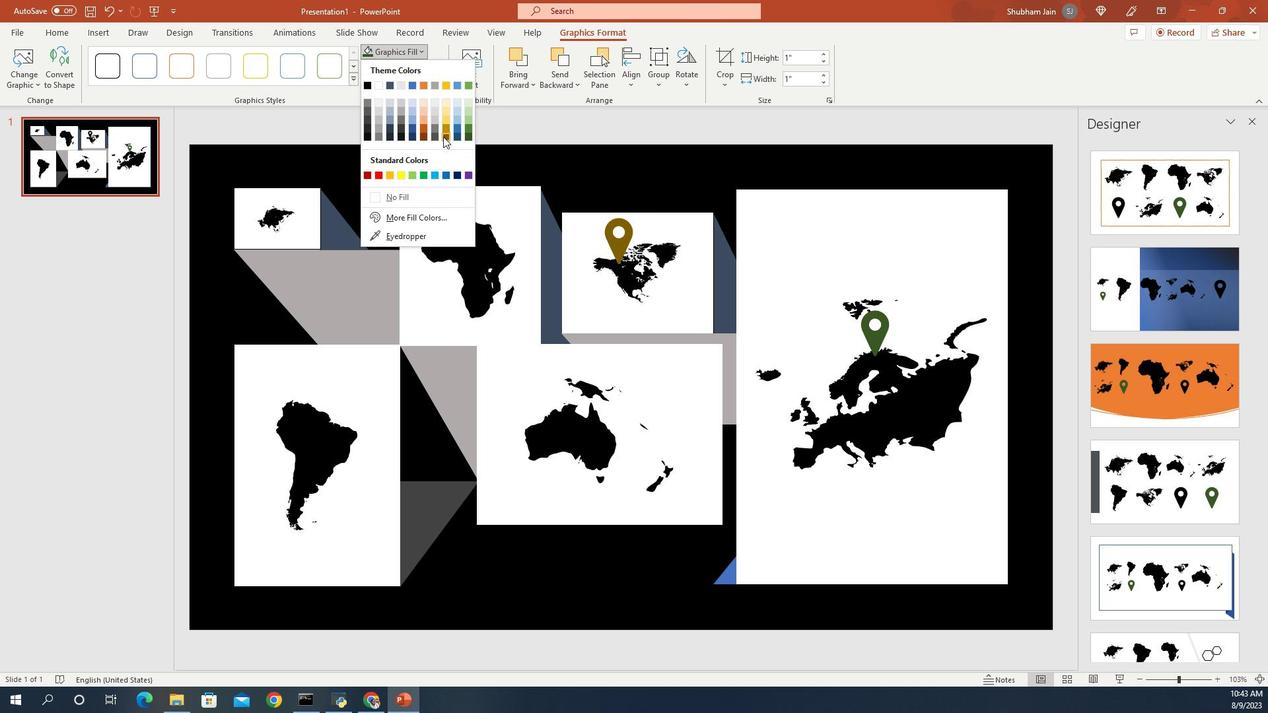 
Action: Mouse pressed left at (250, 100)
Screenshot: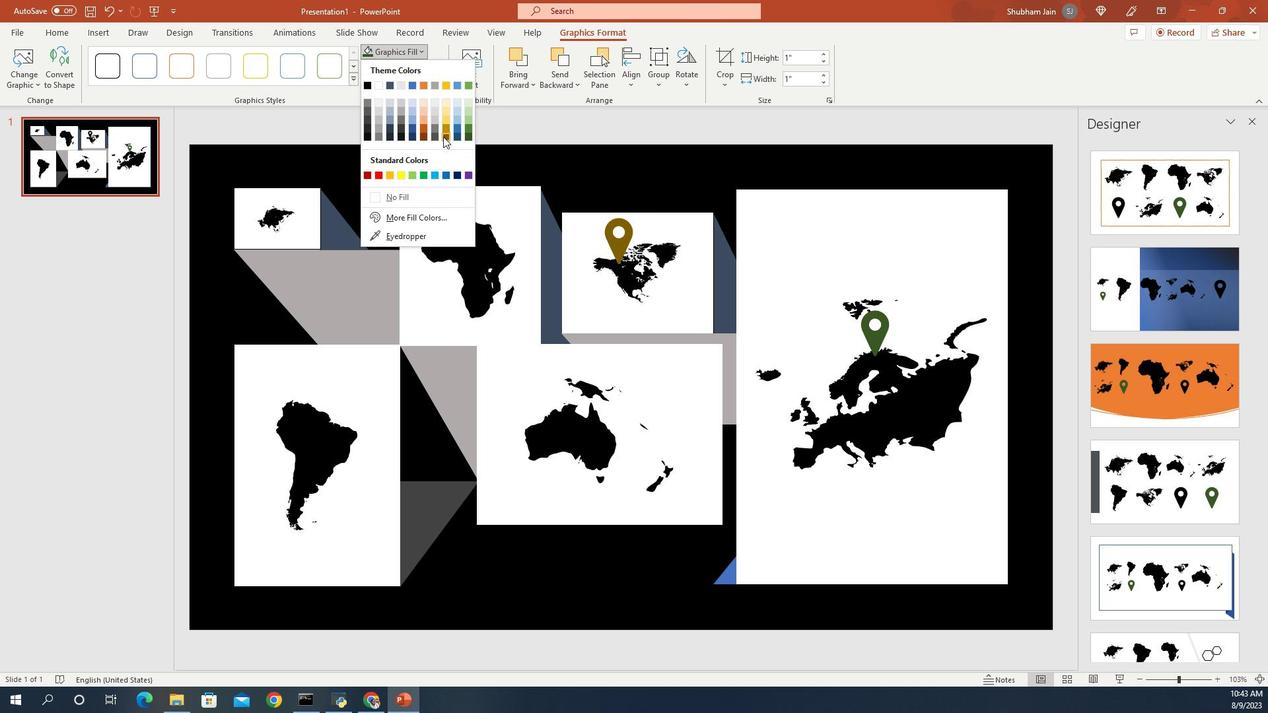 
Action: Mouse moved to (251, 100)
Screenshot: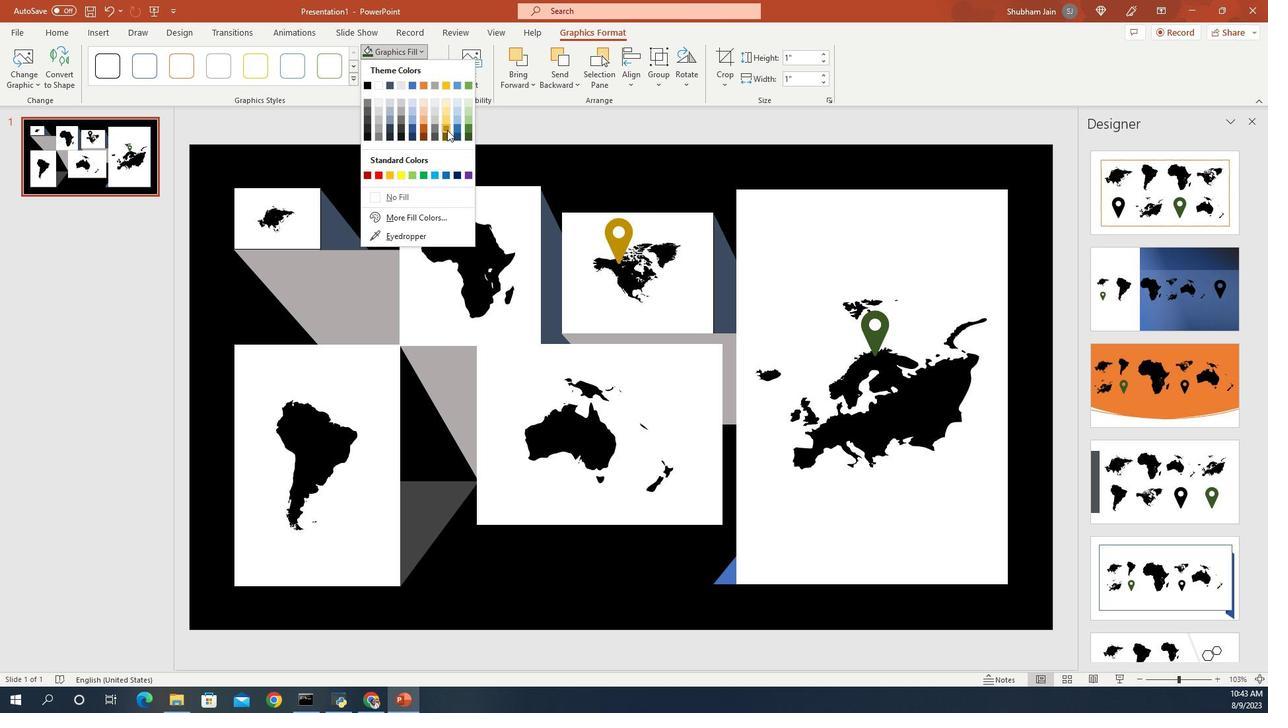
Action: Mouse pressed left at (251, 100)
Screenshot: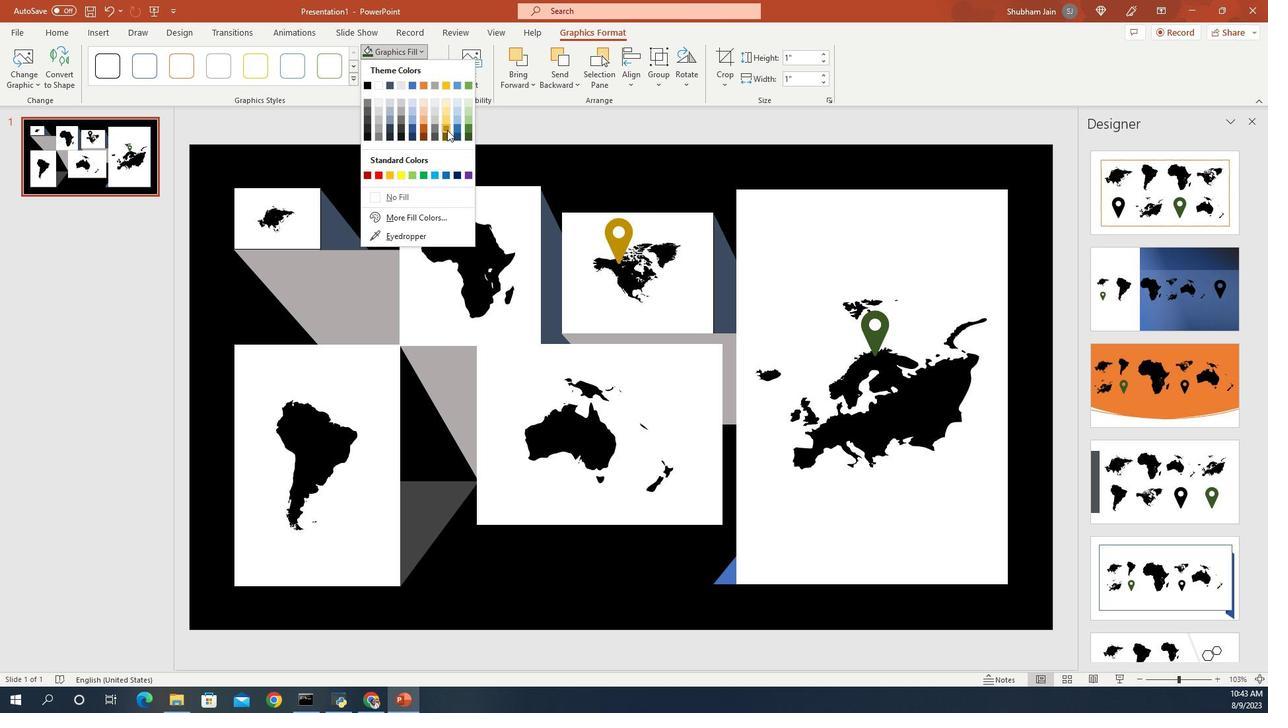 
Action: Mouse moved to (262, 100)
Screenshot: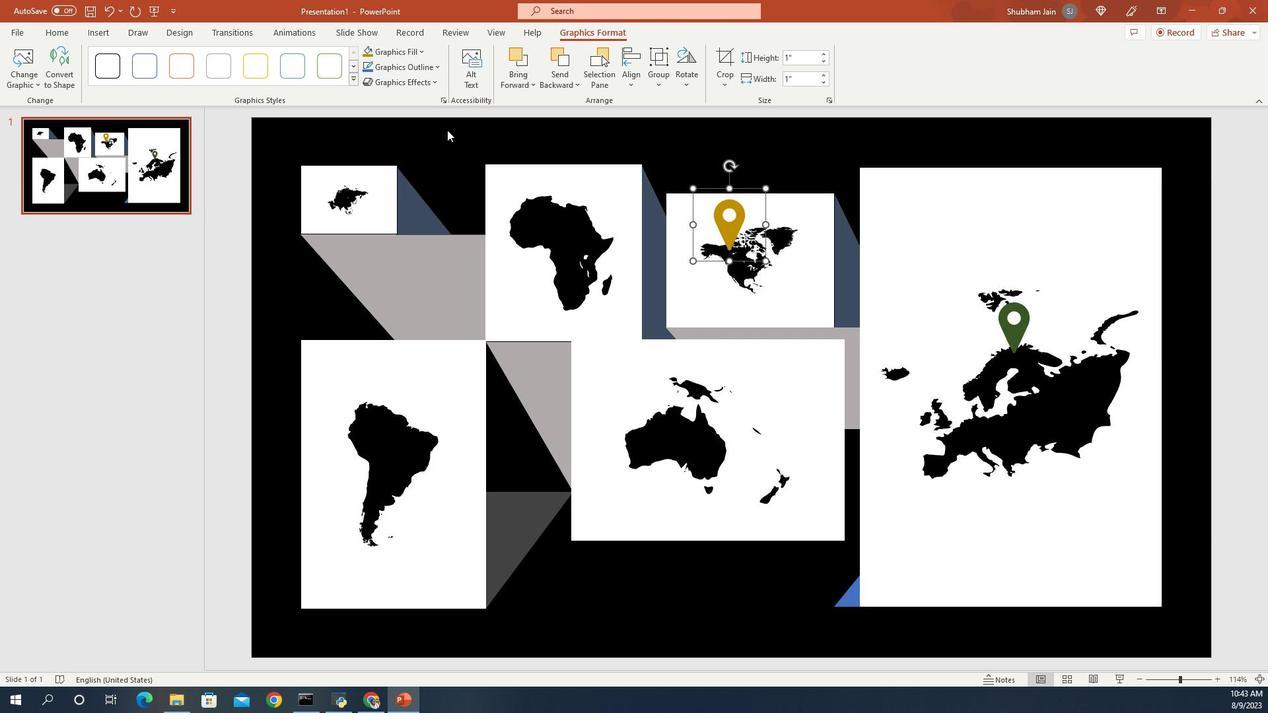 
Action: Mouse pressed left at (262, 100)
Screenshot: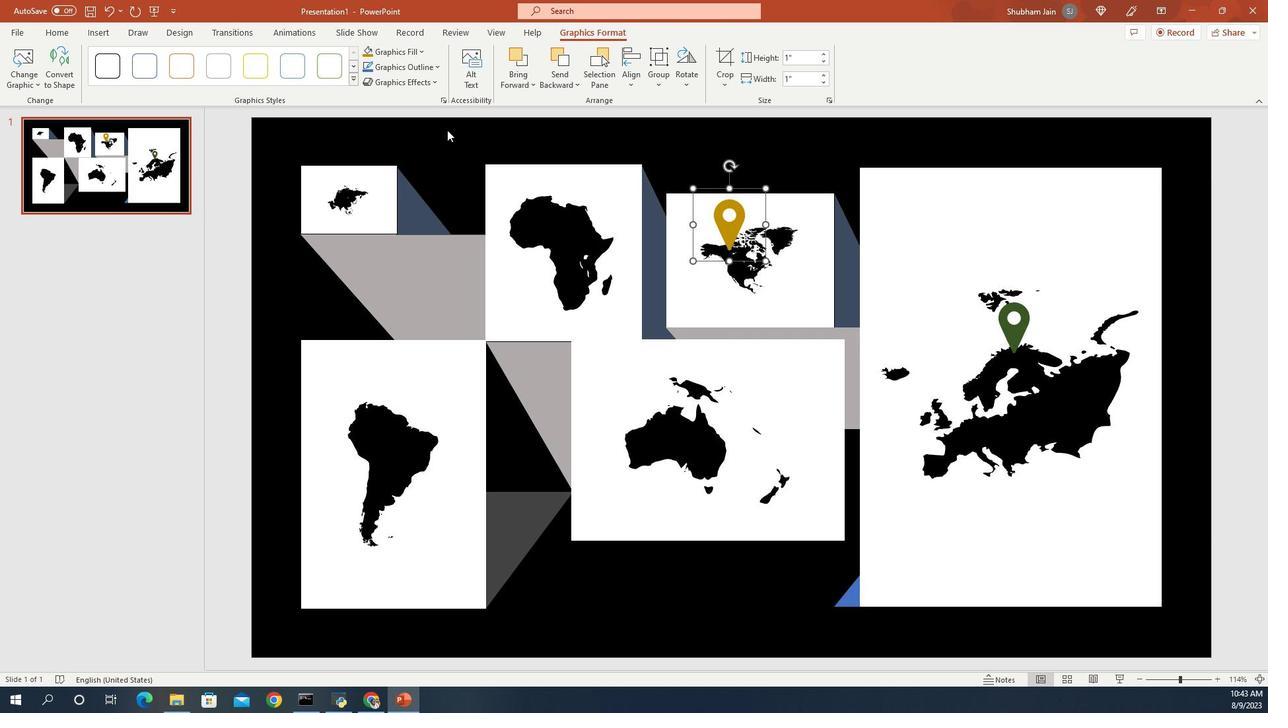 
Action: Mouse moved to (255, 98)
Screenshot: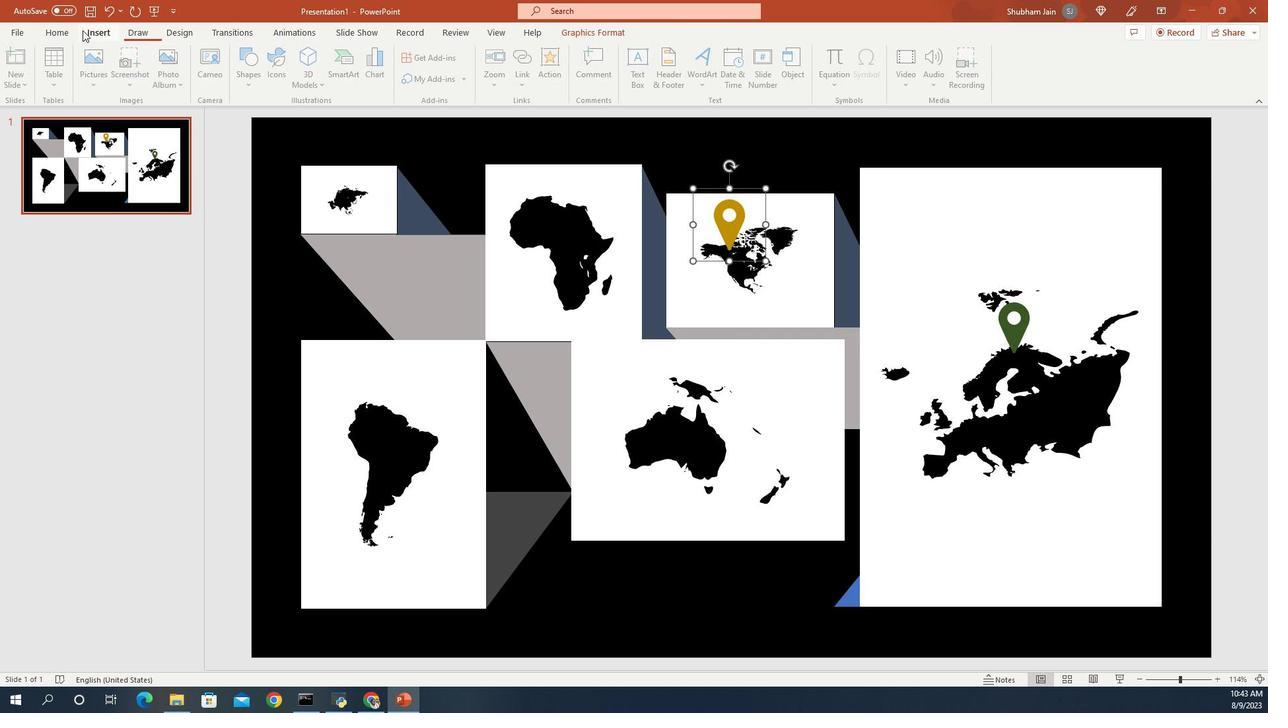 
Action: Mouse pressed left at (255, 98)
Screenshot: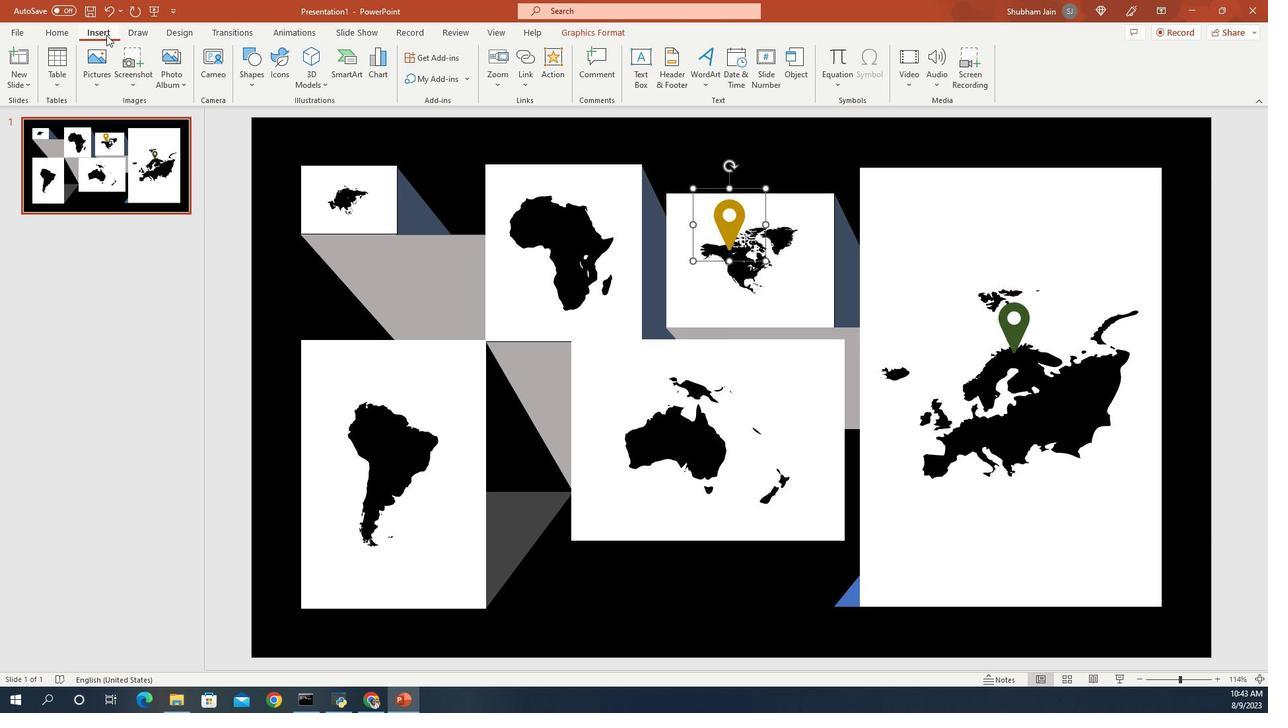
Action: Key pressed <Key.caps_lock>GRO<Key.backspace><Key.backspace><Key.caps_lock>ru<Key.backspace>oup<Key.space>name
Screenshot: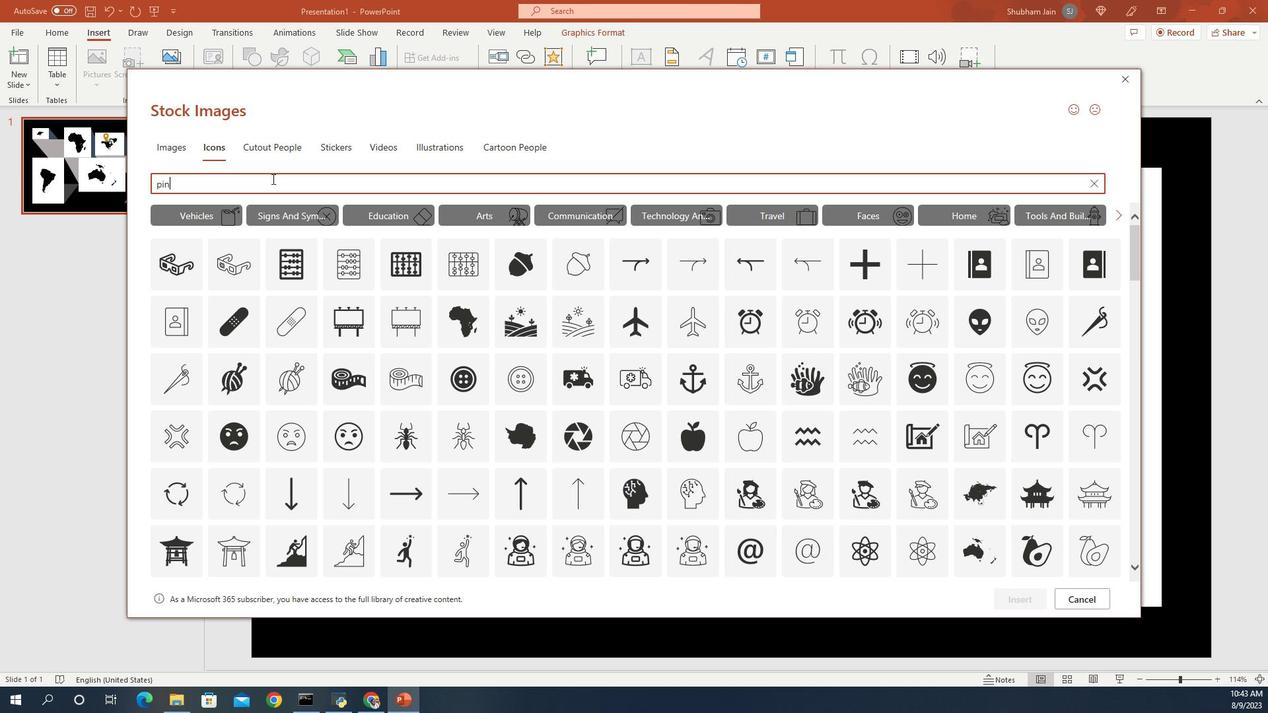 
Action: Mouse moved to (257, 98)
Screenshot: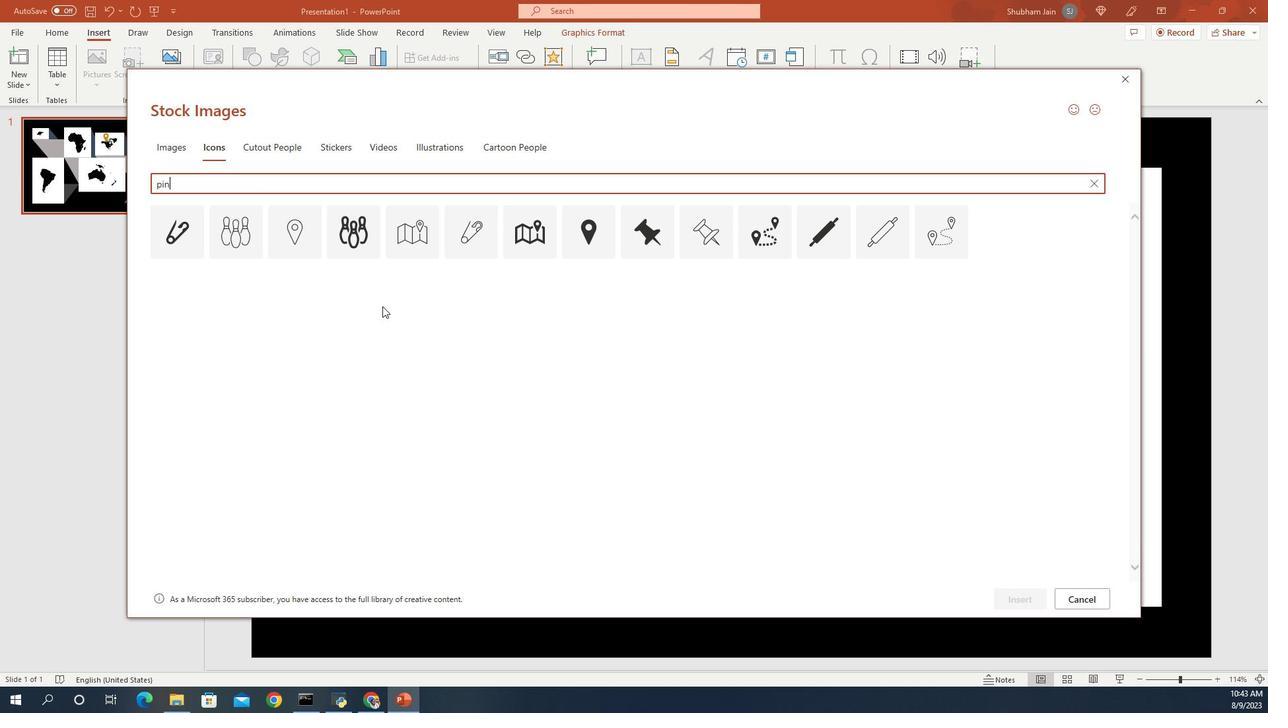 
Action: Mouse pressed left at (257, 98)
Screenshot: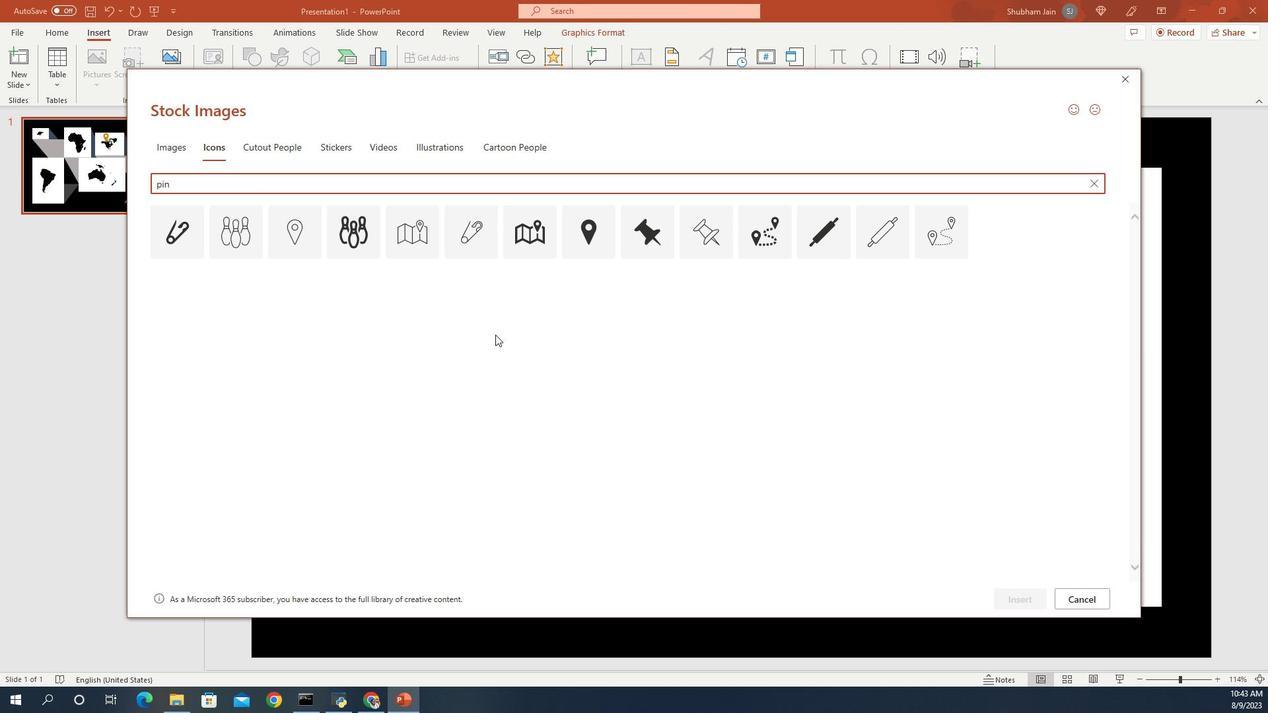 
Action: Mouse moved to (250, 100)
Screenshot: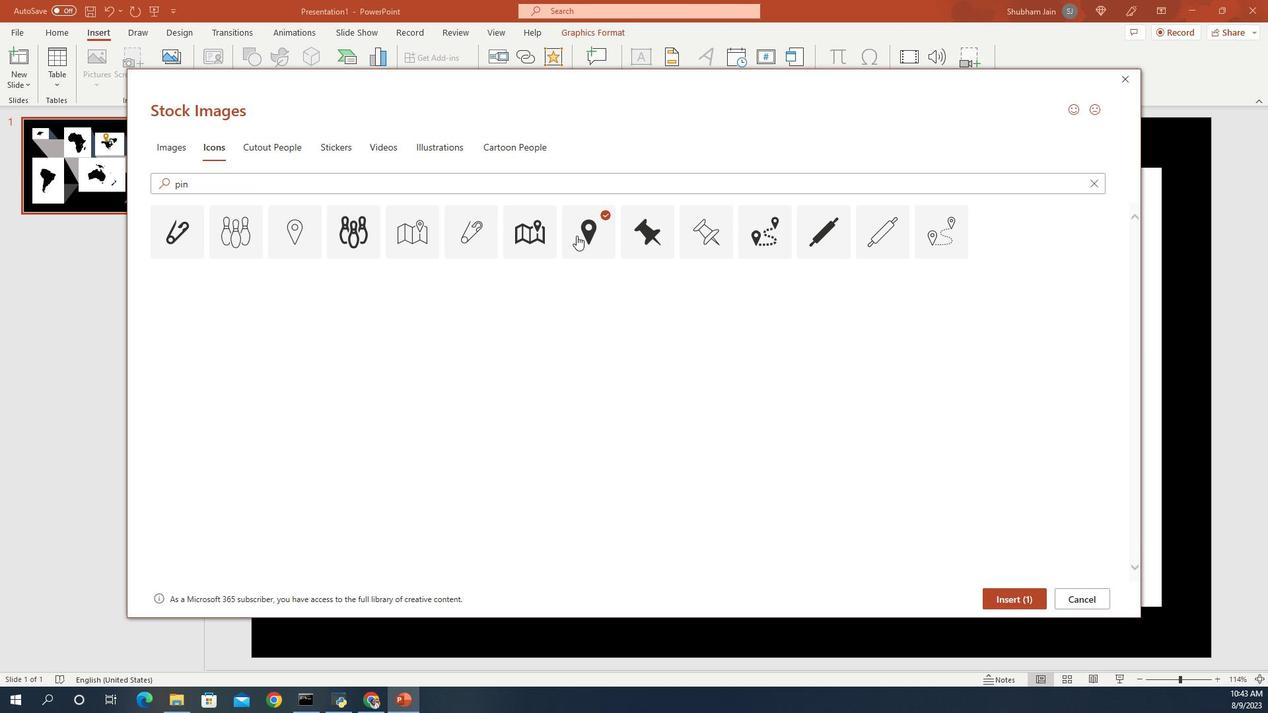 
Action: Mouse pressed left at (250, 100)
Screenshot: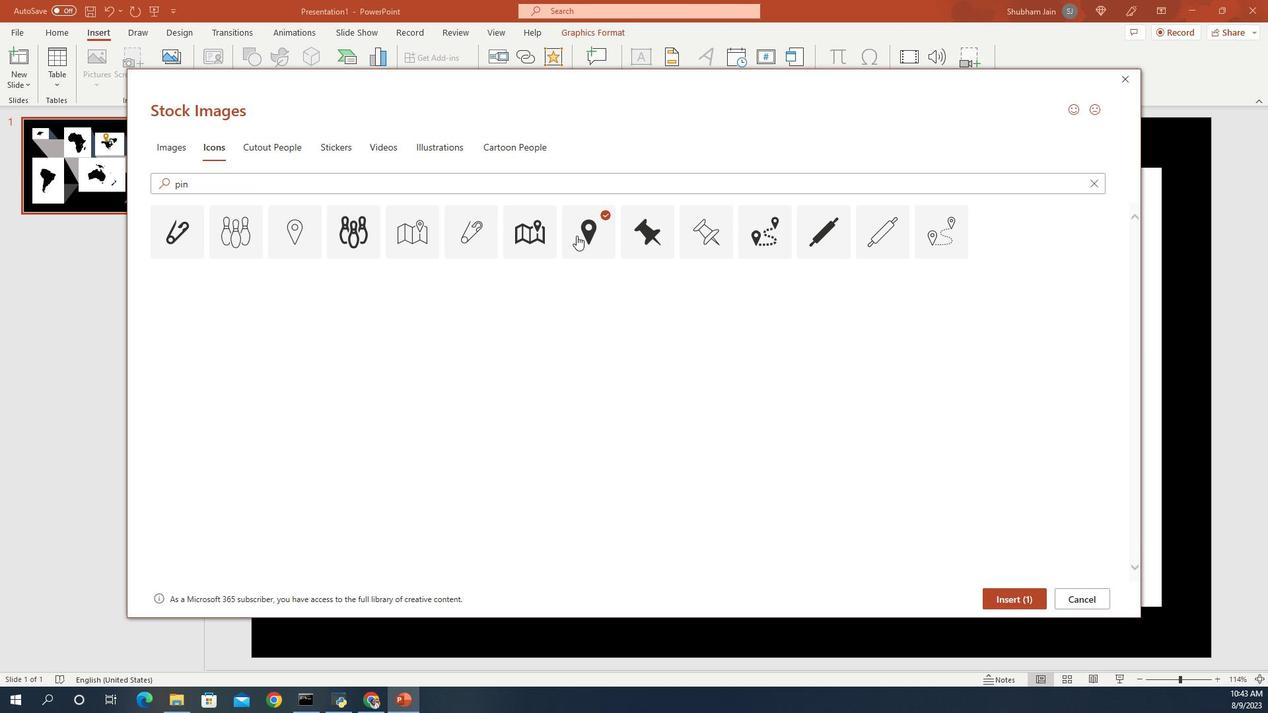
Action: Mouse moved to (260, 100)
Screenshot: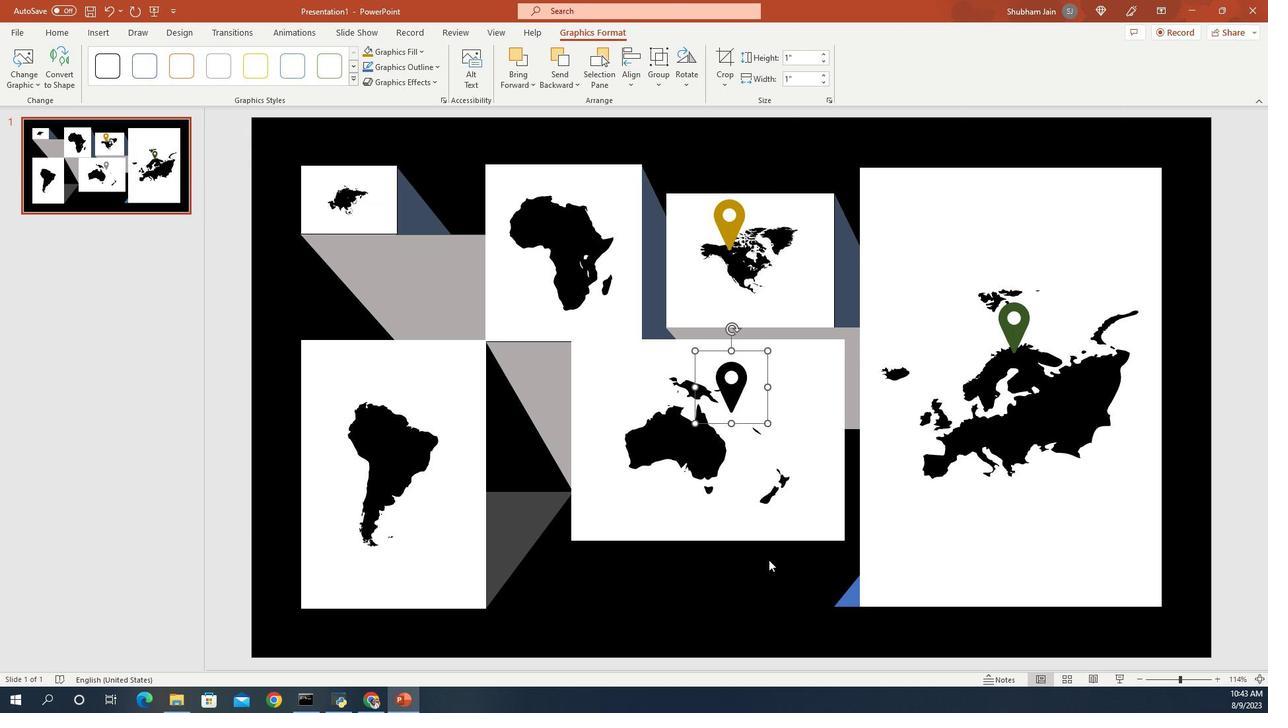 
Action: Mouse pressed left at (260, 100)
Screenshot: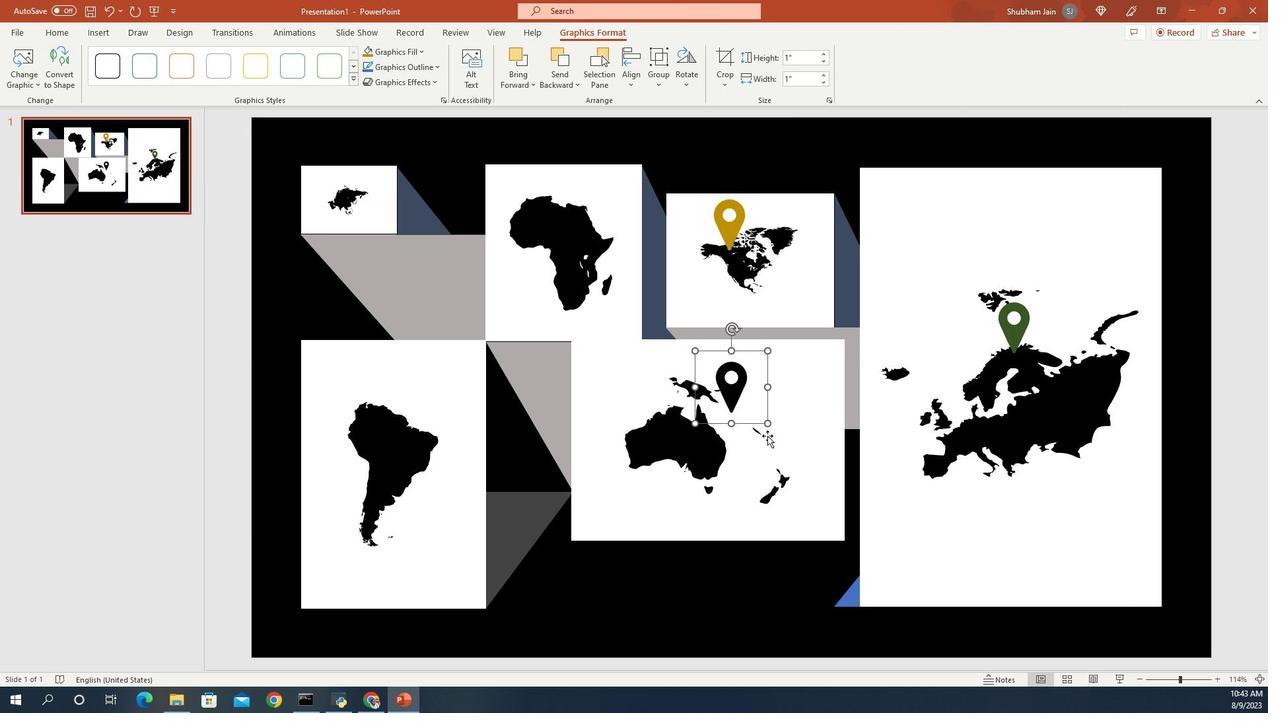 
Action: Mouse moved to (260, 99)
Screenshot: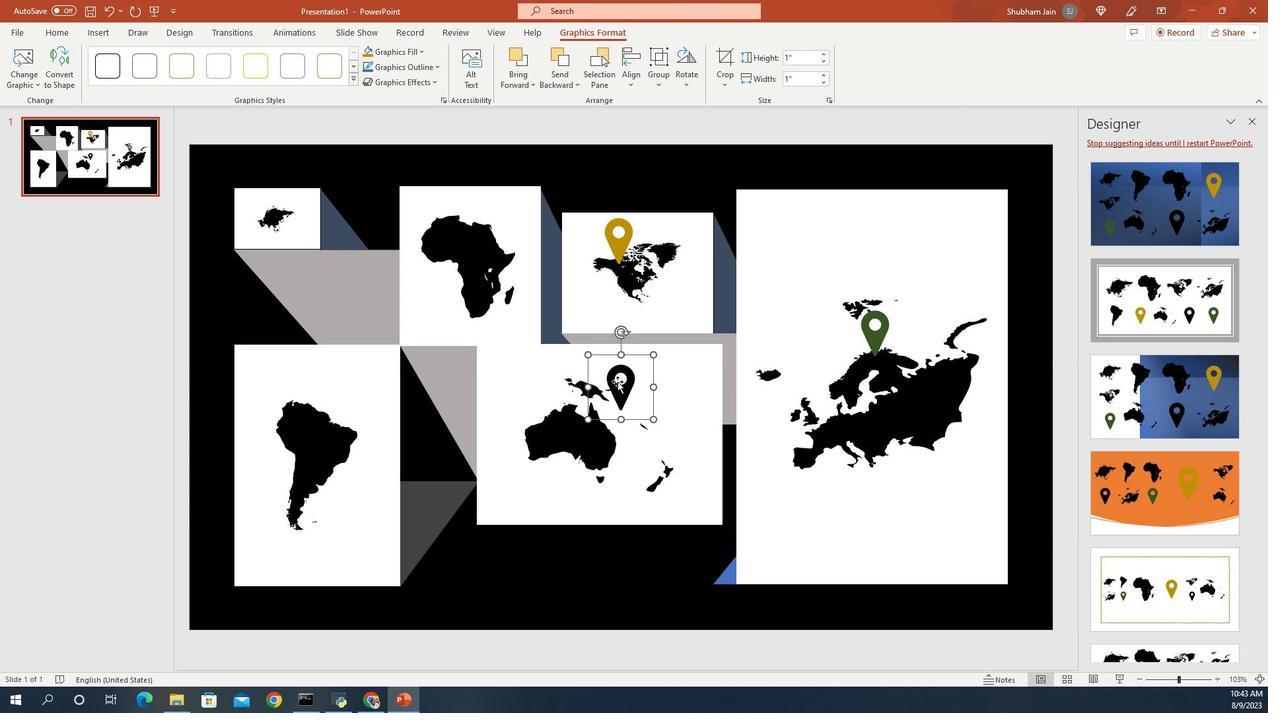 
Action: Mouse pressed left at (260, 99)
Screenshot: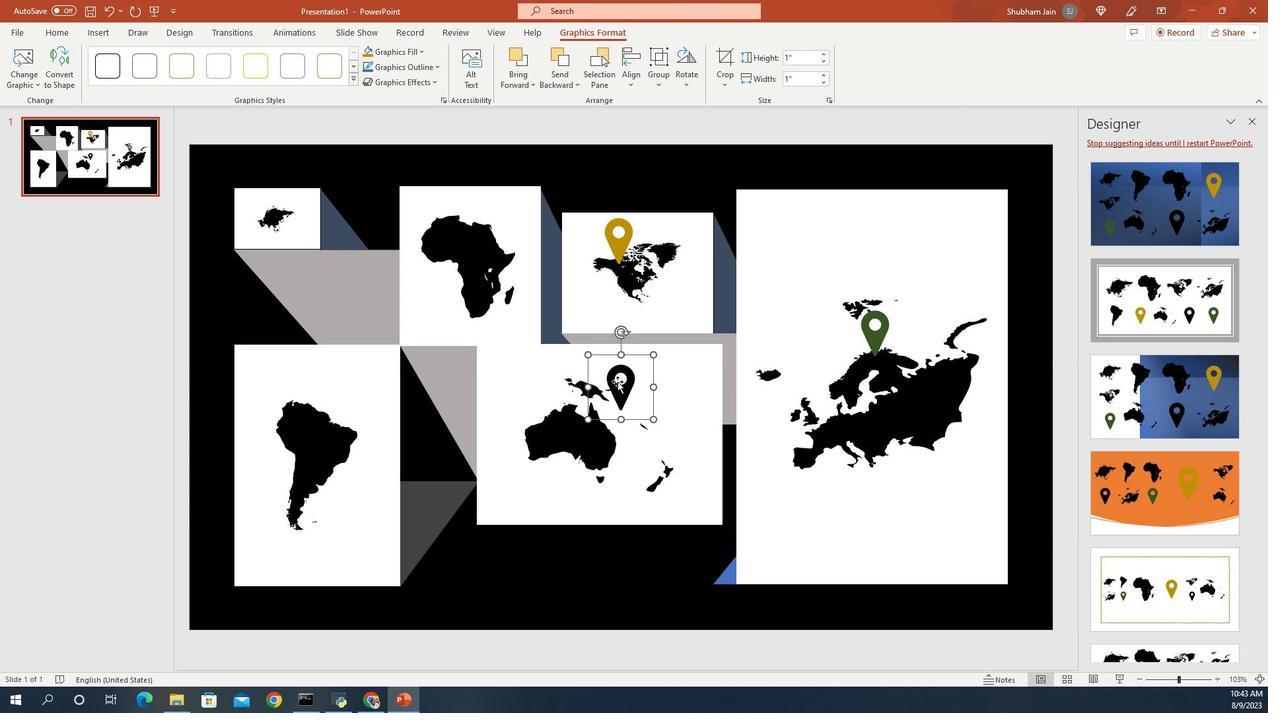 
Action: Mouse moved to (259, 97)
Screenshot: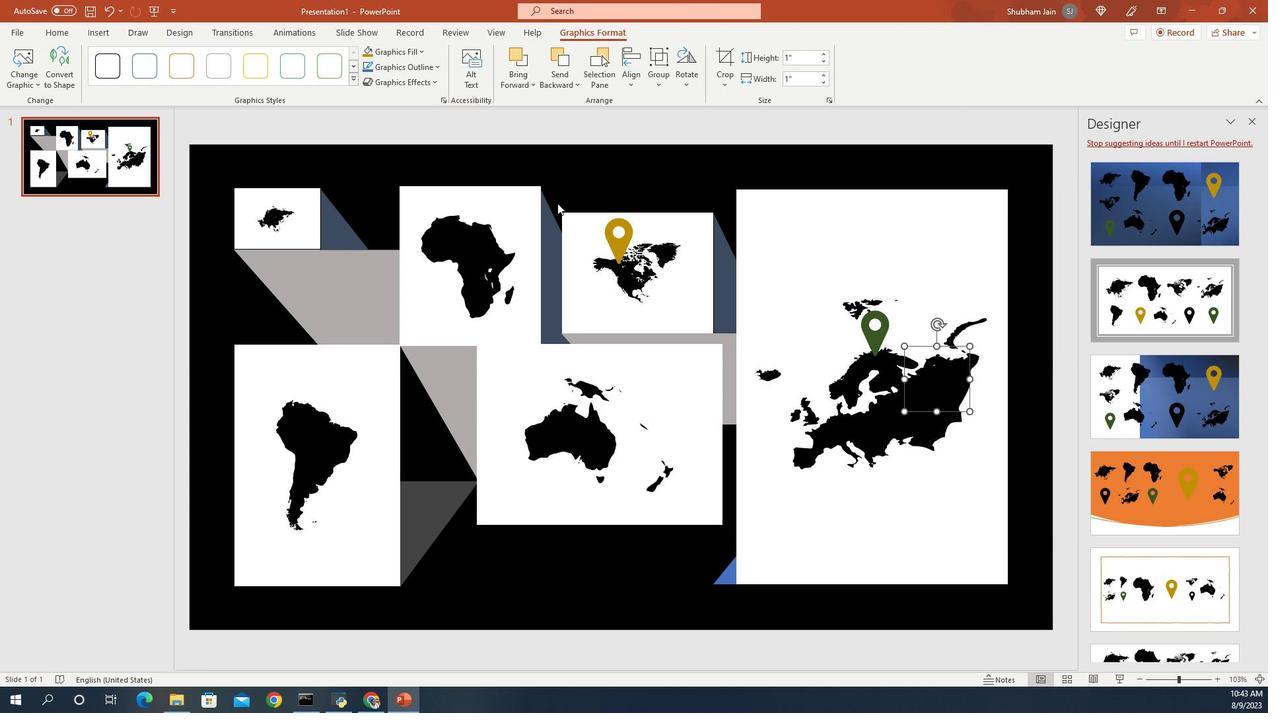 
Action: Mouse pressed left at (259, 97)
Screenshot: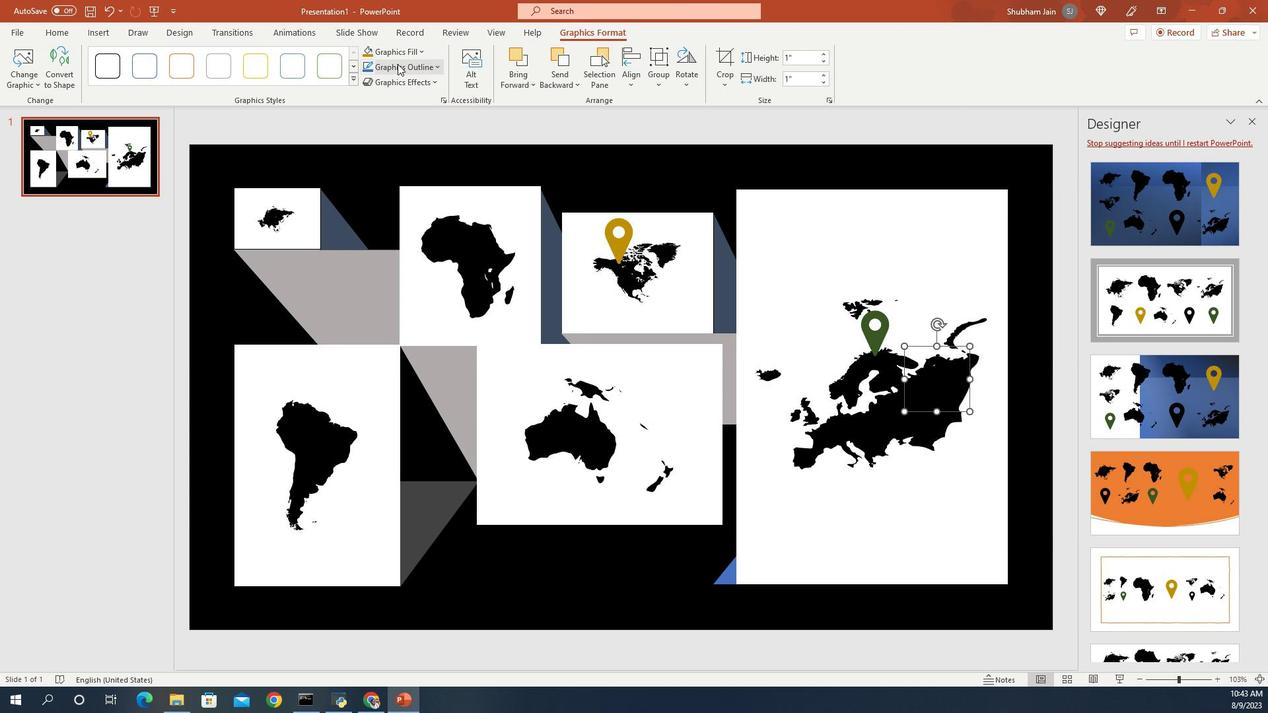 
Action: Mouse moved to (257, 97)
Screenshot: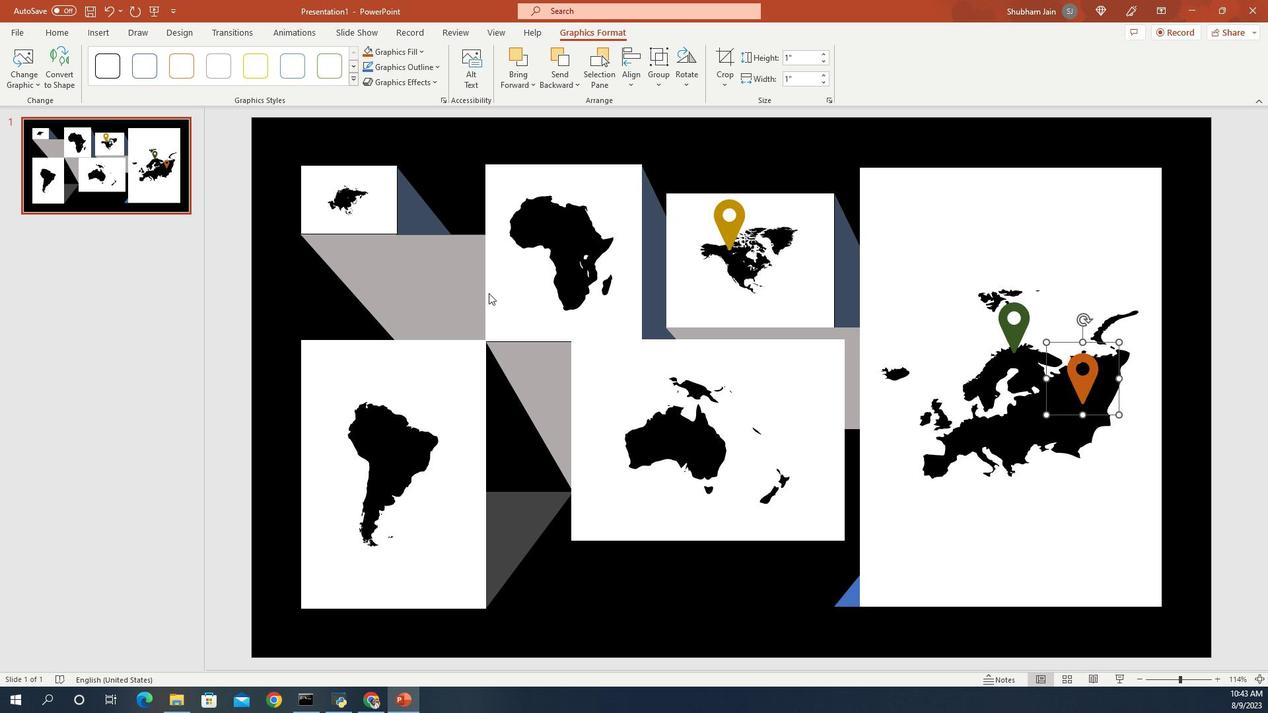 
Action: Mouse pressed left at (257, 97)
Screenshot: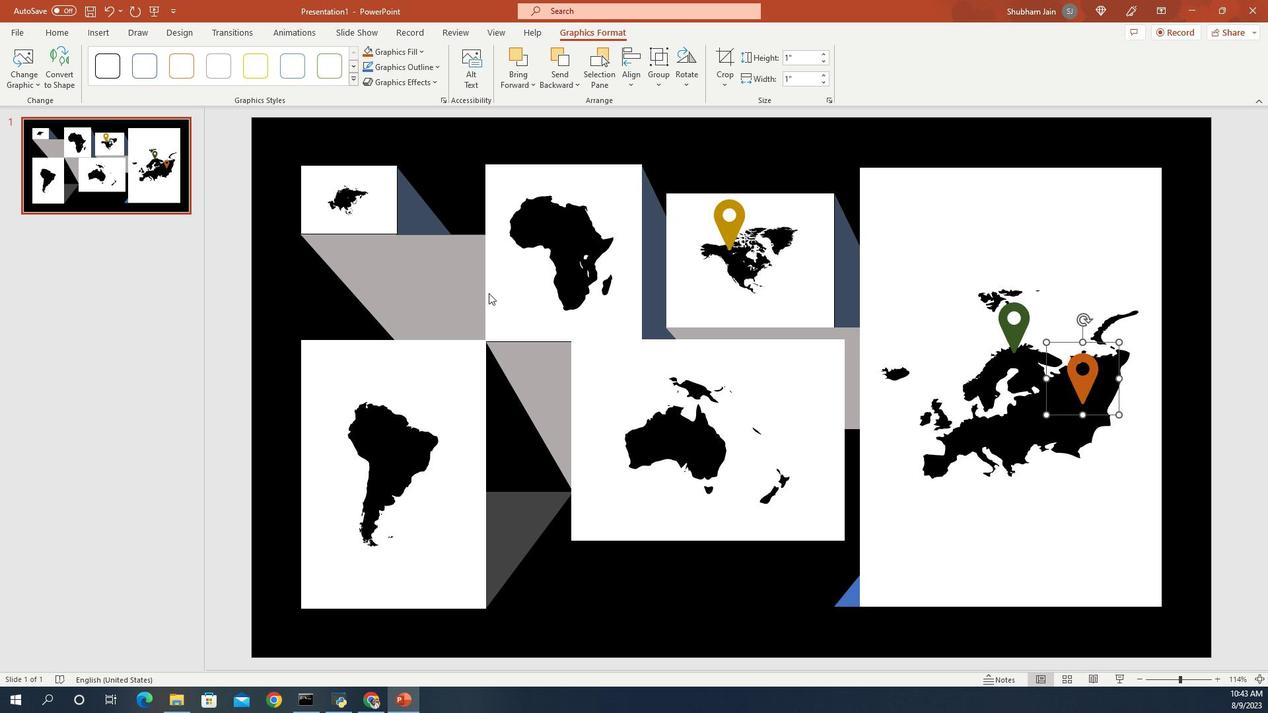 
Action: Mouse moved to (257, 97)
Screenshot: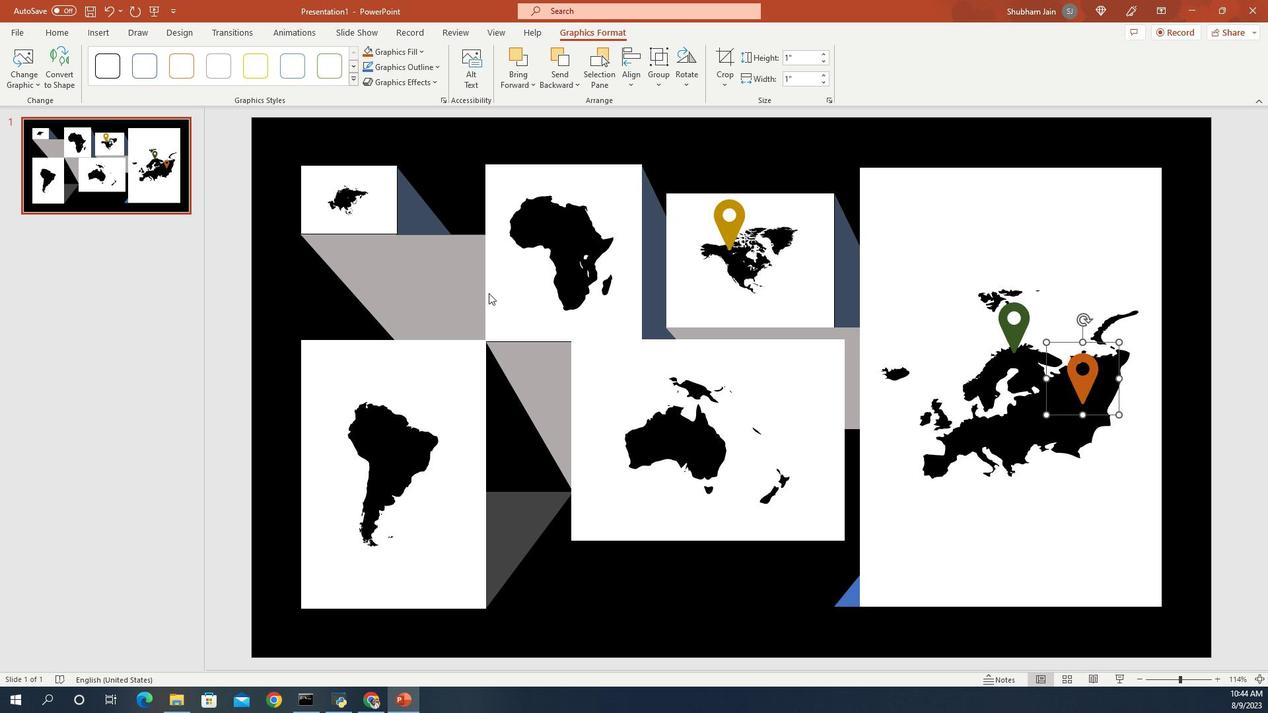 
Action: Mouse pressed left at (257, 97)
Screenshot: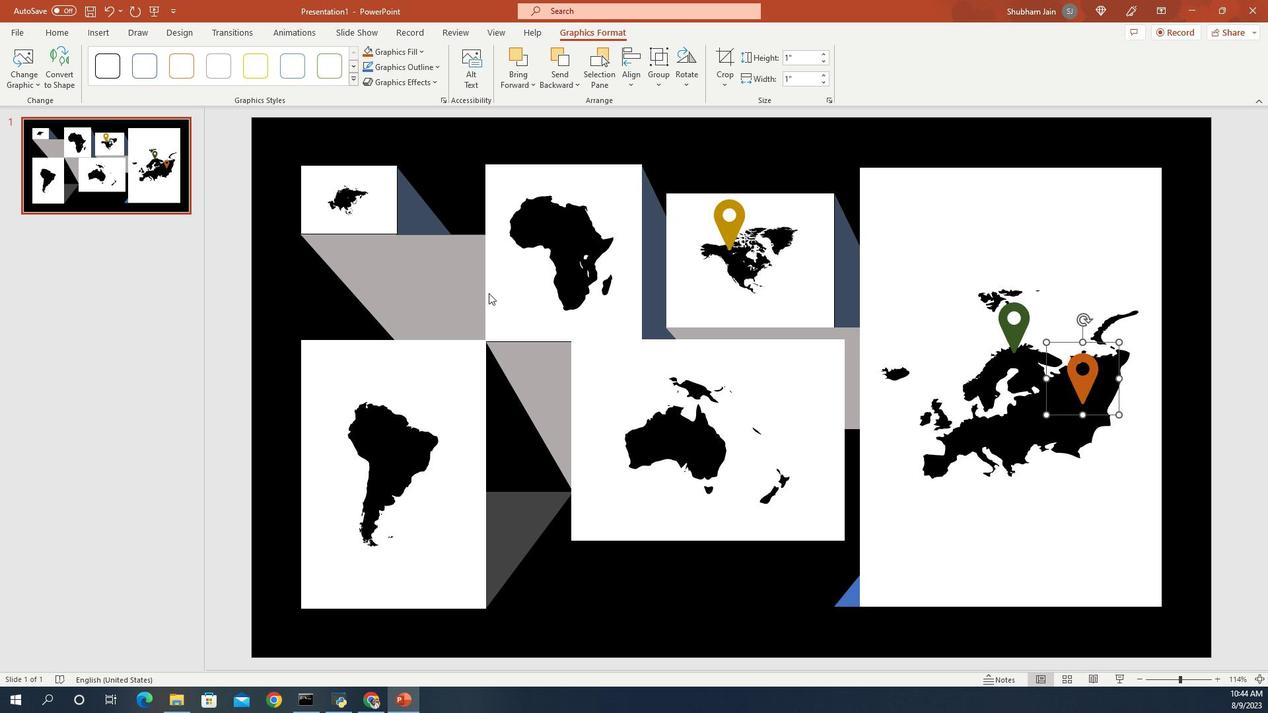 
Action: Mouse moved to (257, 98)
Screenshot: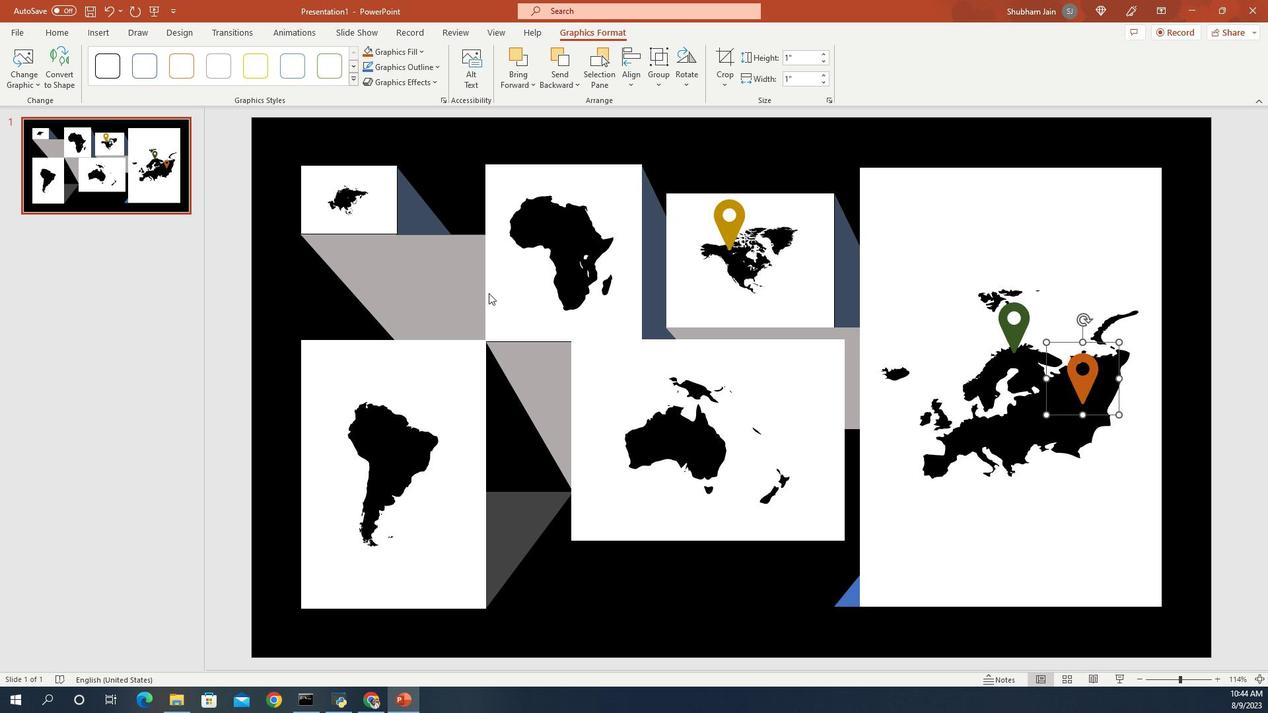 
Action: Mouse pressed left at (257, 98)
Screenshot: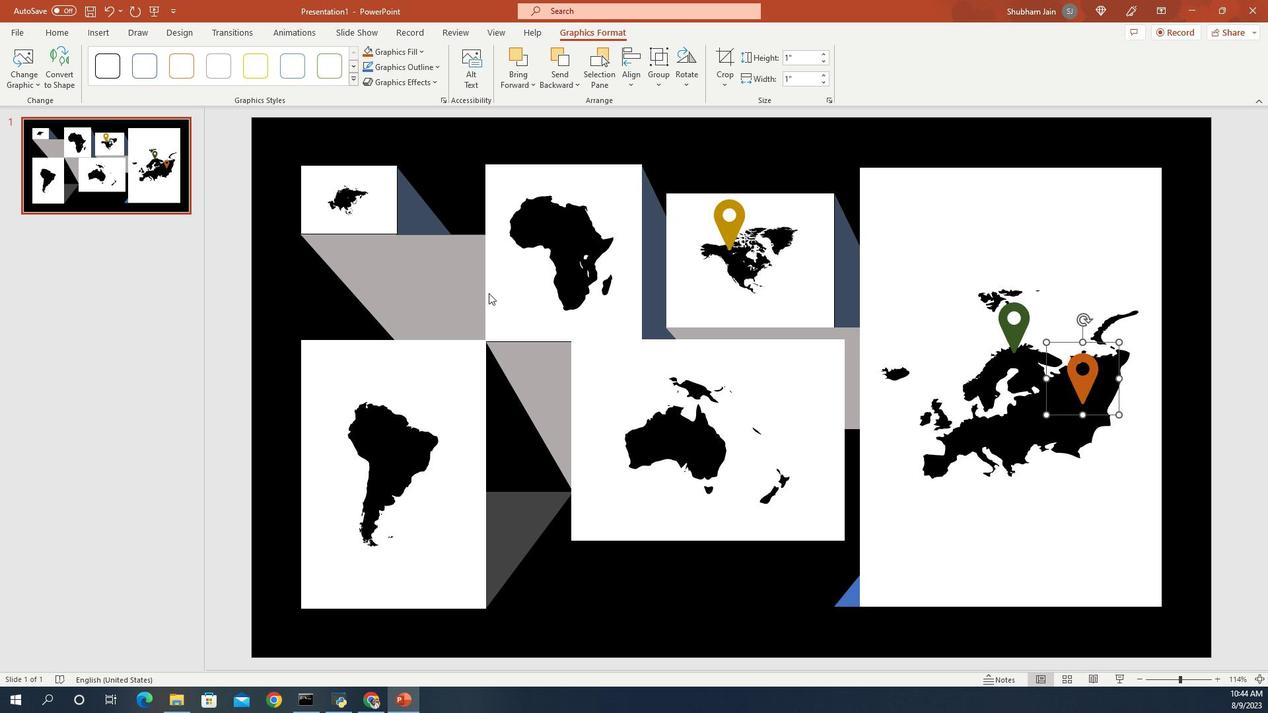 
Action: Mouse moved to (257, 97)
Screenshot: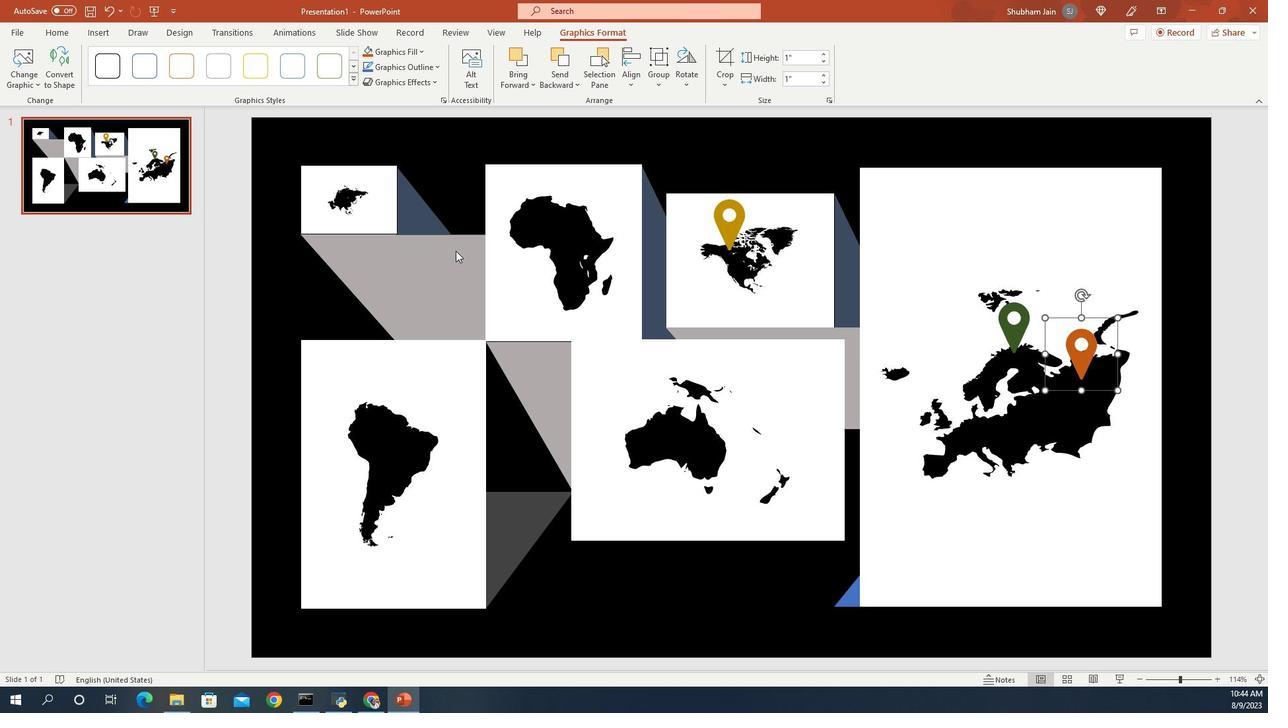 
Action: Mouse pressed left at (257, 97)
Screenshot: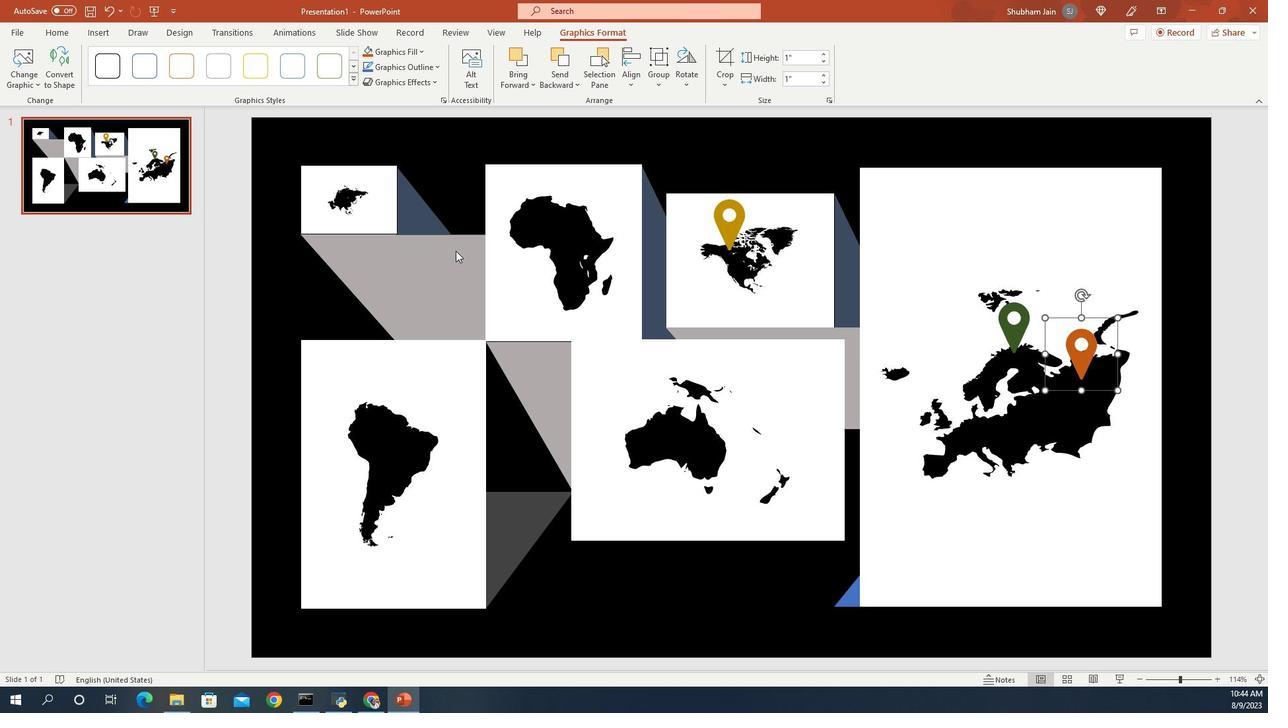
Action: Mouse moved to (256, 98)
Screenshot: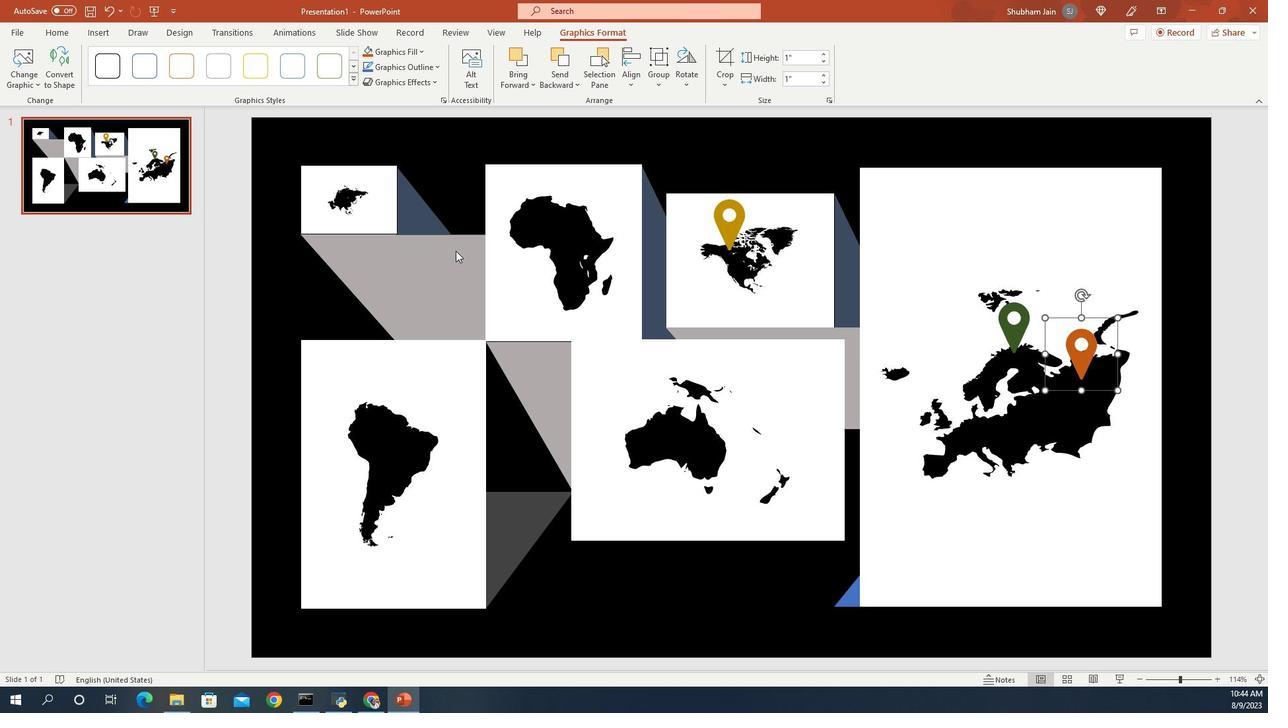 
Action: Mouse pressed left at (256, 98)
Screenshot: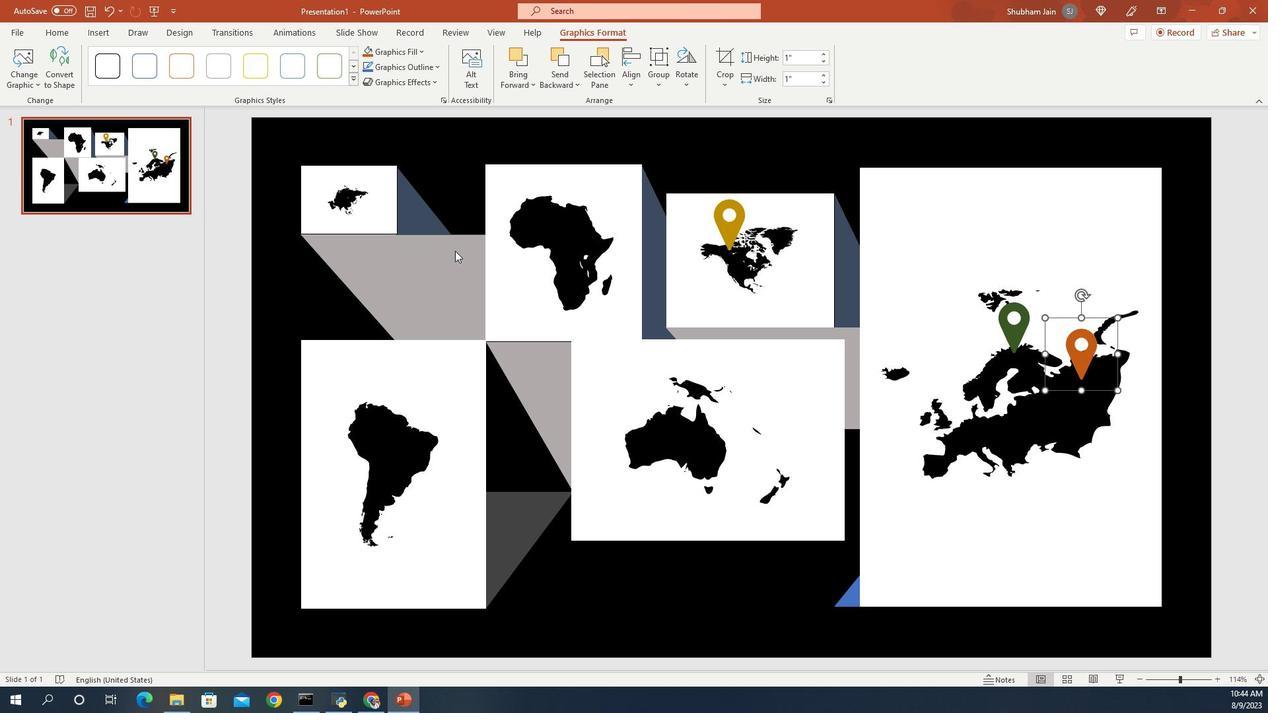 
Action: Mouse moved to (256, 98)
Screenshot: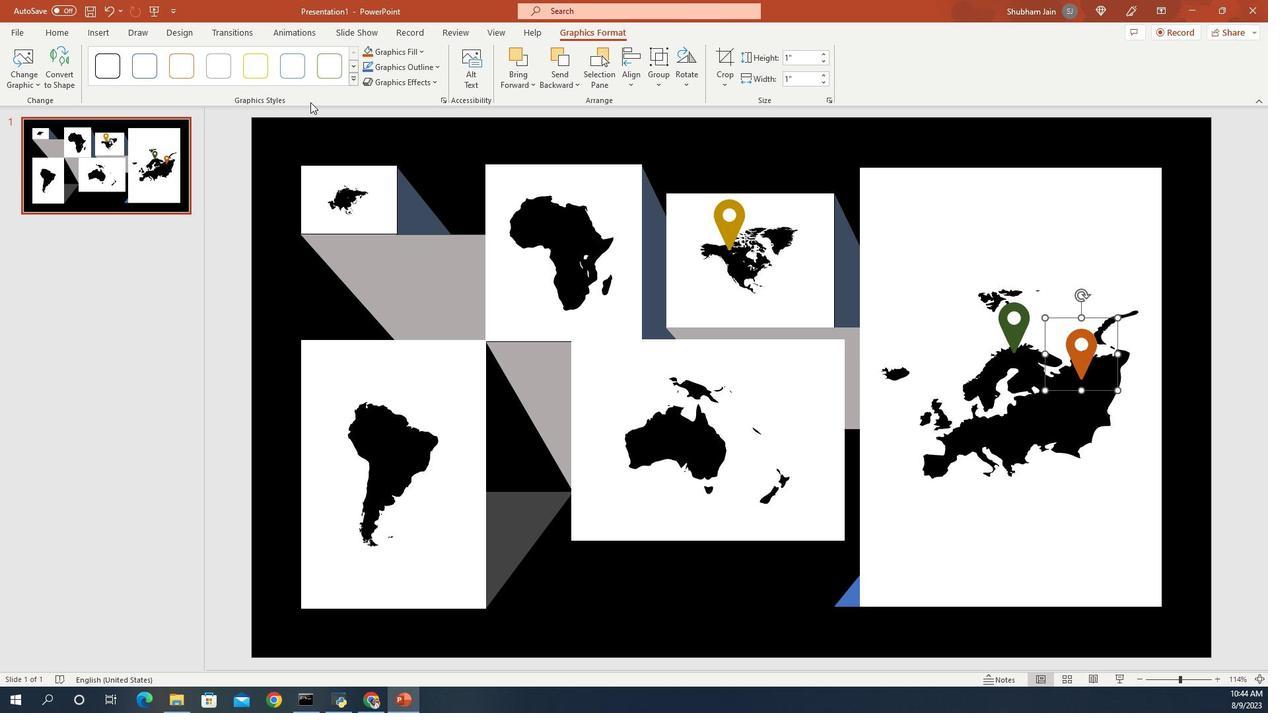 
Action: Mouse pressed left at (256, 98)
Screenshot: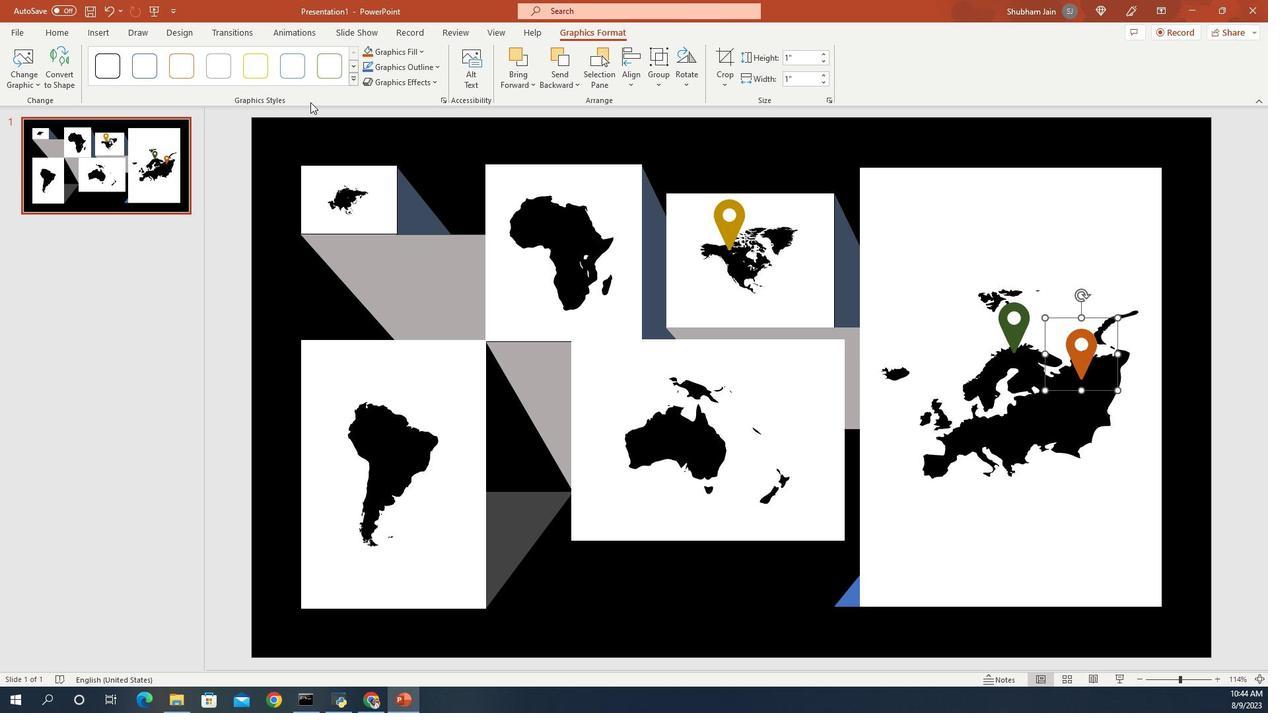
Action: Mouse moved to (256, 97)
Screenshot: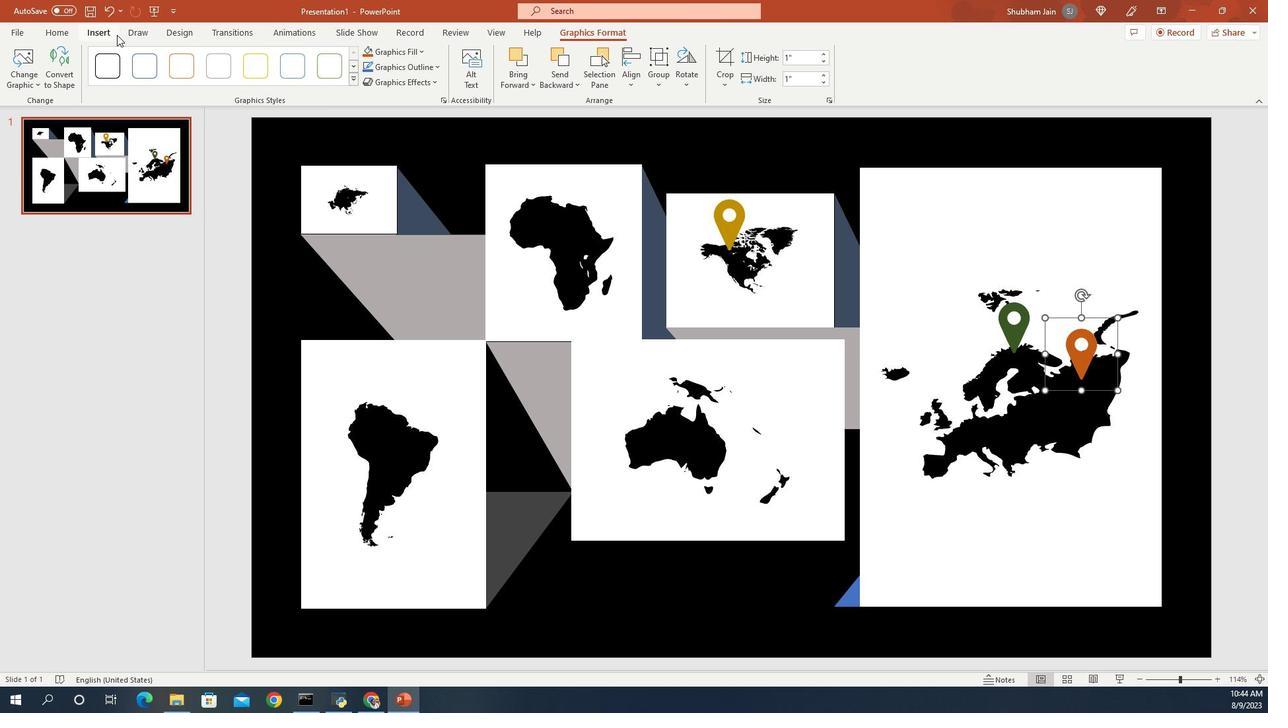 
Action: Mouse pressed left at (256, 97)
Screenshot: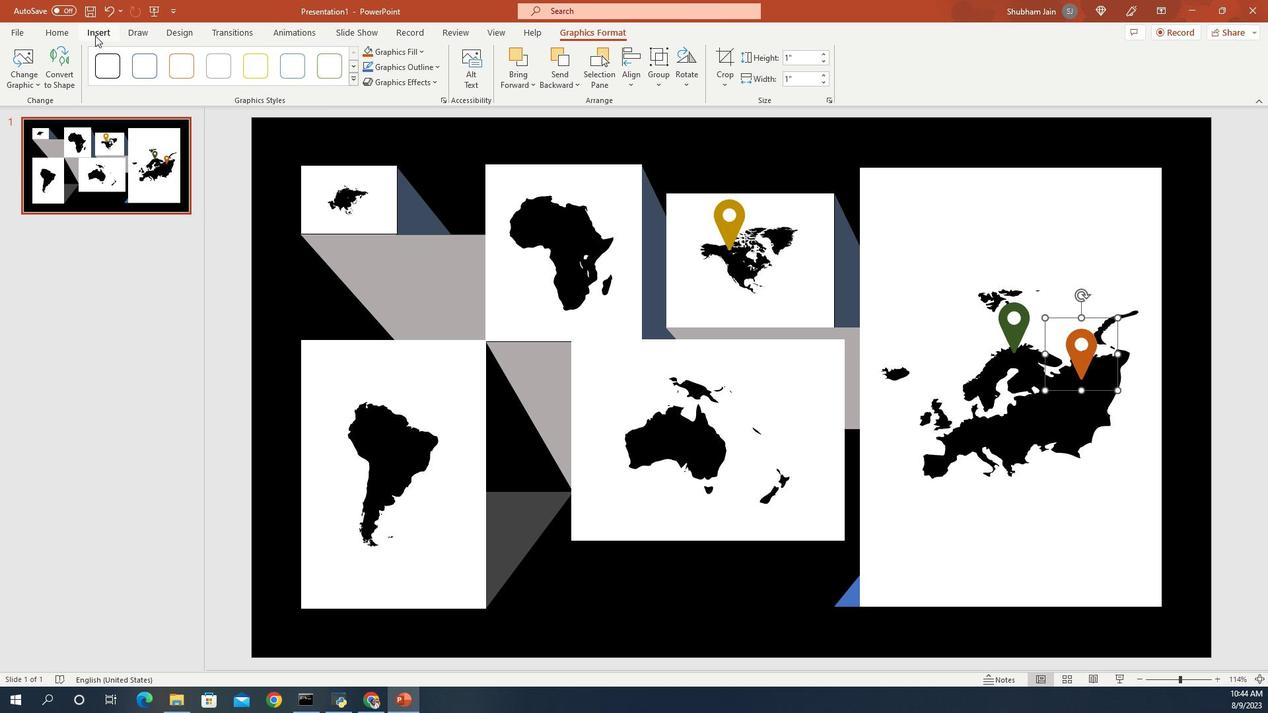 
Action: Mouse moved to (256, 97)
Screenshot: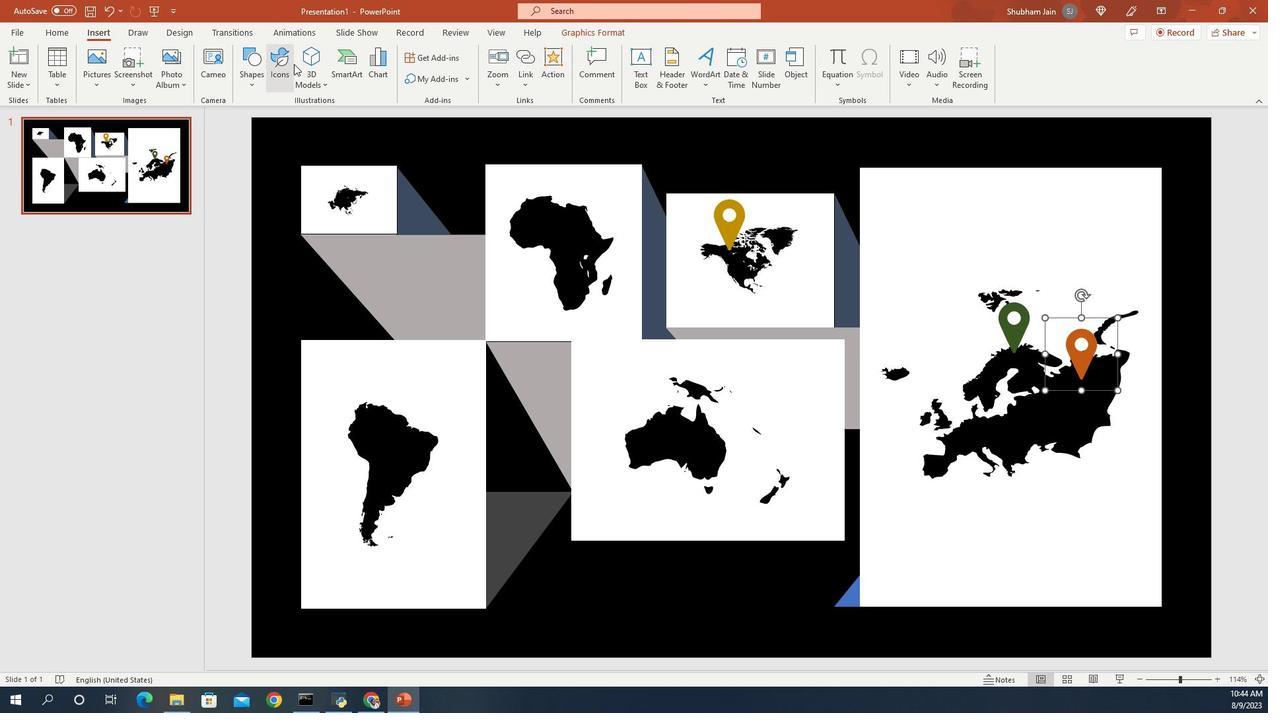 
Action: Mouse scrolled (256, 97) with delta (0, 0)
Screenshot: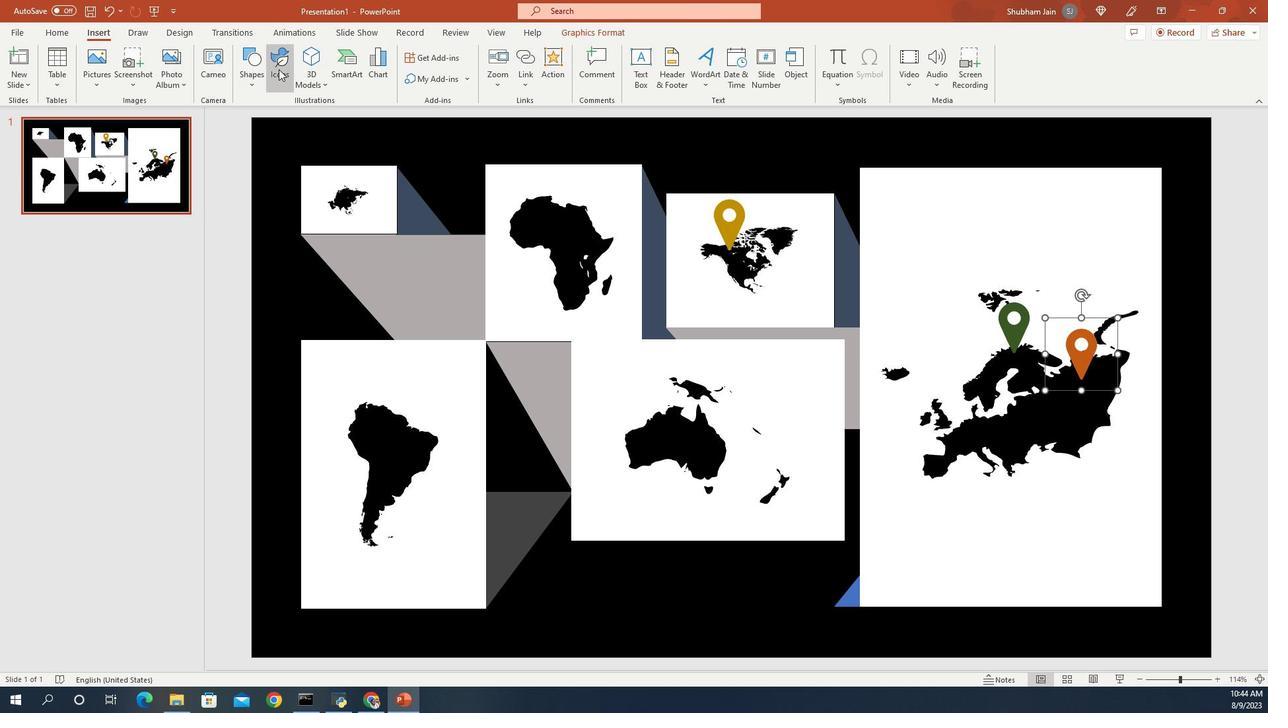 
Action: Mouse moved to (256, 97)
Screenshot: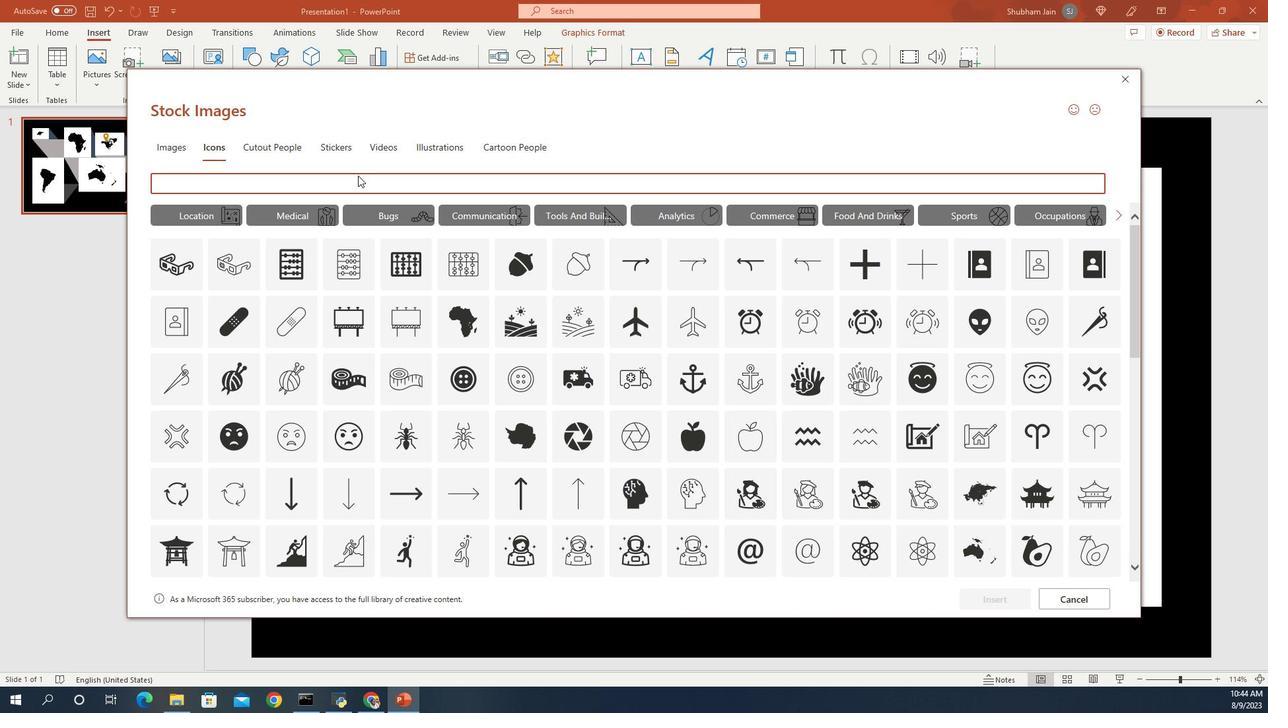 
Action: Mouse pressed left at (256, 97)
Screenshot: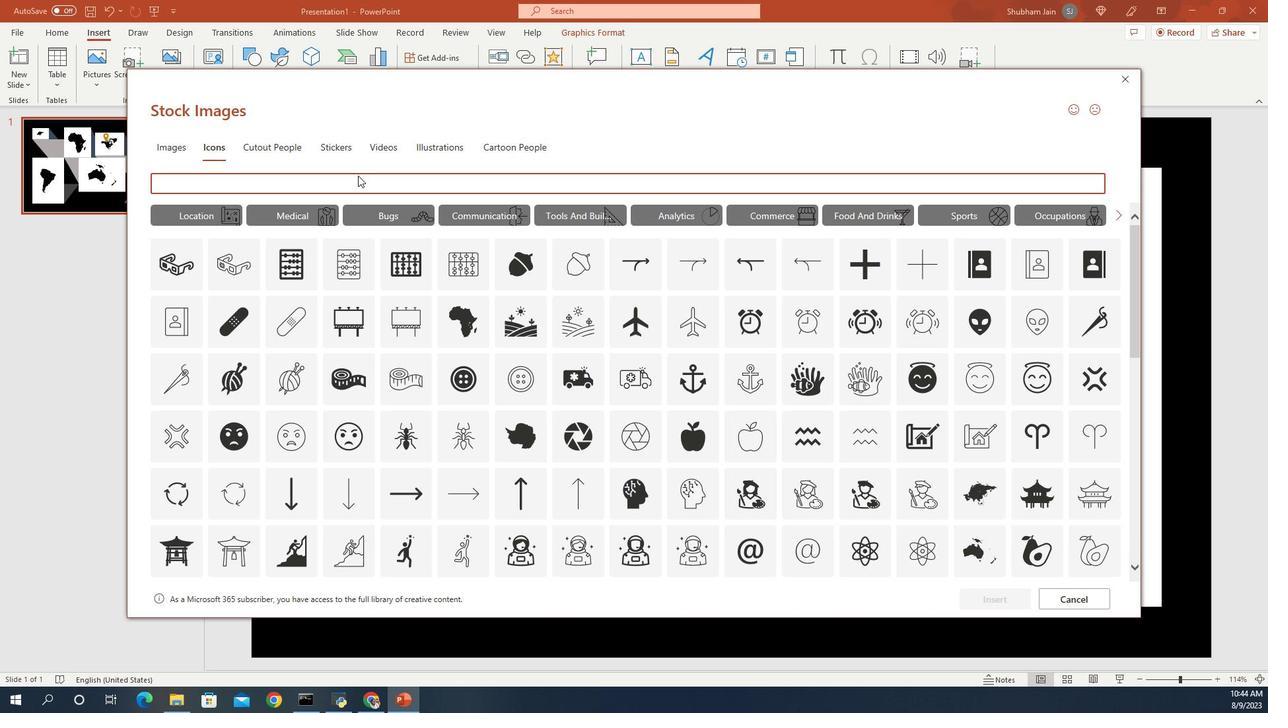 
Action: Mouse moved to (255, 98)
Screenshot: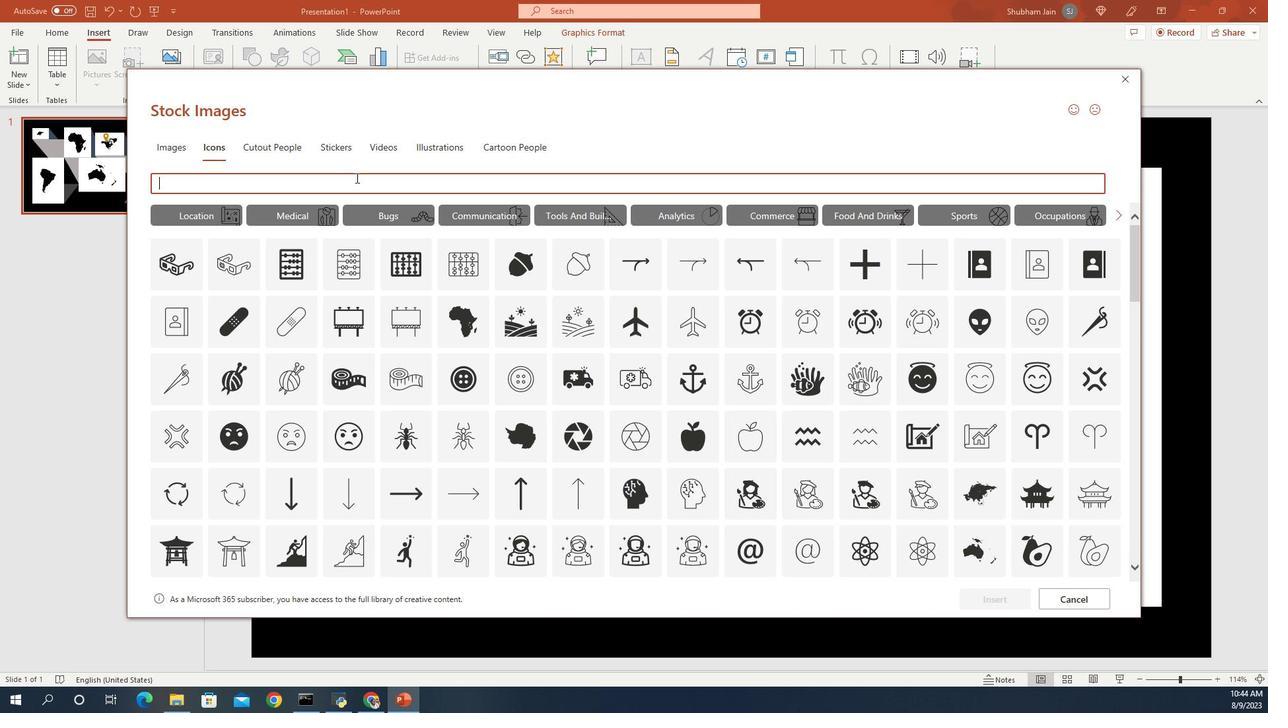
Action: Mouse pressed left at (255, 98)
Screenshot: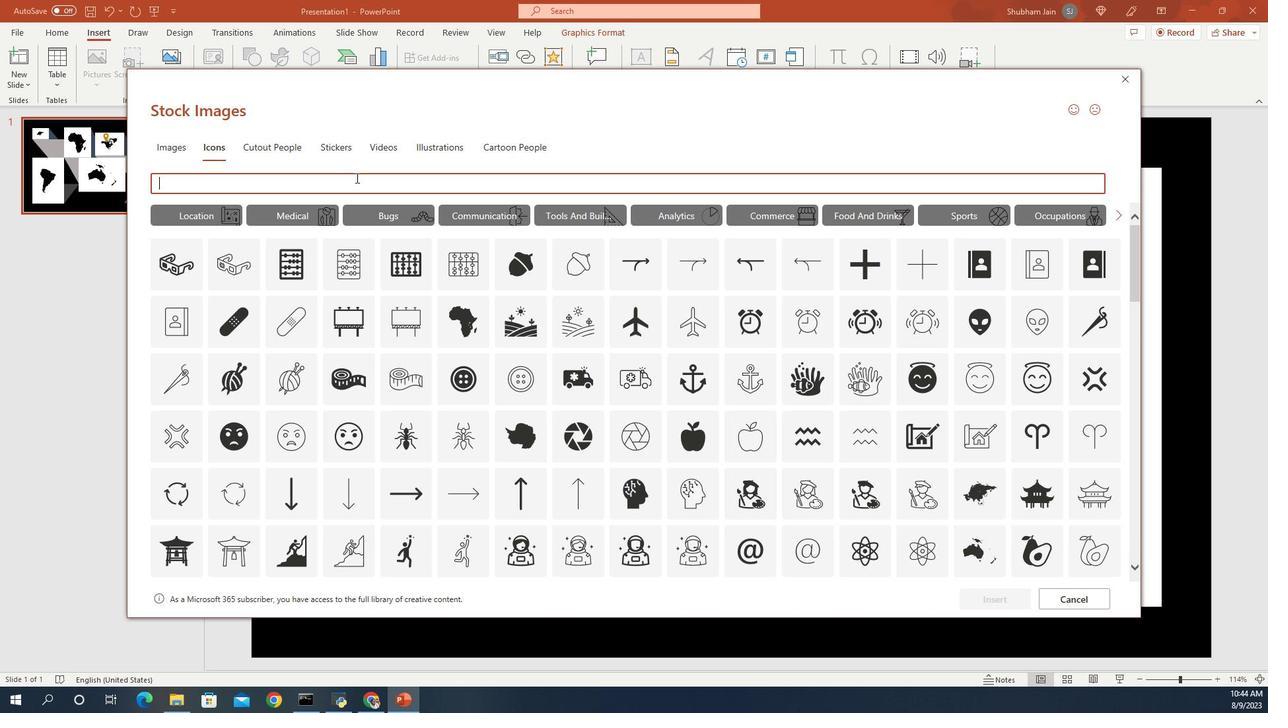 
Action: Mouse moved to (255, 97)
Screenshot: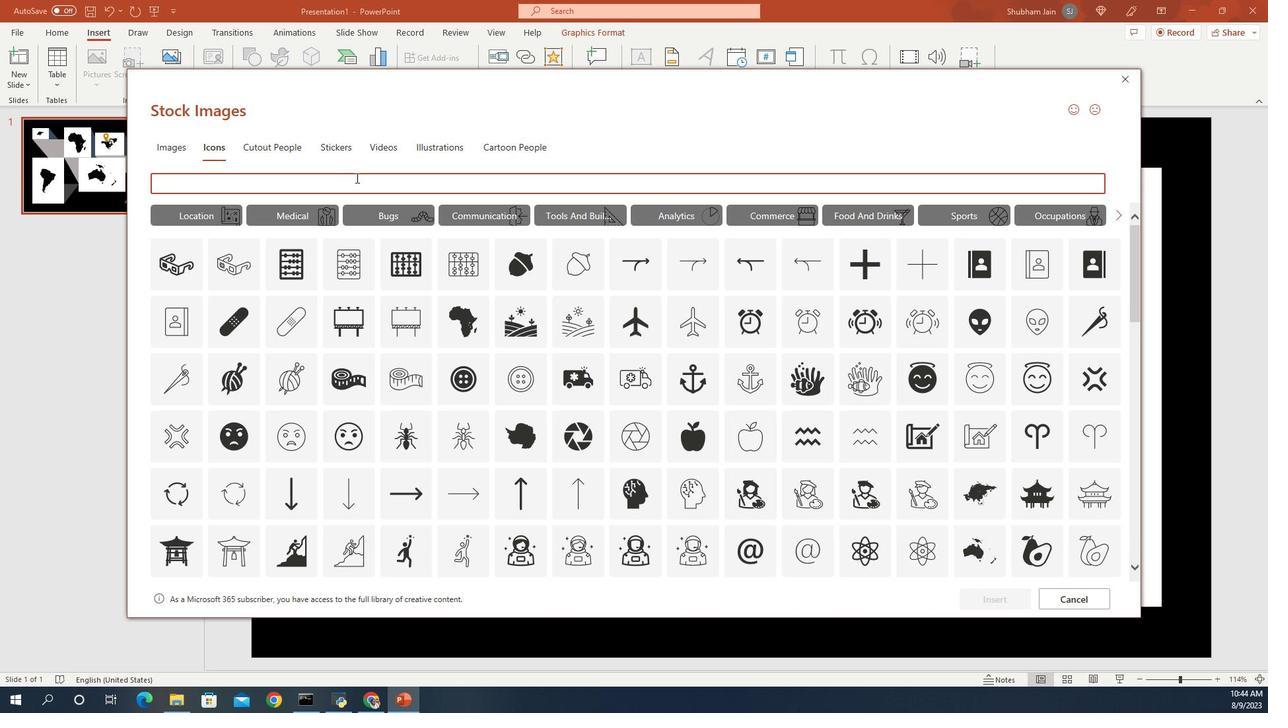 
Action: Mouse pressed left at (255, 97)
Screenshot: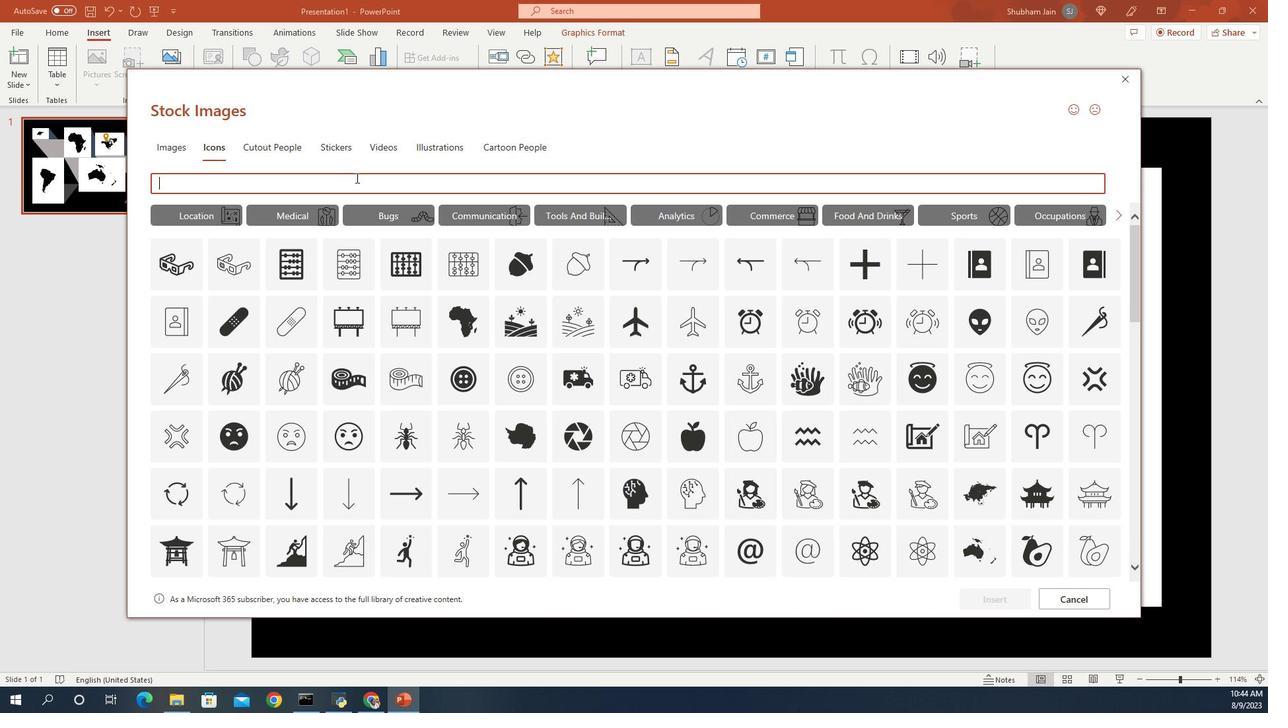 
Action: Mouse moved to (255, 97)
Screenshot: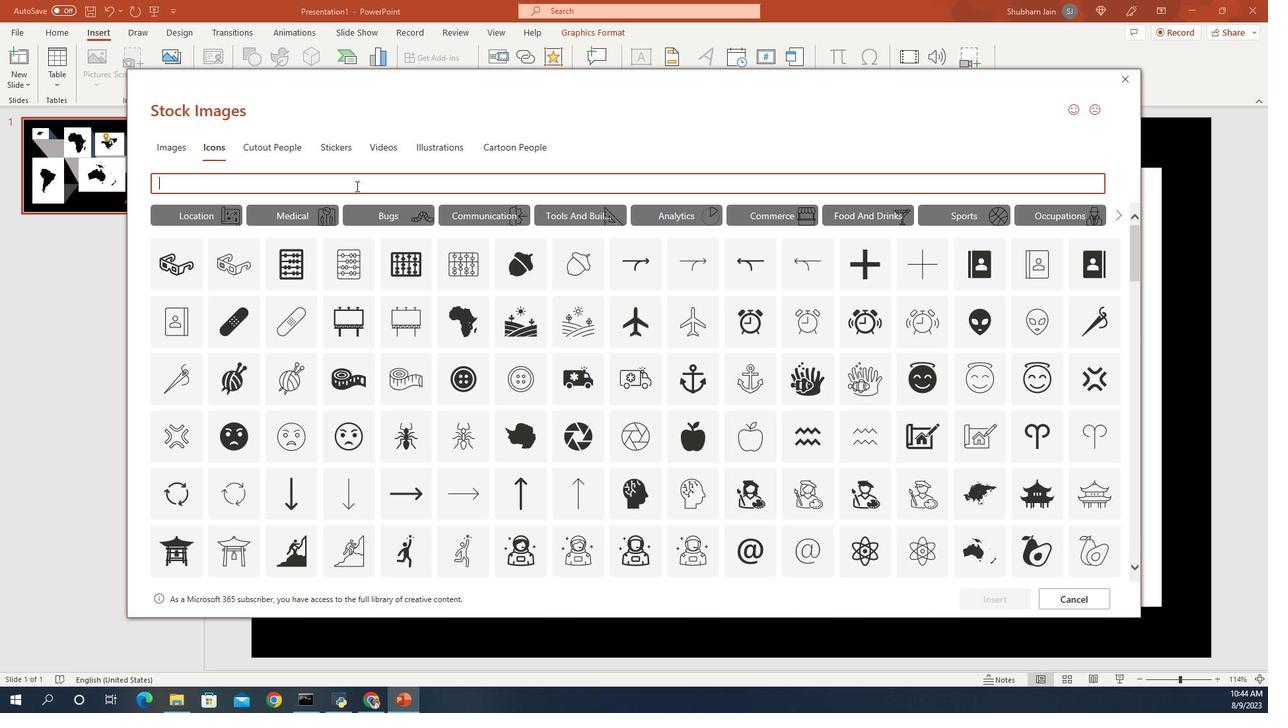 
Action: Mouse pressed left at (255, 97)
Screenshot: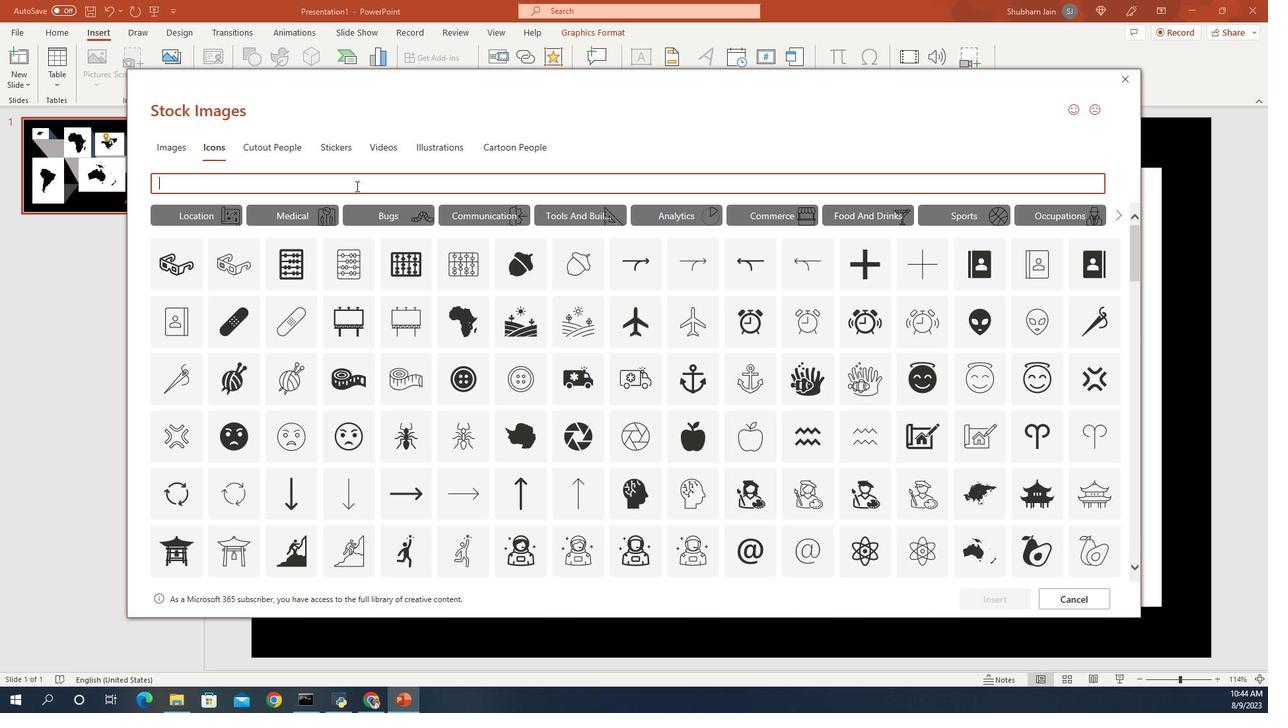 
Action: Mouse moved to (255, 98)
Screenshot: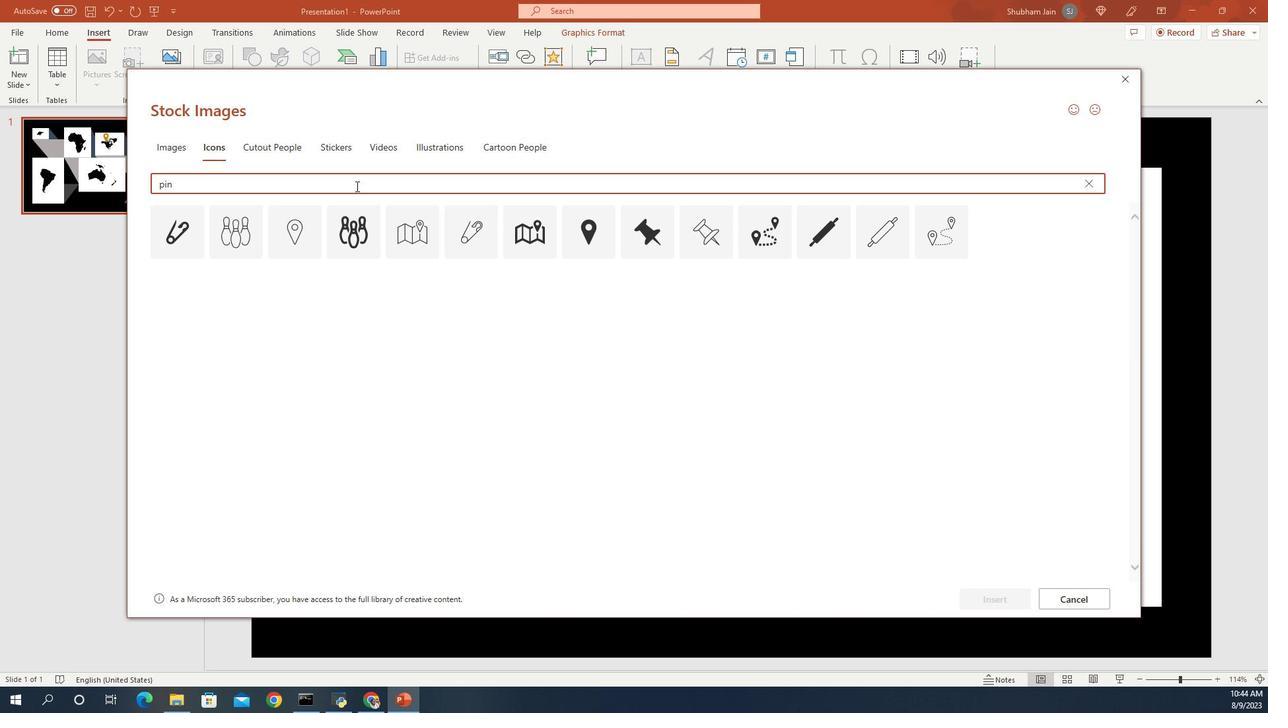
Action: Mouse pressed left at (255, 98)
Screenshot: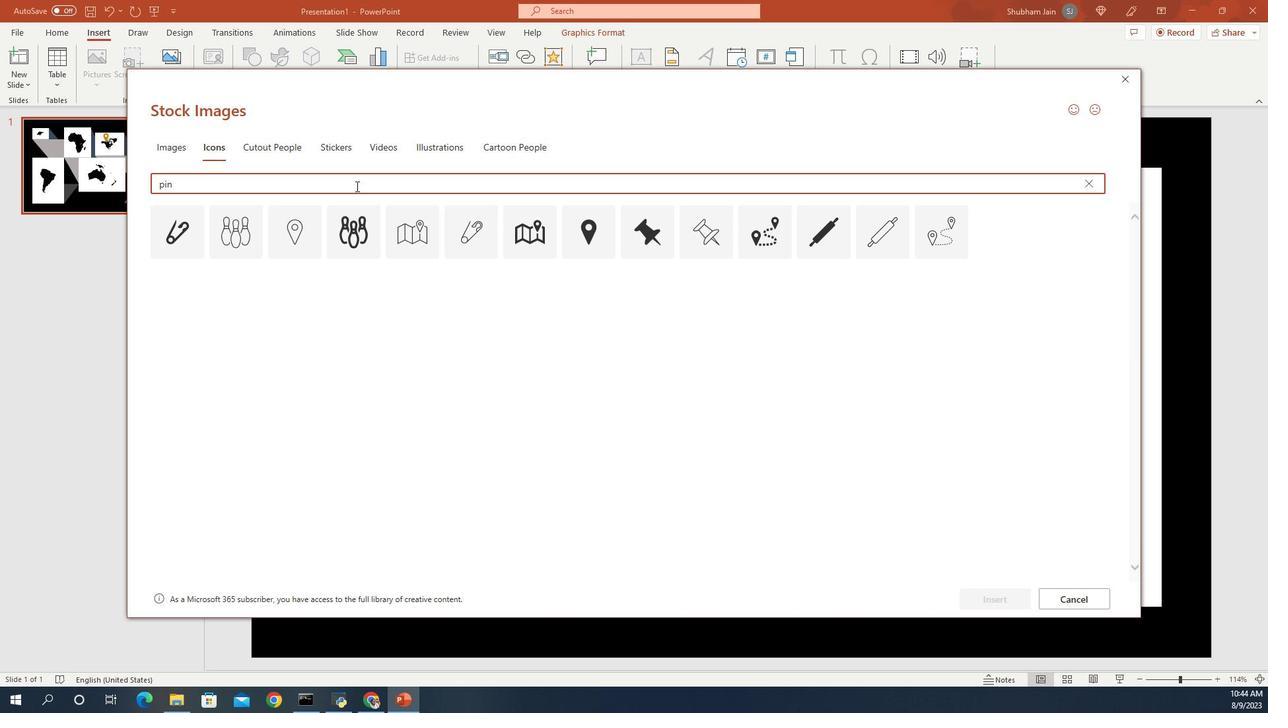 
Action: Mouse moved to (257, 97)
Screenshot: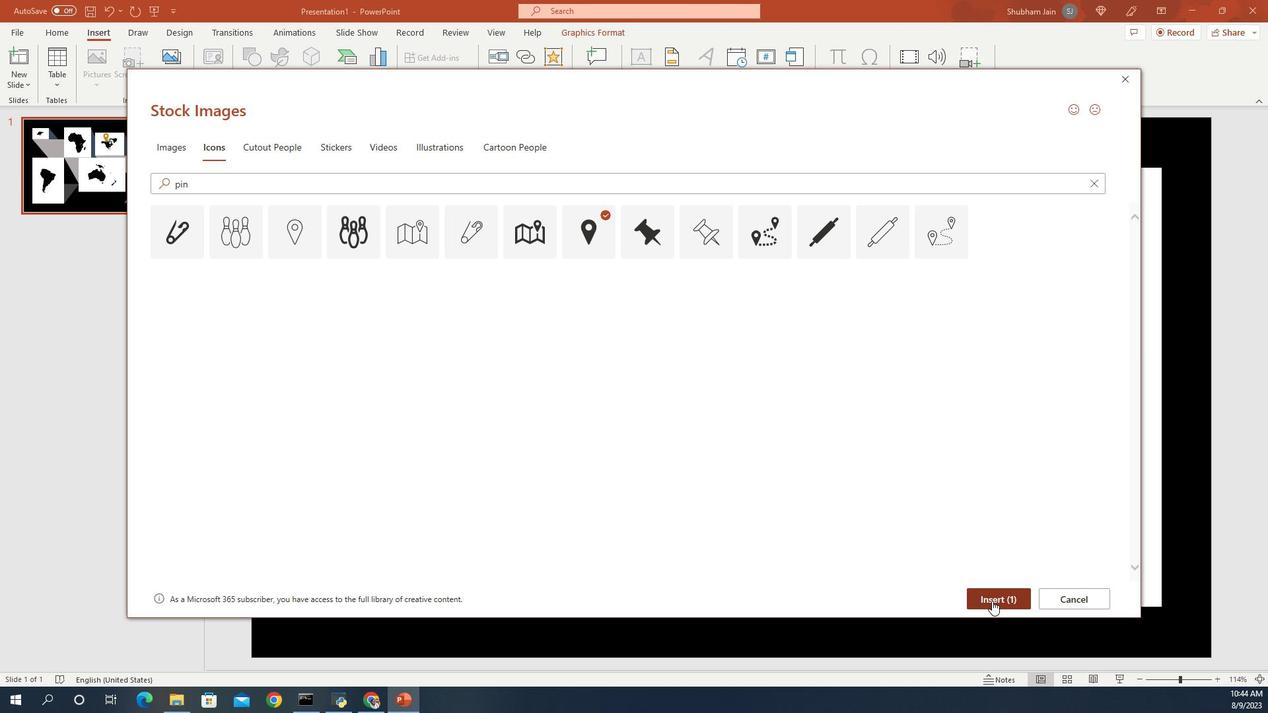 
Action: Mouse pressed left at (257, 97)
Screenshot: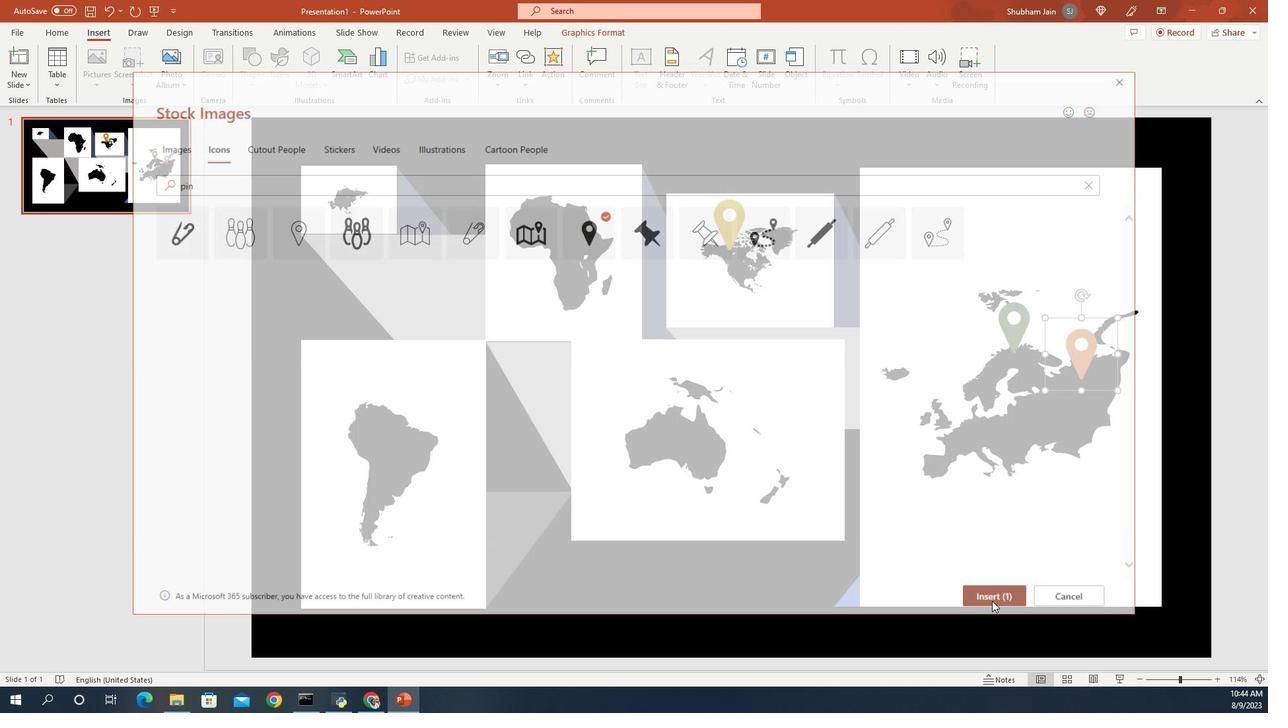 
Action: Mouse moved to (255, 97)
Screenshot: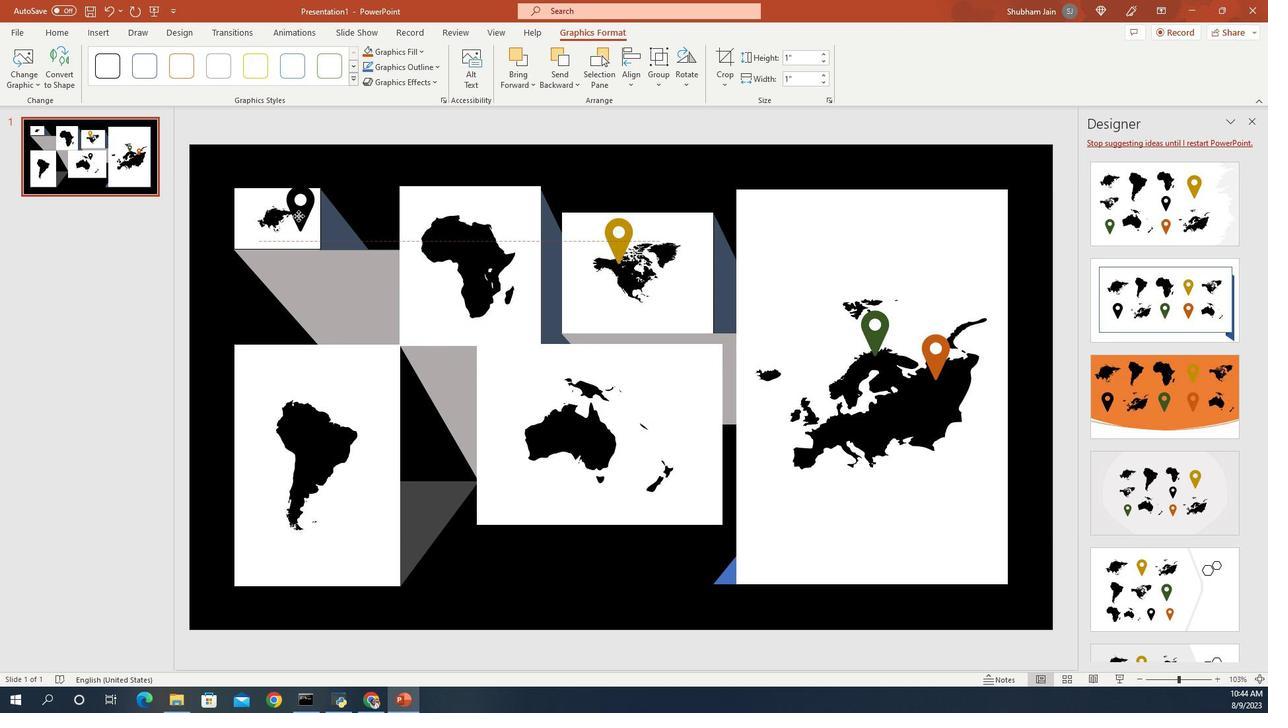 
Action: Key pressed <Key.shift>
Screenshot: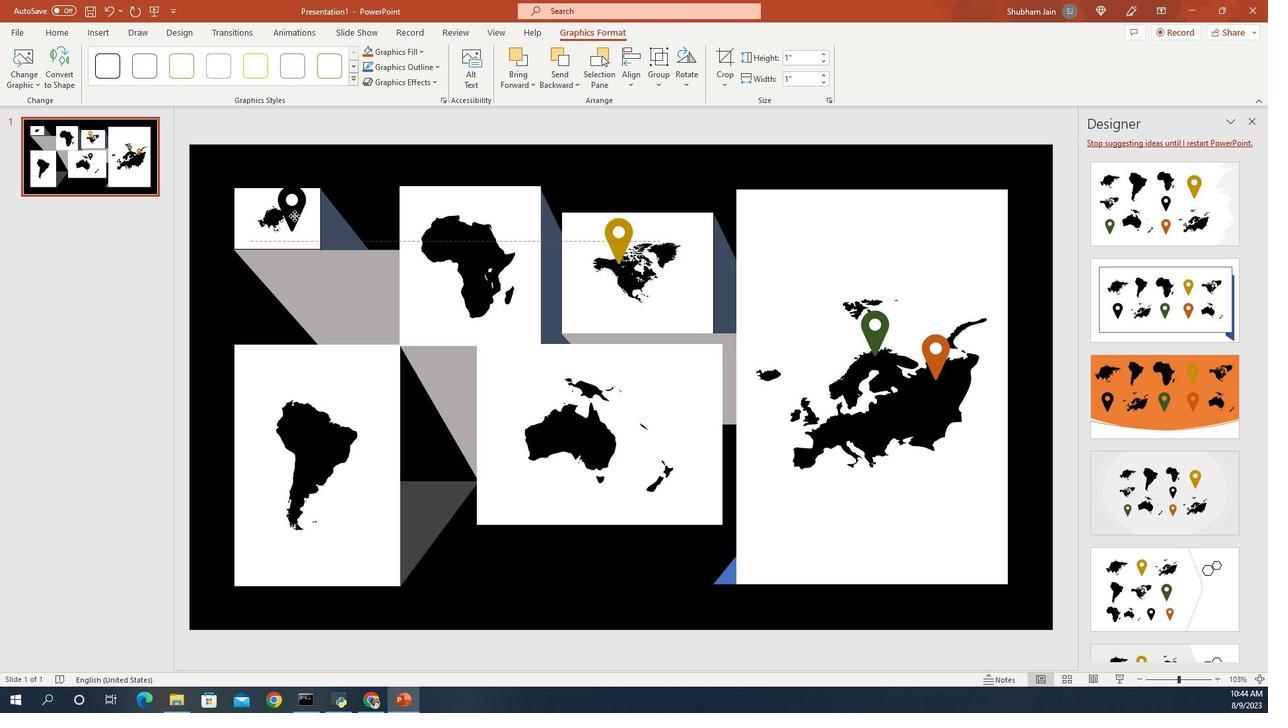 
Action: Mouse pressed left at (255, 97)
Screenshot: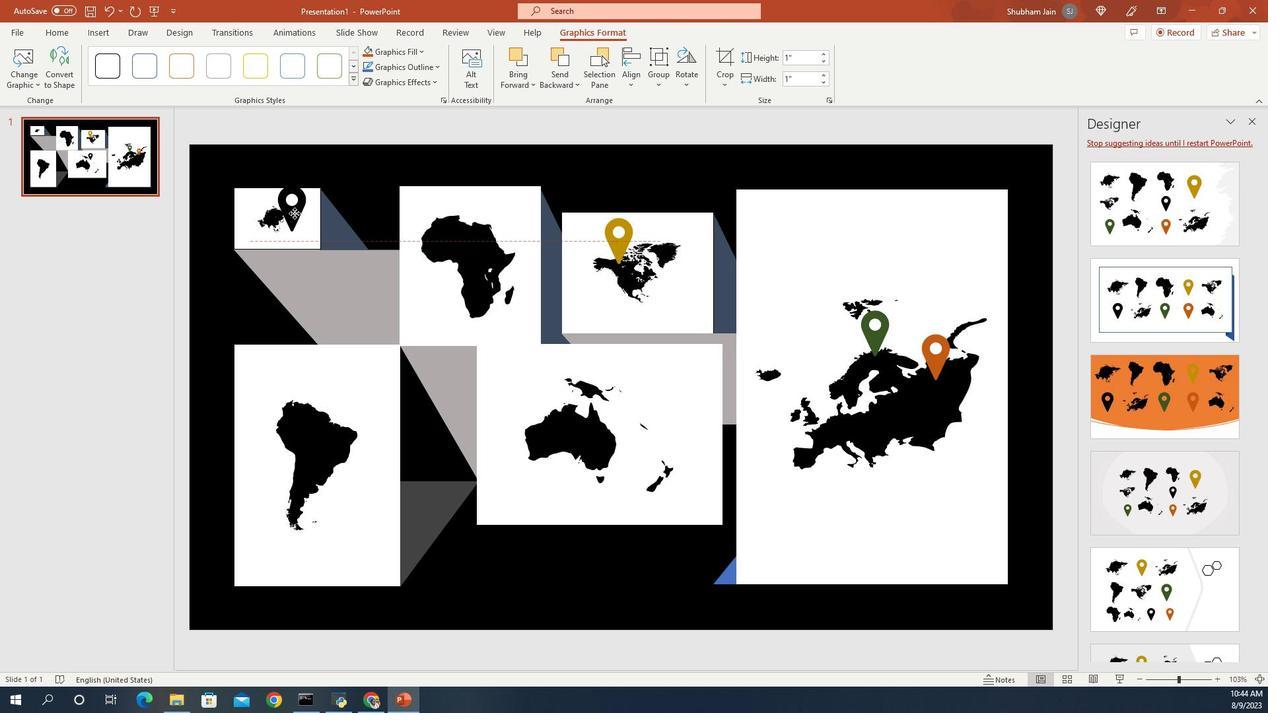 
Action: Key pressed <Key.shift><Key.shift><Key.shift>
Screenshot: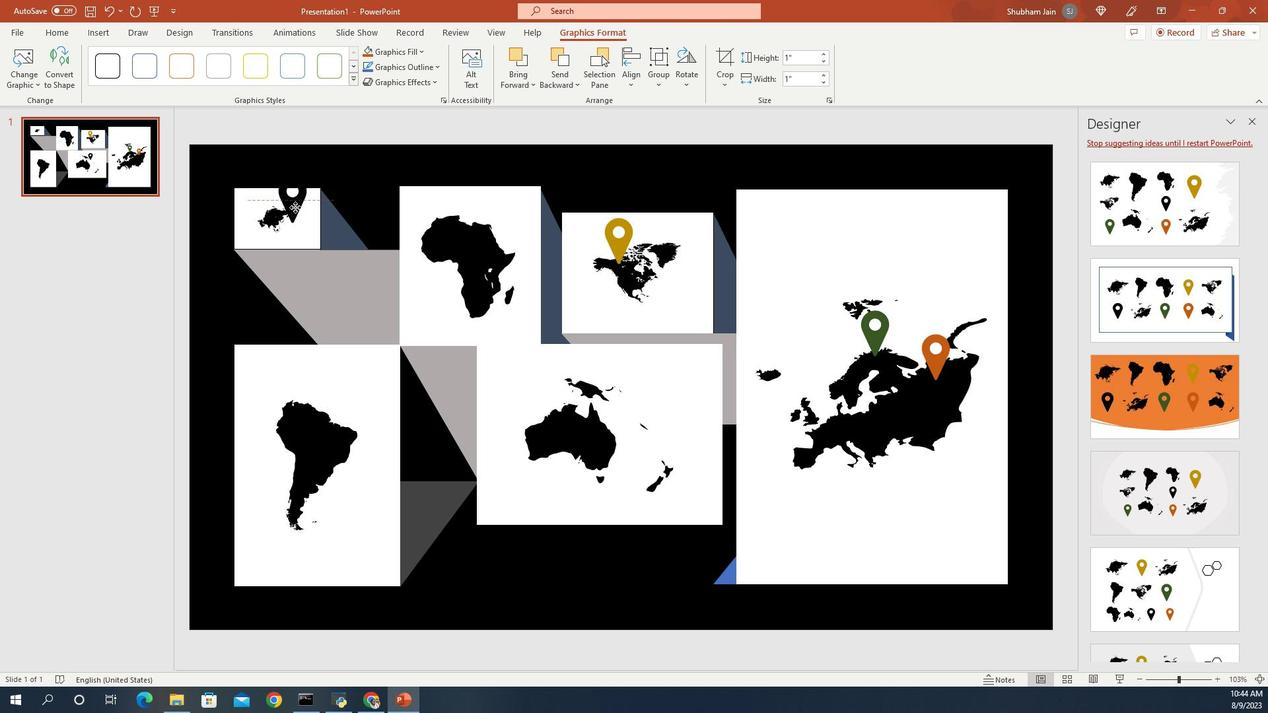 
Action: Mouse moved to (255, 97)
Screenshot: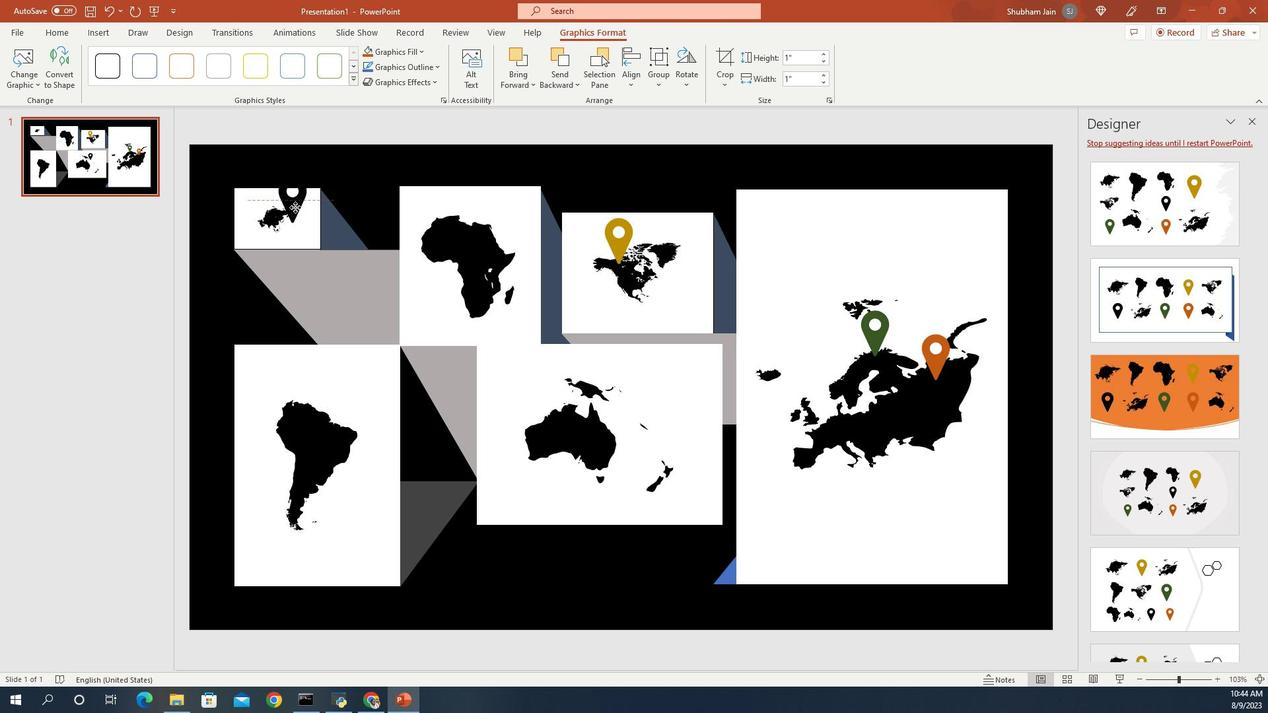 
Action: Key pressed <Key.shift>
Screenshot: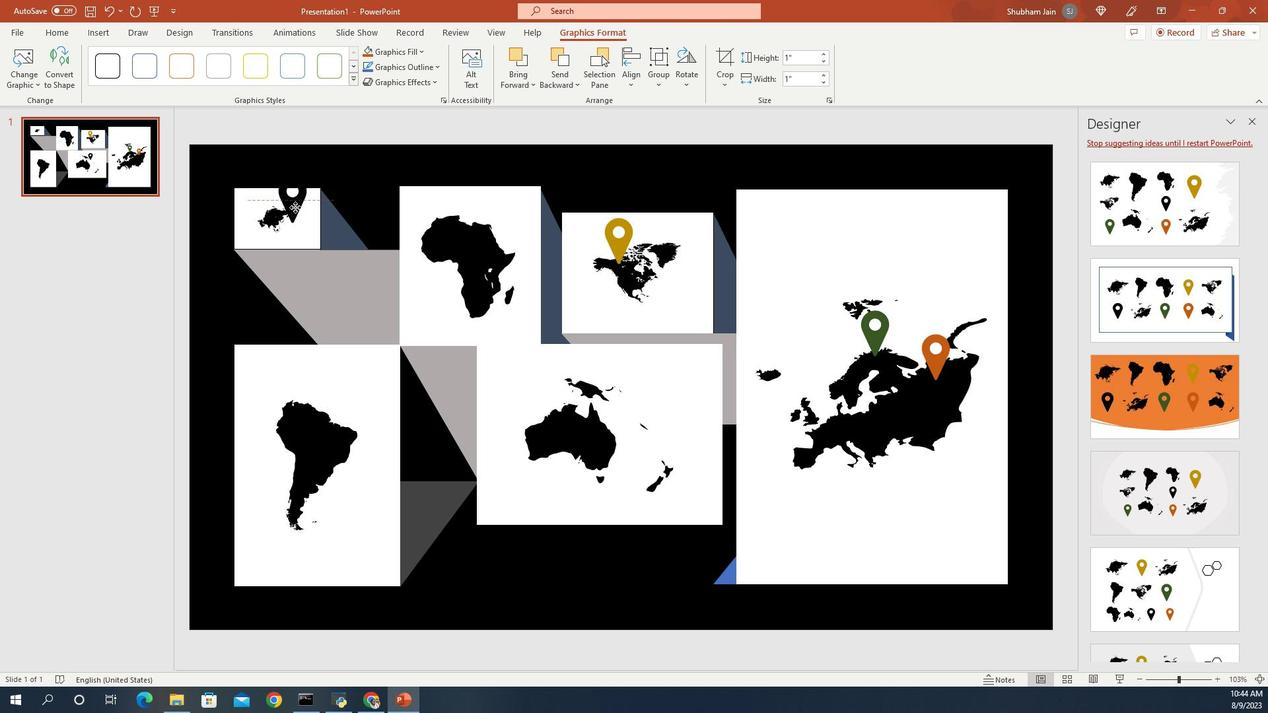 
Action: Mouse moved to (257, 97)
Screenshot: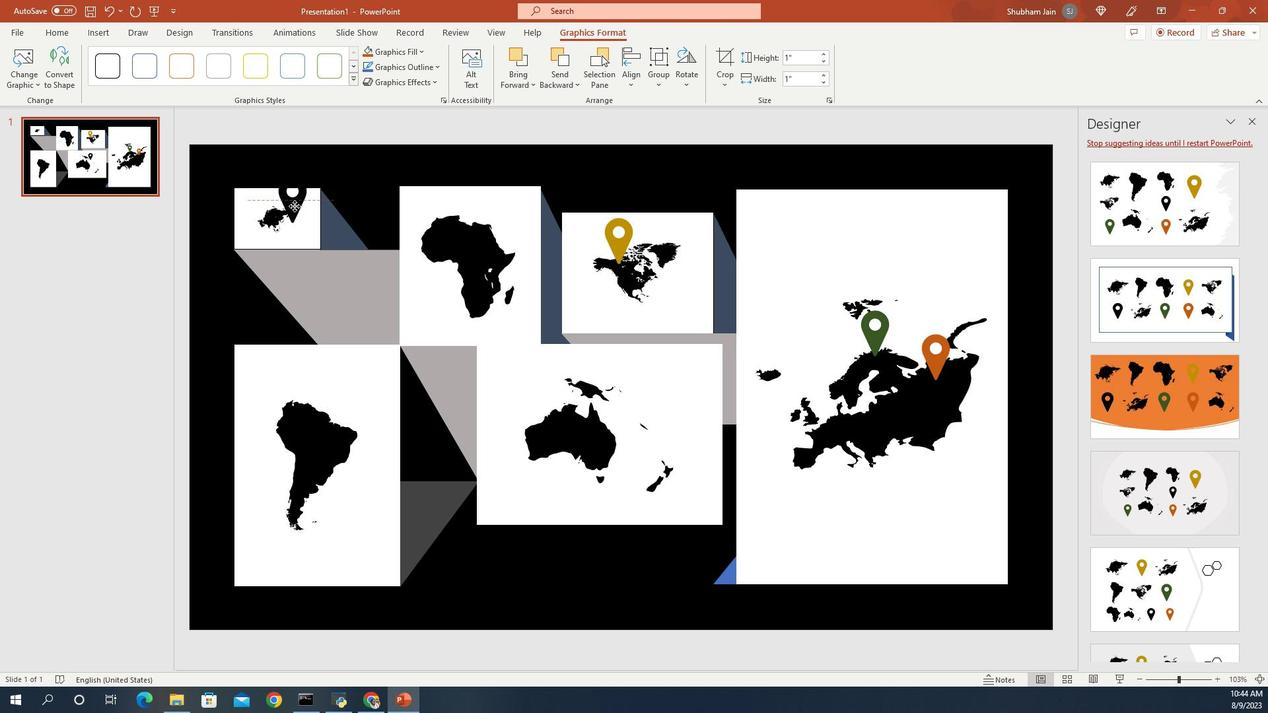 
Action: Key pressed <Key.shift><Key.shift>
Screenshot: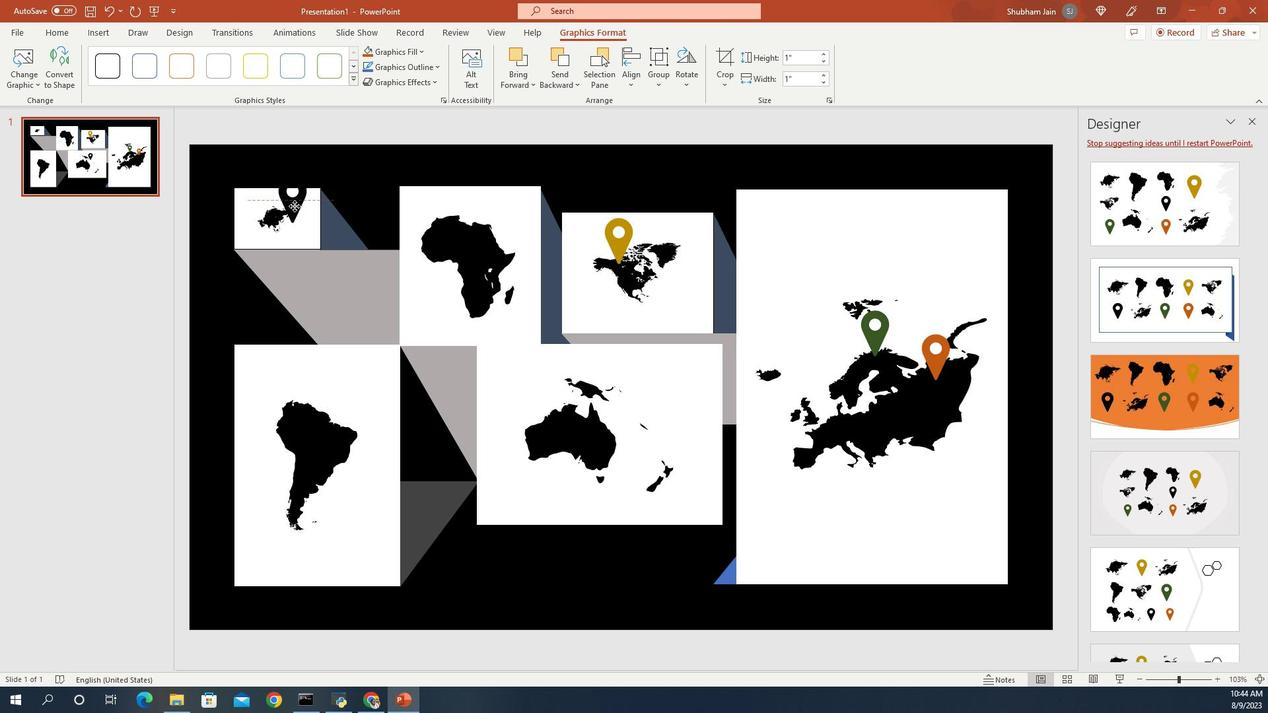 
Action: Mouse moved to (257, 97)
Screenshot: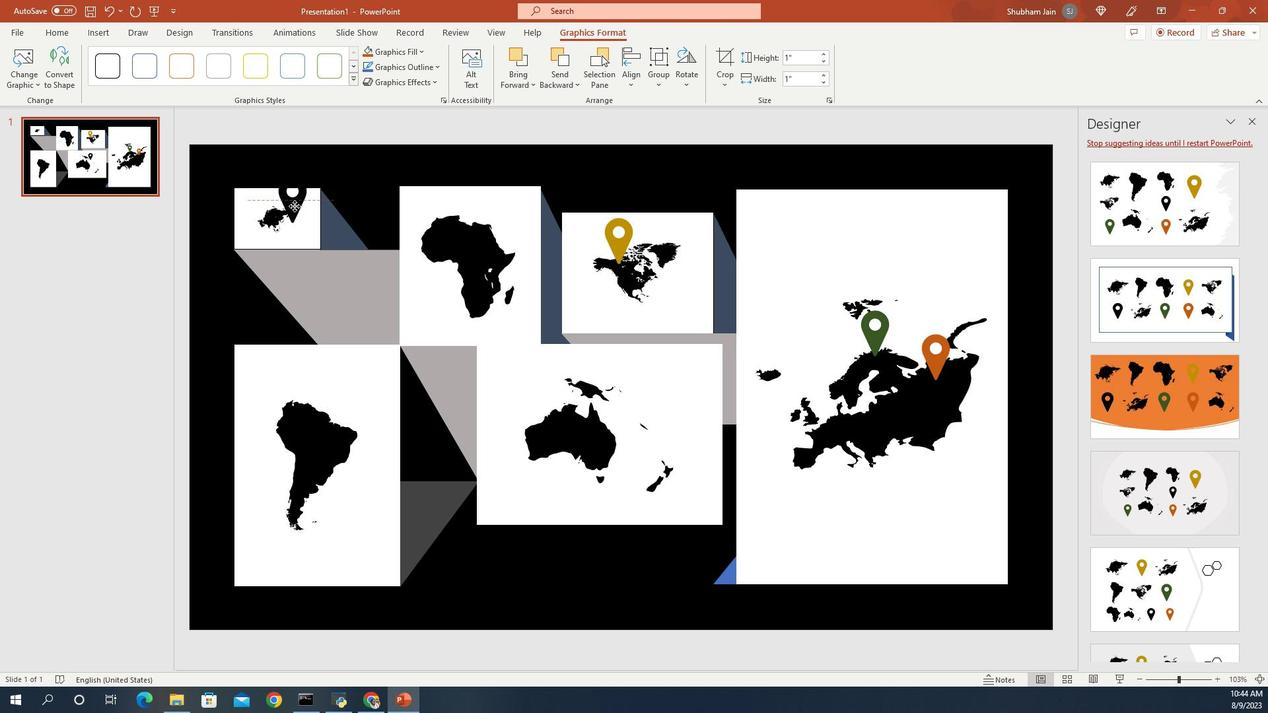 
Action: Key pressed <Key.shift>
Screenshot: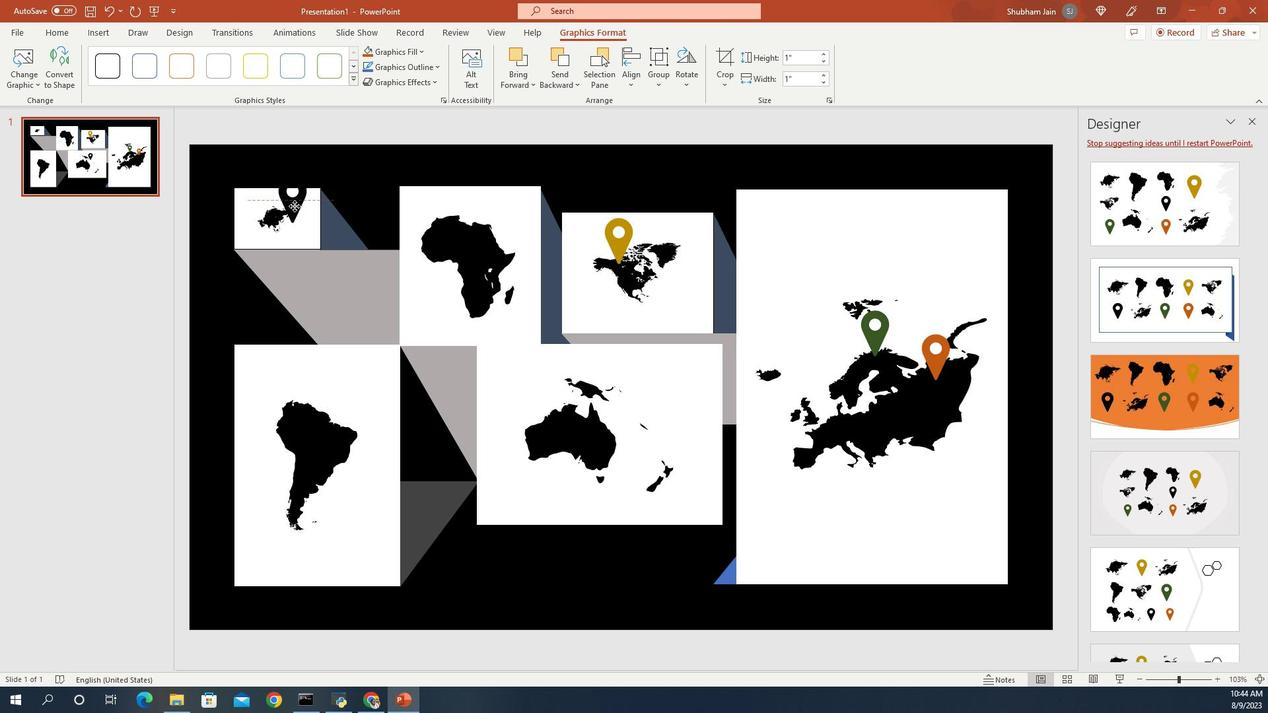 
Action: Mouse moved to (257, 97)
Screenshot: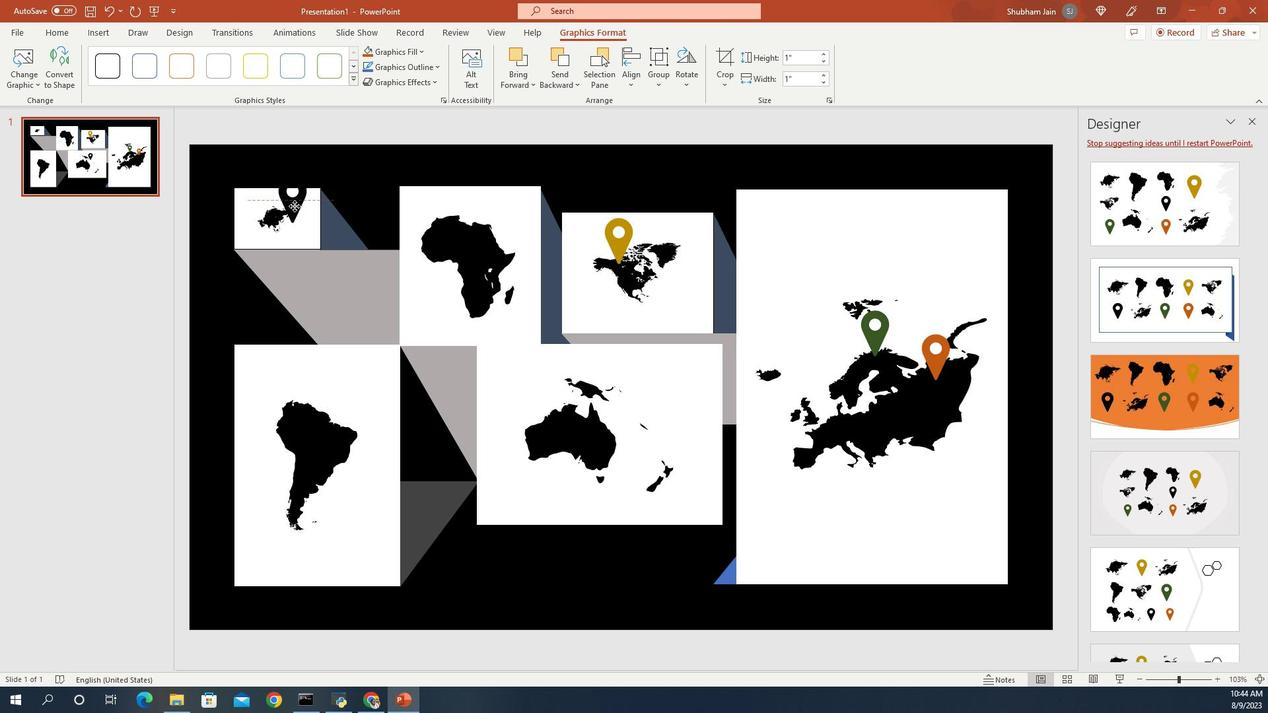 
Action: Key pressed <Key.shift>
Screenshot: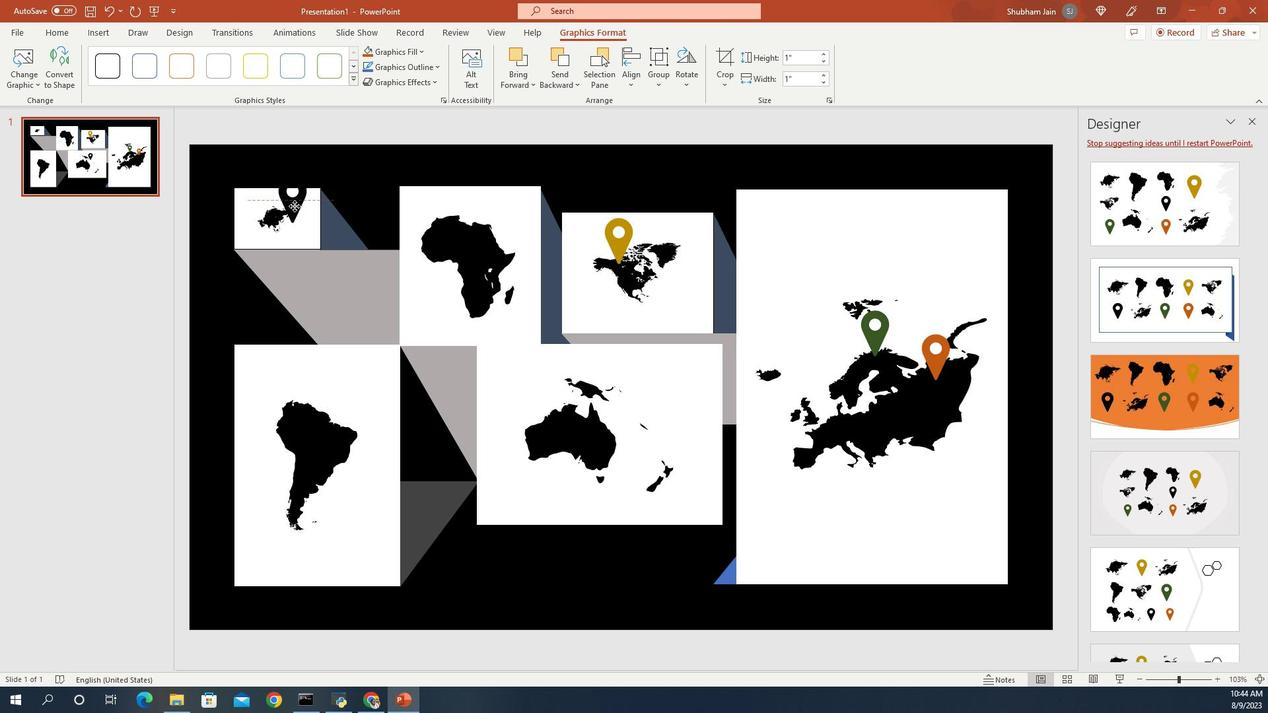 
Action: Mouse moved to (257, 97)
Screenshot: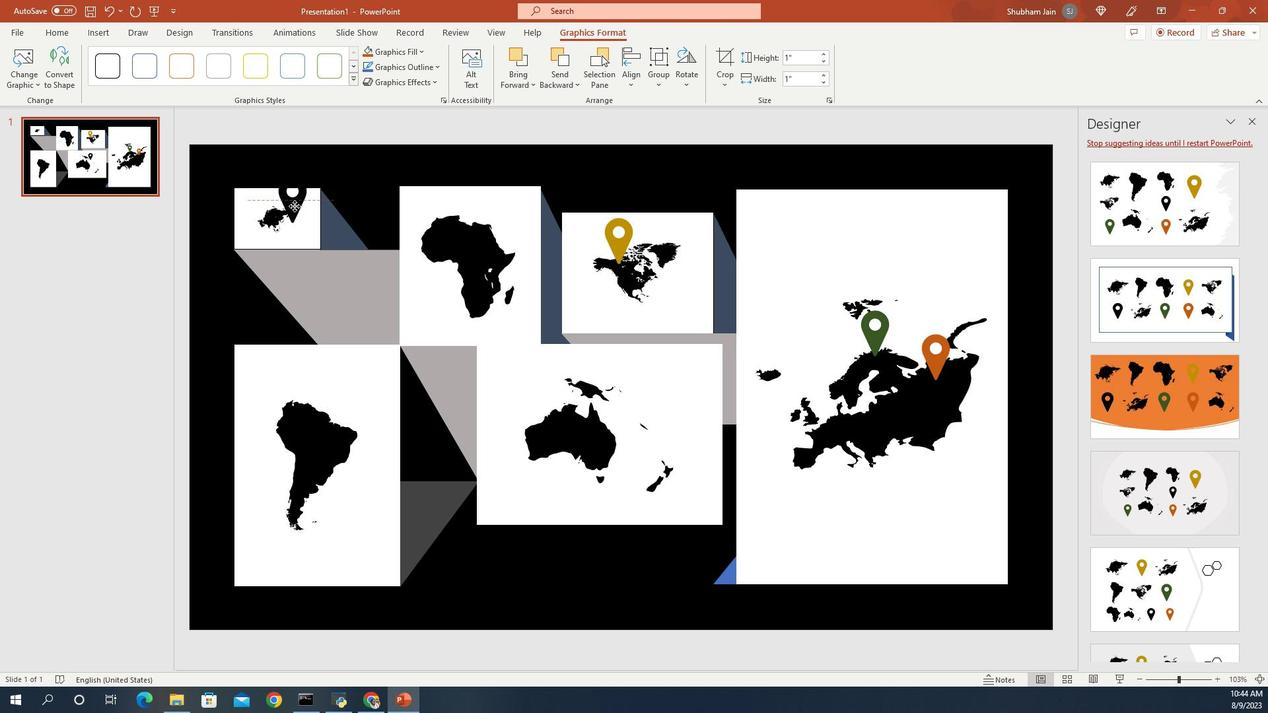 
Action: Key pressed <Key.shift>
Screenshot: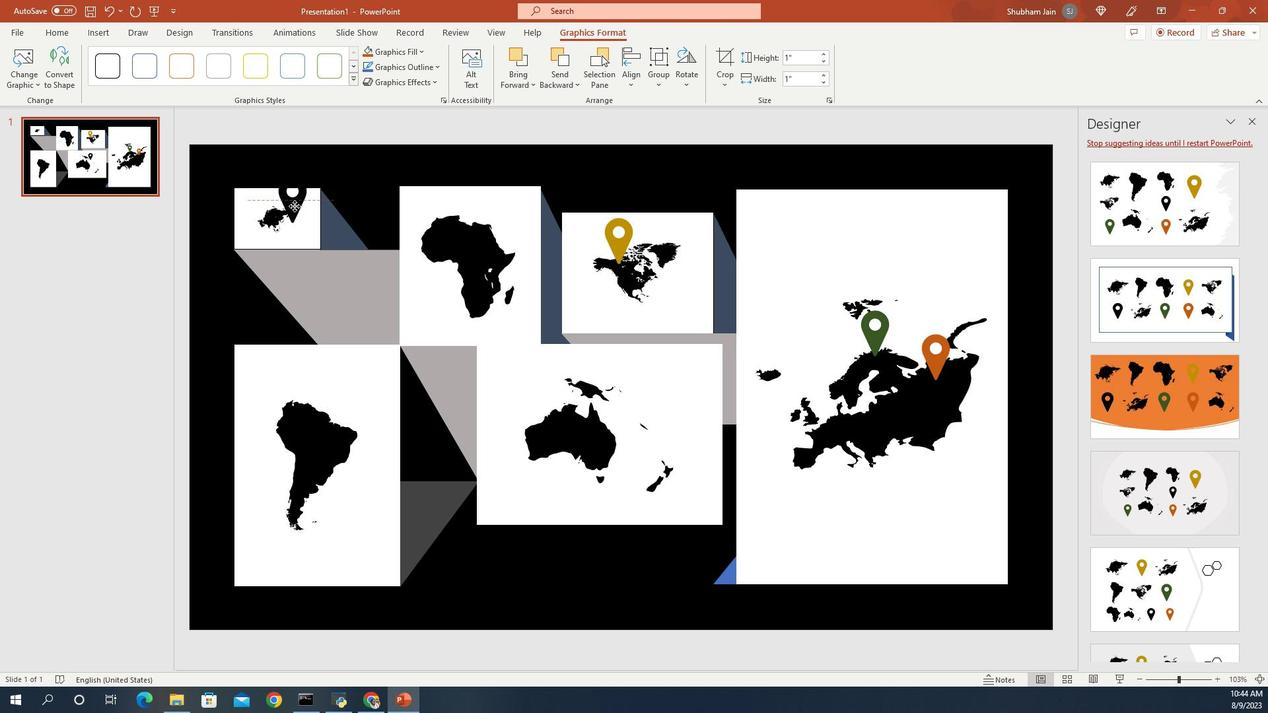 
Action: Mouse moved to (257, 97)
Screenshot: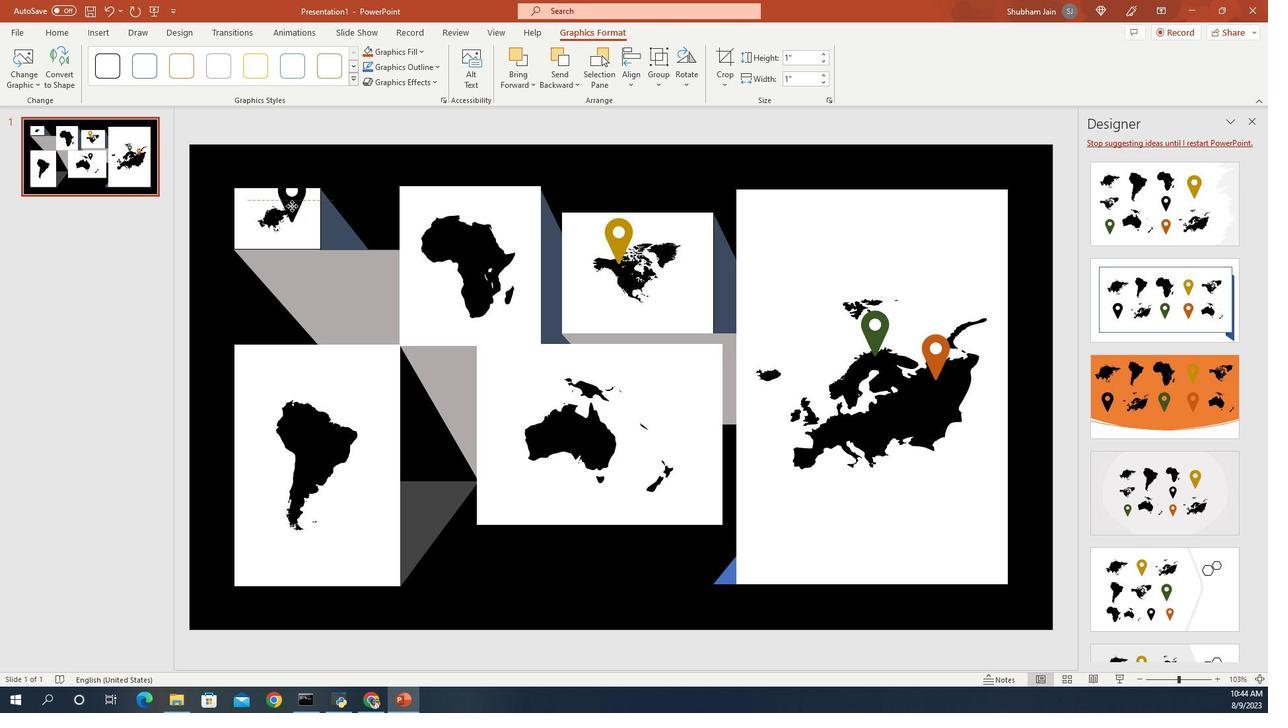 
Action: Key pressed <Key.shift>
Screenshot: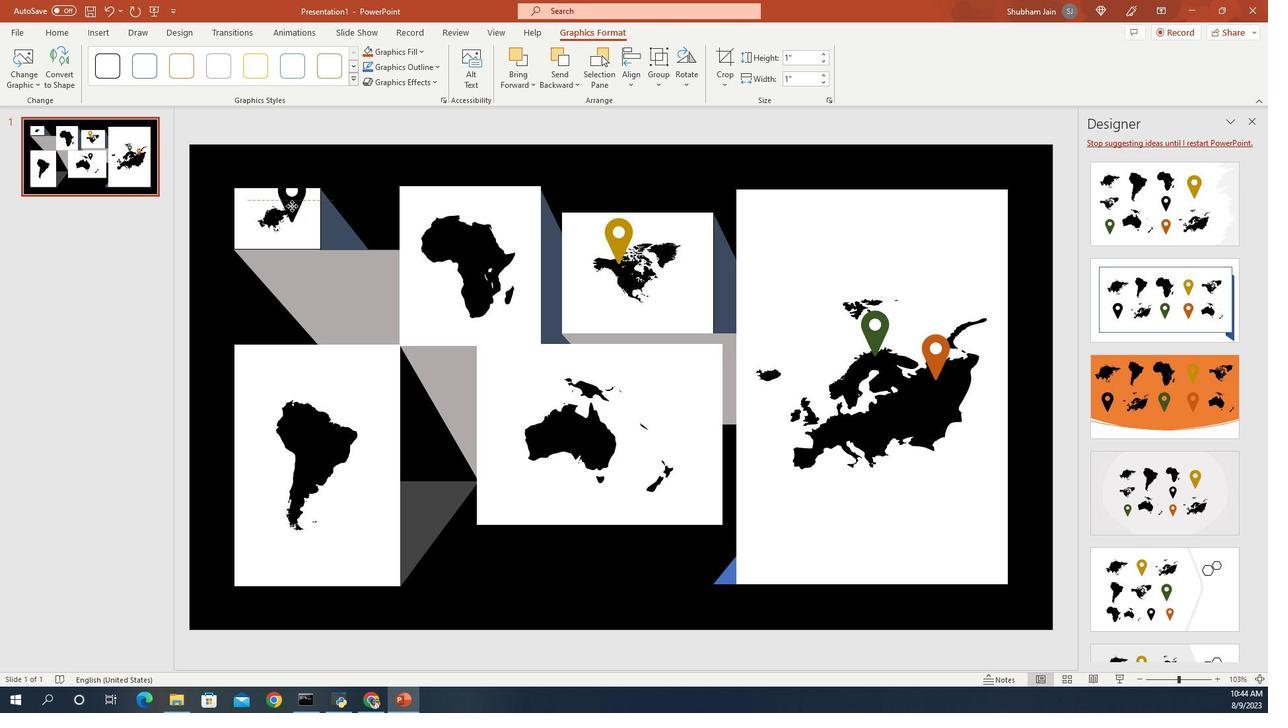 
Action: Mouse moved to (257, 97)
Screenshot: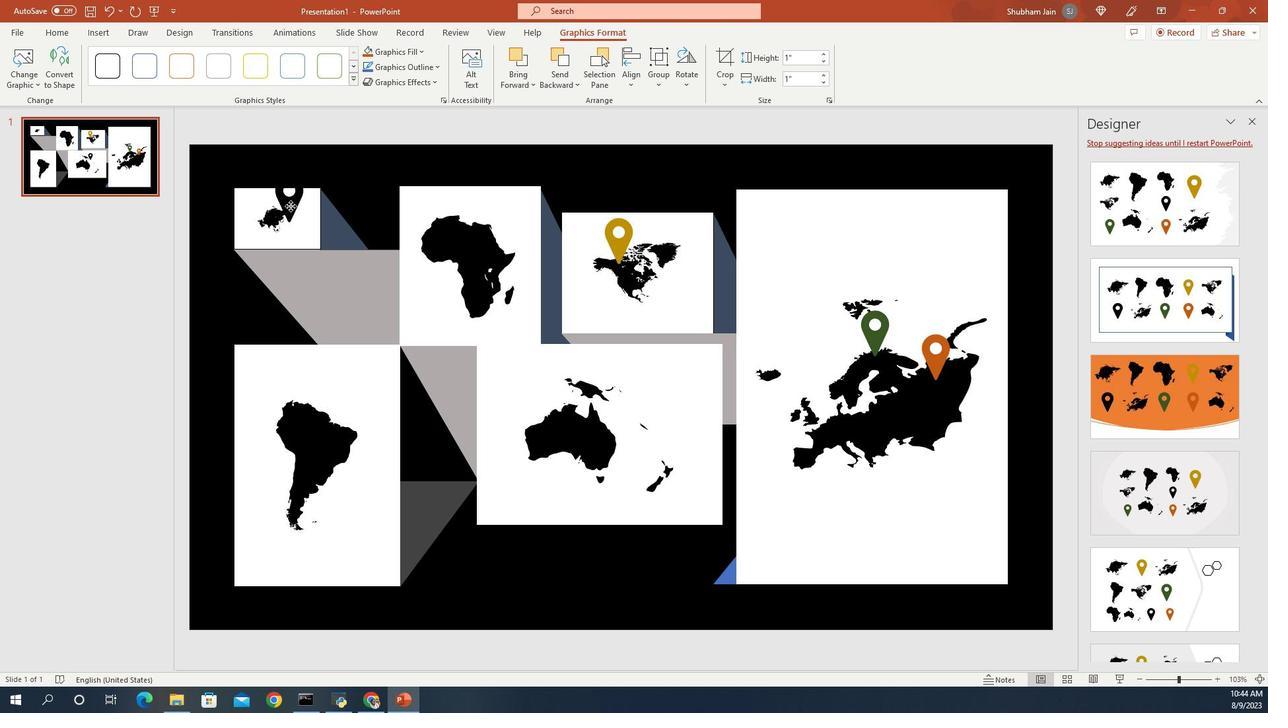 
Action: Key pressed <Key.shift>
Screenshot: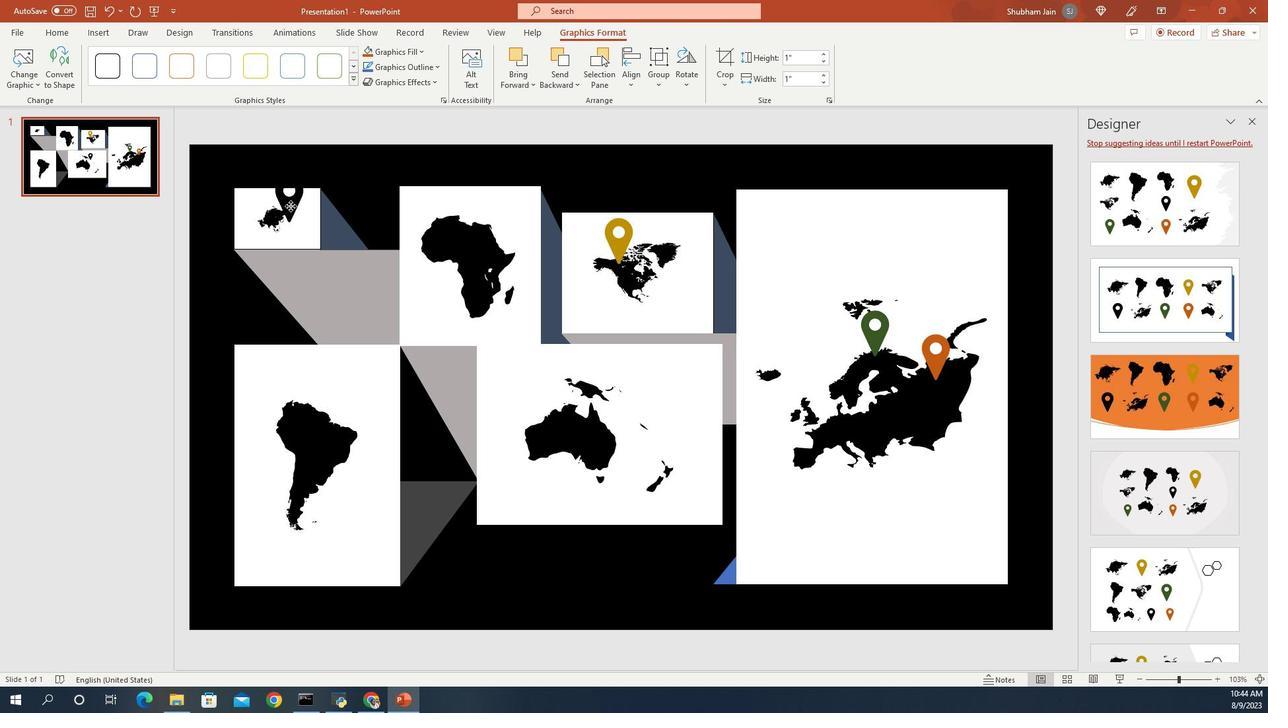 
Action: Mouse moved to (257, 97)
Screenshot: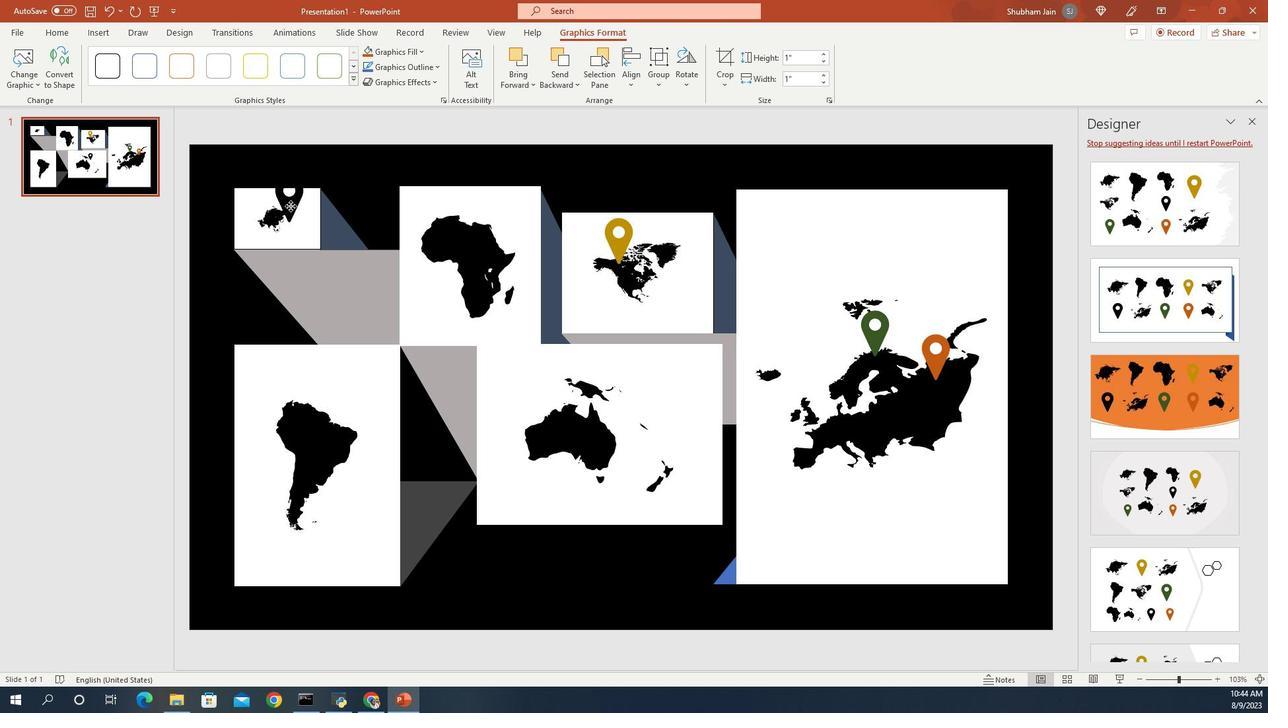 
Action: Key pressed <Key.shift>
Screenshot: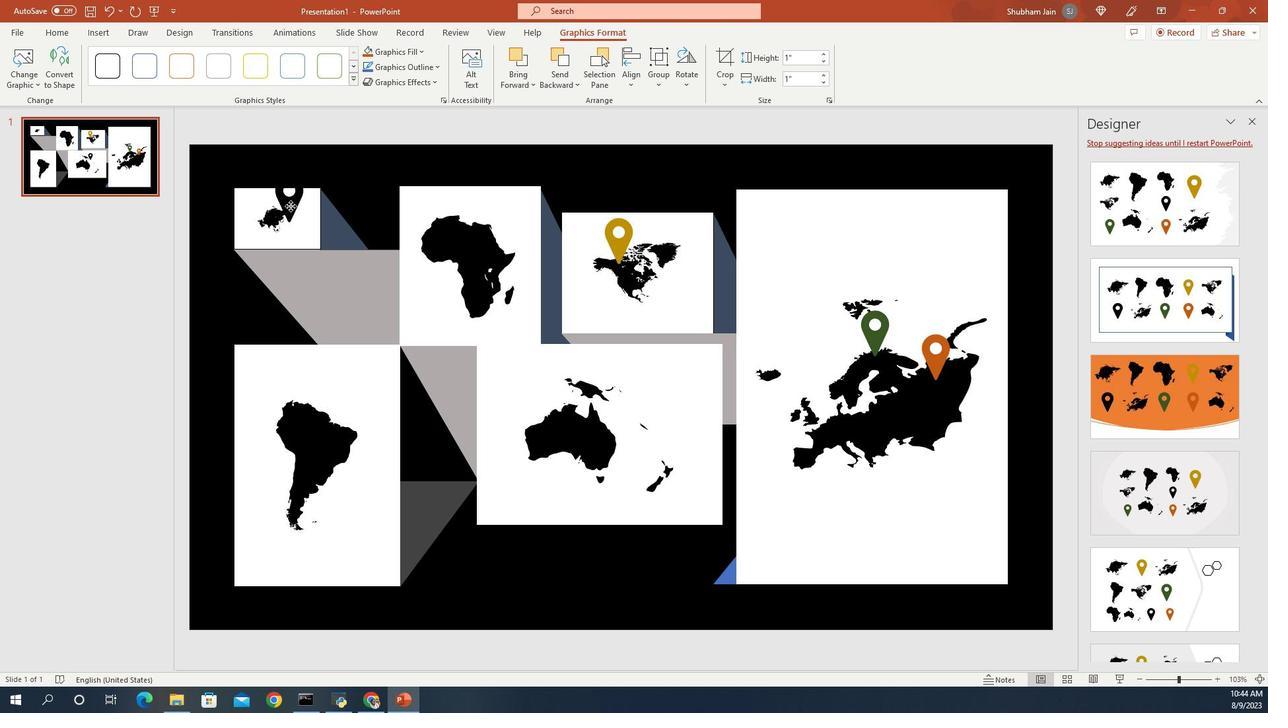 
Action: Mouse moved to (257, 97)
Screenshot: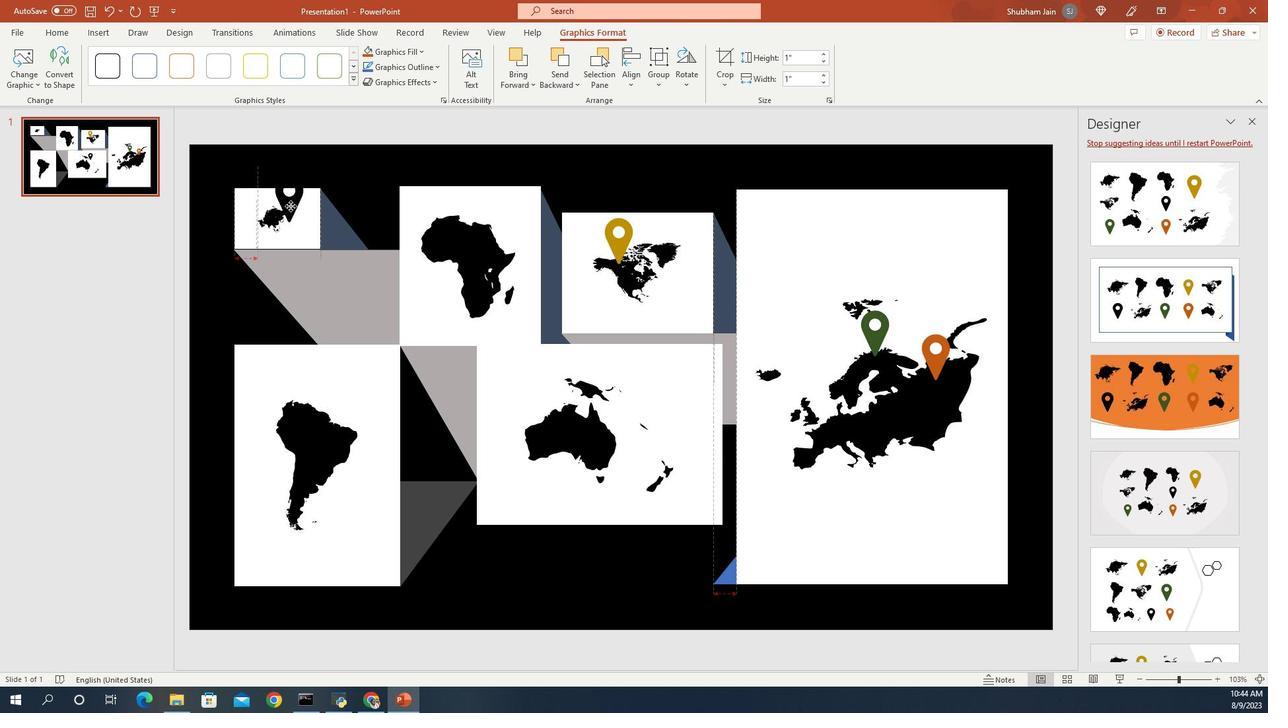 
Action: Key pressed <Key.shift>
Screenshot: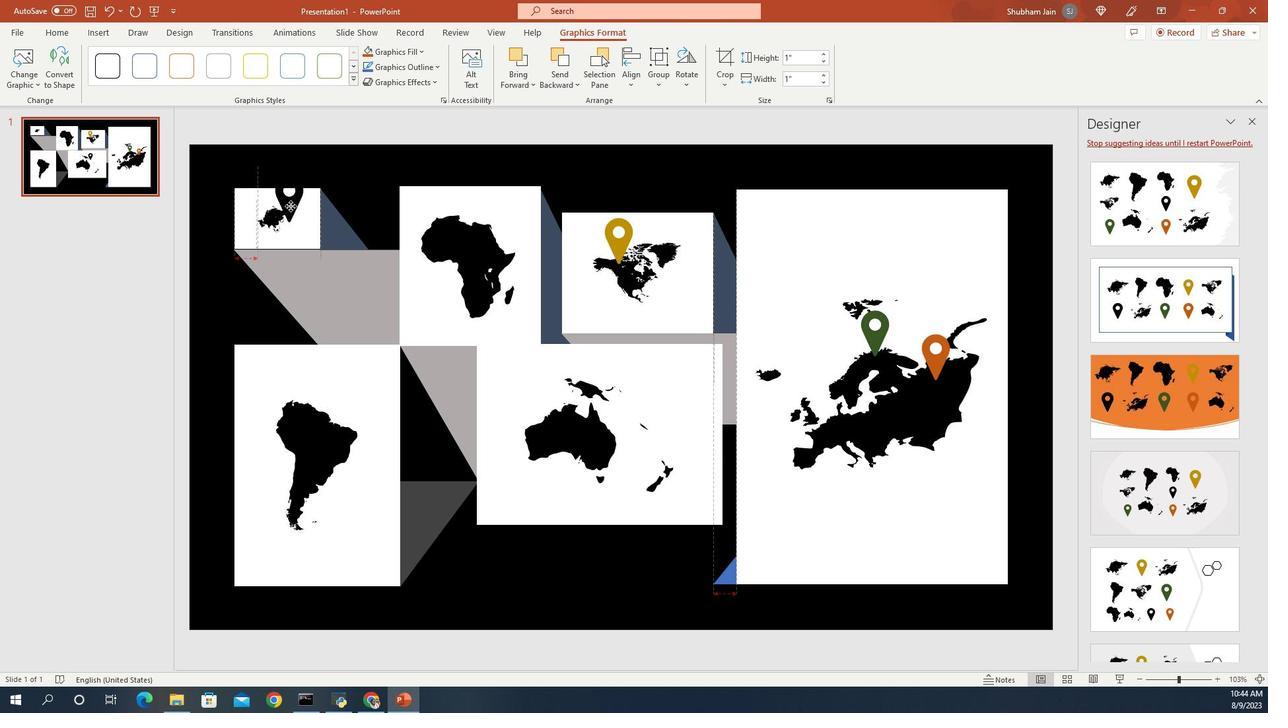 
Action: Mouse moved to (256, 97)
Screenshot: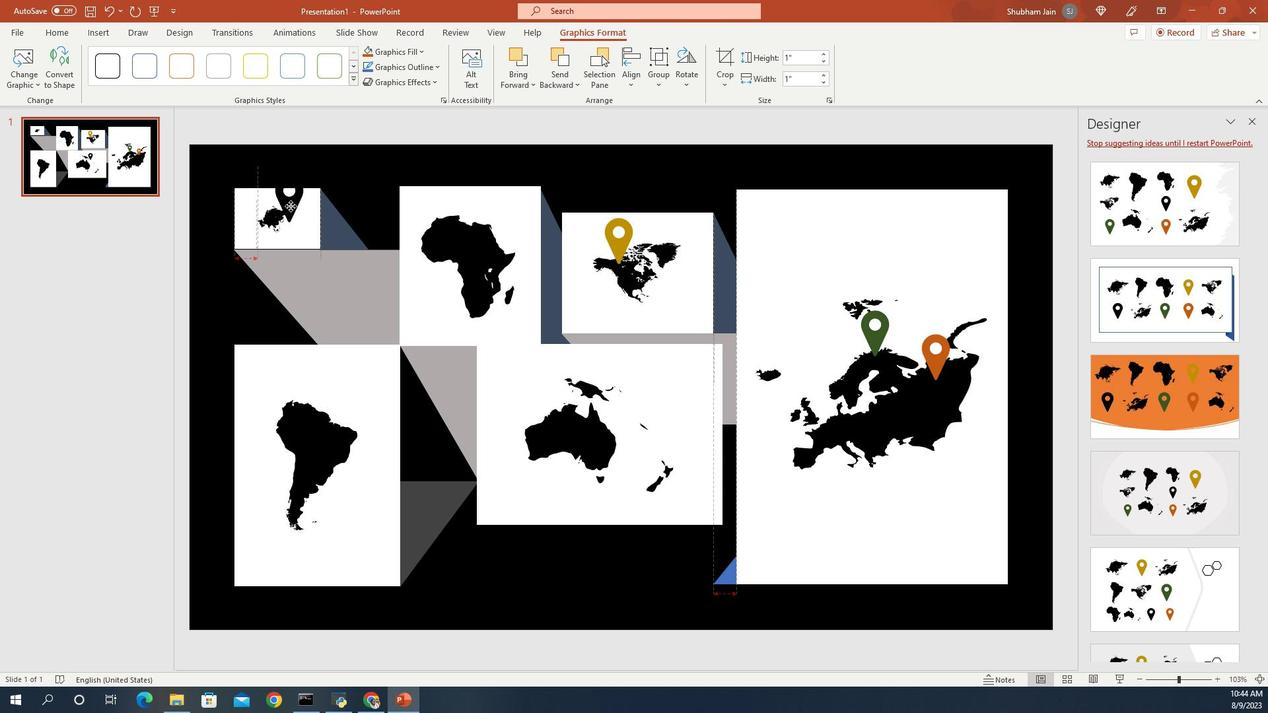 
Action: Key pressed <Key.shift>
Screenshot: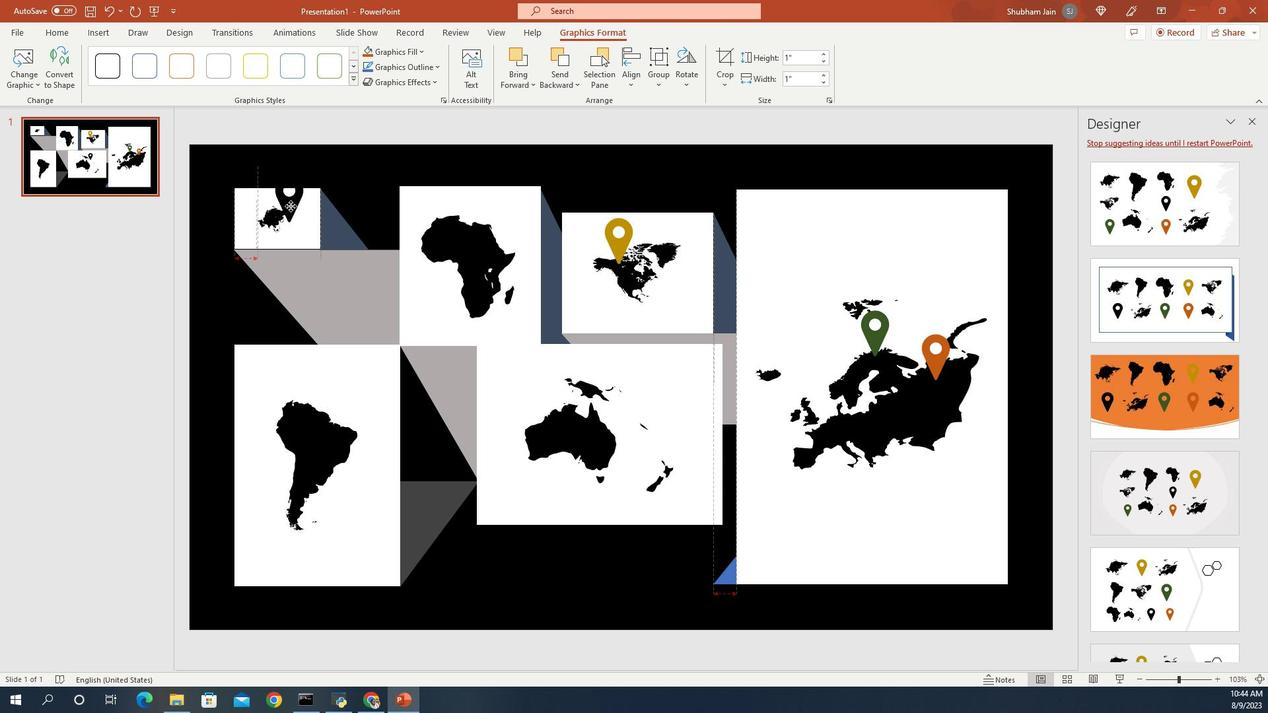 
Action: Mouse moved to (256, 97)
Screenshot: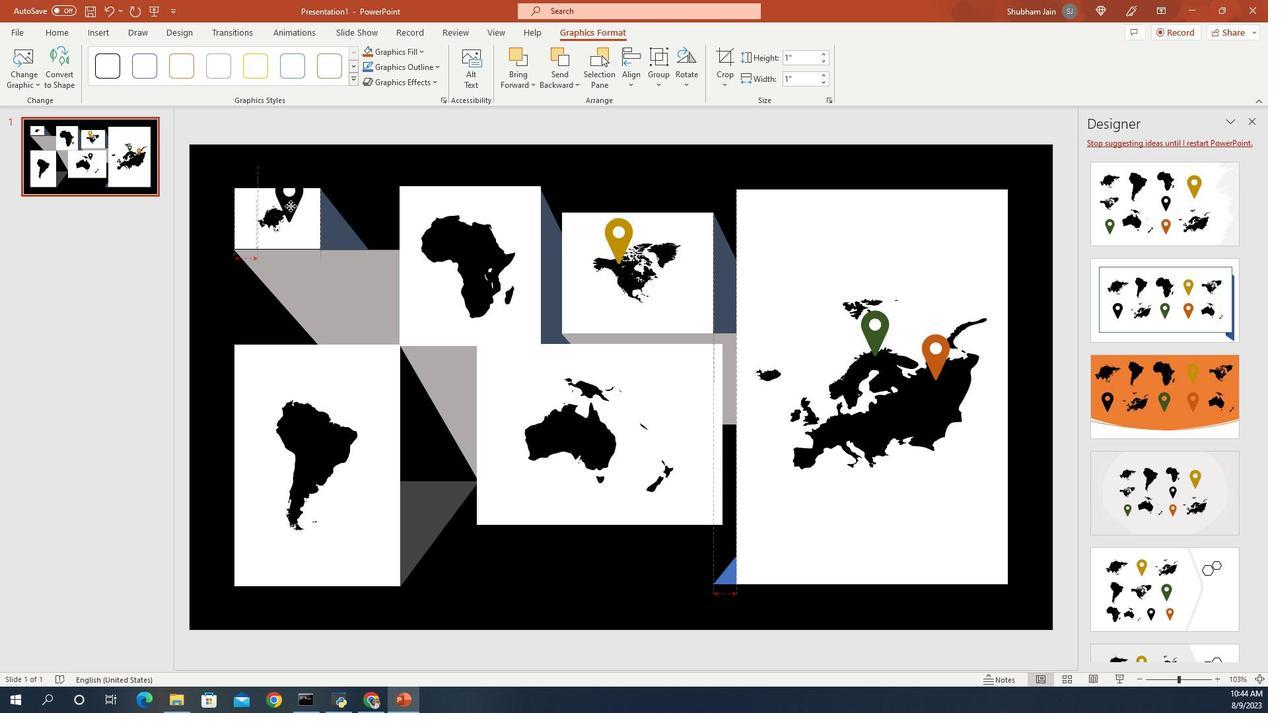 
Action: Key pressed <Key.shift>
Screenshot: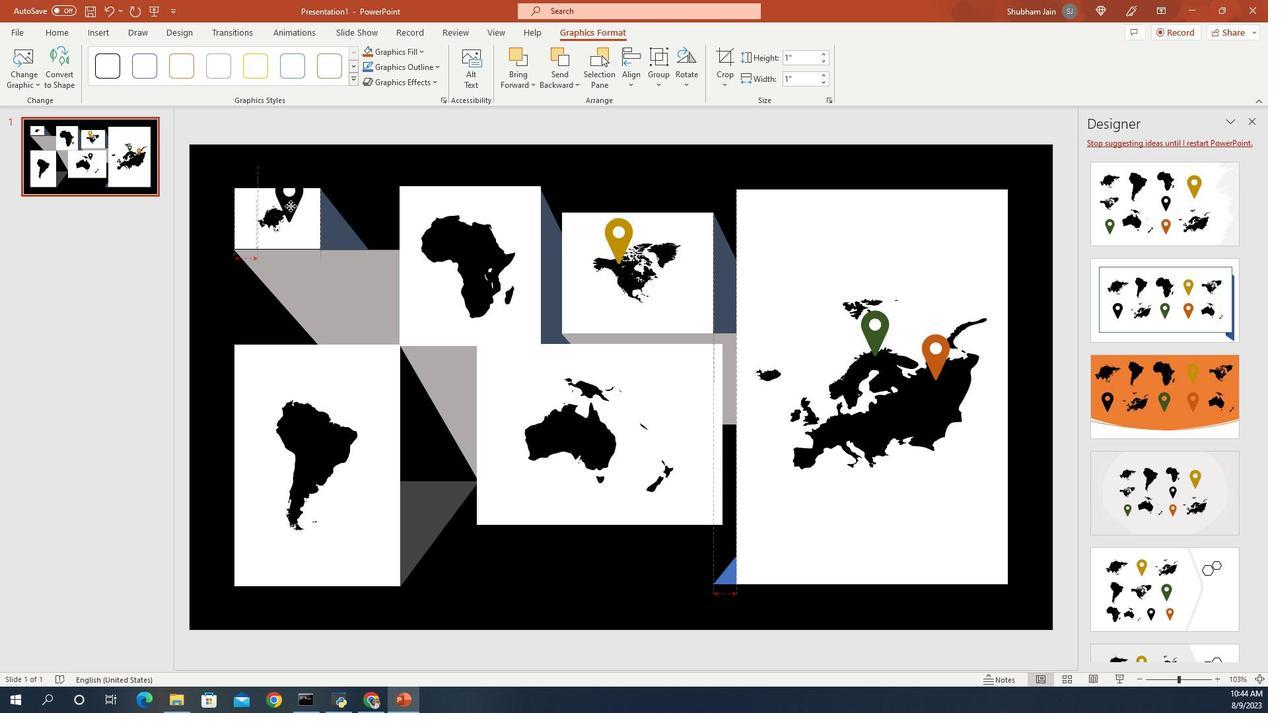 
Action: Mouse moved to (256, 97)
Screenshot: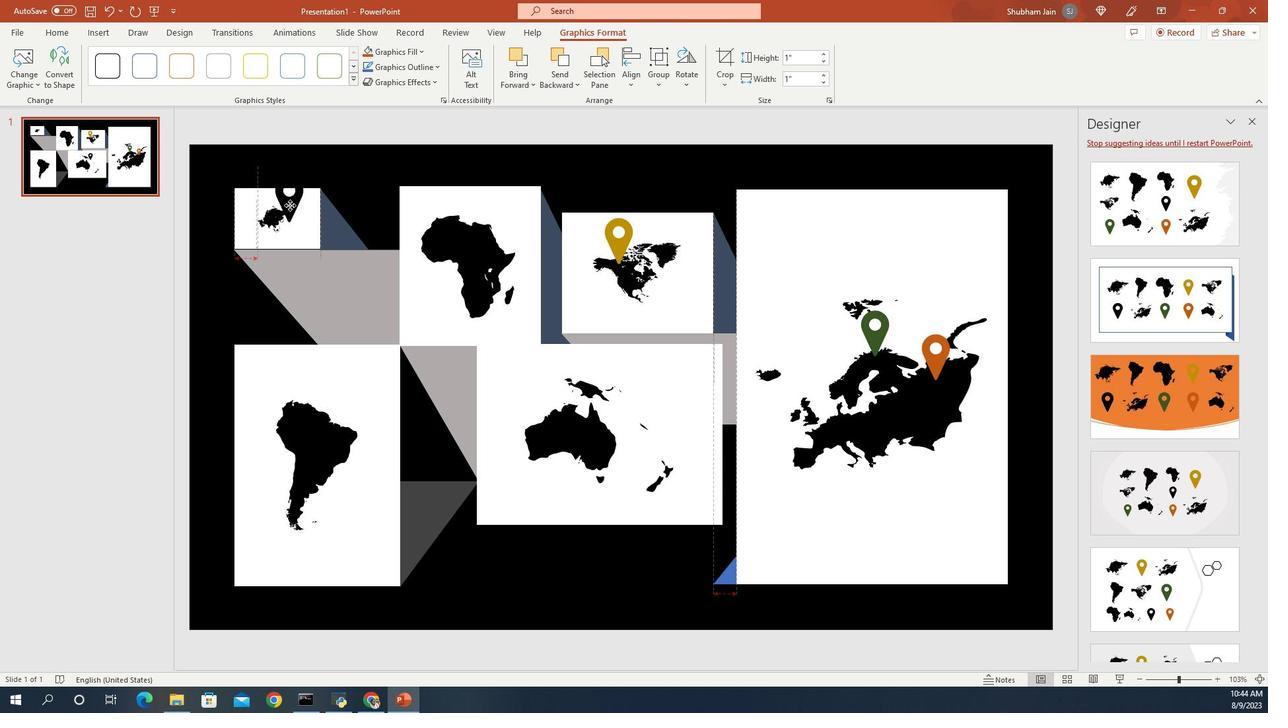 
Action: Key pressed <Key.shift>
Screenshot: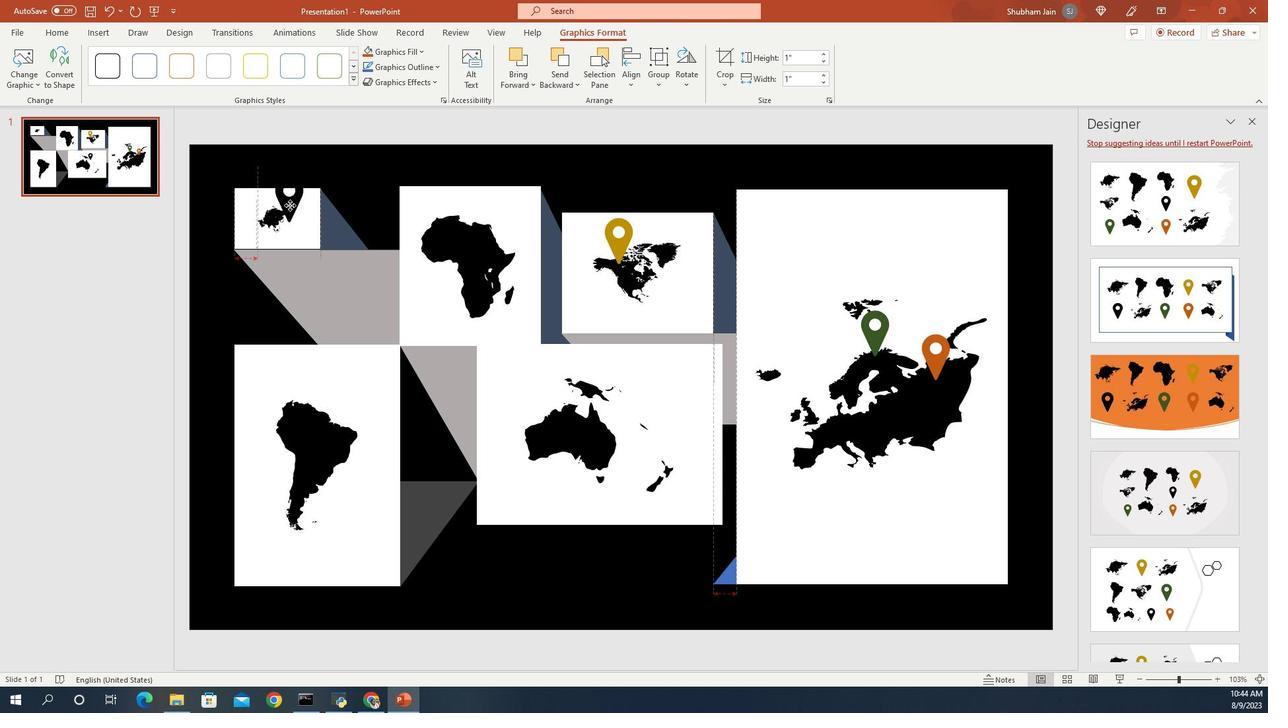 
Action: Mouse moved to (256, 97)
Screenshot: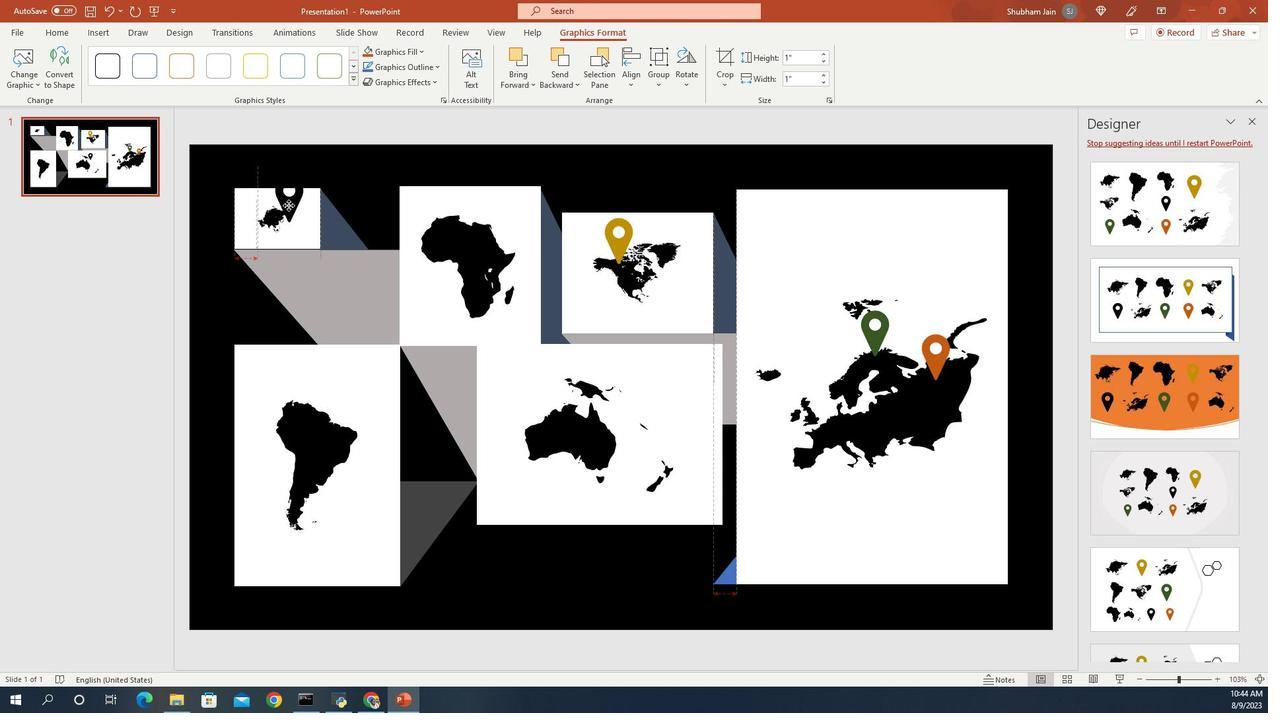 
Action: Key pressed <Key.shift>
Screenshot: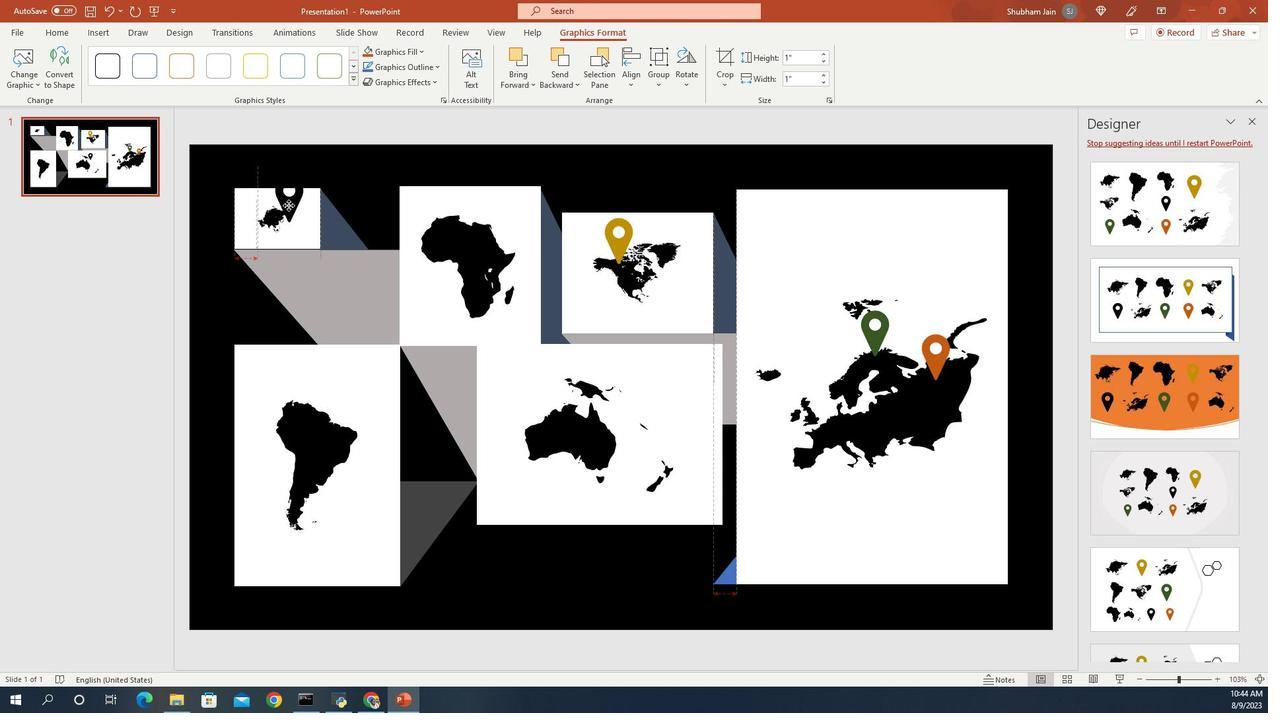 
Action: Mouse moved to (256, 97)
Screenshot: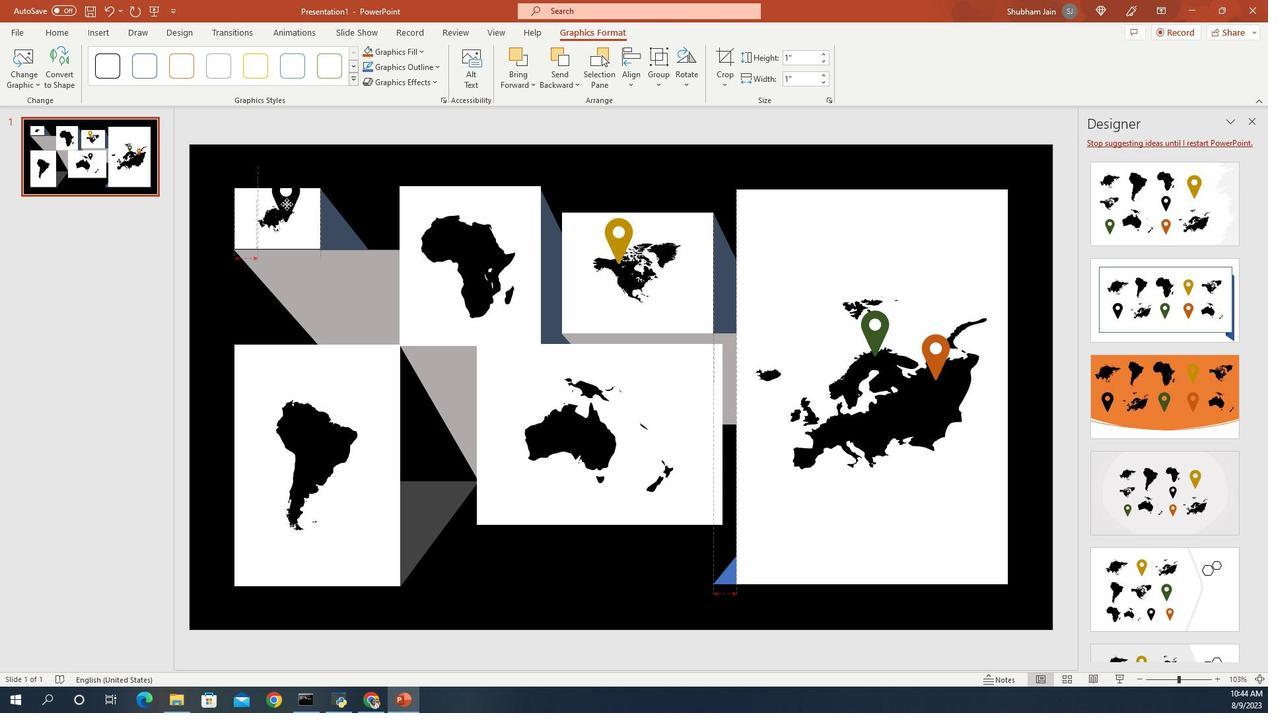 
Action: Key pressed <Key.shift>
Screenshot: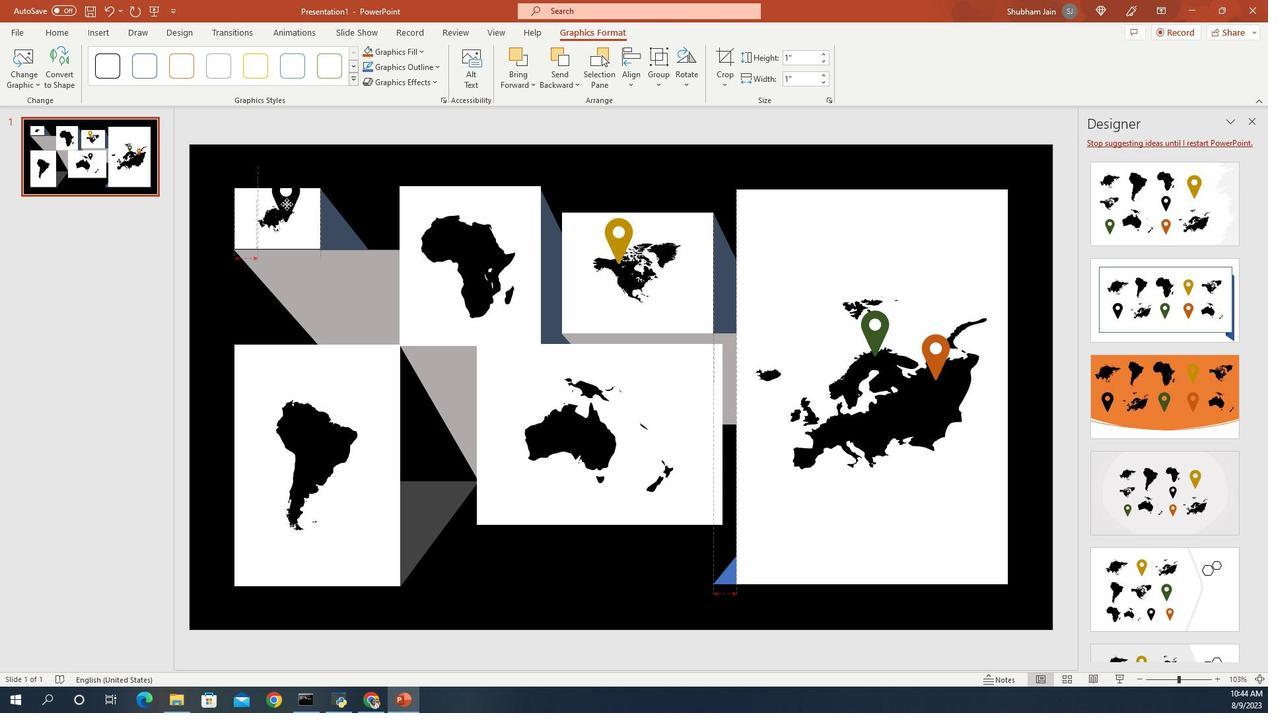 
Action: Mouse moved to (256, 97)
Screenshot: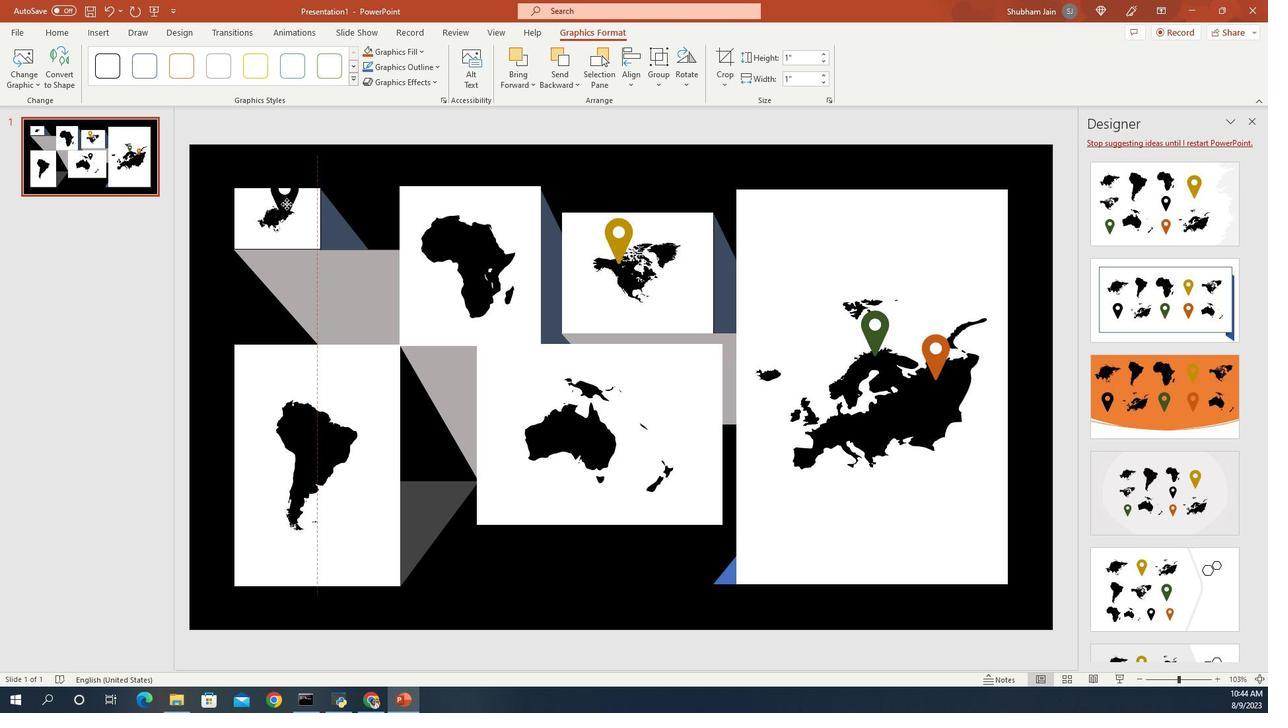
Action: Key pressed <Key.shift>
Screenshot: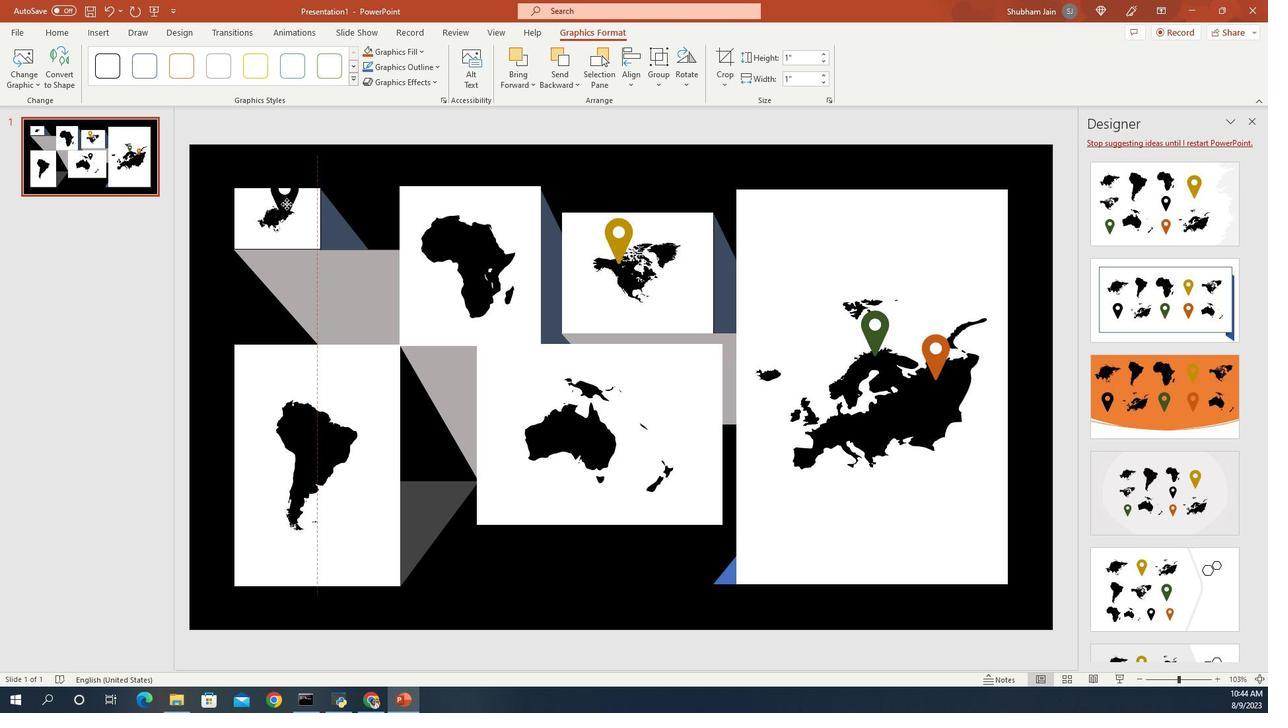
Action: Mouse moved to (256, 97)
Screenshot: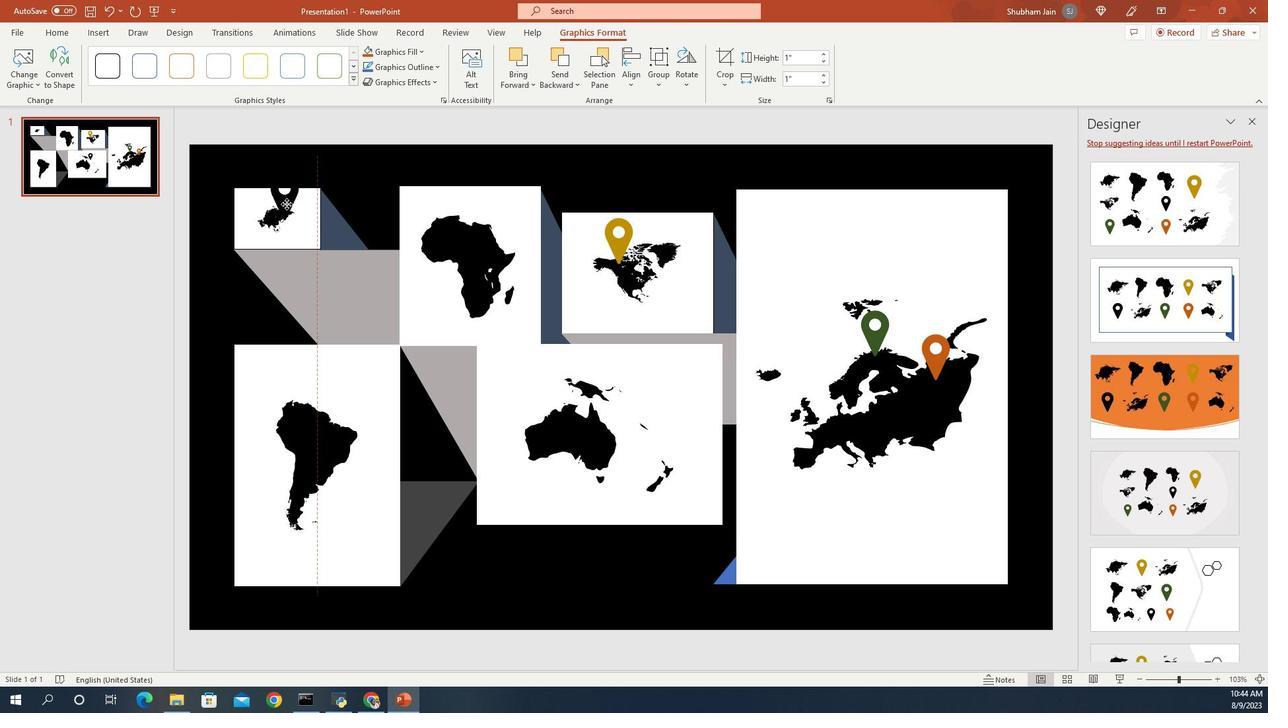 
Action: Key pressed <Key.shift>
Screenshot: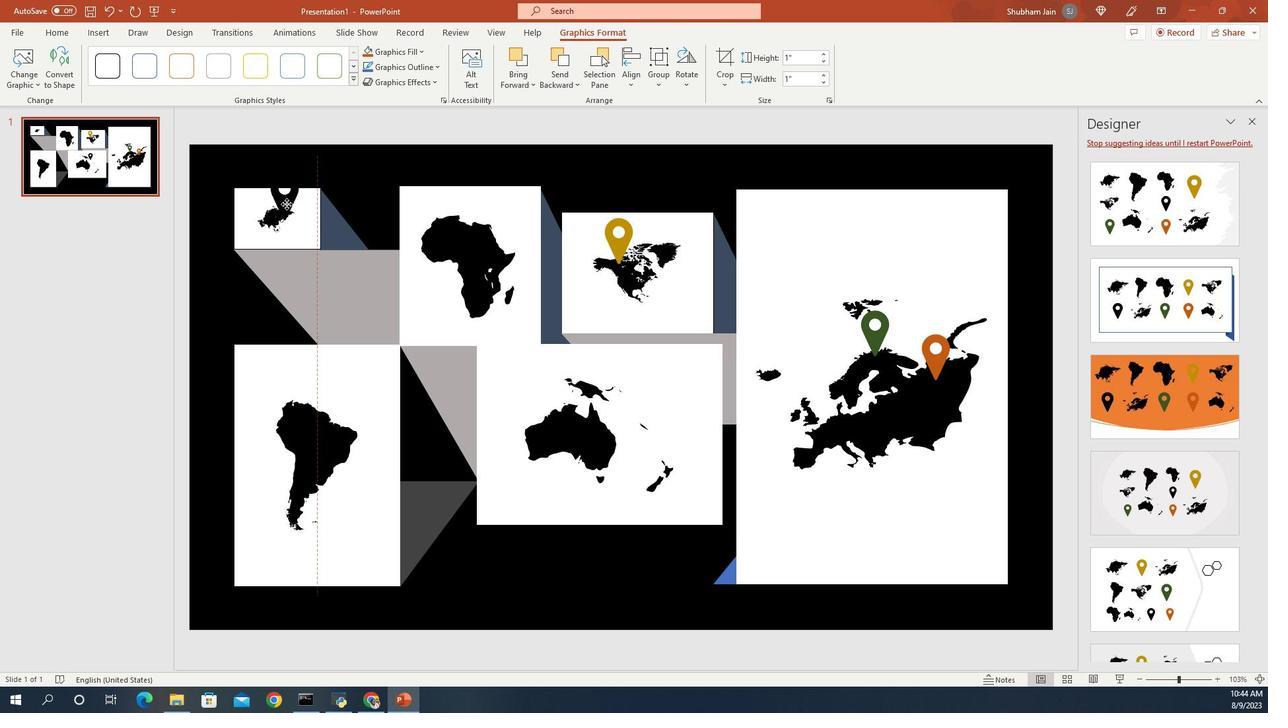 
Action: Mouse moved to (256, 97)
Screenshot: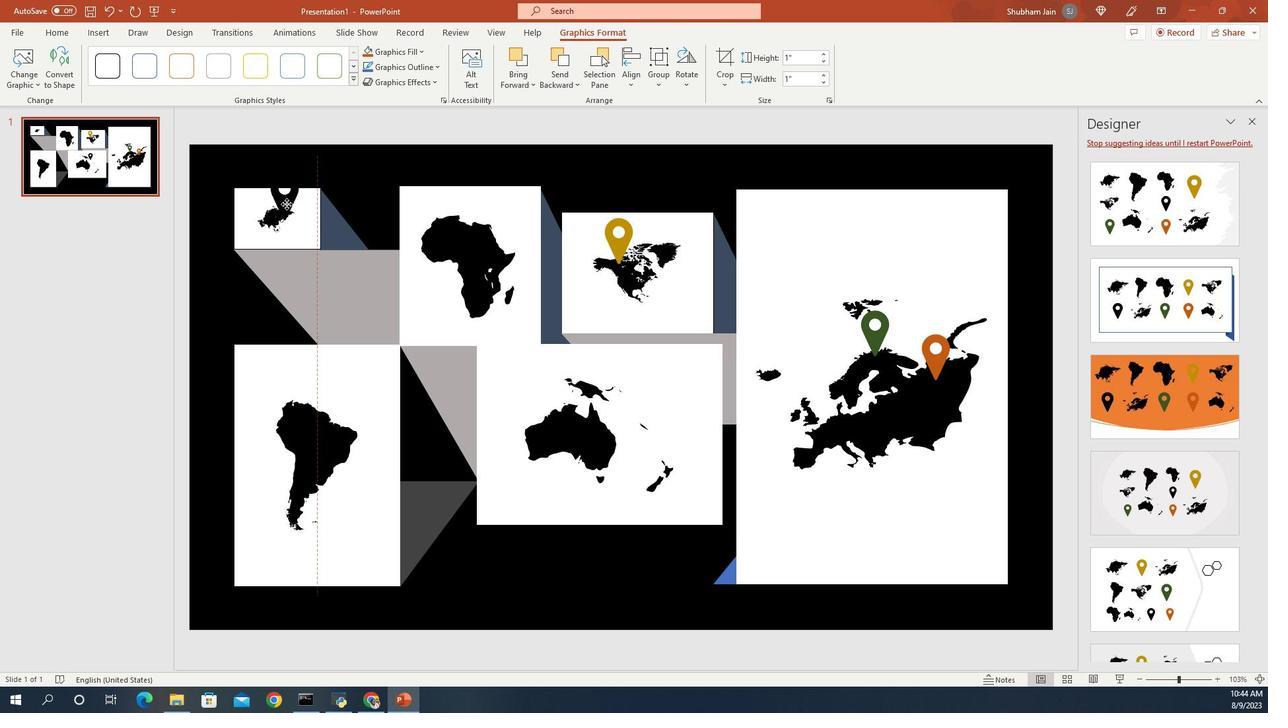
Action: Key pressed <Key.shift>
Screenshot: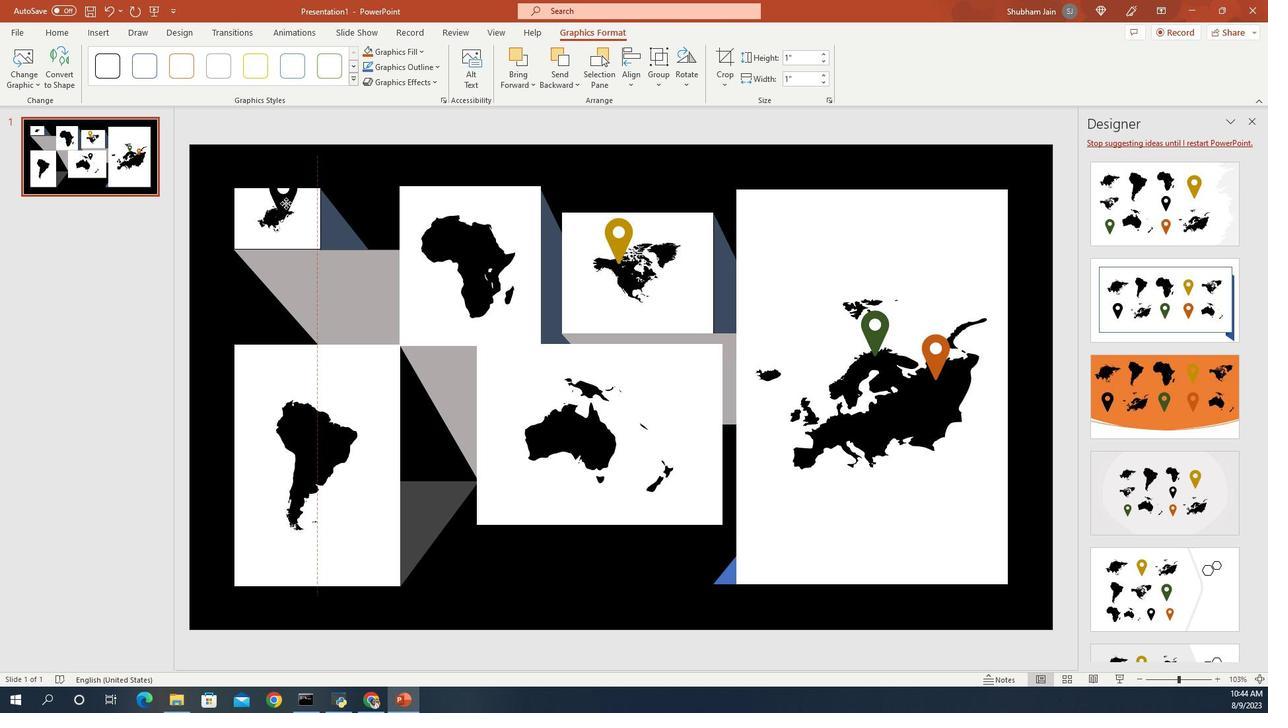 
Action: Mouse moved to (256, 97)
Screenshot: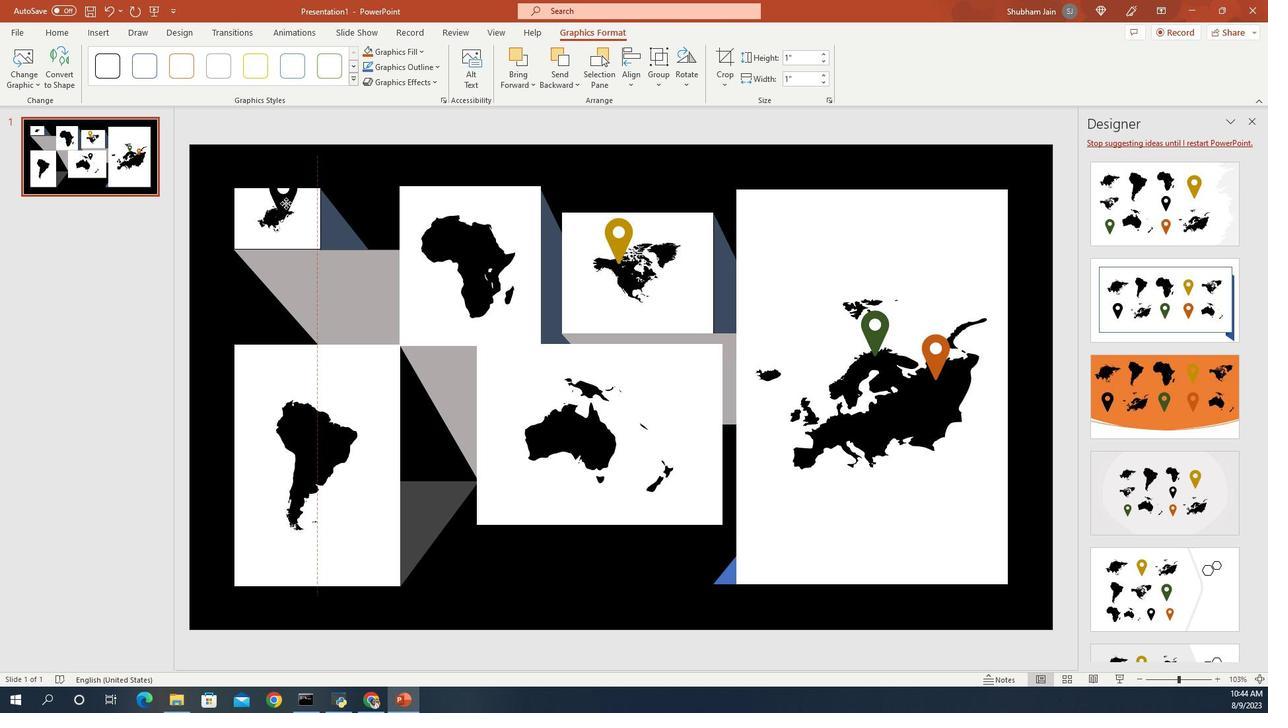 
Action: Key pressed <Key.shift><Key.shift>
Screenshot: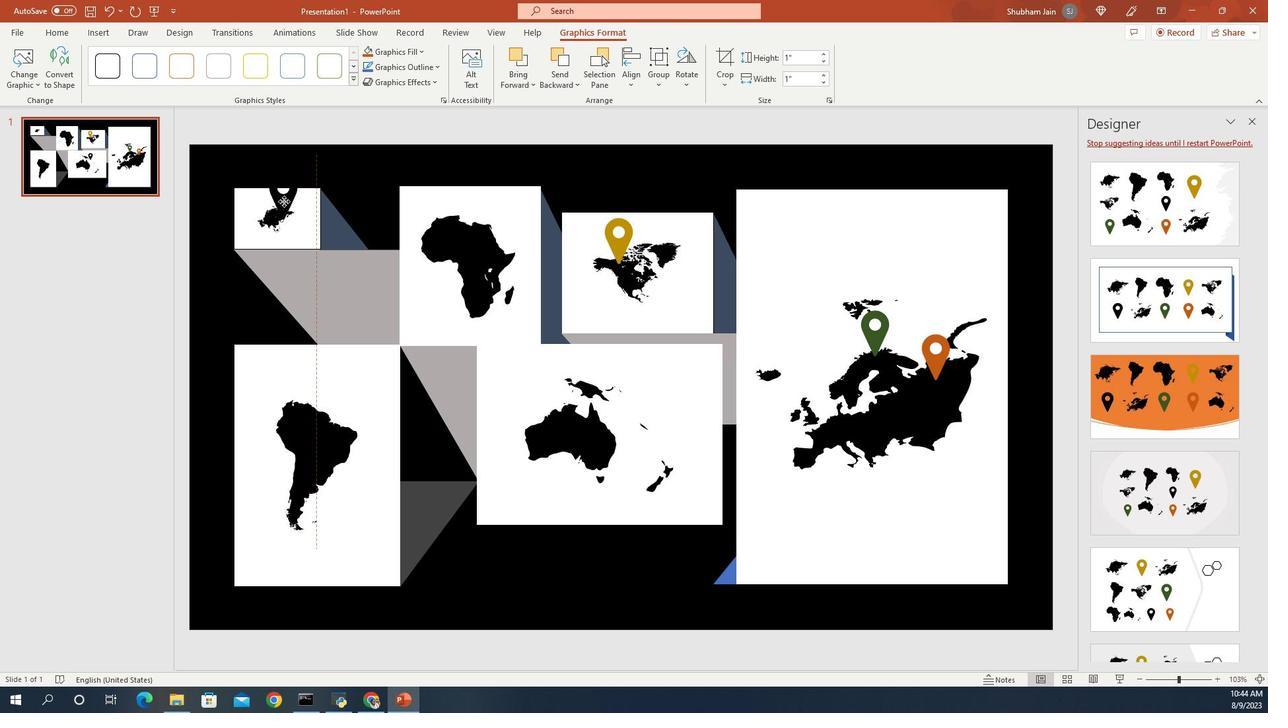 
Action: Mouse pressed left at (256, 97)
Screenshot: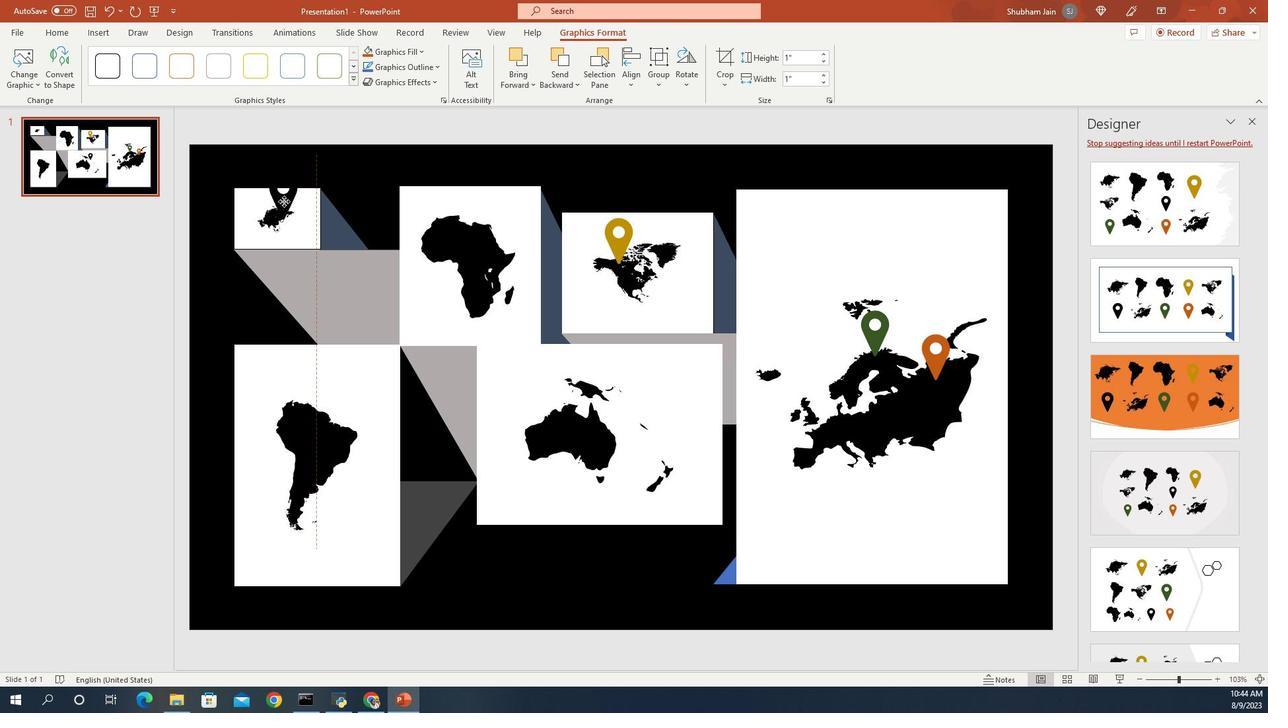 
Action: Key pressed <Key.shift><Key.shift><Key.shift><Key.shift><Key.shift><Key.shift><Key.shift><Key.shift><Key.shift><Key.shift><Key.shift><Key.shift><Key.shift><Key.shift><Key.shift><Key.shift><Key.shift><Key.shift><Key.shift><Key.shift><Key.shift><Key.shift>
Screenshot: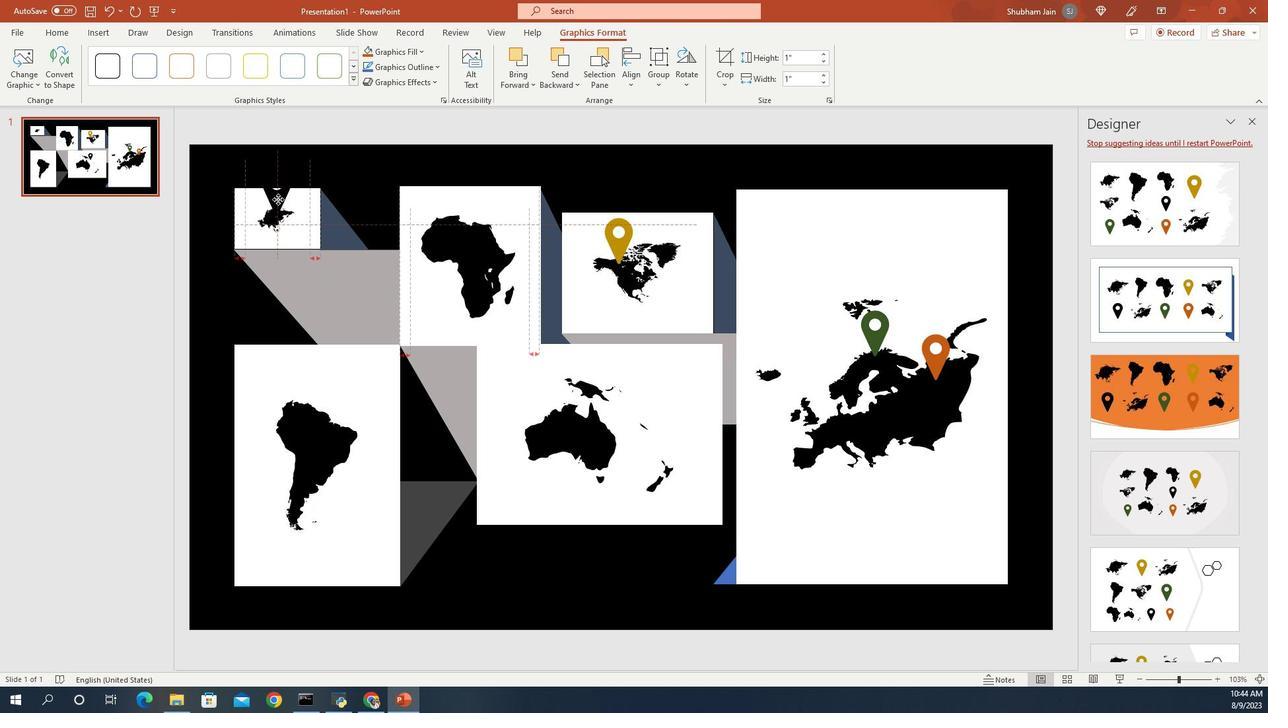
Action: Mouse moved to (256, 97)
Screenshot: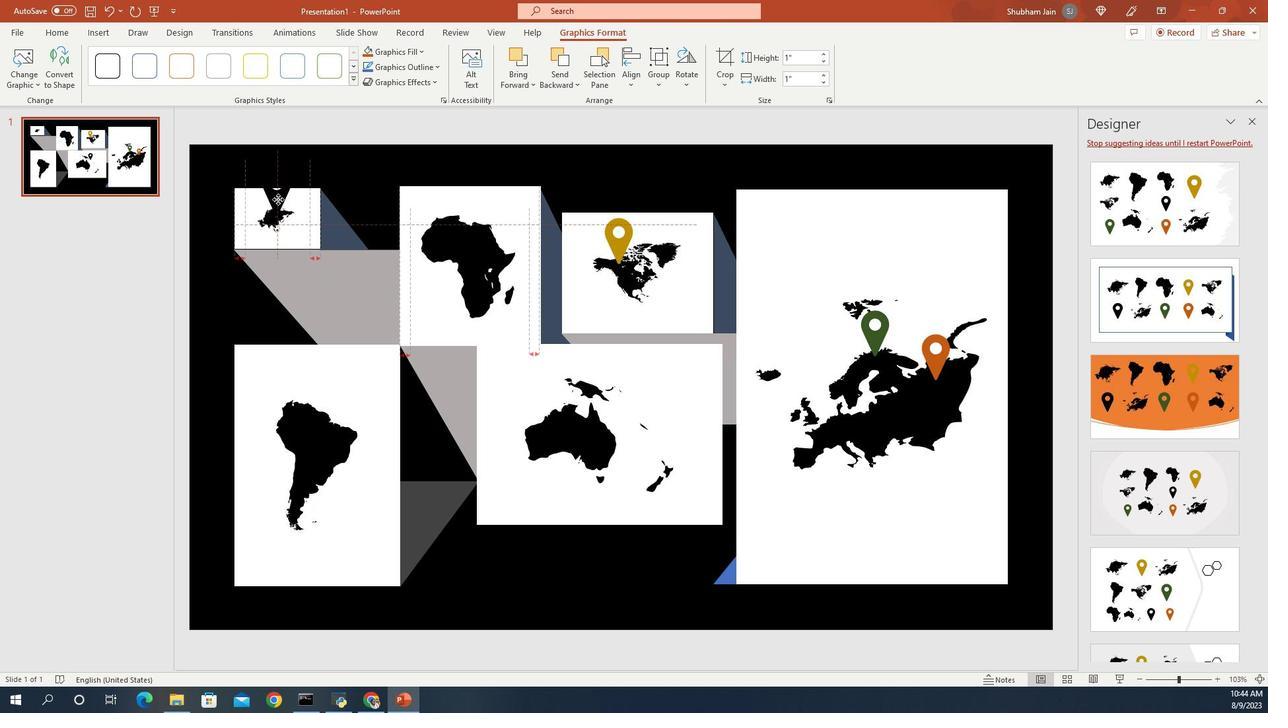 
Action: Key pressed <Key.shift>
Screenshot: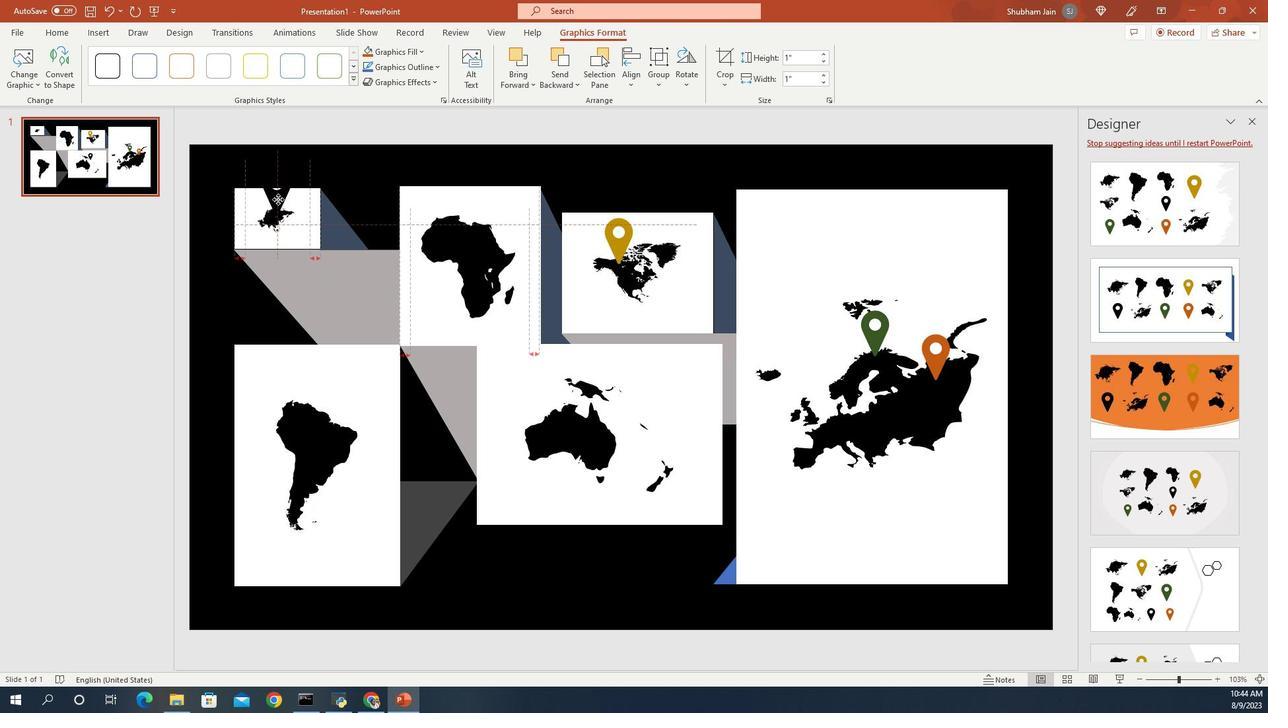 
Action: Mouse moved to (256, 97)
Screenshot: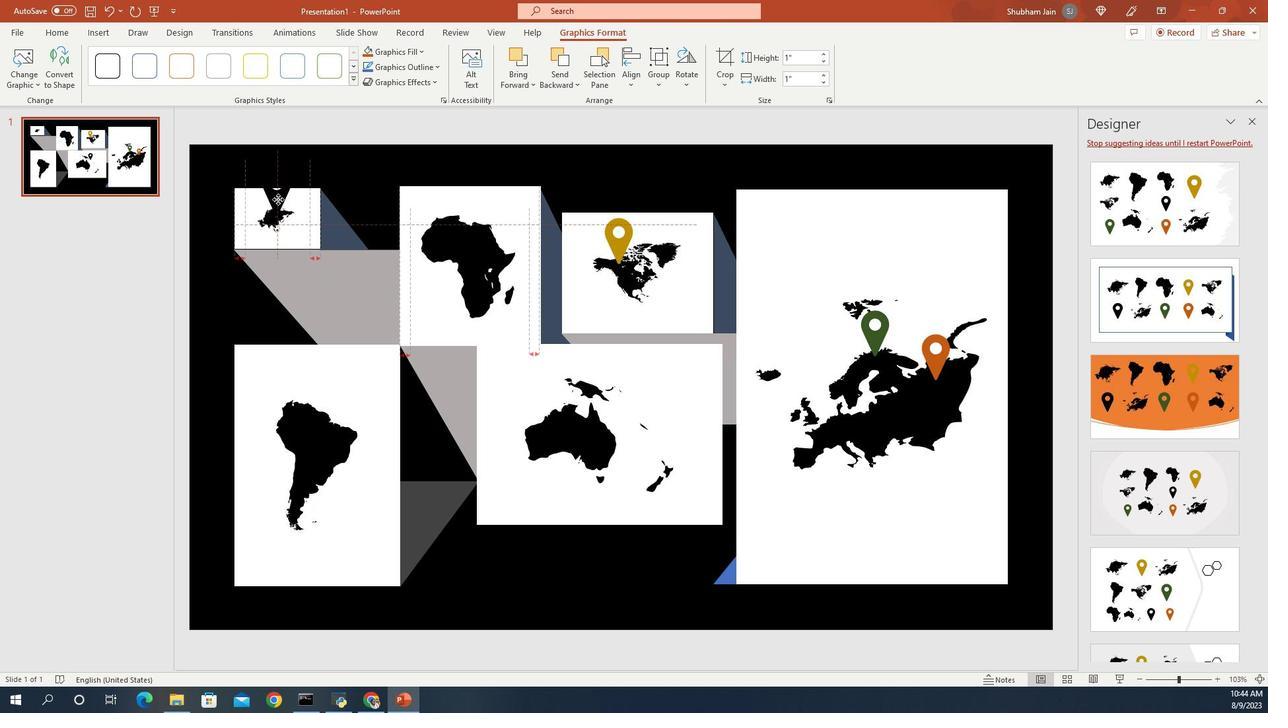 
Action: Key pressed <Key.shift>
Screenshot: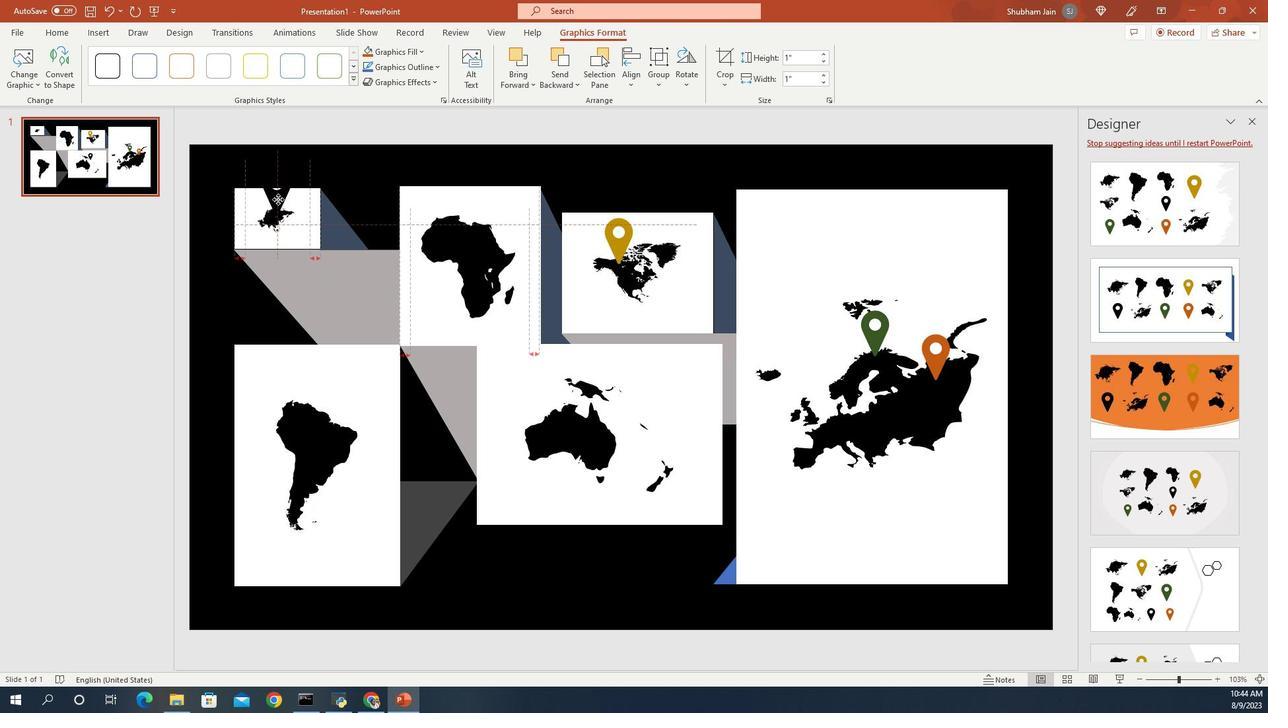 
Action: Mouse moved to (256, 97)
Screenshot: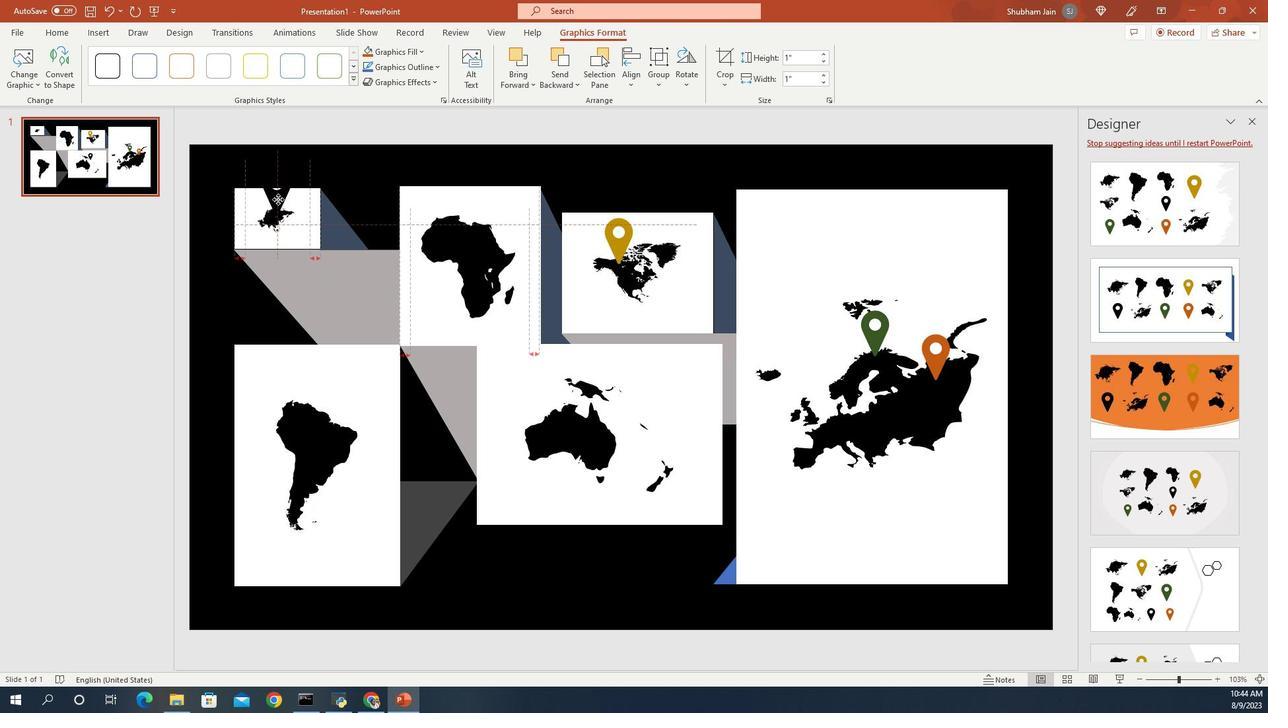 
Action: Key pressed <Key.shift>
Screenshot: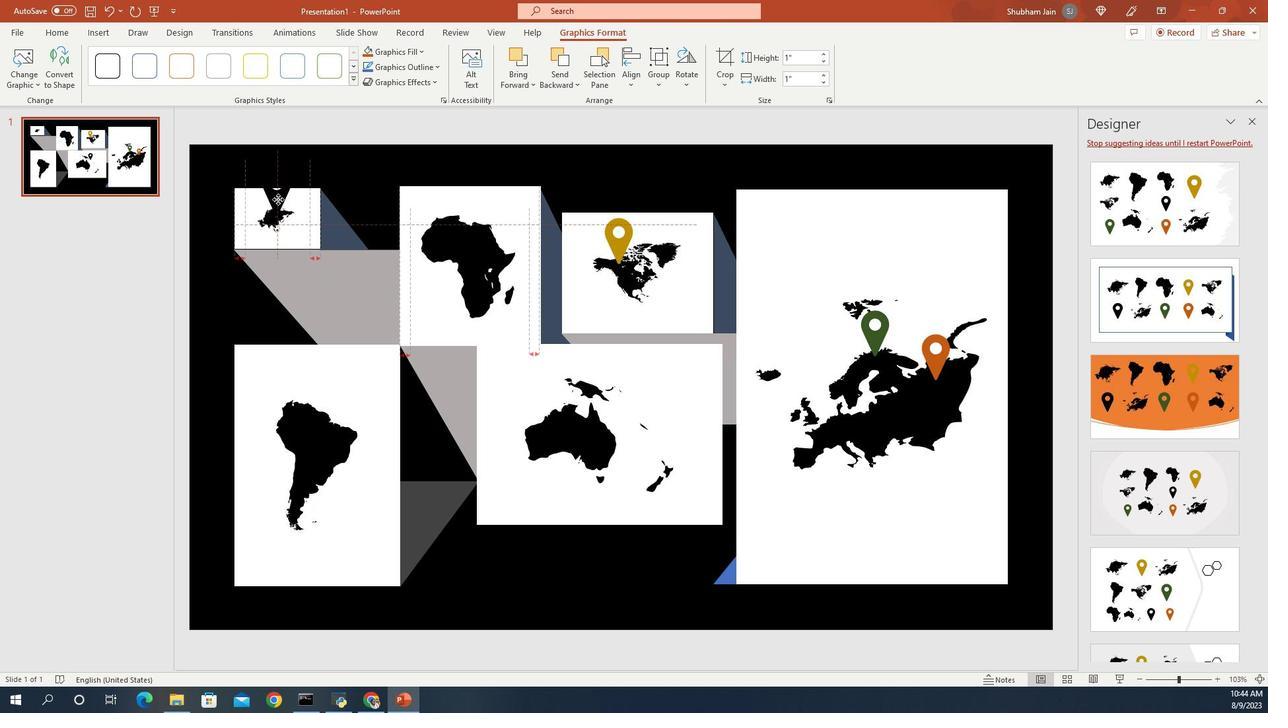 
Action: Mouse moved to (256, 97)
Screenshot: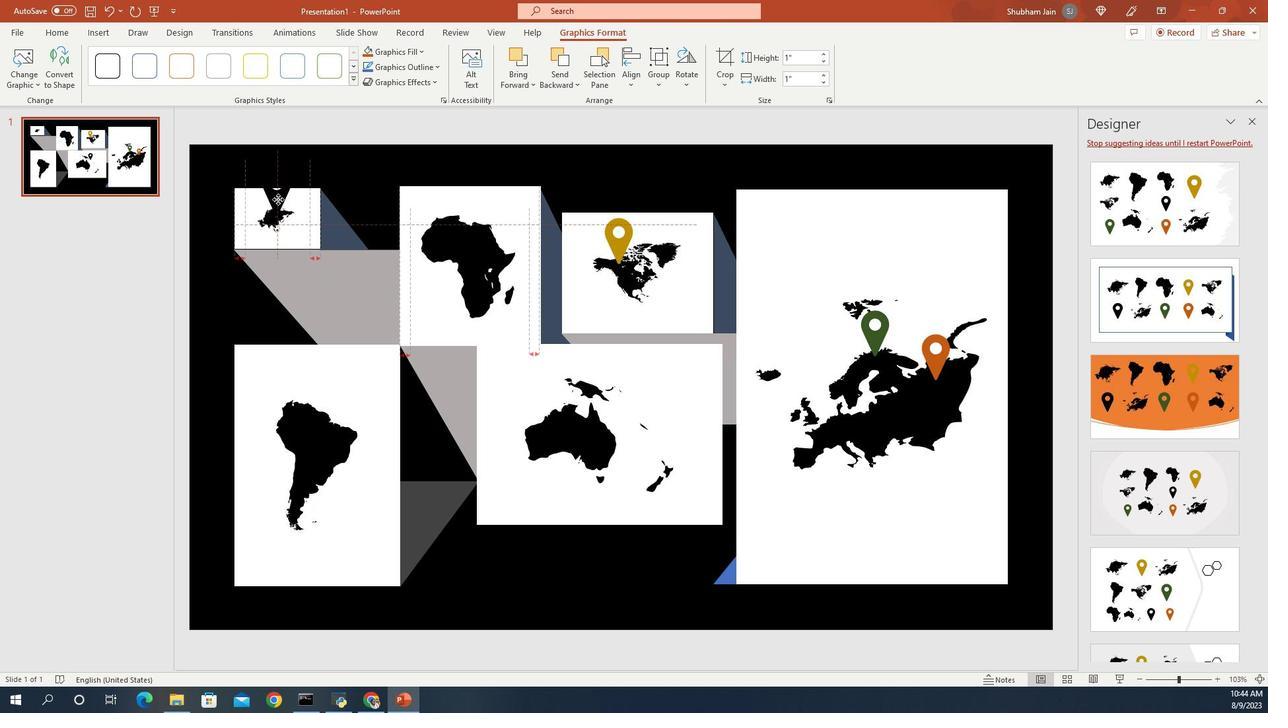 
Action: Key pressed <Key.shift><Key.shift><Key.shift><Key.shift>
Screenshot: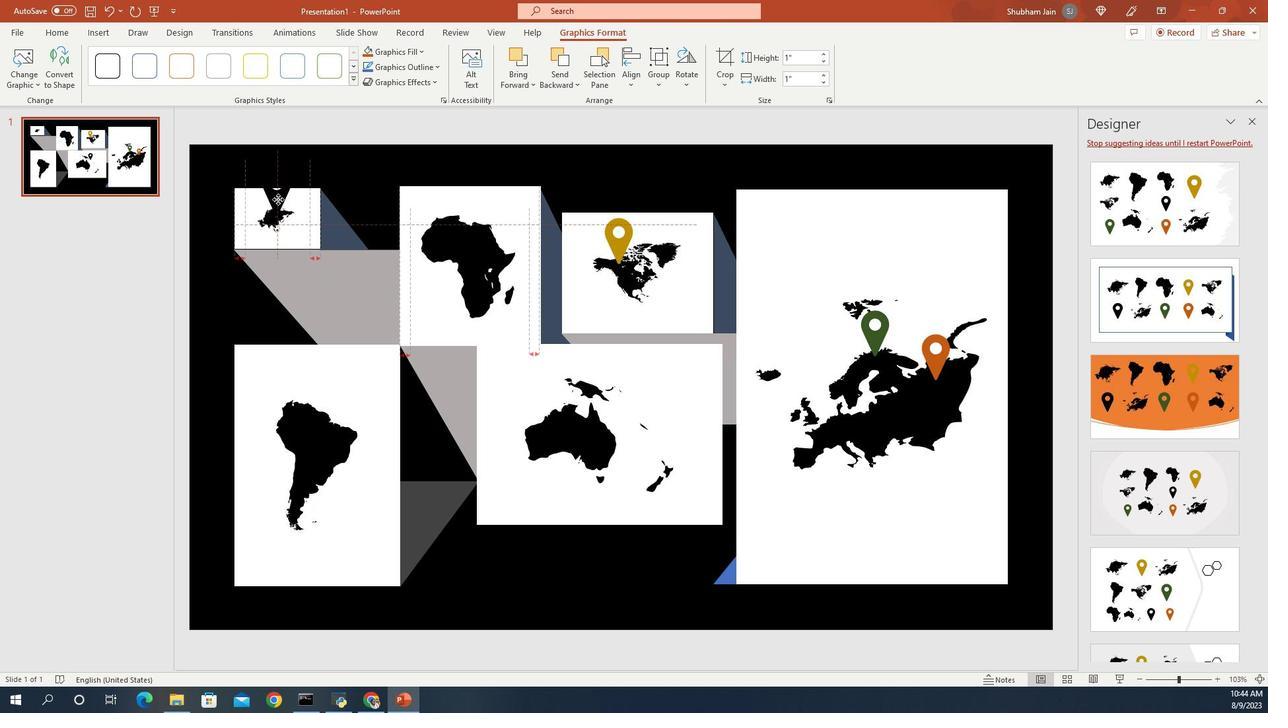 
Action: Mouse moved to (256, 98)
Screenshot: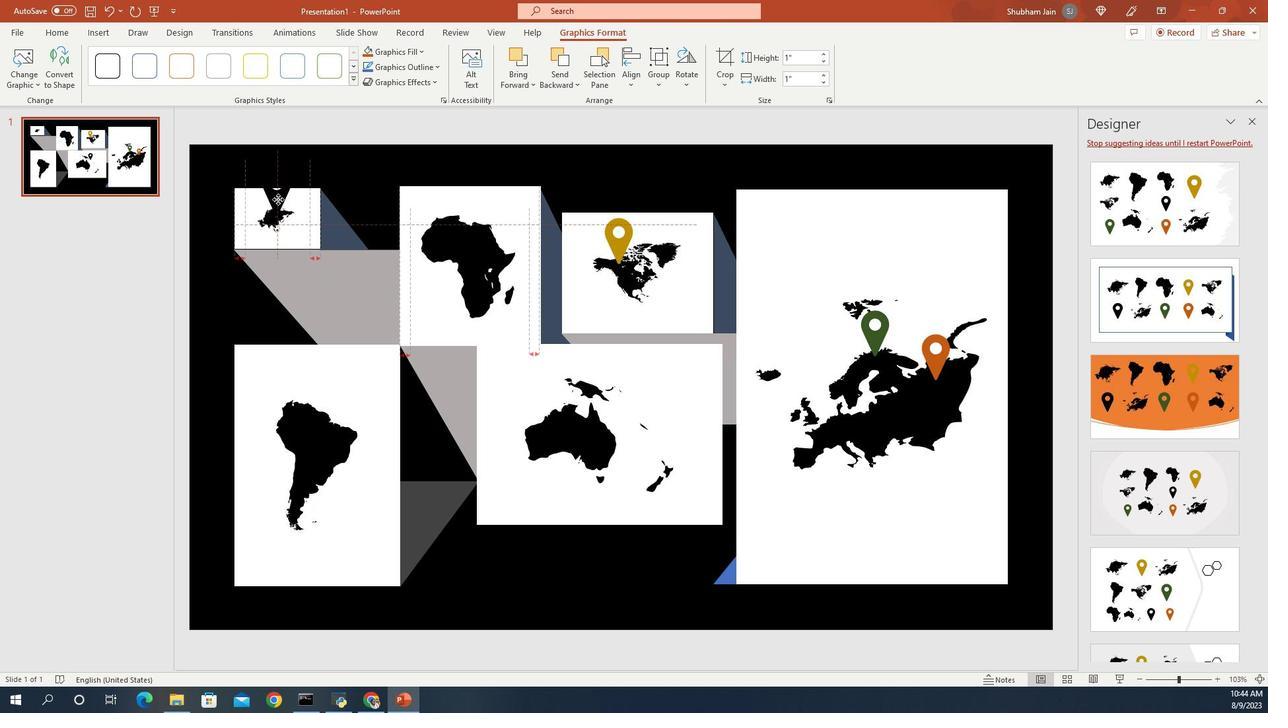 
Action: Key pressed <Key.shift>
Screenshot: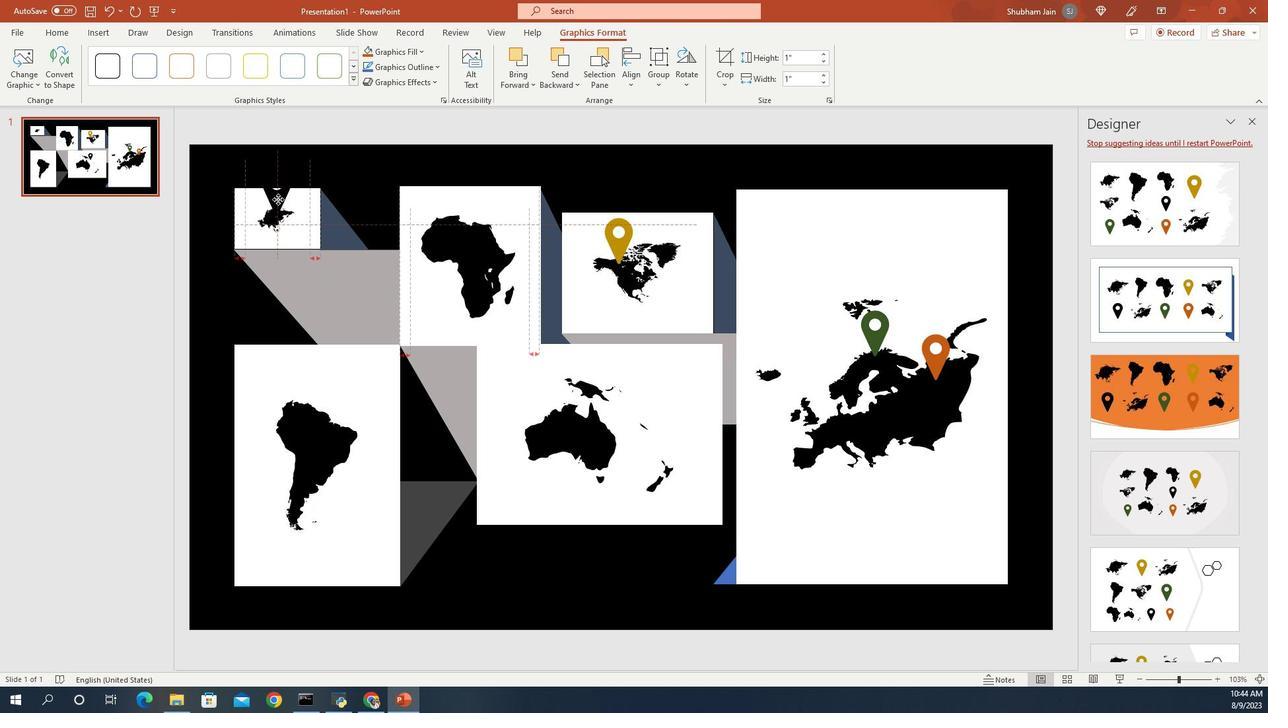 
Action: Mouse moved to (256, 98)
Screenshot: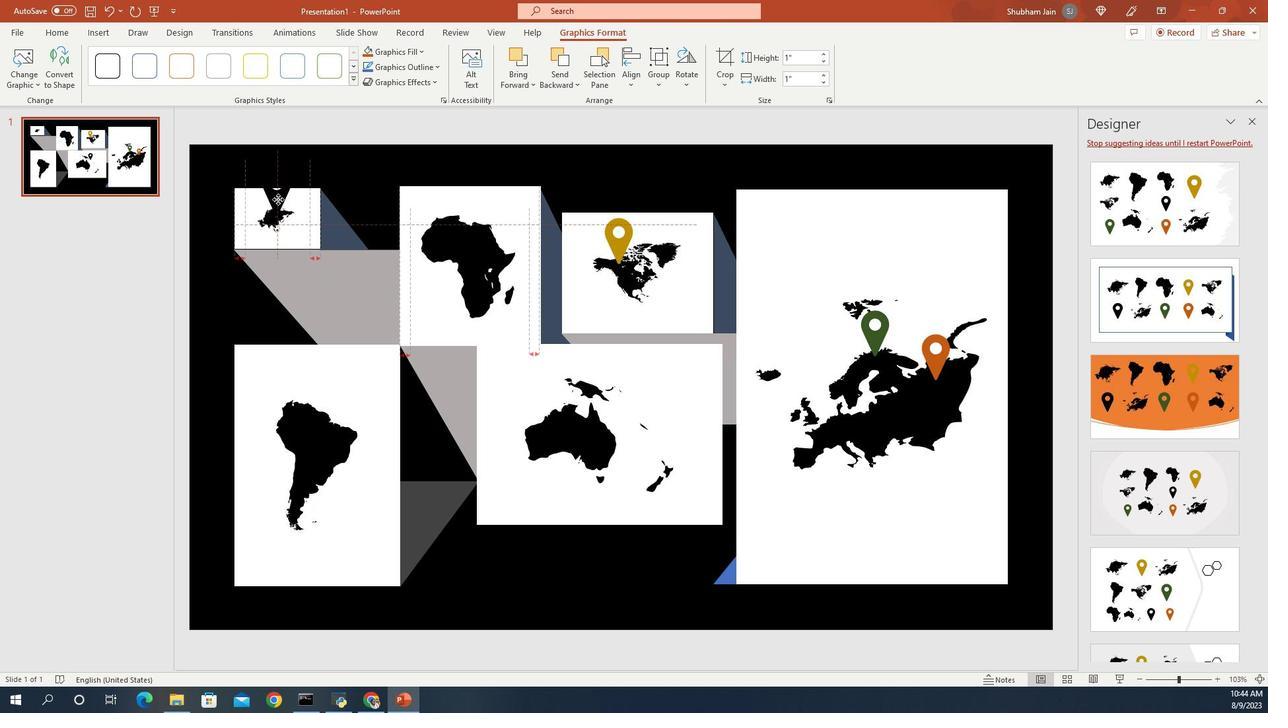 
Action: Key pressed <Key.shift>
Screenshot: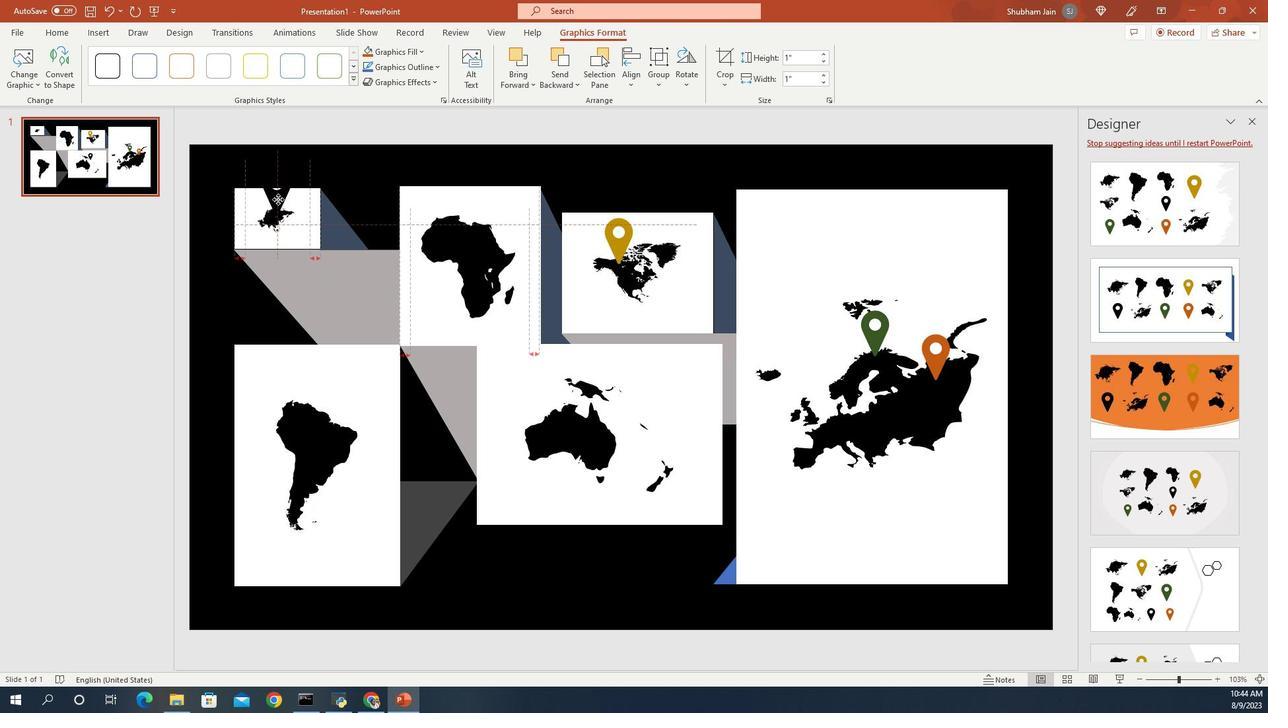 
Action: Mouse moved to (256, 98)
Screenshot: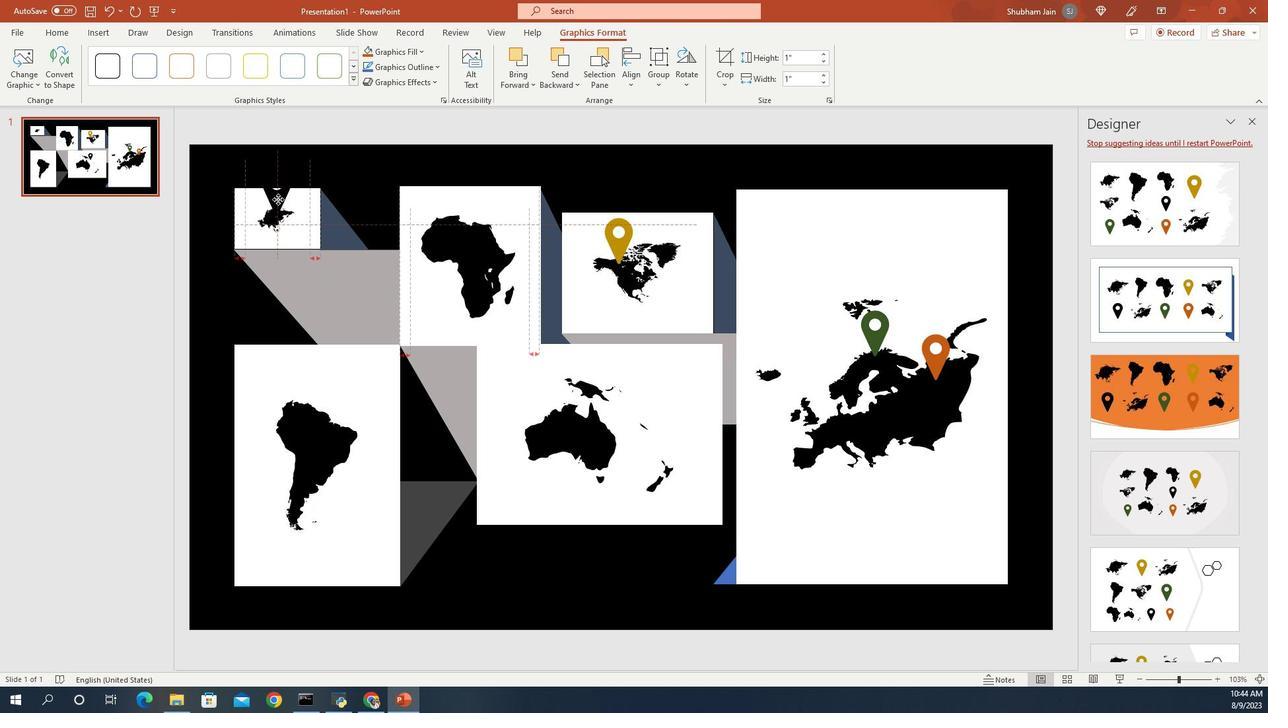 
Action: Key pressed <Key.shift>
Screenshot: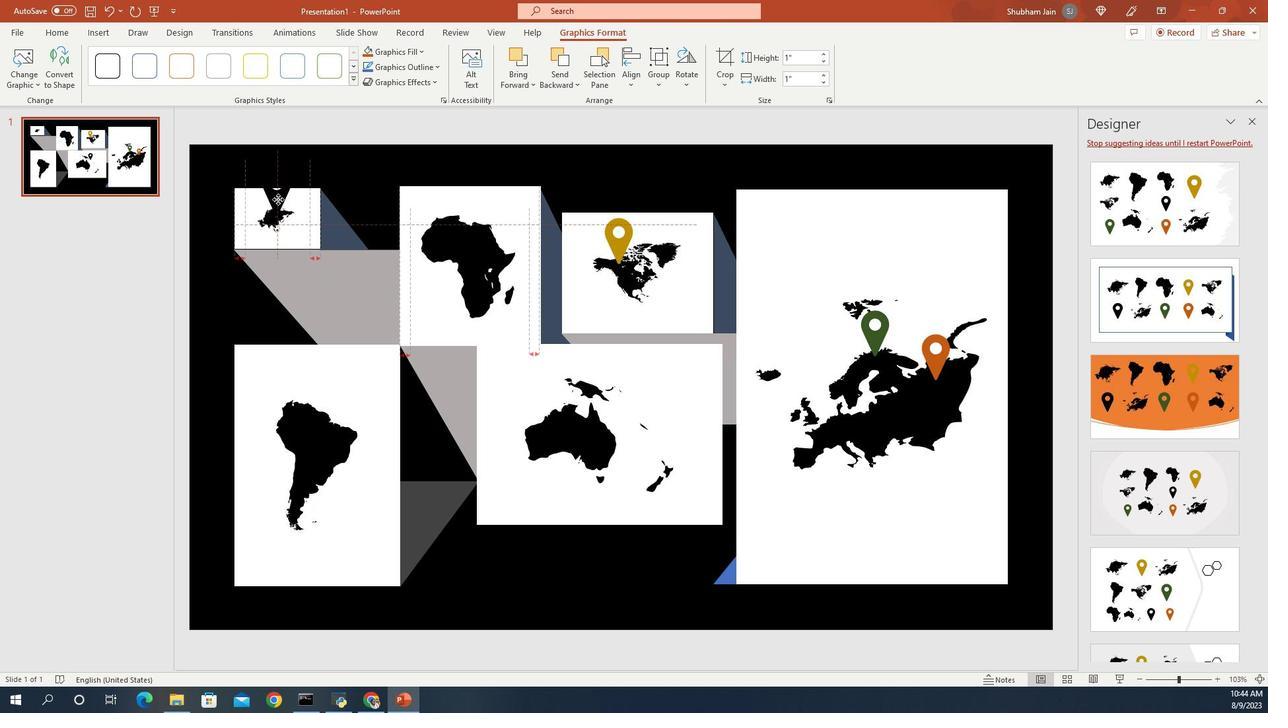 
Action: Mouse moved to (256, 98)
